 Task: Open an excel sheet with  and write heading  Student grades data  Add 10 students name:-  'Joshua Rivera, Zoey Coleman, Ryan Wright, Addison Bailey, Jonathan Simmons, Brooklyn Ward, Caleb Barnes, Audrey Collins, Gabriel Perry, Sofia Bell. ' in February Last week sales are  100 to 150. Math Grade:-  90, 95, 80, 92, 85,88, 90, 78, 92, 85.Science Grade:-  85, 87, 92, 88, 90, 85, 92, 80, 88, 90.English Grade:-  92, 90, 85, 90, 88, 92, 85, 82, 90, 88. _x000D_
History Grade:-  88, 92, 78, 95, 90, 90, 80, 85, 92, 90. Total use the formula   =SUM(D2:G2) then presss enter. Save page analysisSalesComparison
Action: Mouse moved to (162, 262)
Screenshot: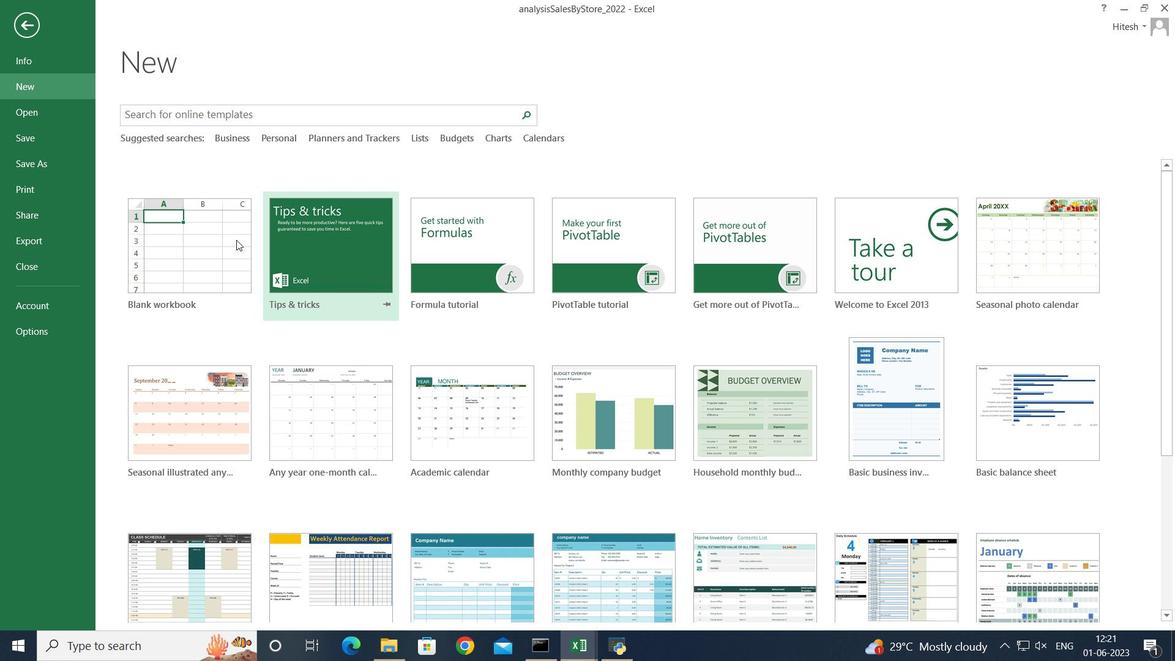 
Action: Mouse pressed left at (162, 262)
Screenshot: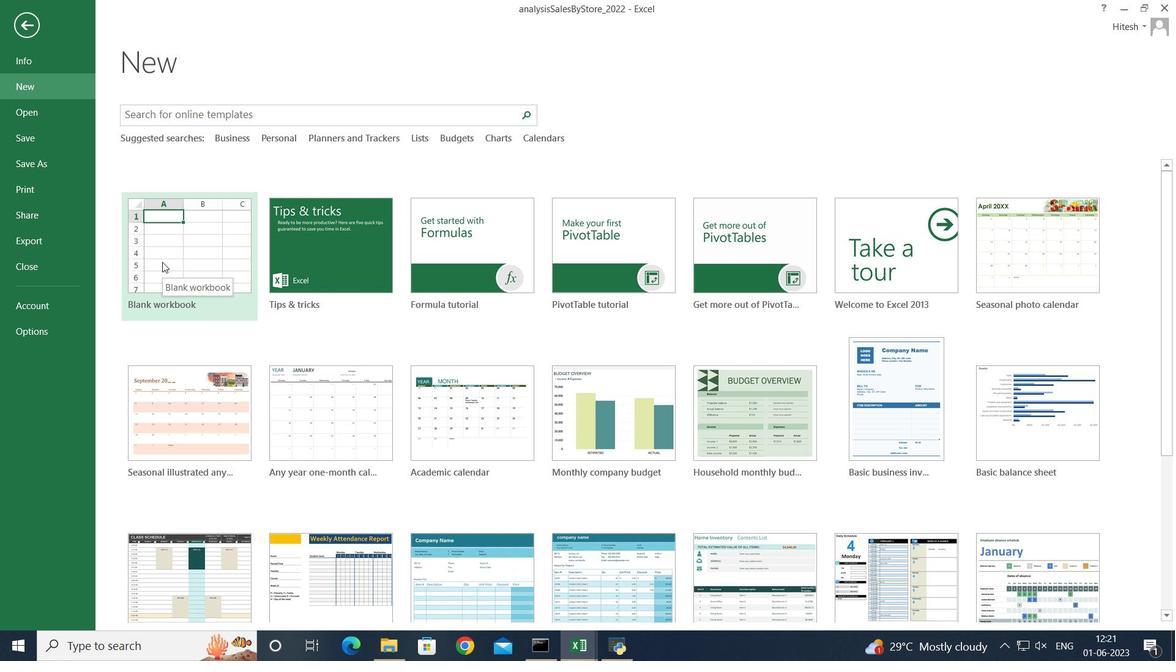 
Action: Mouse moved to (144, 251)
Screenshot: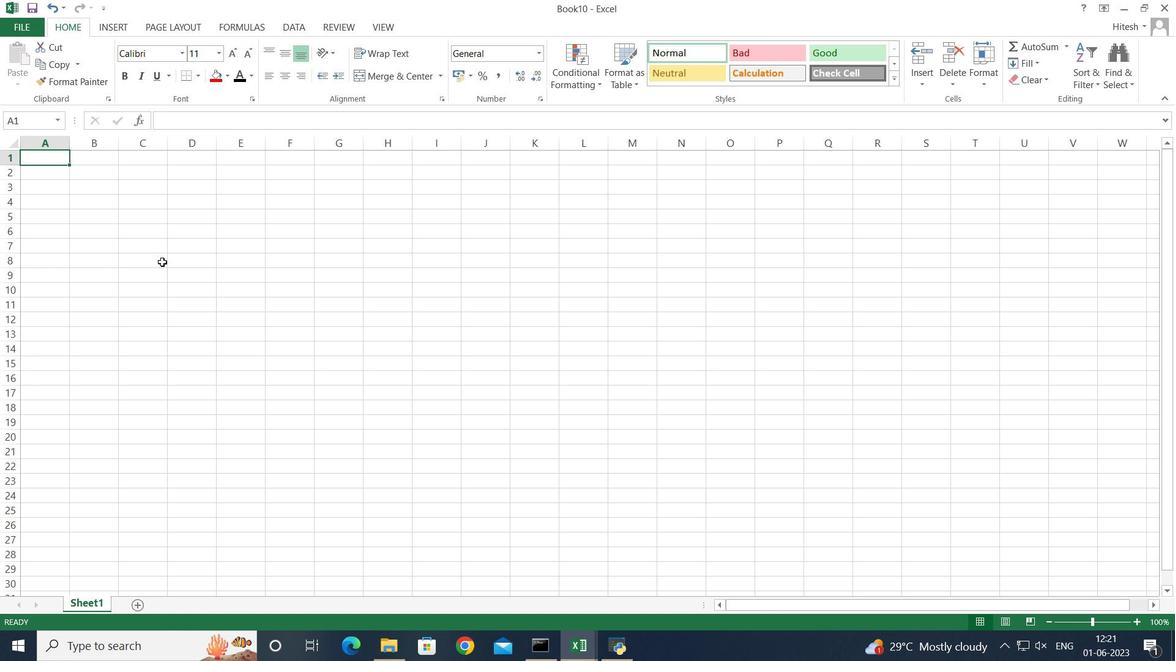 
Action: Key pressed <Key.shift>Student<Key.space><Key.shift>Grades<Key.space><Key.shift>Data<Key.enter><Key.shift><Key.shift><Key.shift><Key.shift><Key.shift><Key.shift><Key.shift><Key.shift><Key.shift><Key.shift><Key.shift><Key.shift><Key.shift><Key.shift><Key.shift><Key.shift><Key.shift><Key.shift><Key.shift><Key.shift><Key.shift><Key.shift><Key.shift><Key.shift><Key.shift><Key.shift><Key.shift><Key.shift><Key.shift><Key.shift><Key.shift><Key.shift><Key.shift><Key.shift><Key.shift><Key.shift><Key.shift><Key.shift>Name<Key.enter><Key.shift><Key.shift><Key.shift><Key.shift><Key.shift><Key.shift><Key.shift><Key.shift><Key.shift><Key.shift><Key.shift><Key.shift><Key.shift><Key.shift><Key.shift>Joshue<Key.space><Key.shift><Key.shift><Key.shift>Rivera<Key.enter><Key.shift><Key.shift><Key.shift><Key.shift><Key.shift><Key.shift><Key.shift><Key.shift><Key.shift><Key.shift><Key.shift><Key.shift><Key.shift><Key.shift><Key.shift><Key.shift><Key.shift><Key.shift>Zoey<Key.space><Key.shift>Coleman<Key.enter><Key.shift><Key.shift>Ryan<Key.space><Key.shift><Key.shift><Key.shift><Key.shift><Key.shift><Key.shift><Key.shift>Wright<Key.enter><Key.shift>Addison<Key.space><Key.shift><Key.shift><Key.shift><Key.shift><Key.shift><Key.shift><Key.shift><Key.shift><Key.shift>Bailey<Key.space><Key.enter><Key.shift><Key.shift><Key.shift><Key.shift><Key.shift><Key.shift><Key.shift><Key.shift><Key.shift><Key.shift><Key.shift><Key.shift><Key.shift><Key.shift><Key.shift><Key.shift><Key.shift><Key.shift>Jonathan<Key.enter><Key.up>
Screenshot: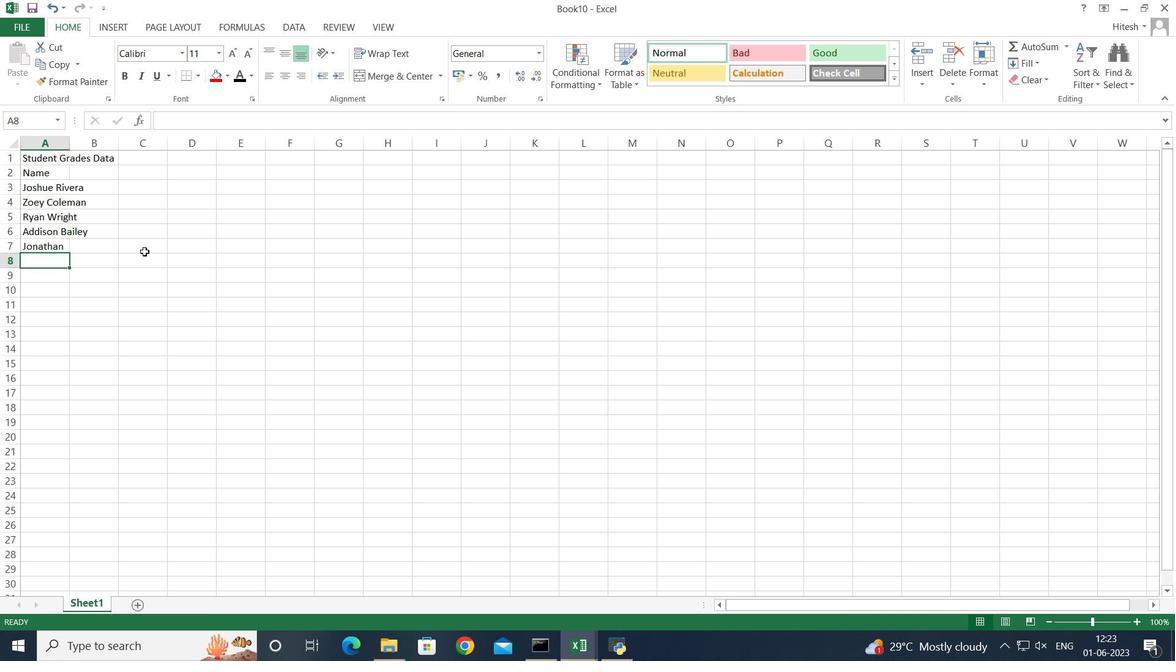 
Action: Mouse moved to (279, 120)
Screenshot: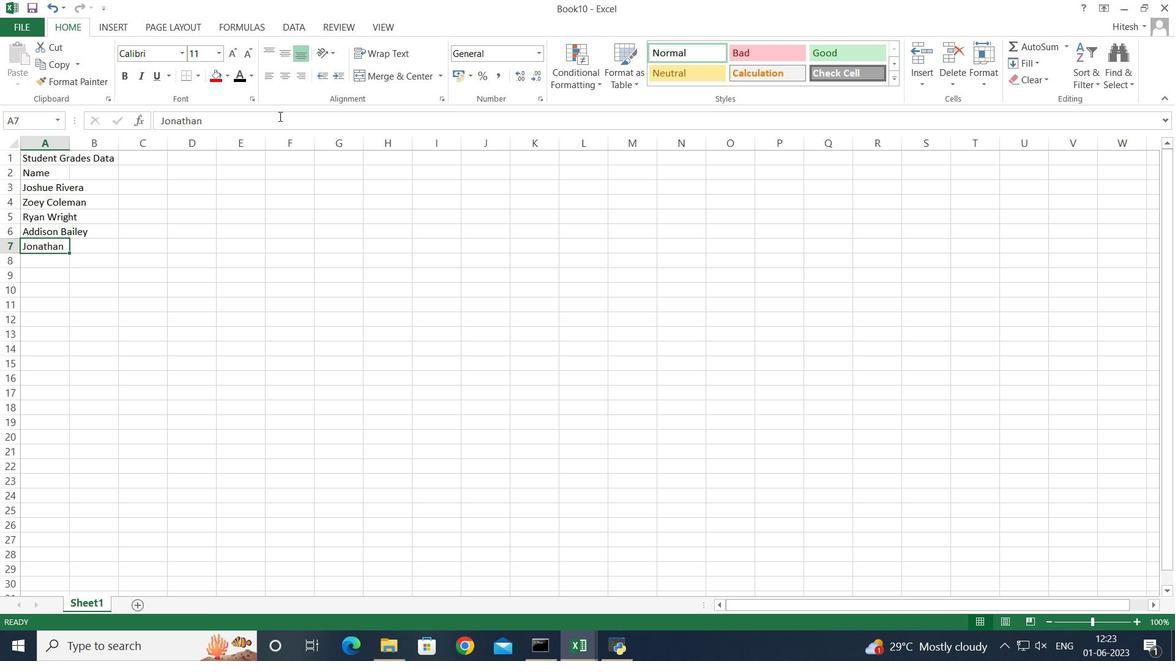 
Action: Mouse pressed left at (279, 120)
Screenshot: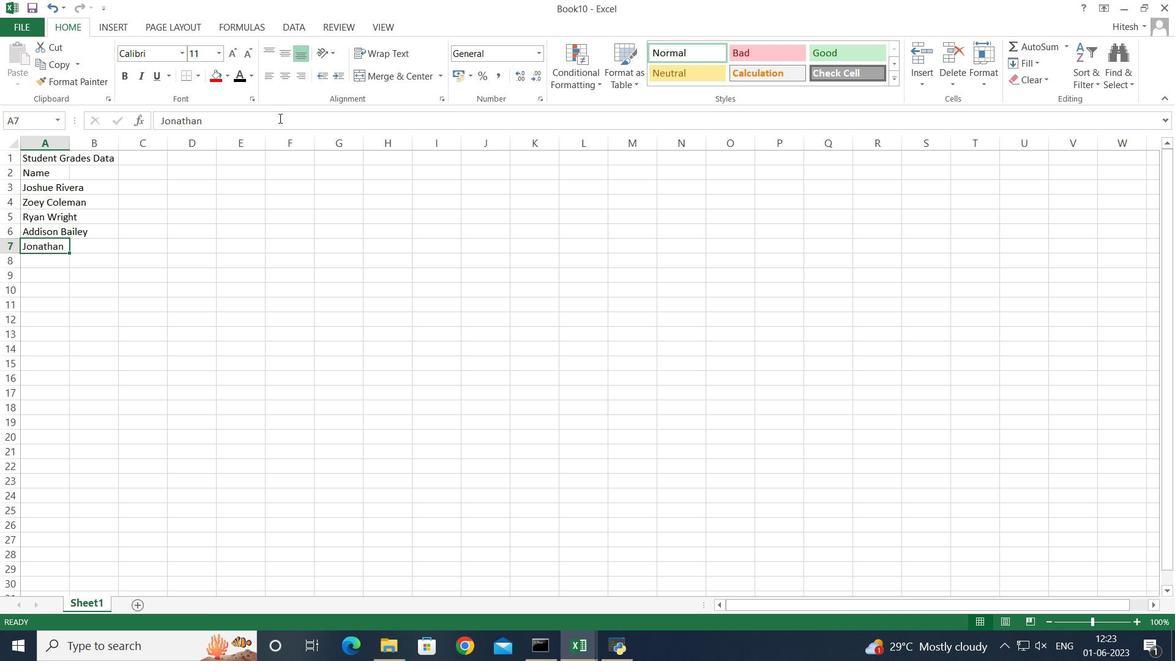 
Action: Key pressed <Key.space><Key.shift>Simmons
Screenshot: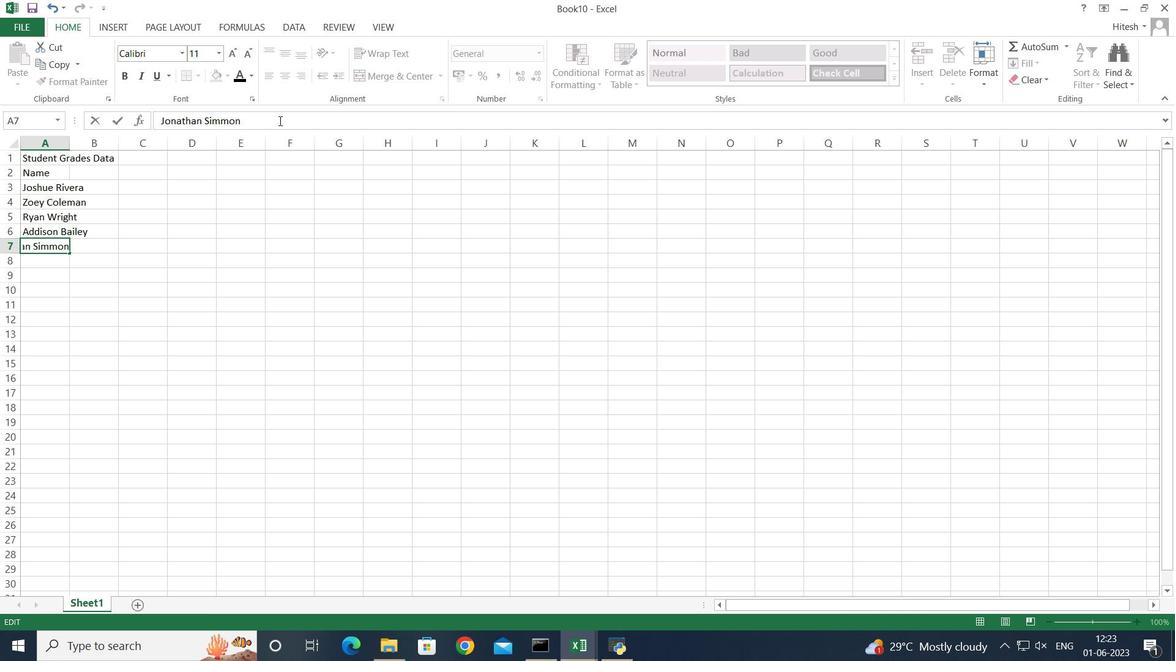 
Action: Mouse moved to (279, 120)
Screenshot: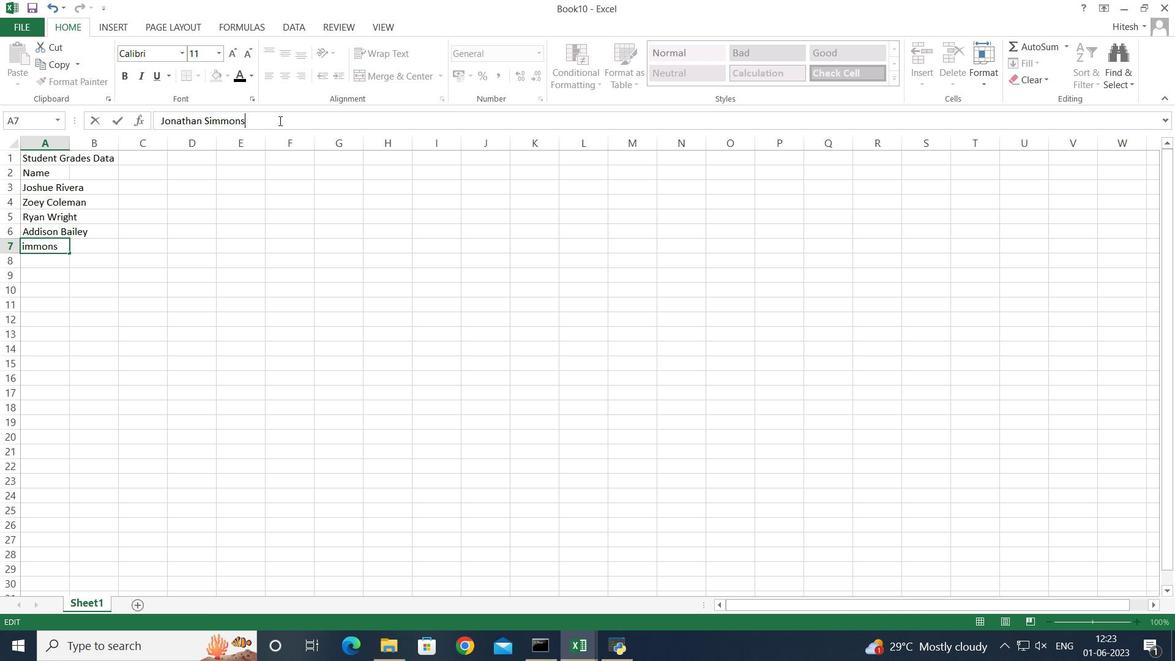 
Action: Key pressed <Key.enter><Key.shift><Key.shift><Key.shift><Key.shift><Key.shift><Key.shift><Key.shift><Key.shift><Key.shift><Key.shift><Key.shift><Key.shift><Key.shift>Brooklyn<Key.space><Key.shift>Ward<Key.enter><Key.shift><Key.shift><Key.shift><Key.shift><Key.shift><Key.shift><Key.shift><Key.shift><Key.shift><Key.shift><Key.shift><Key.shift><Key.shift><Key.shift><Key.shift><Key.shift><Key.shift><Key.shift><Key.shift><Key.shift><Key.shift><Key.shift><Key.shift><Key.shift><Key.shift>Caleb<Key.space><Key.shift><Key.shift><Key.shift><Key.shift><Key.shift><Key.shift><Key.shift>Barnes<Key.enter><Key.shift>Audry<Key.space><Key.backspace><Key.backspace>ey<Key.space><Key.shift>Collins<Key.enter><Key.shift><Key.shift><Key.shift><Key.shift><Key.shift><Key.shift><Key.shift><Key.shift><Key.shift><Key.shift><Key.shift><Key.shift><Key.shift><Key.shift><Key.shift><Key.shift><Key.shift><Key.shift><Key.shift><Key.shift><Key.shift><Key.shift><Key.shift><Key.shift><Key.shift>Gabriel<Key.space><Key.shift><Key.shift><Key.shift><Key.shift><Key.shift><Key.shift><Key.shift>Perry<Key.enter><Key.shift>Sofia<Key.space><Key.shift><Key.shift><Key.shift><Key.shift><Key.shift><Key.shift><Key.shift><Key.shift><Key.shift><Key.shift><Key.shift><Key.shift><Key.shift><Key.shift><Key.shift>Bell<Key.enter>
Screenshot: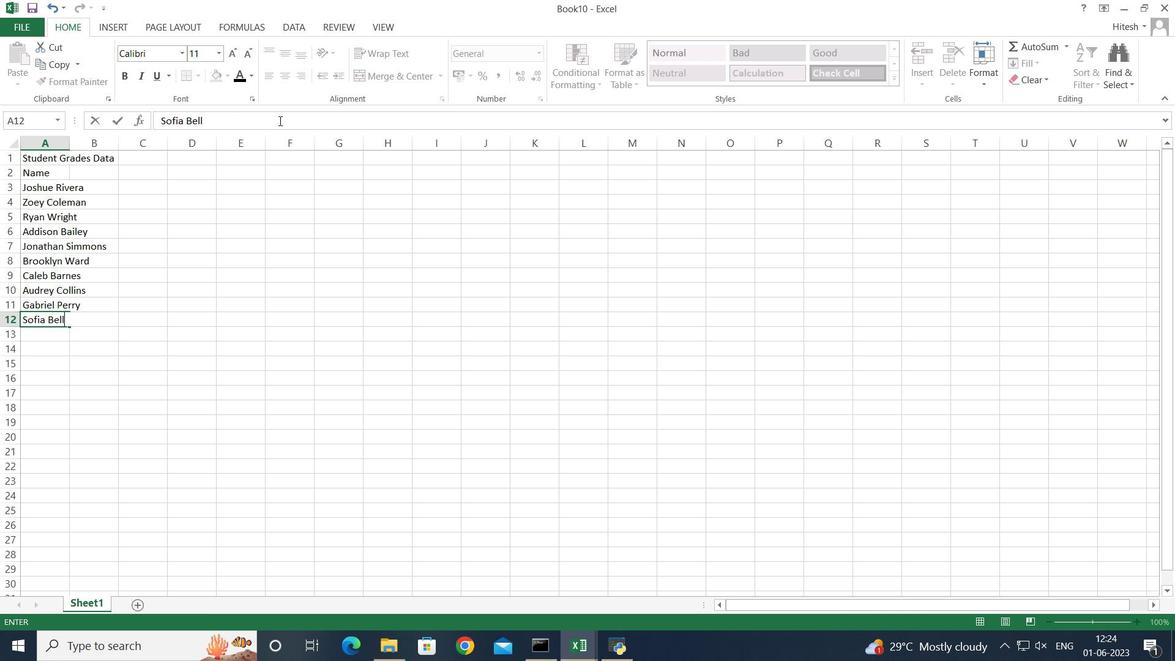 
Action: Mouse moved to (85, 176)
Screenshot: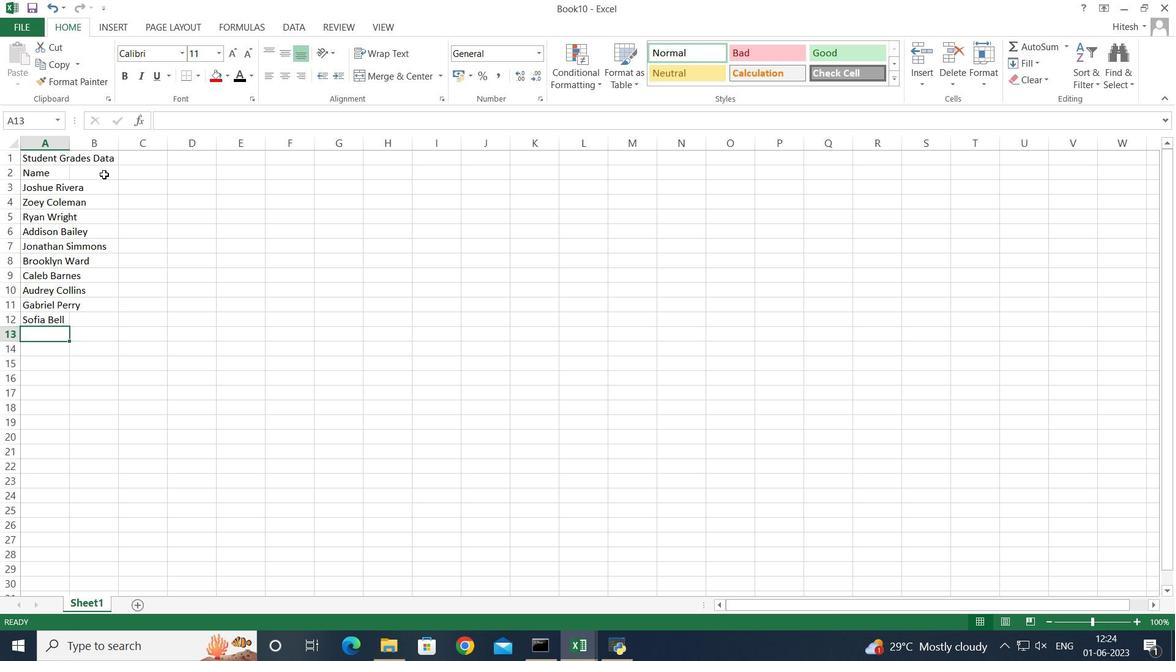 
Action: Mouse pressed left at (85, 176)
Screenshot: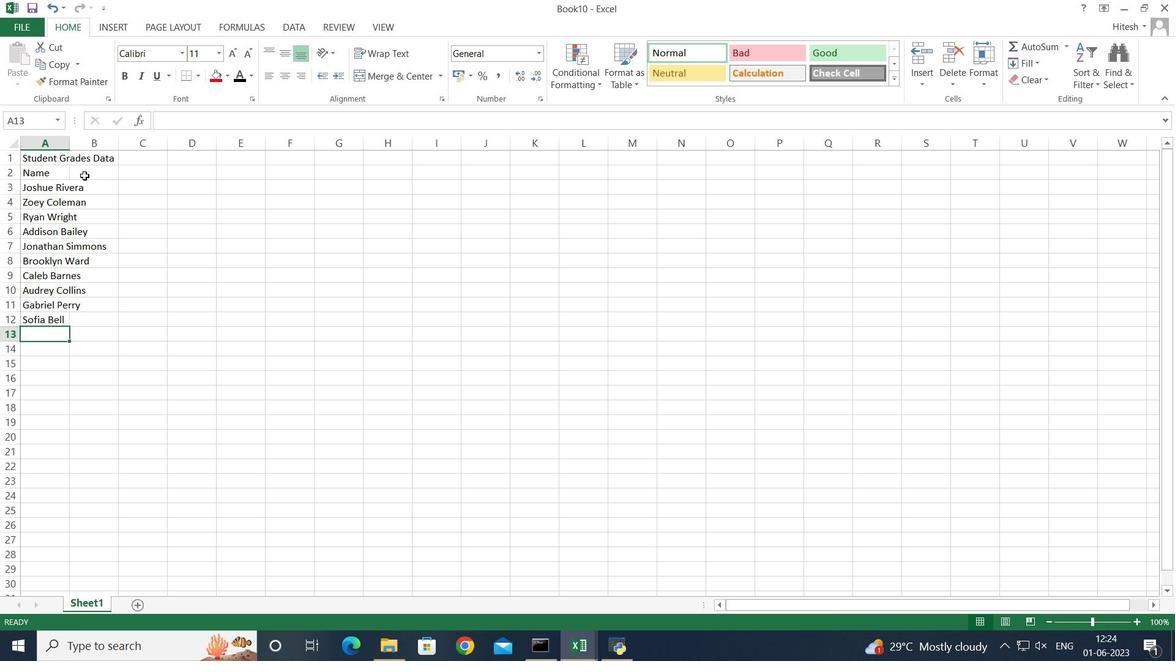 
Action: Key pressed <Key.shift>F
Screenshot: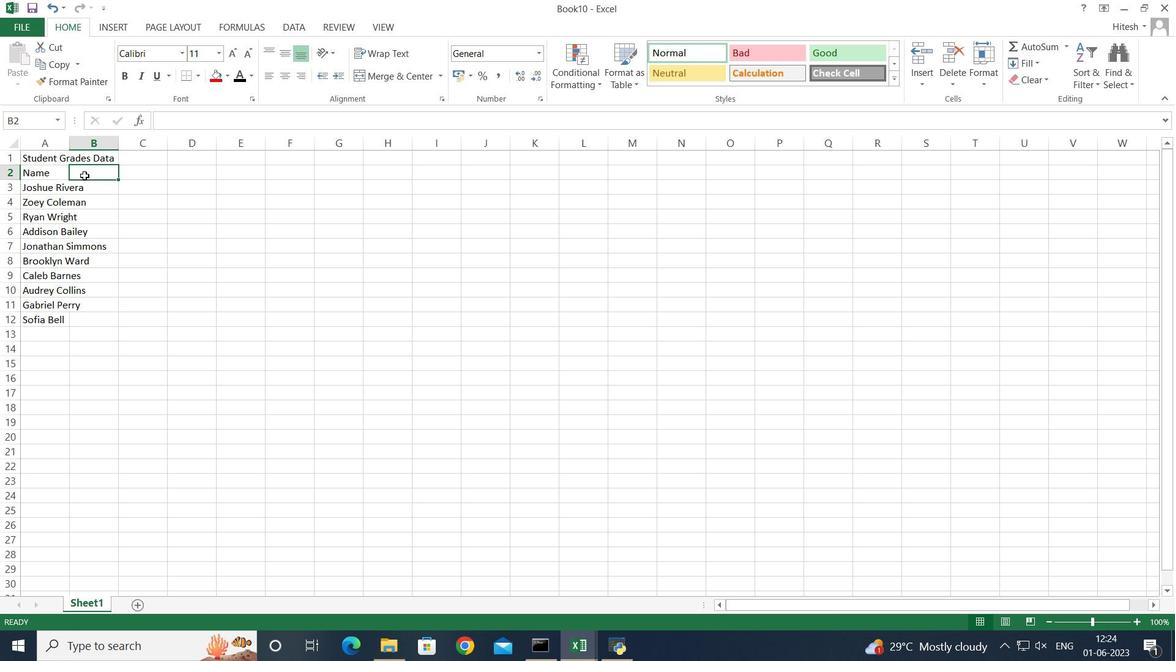 
Action: Mouse moved to (85, 176)
Screenshot: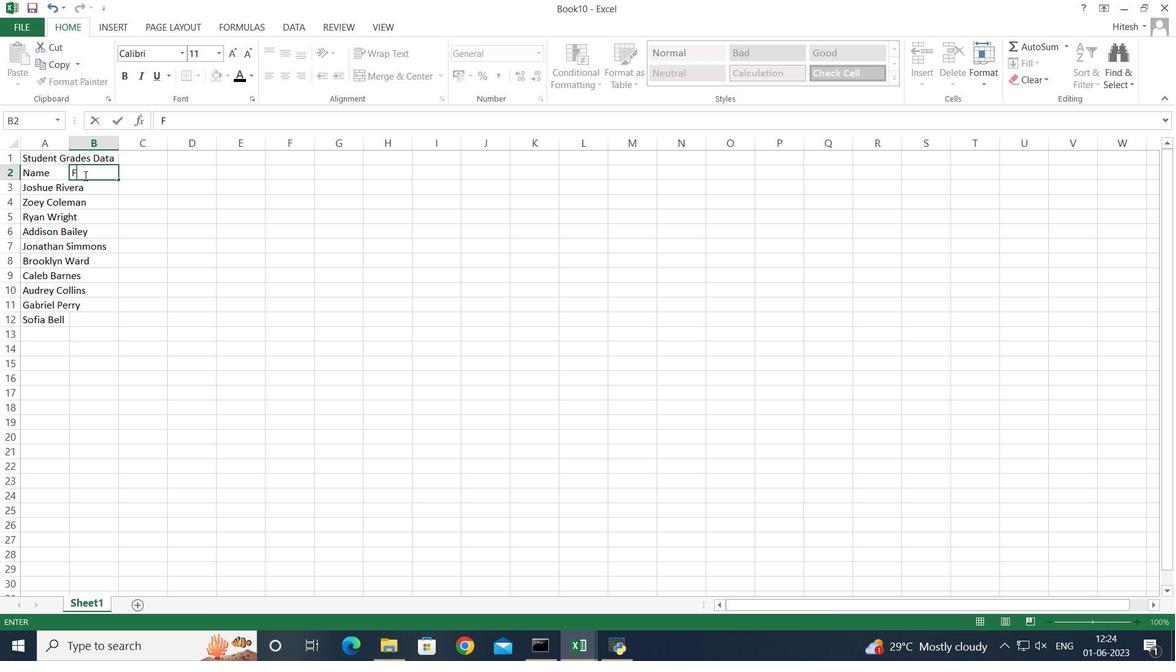 
Action: Key pressed ebuary<Key.space><Key.shift>Last<Key.space><Key.shift>Week<Key.space><Key.shift>Sales<Key.enter>
Screenshot: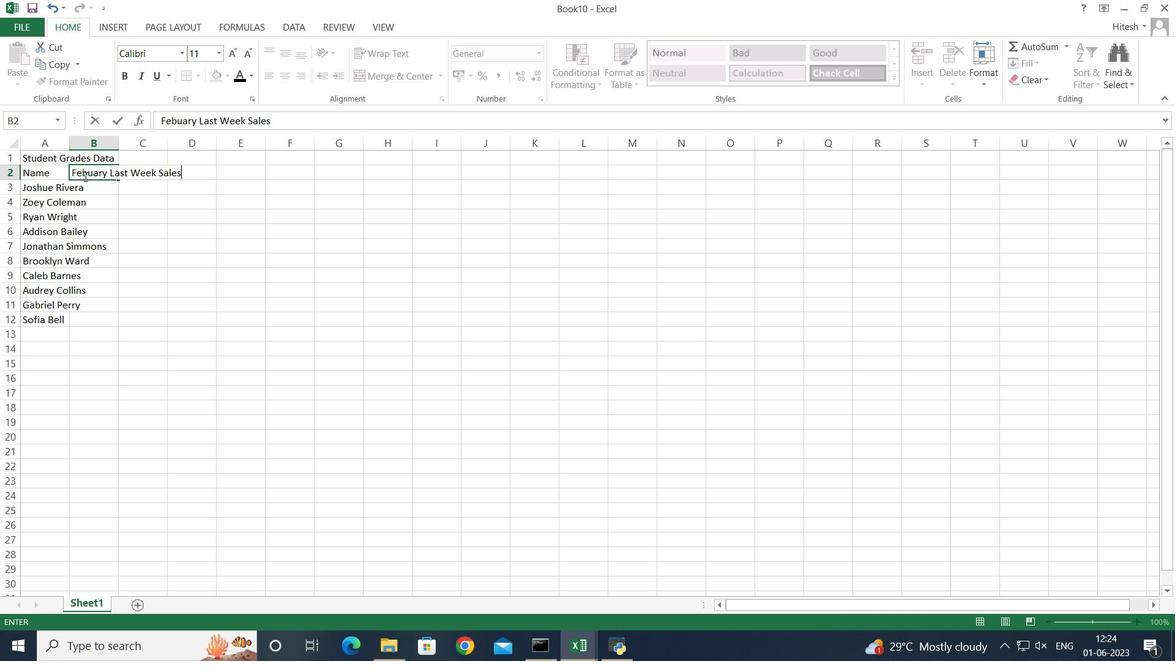 
Action: Mouse moved to (55, 200)
Screenshot: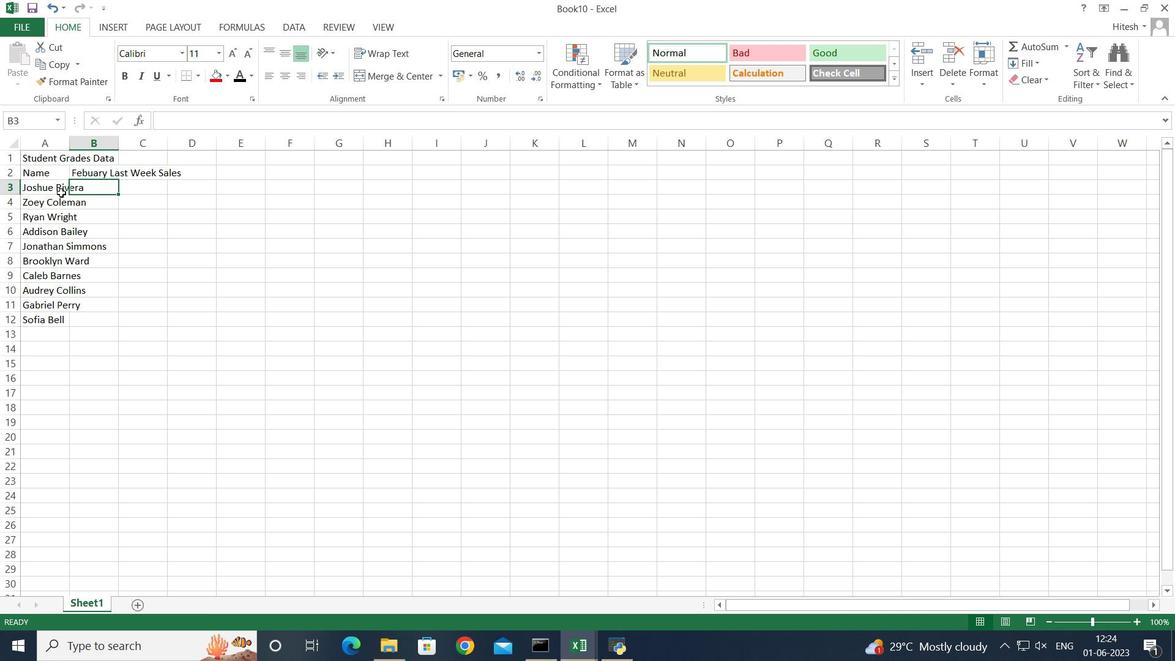 
Action: Key pressed 110<Key.enter>120<Key.enter>150<Key.enter>130<Key.enter>100<Key.enter>140<Key.enter>150<Key.enter>120<Key.enter>130<Key.enter>100<Key.enter>
Screenshot: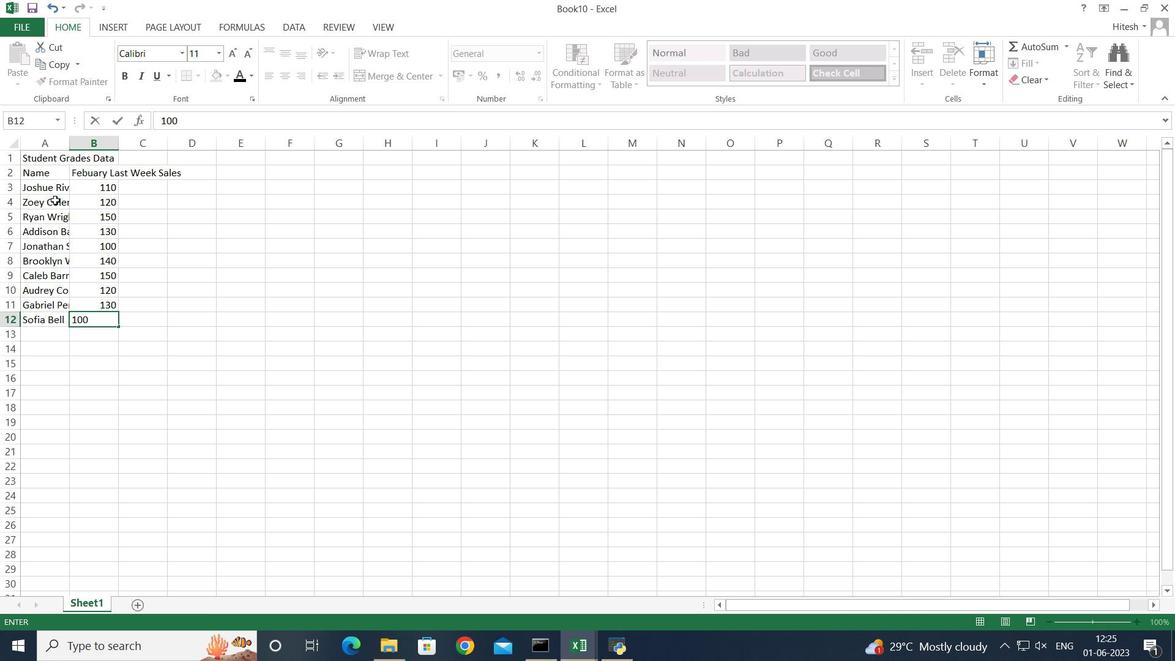 
Action: Mouse moved to (137, 170)
Screenshot: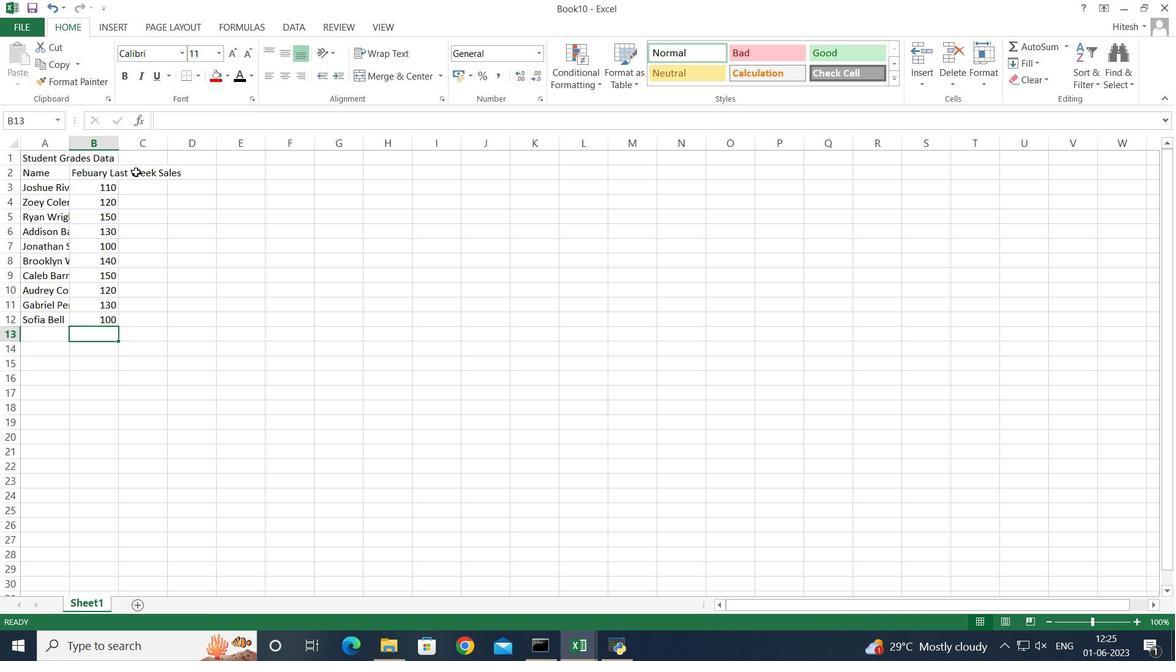 
Action: Mouse pressed left at (137, 170)
Screenshot: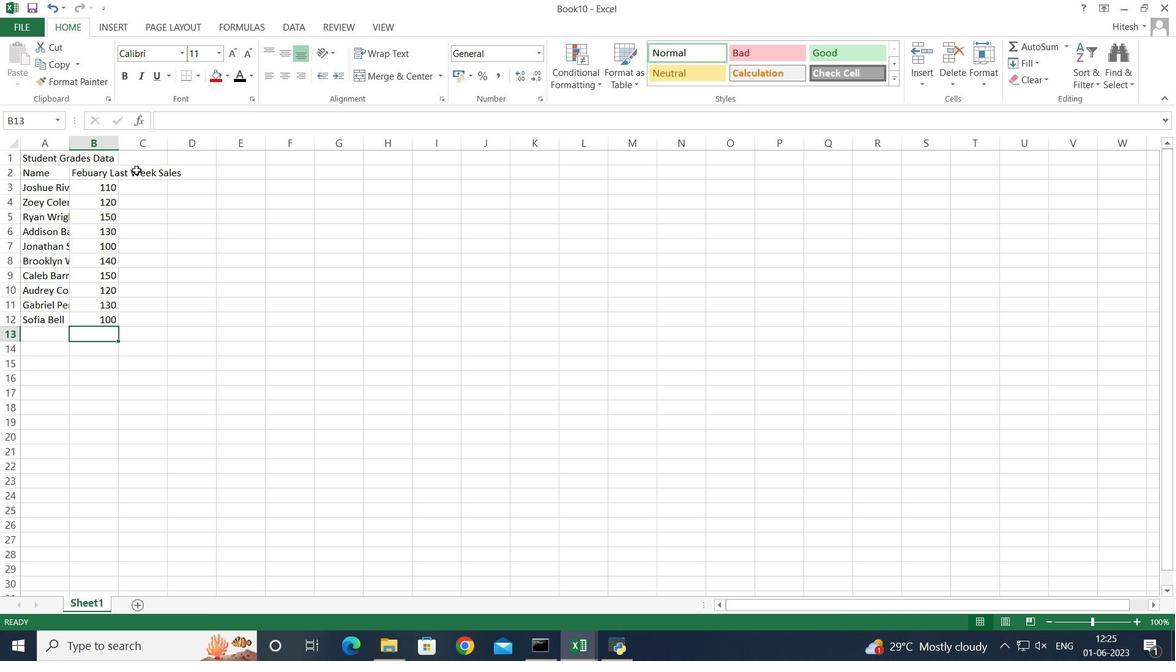 
Action: Key pressed <Key.shift>Math<Key.space><Key.shift>Grade<Key.enter>90<Key.enter>95<Key.enter>80<Key.enter>92<Key.enter>85<Key.enter>88<Key.enter>90<Key.enter>78<Key.enter>92<Key.enter>85<Key.enter><Key.up><Key.up><Key.up><Key.up><Key.up><Key.up><Key.up><Key.right><Key.up><Key.up><Key.up><Key.up><Key.shift>Science<Key.space><Key.shift>Grade<Key.enter>85<Key.enter>87<Key.enter>92<Key.enter>88<Key.enter>90<Key.enter>85<Key.enter>92<Key.enter>80<Key.enter>88<Key.enter>90<Key.enter><Key.up><Key.up><Key.up><Key.up><Key.up><Key.up><Key.up><Key.up><Key.up><Key.up><Key.up><Key.right><Key.shift>English<Key.space><Key.shift>Grade<Key.enter>92<Key.enter>90<Key.enter>85<Key.enter>90<Key.enter>88<Key.enter>92<Key.enter>85<Key.enter>82<Key.enter>90<Key.enter>88<Key.enter>
Screenshot: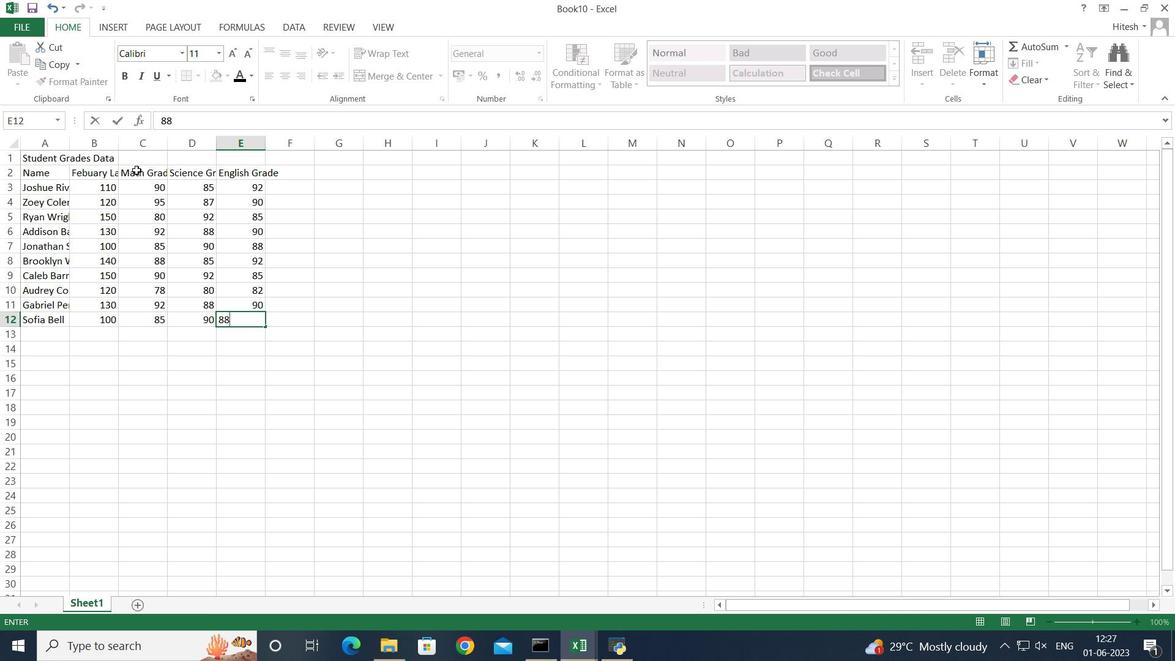 
Action: Mouse moved to (291, 171)
Screenshot: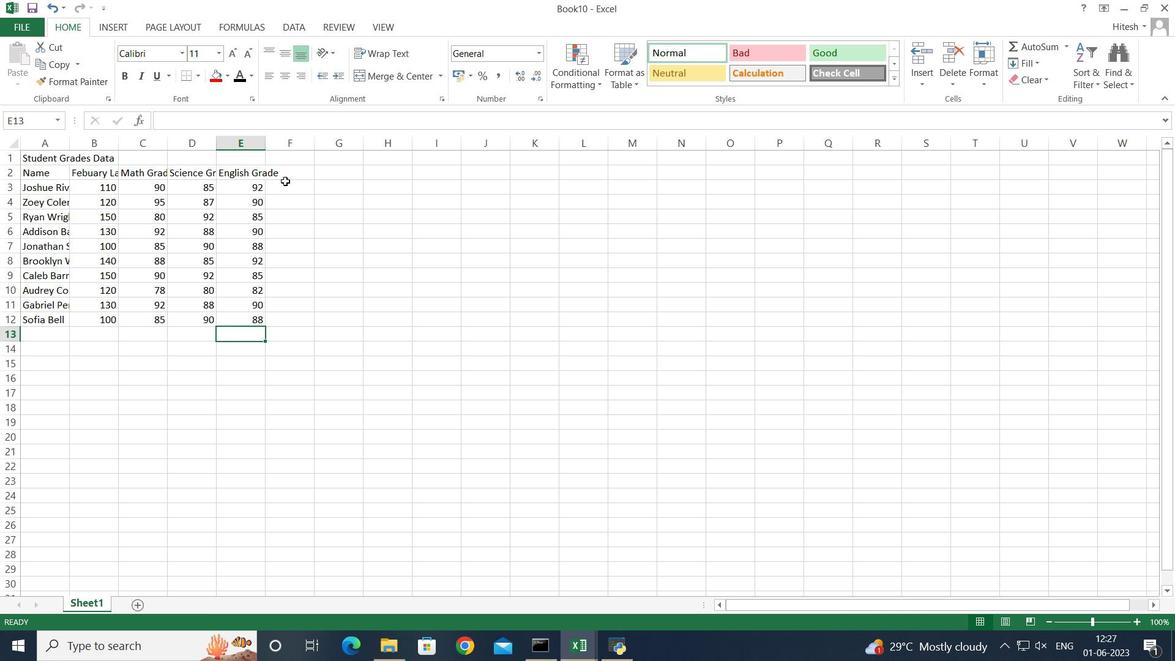 
Action: Mouse pressed left at (291, 171)
Screenshot: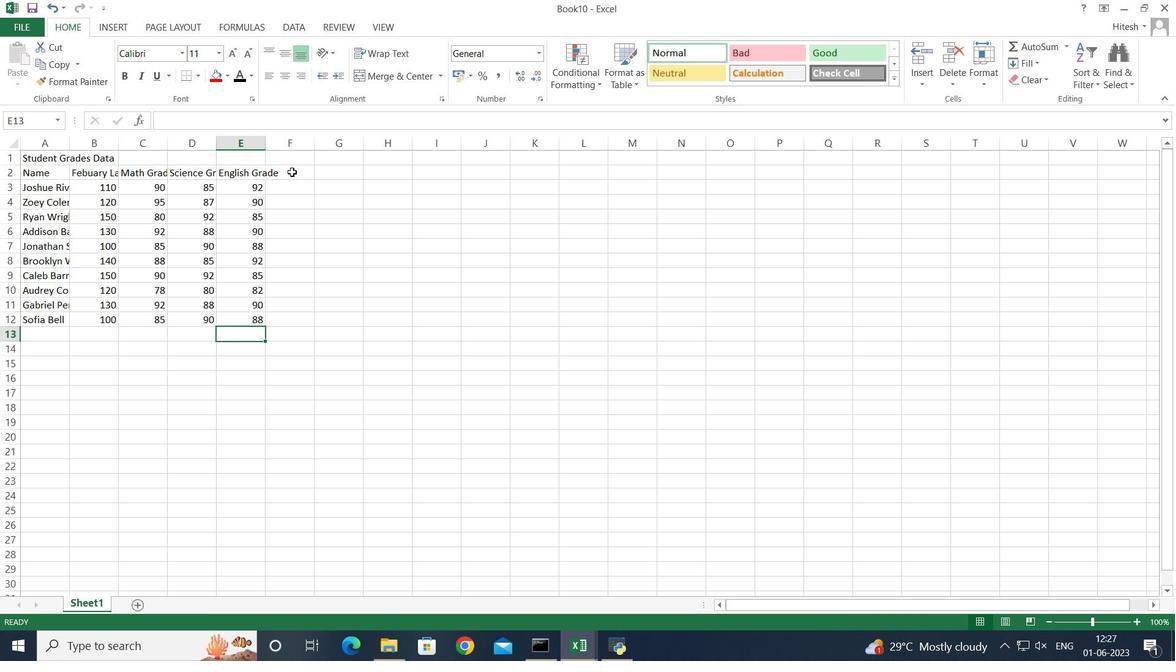 
Action: Key pressed <Key.shift>History<Key.space><Key.shift>Grade<Key.enter>88<Key.enter>92<Key.enter>78<Key.enter>95<Key.enter>90<Key.enter>90<Key.enter>80<Key.enter>85<Key.enter>92<Key.enter>90<Key.enter>
Screenshot: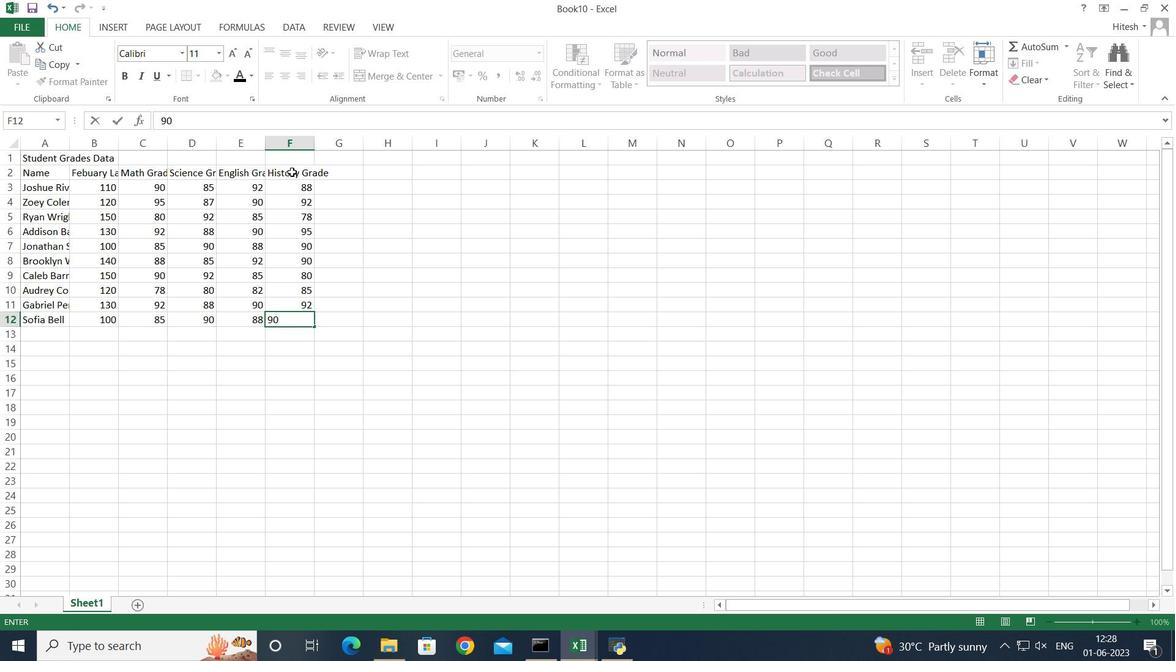 
Action: Mouse moved to (350, 173)
Screenshot: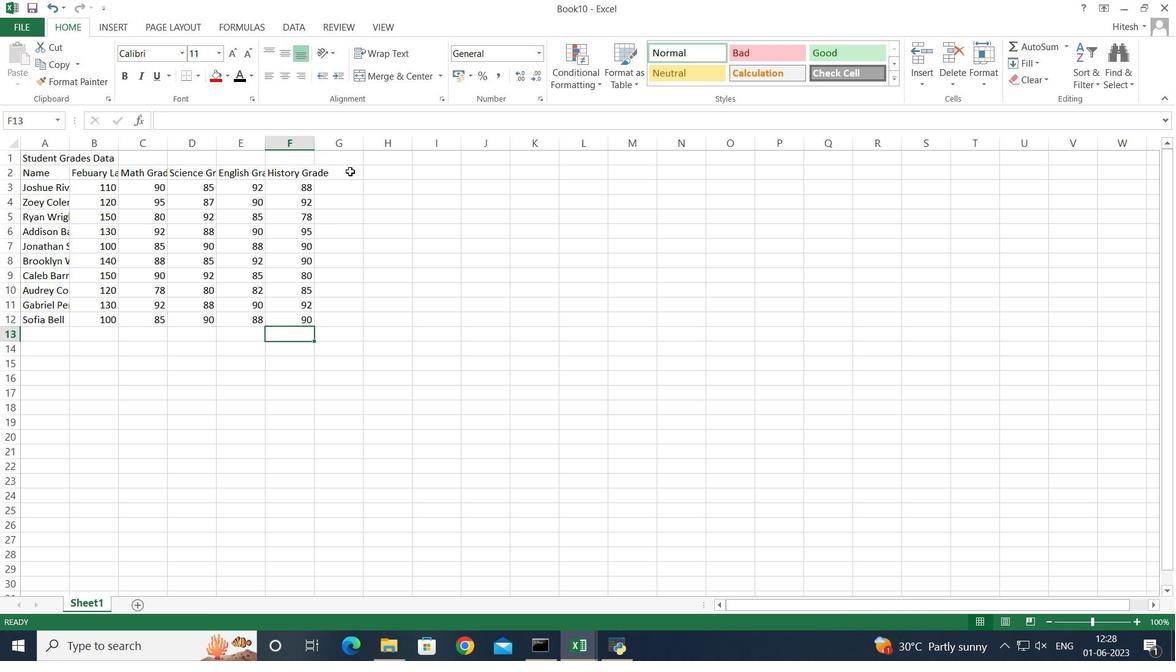 
Action: Mouse pressed left at (350, 173)
Screenshot: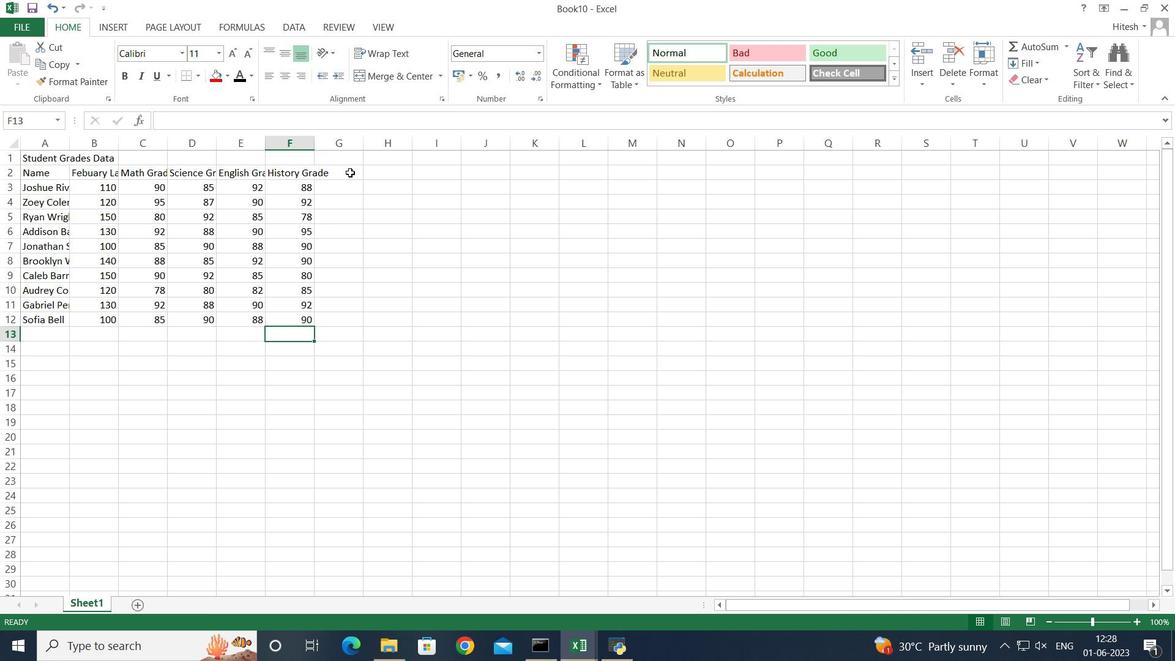
Action: Key pressed <Key.shift>Total<Key.enter>=
Screenshot: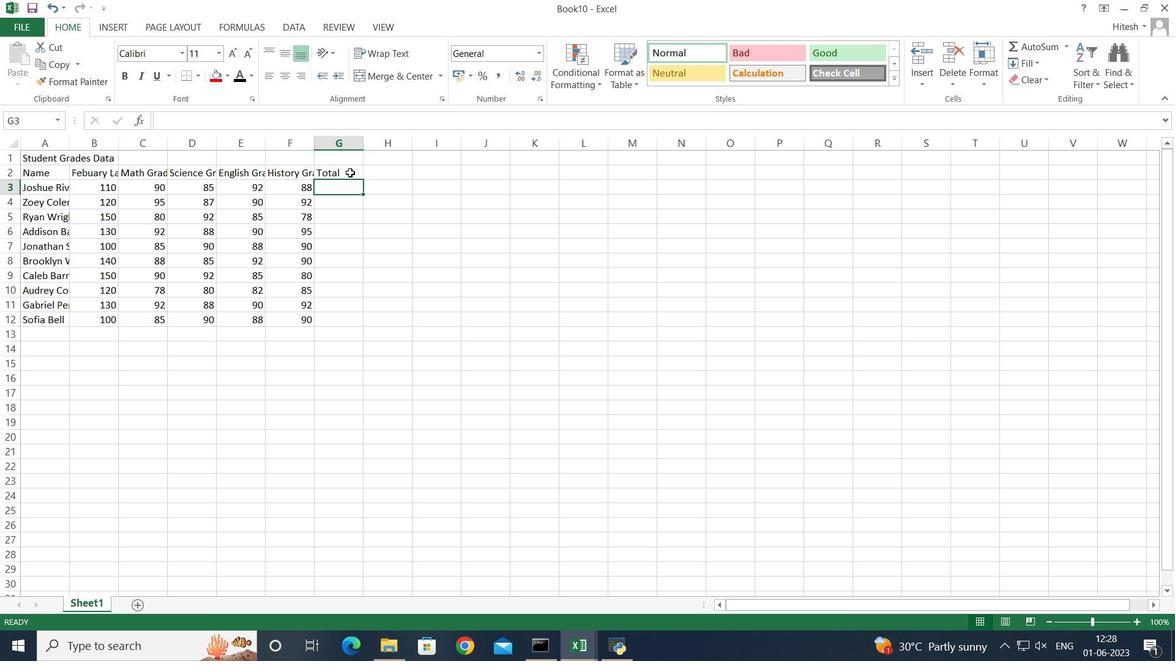
Action: Mouse moved to (302, 189)
Screenshot: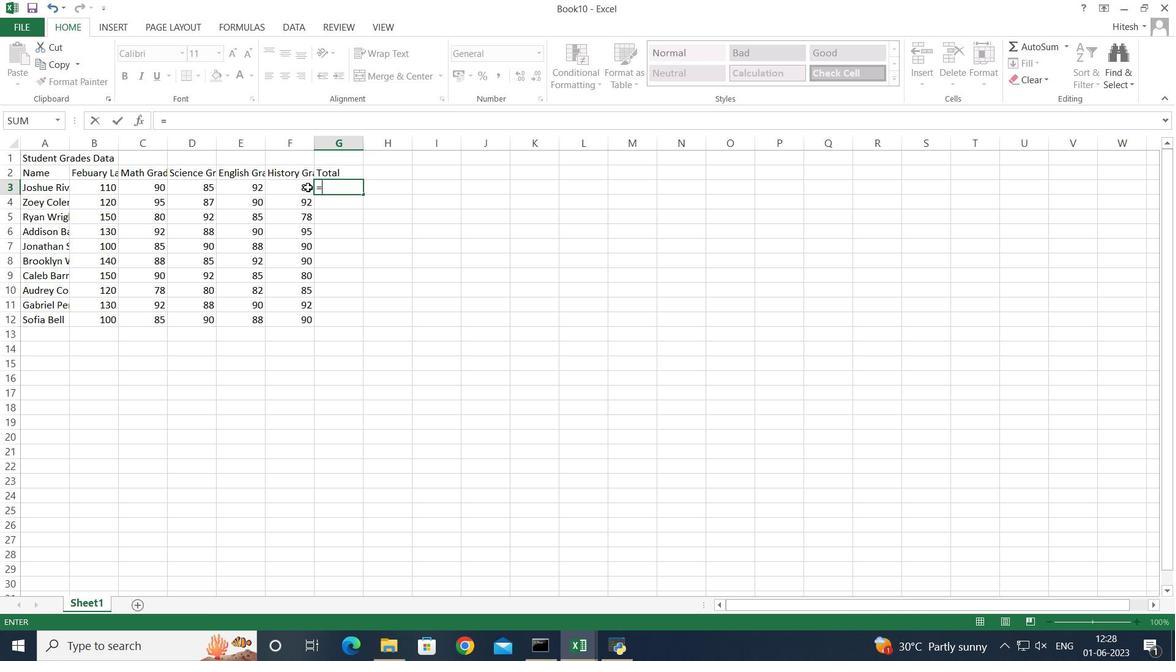 
Action: Mouse pressed left at (302, 189)
Screenshot: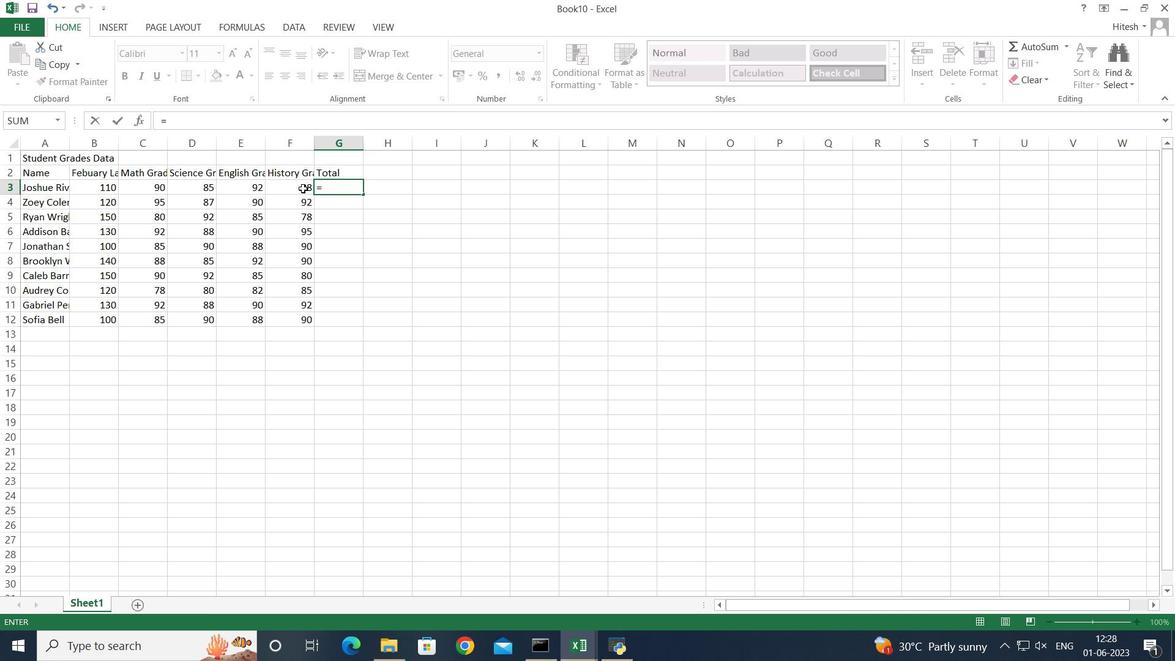 
Action: Key pressed +
Screenshot: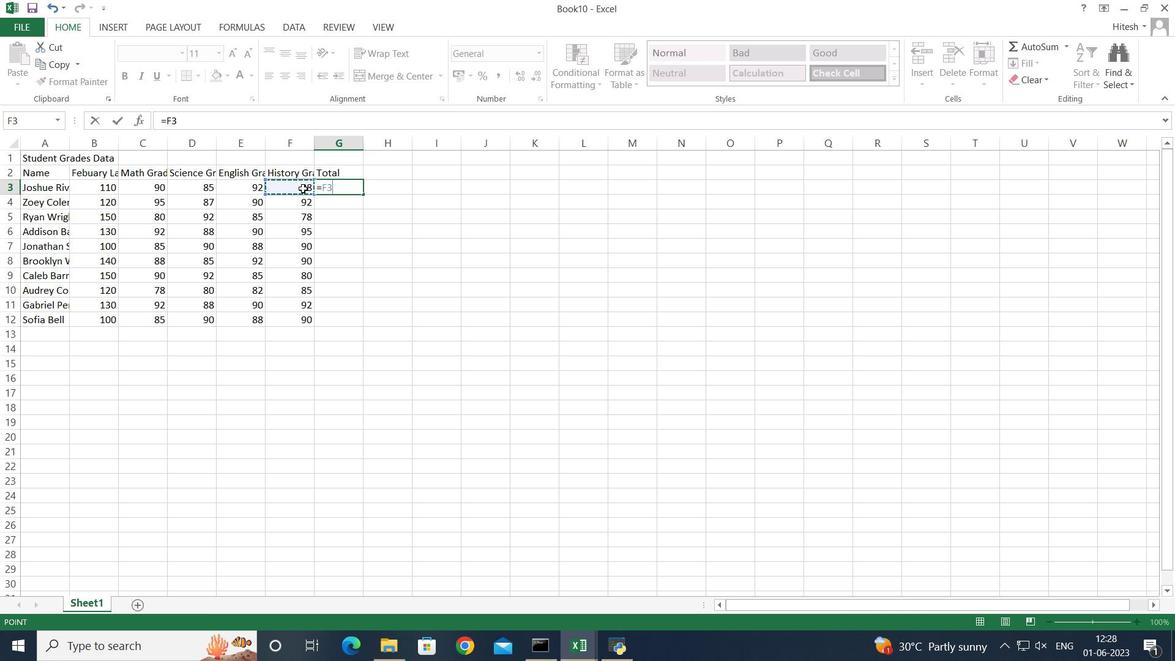 
Action: Mouse moved to (258, 185)
Screenshot: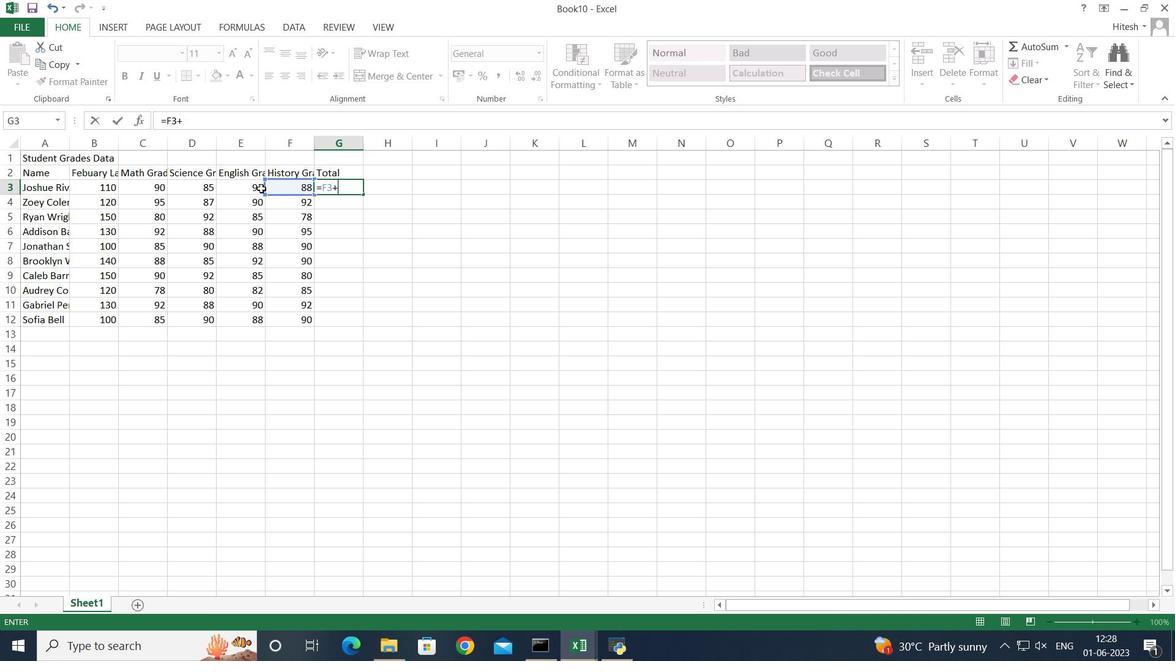 
Action: Mouse pressed left at (258, 185)
Screenshot: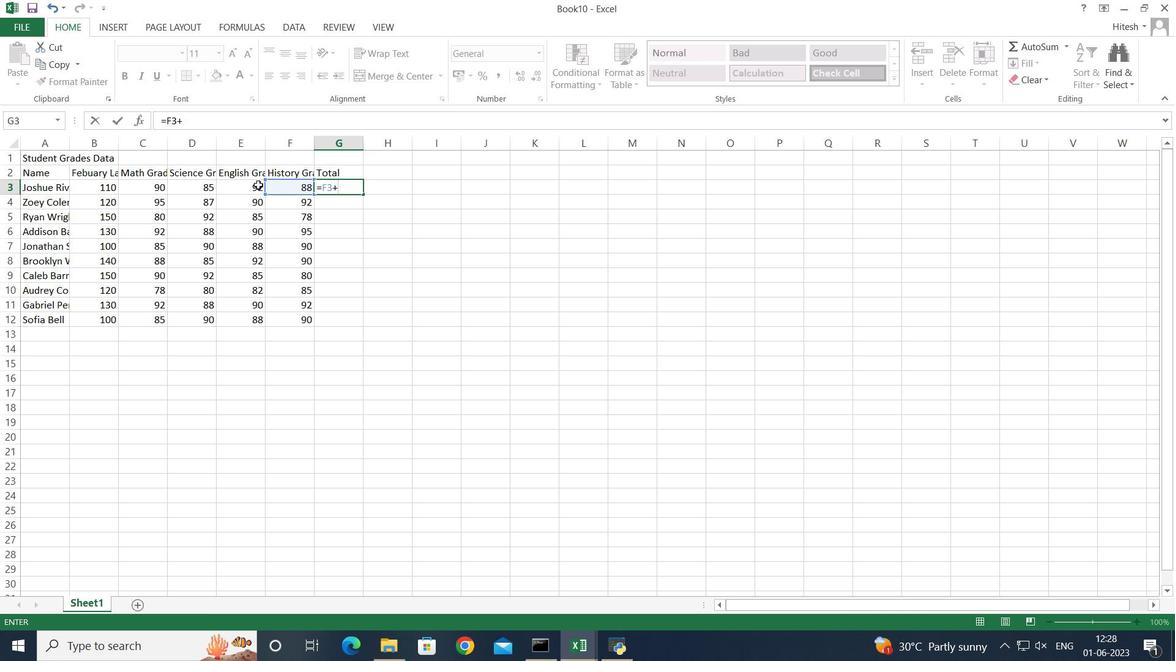 
Action: Key pressed +
Screenshot: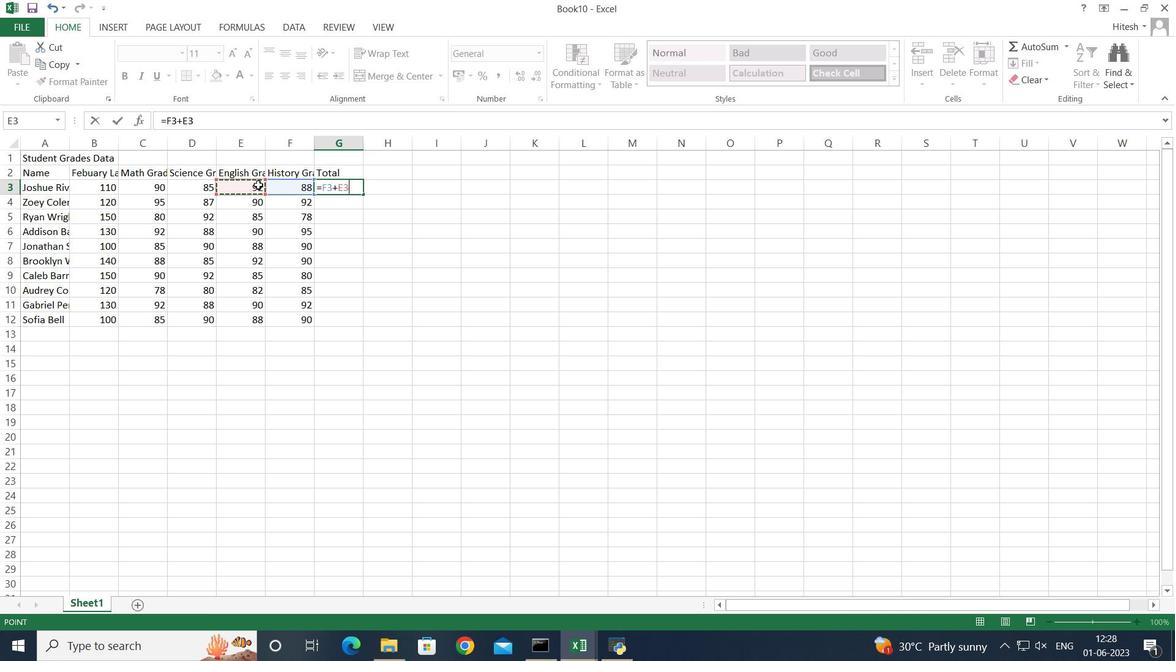 
Action: Mouse moved to (202, 190)
Screenshot: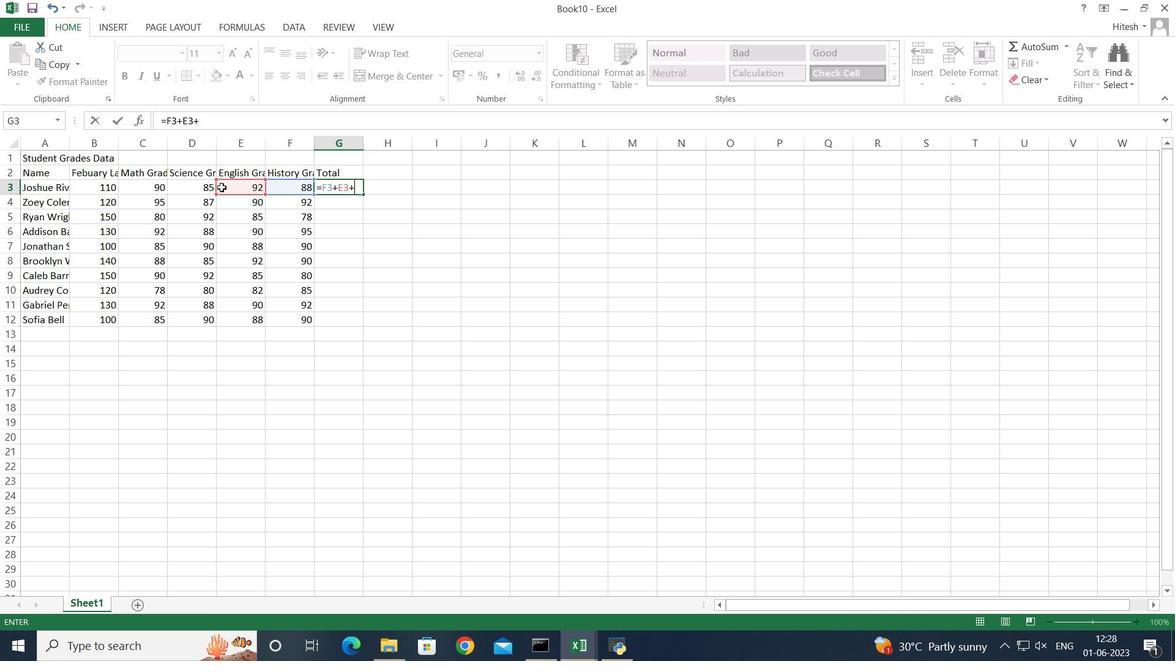 
Action: Mouse pressed left at (202, 190)
Screenshot: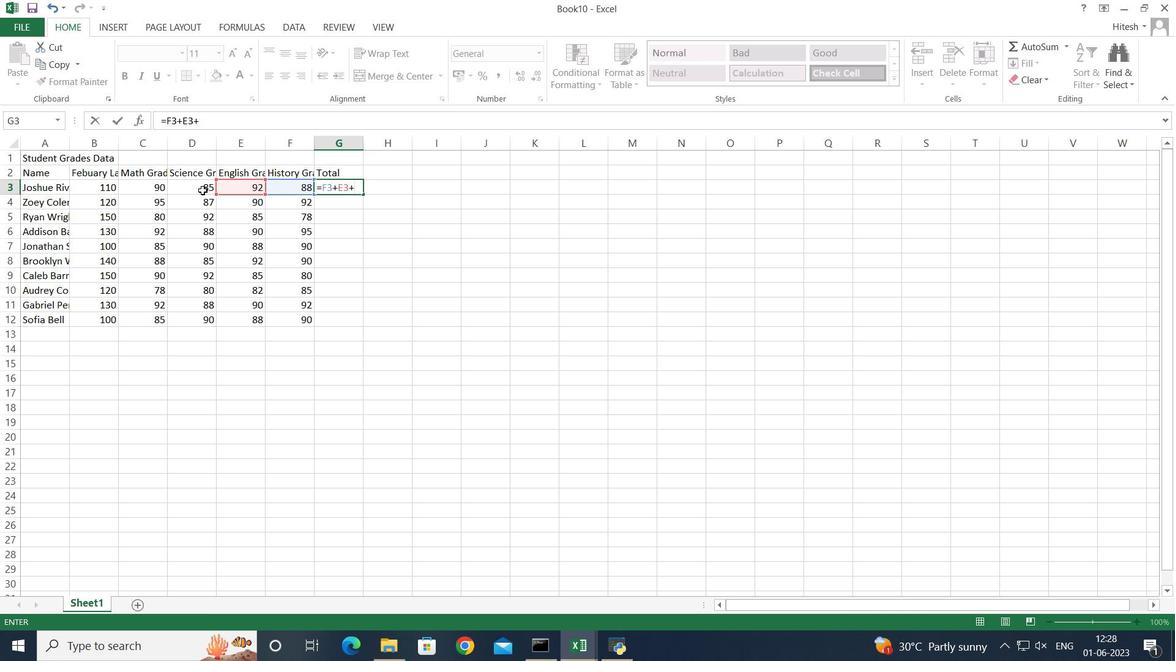 
Action: Key pressed +
Screenshot: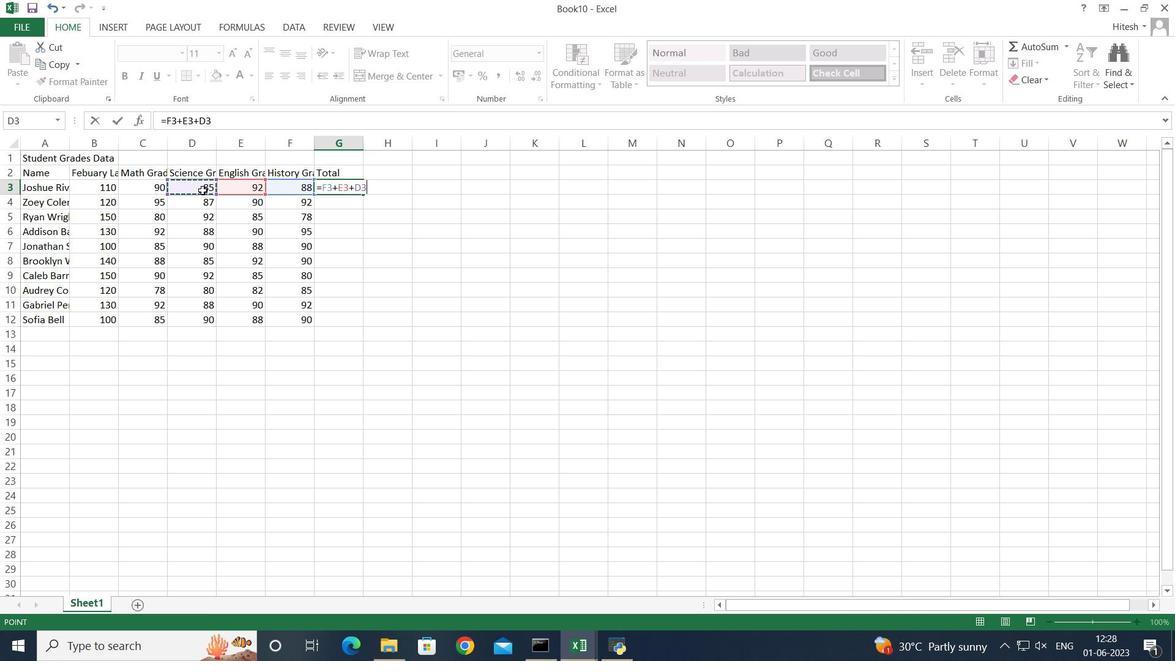 
Action: Mouse moved to (143, 188)
Screenshot: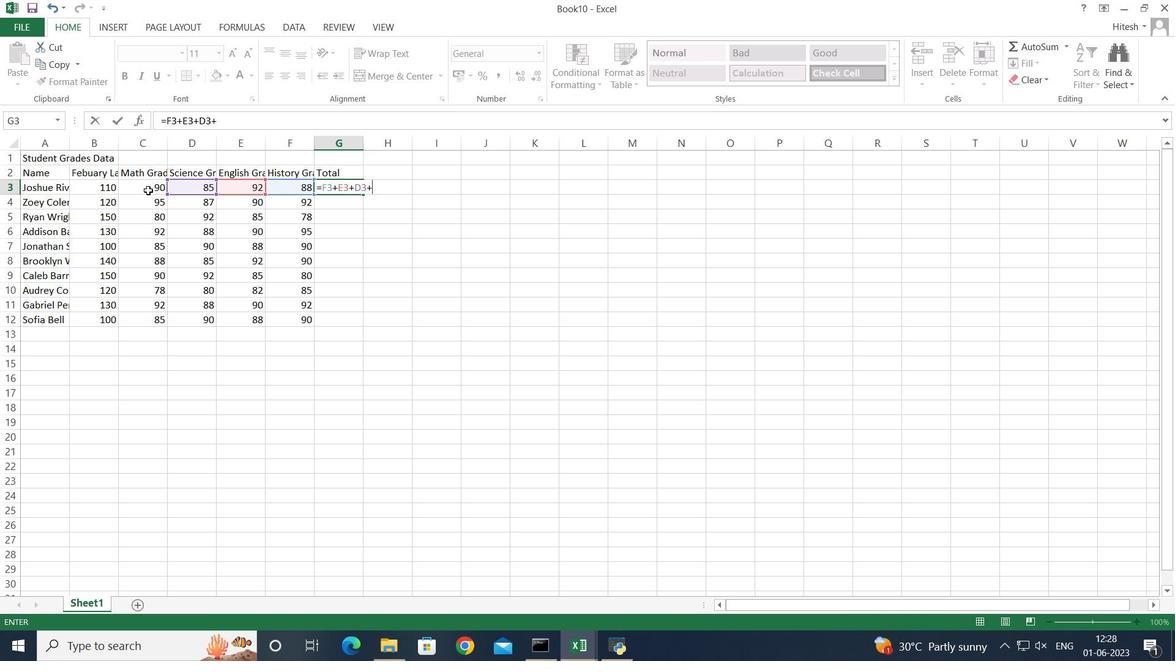 
Action: Mouse pressed left at (143, 188)
Screenshot: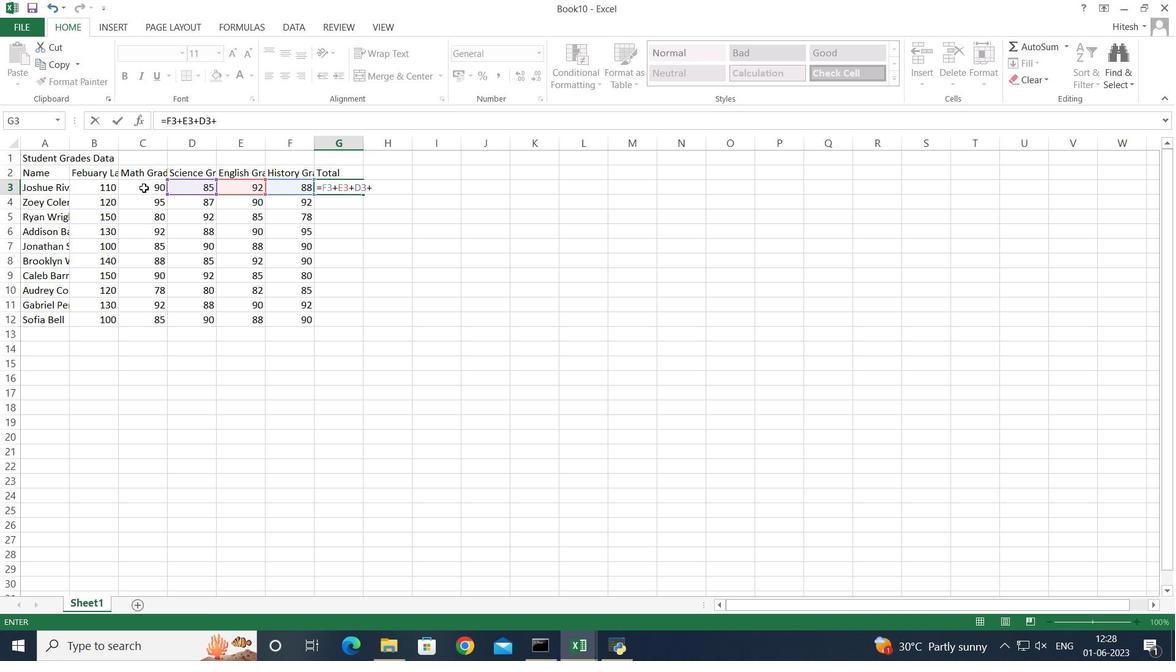 
Action: Key pressed <Key.enter>
Screenshot: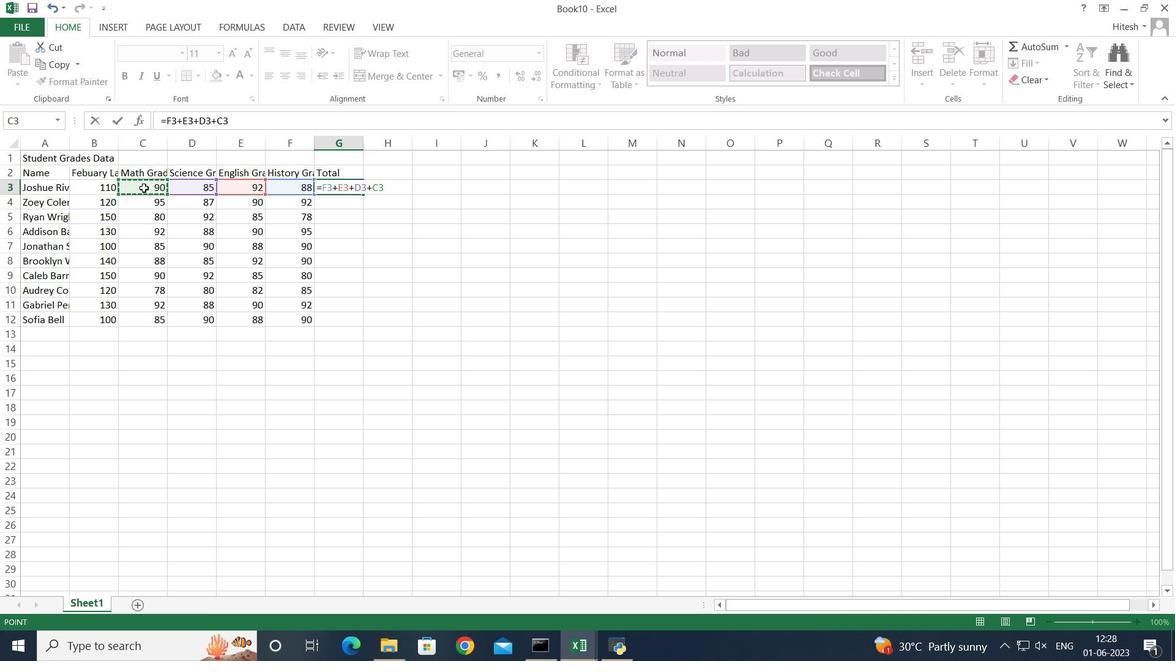 
Action: Mouse moved to (156, 193)
Screenshot: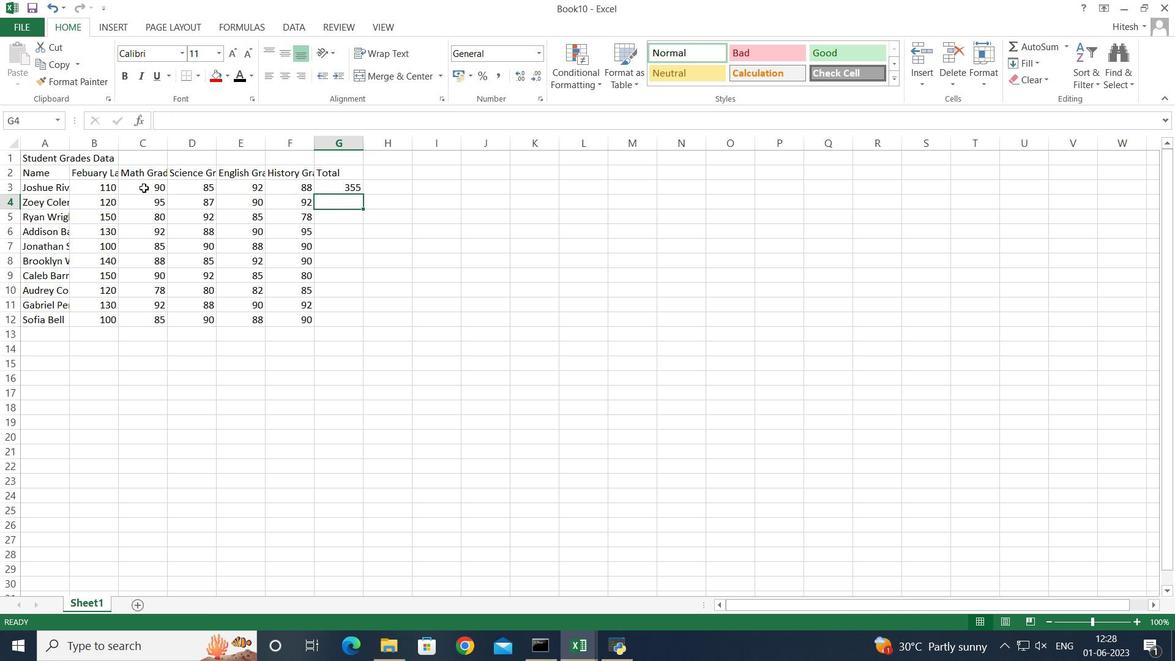 
Action: Key pressed =
Screenshot: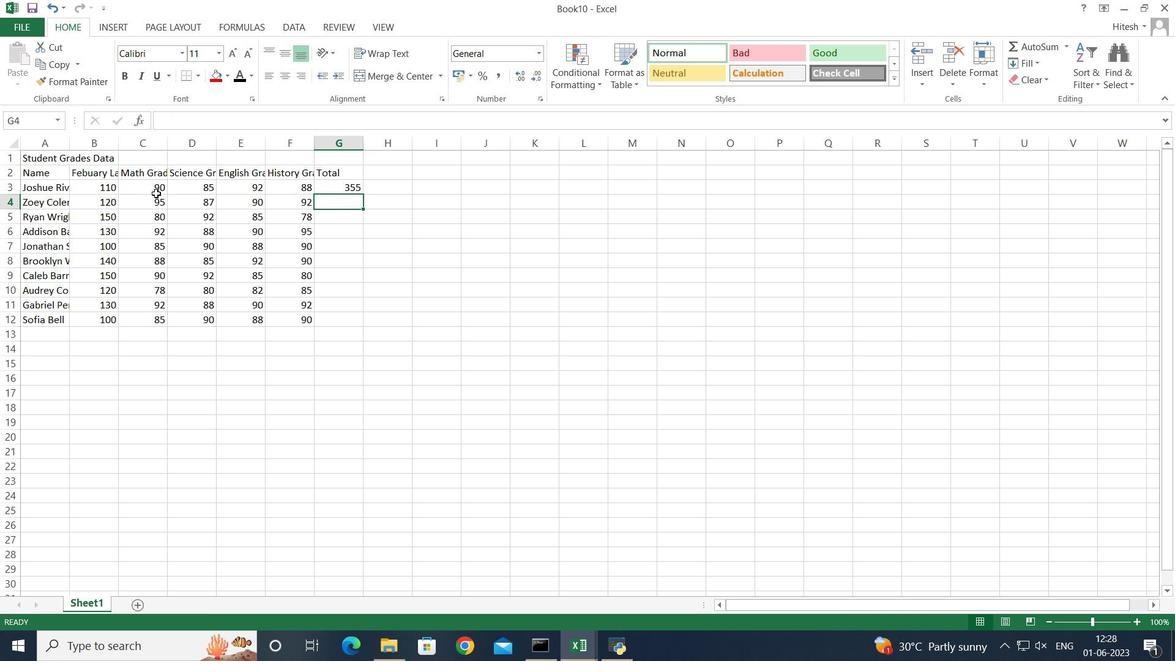 
Action: Mouse moved to (282, 200)
Screenshot: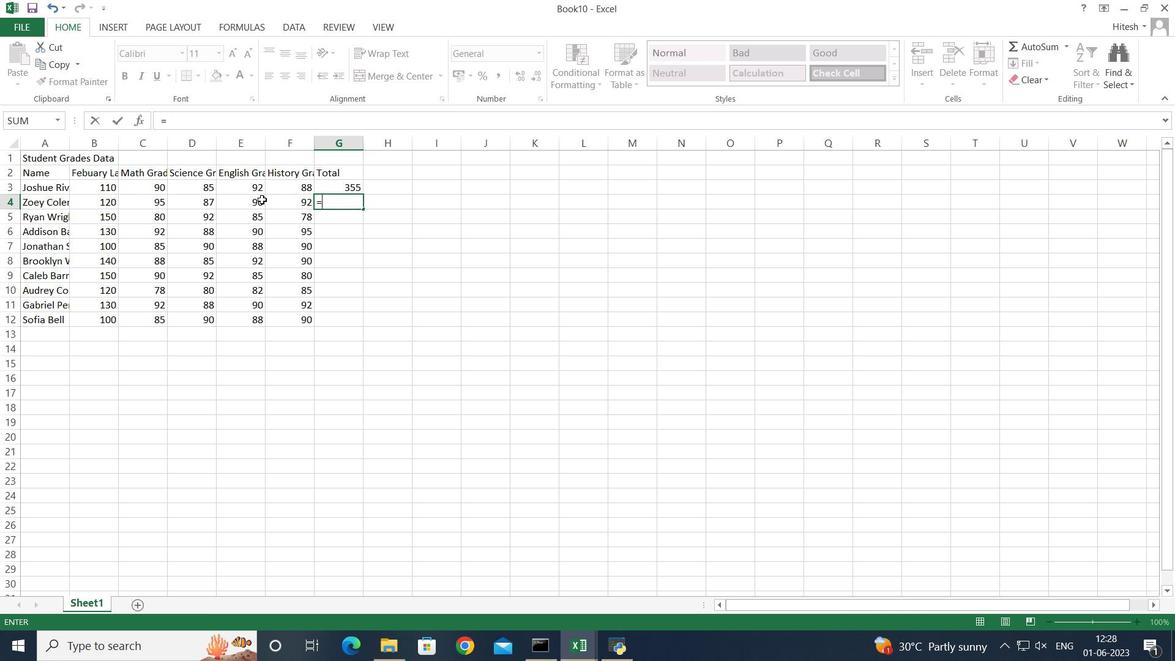 
Action: Mouse pressed left at (282, 200)
Screenshot: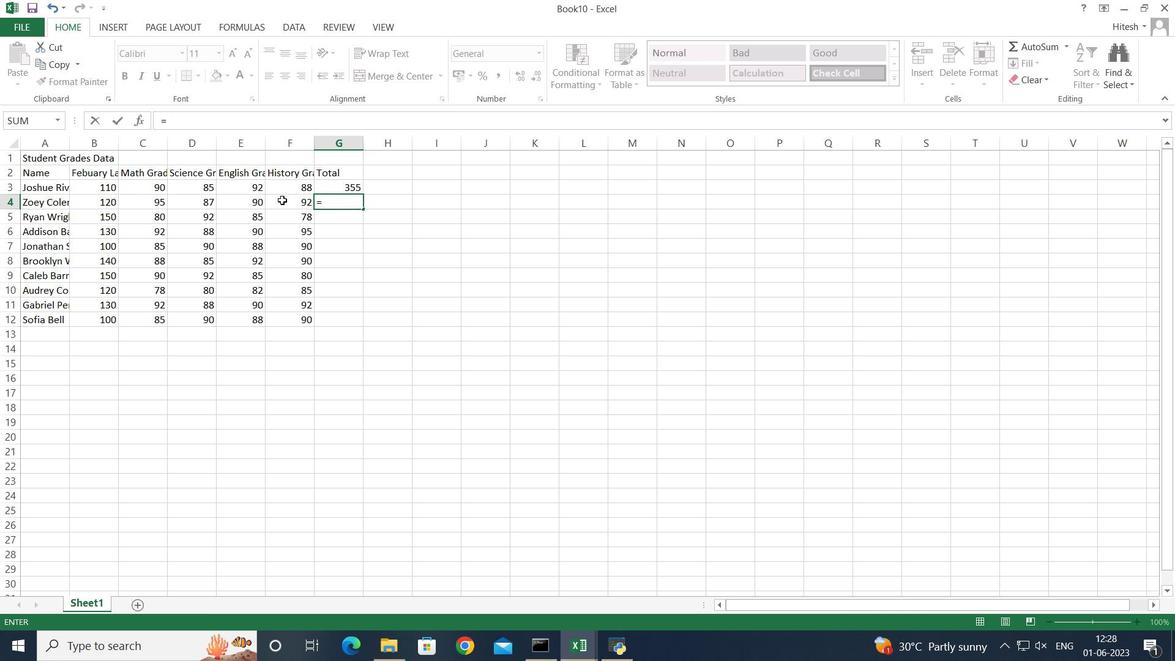 
Action: Key pressed +
Screenshot: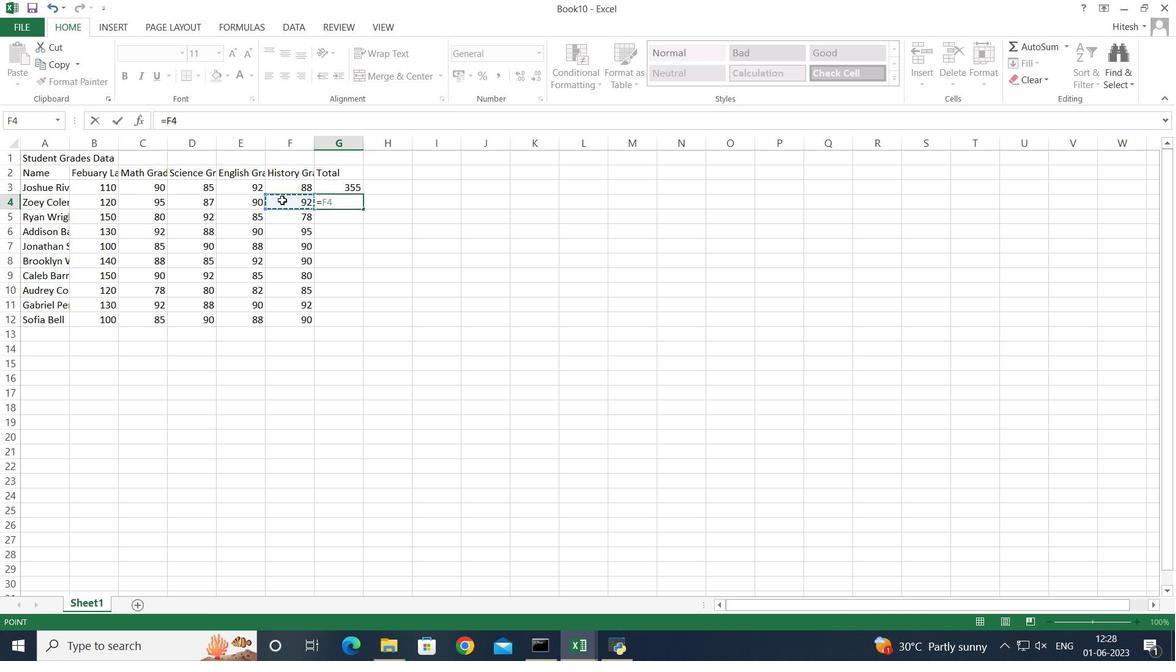 
Action: Mouse moved to (240, 197)
Screenshot: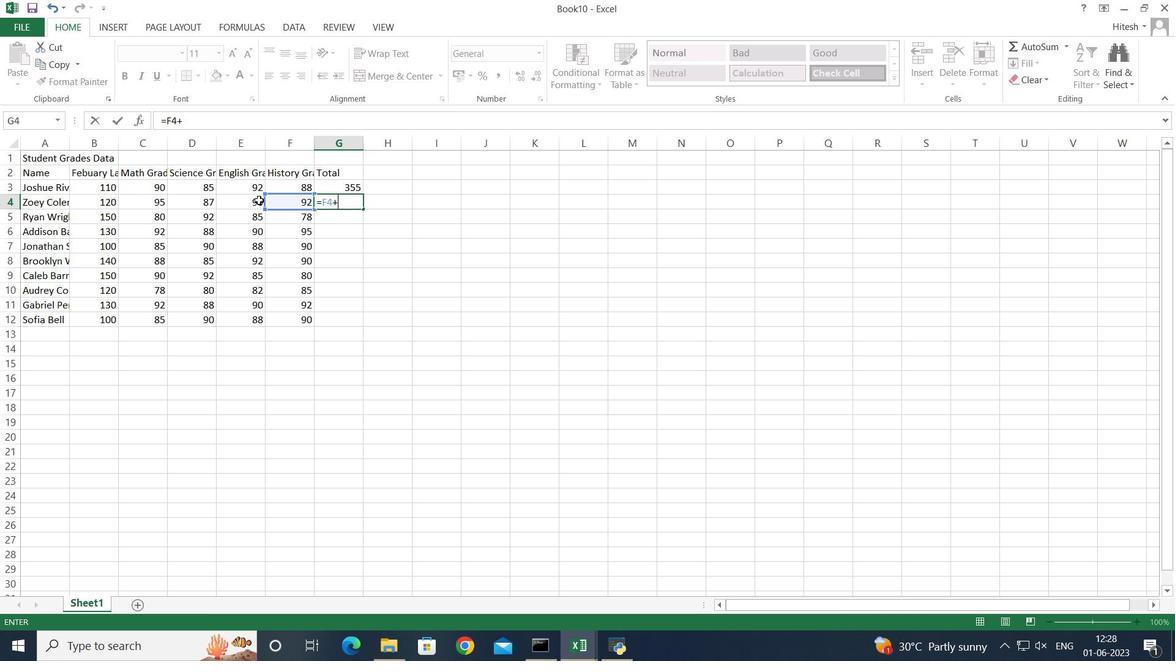 
Action: Mouse pressed left at (240, 197)
Screenshot: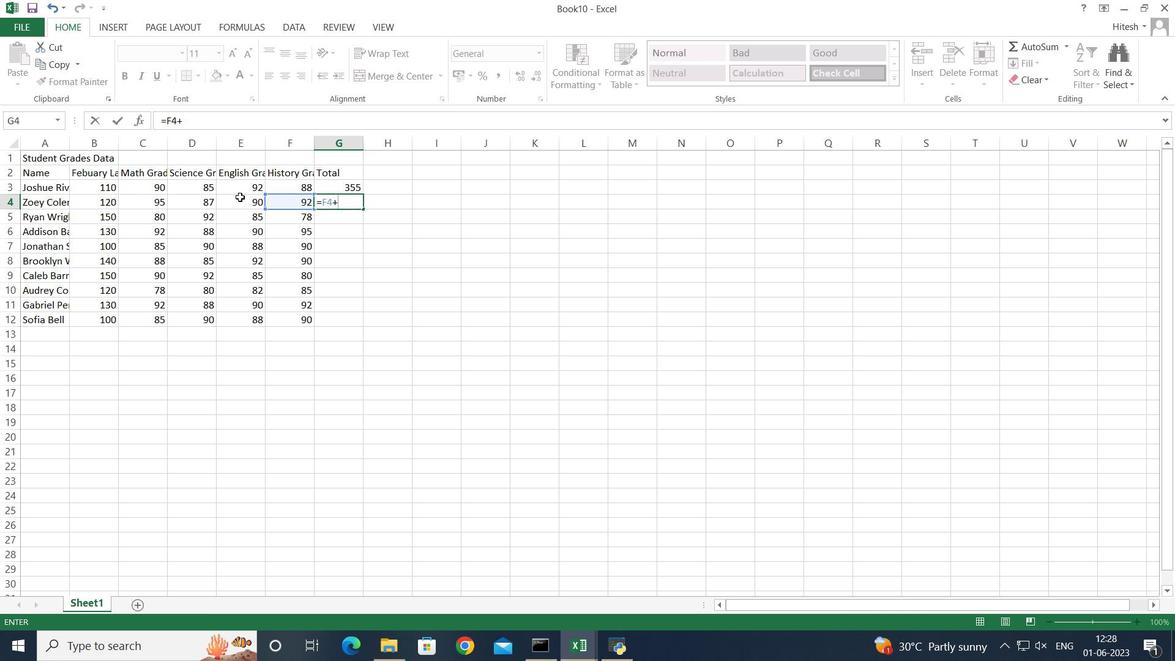 
Action: Key pressed +
Screenshot: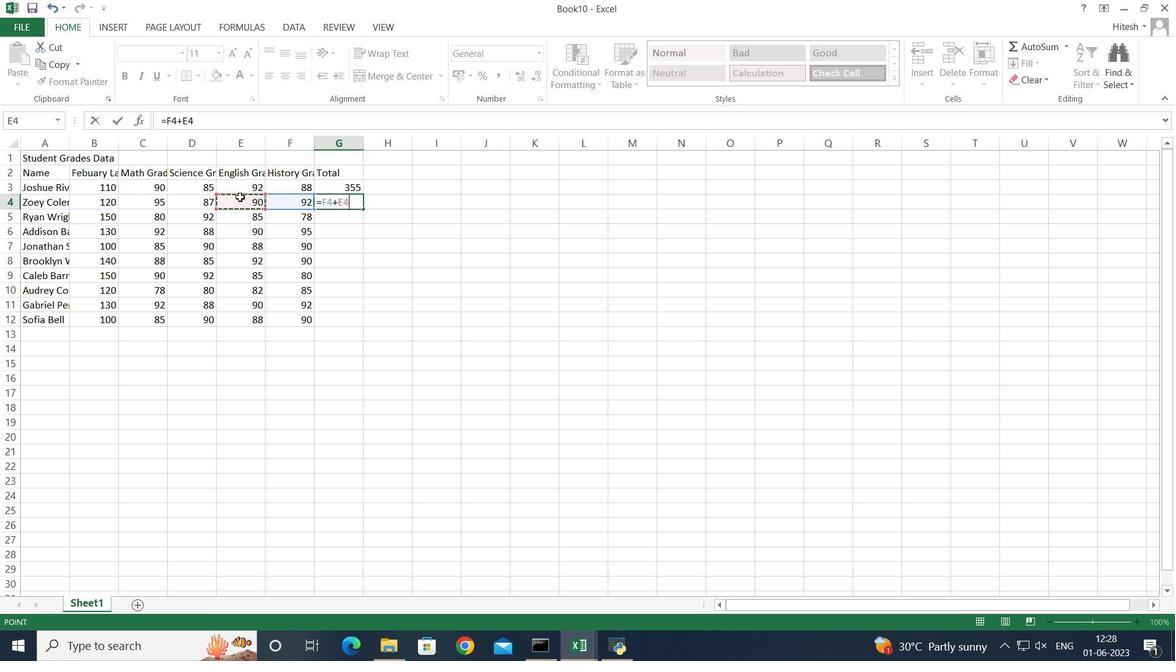 
Action: Mouse moved to (186, 200)
Screenshot: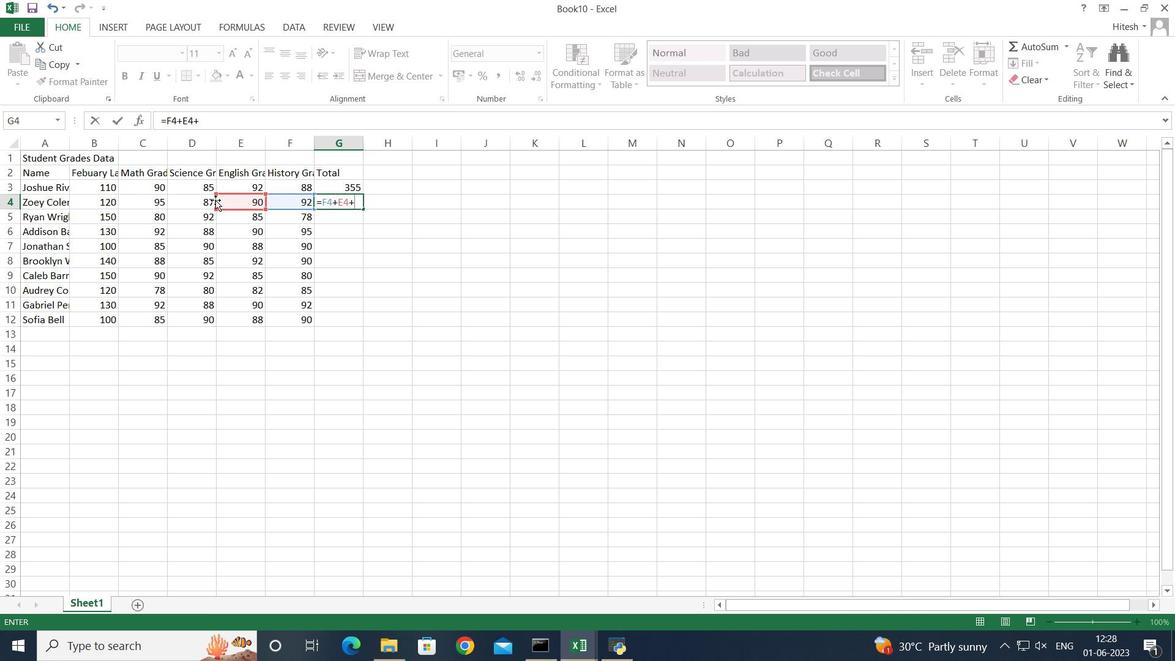 
Action: Mouse pressed left at (186, 200)
Screenshot: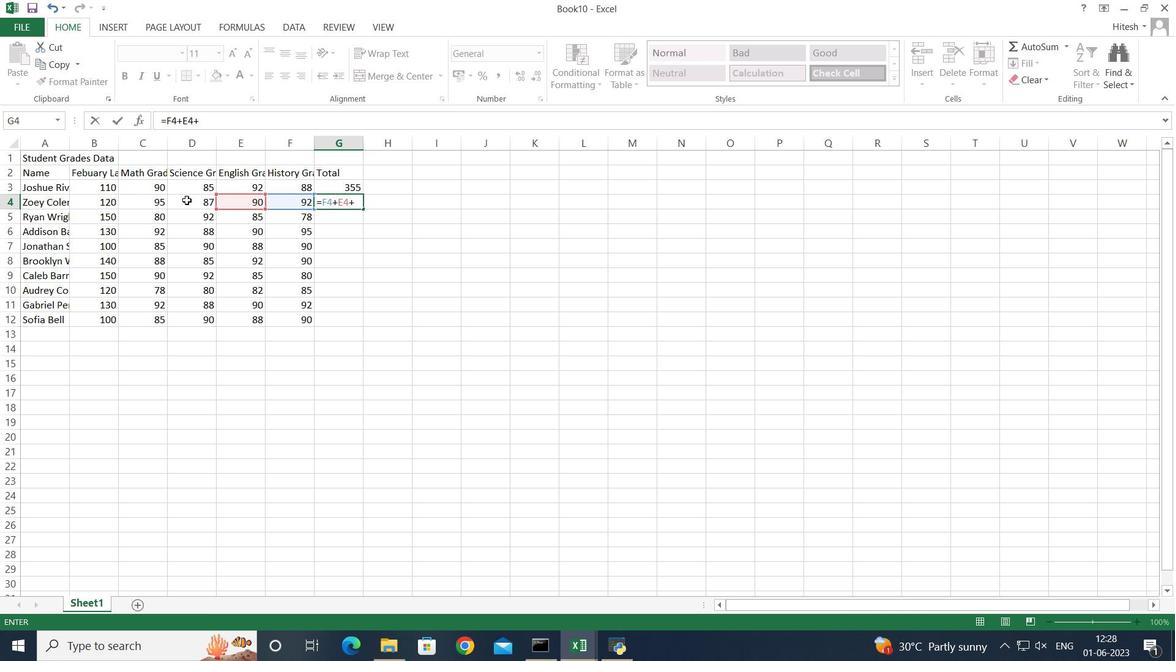
Action: Key pressed +
Screenshot: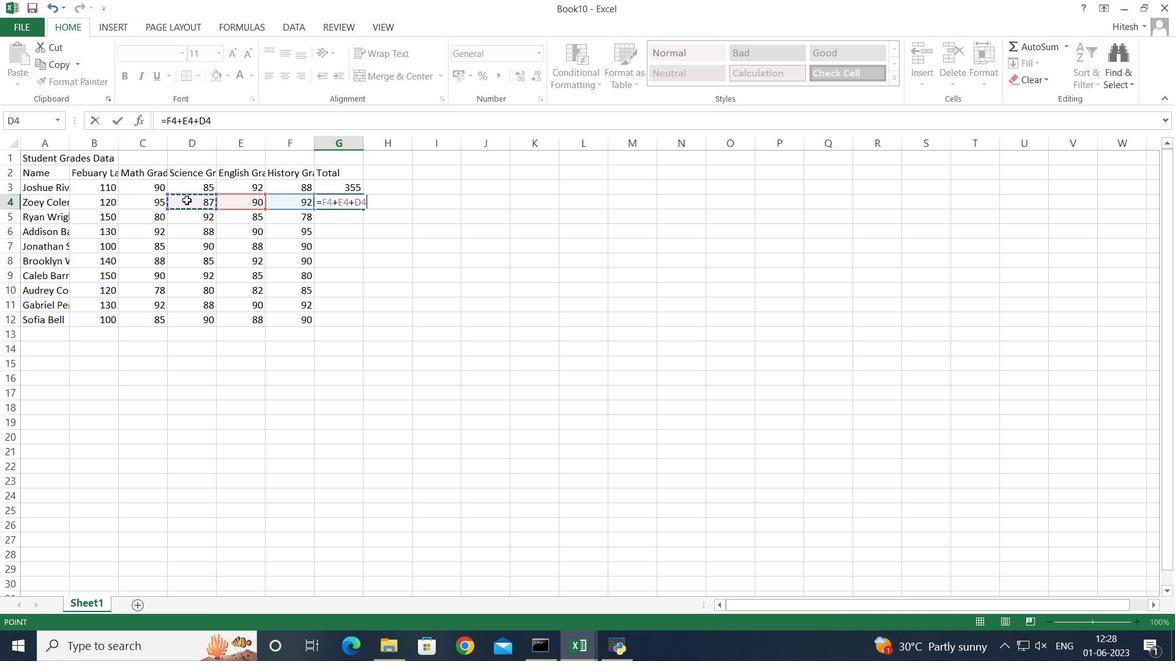 
Action: Mouse moved to (158, 202)
Screenshot: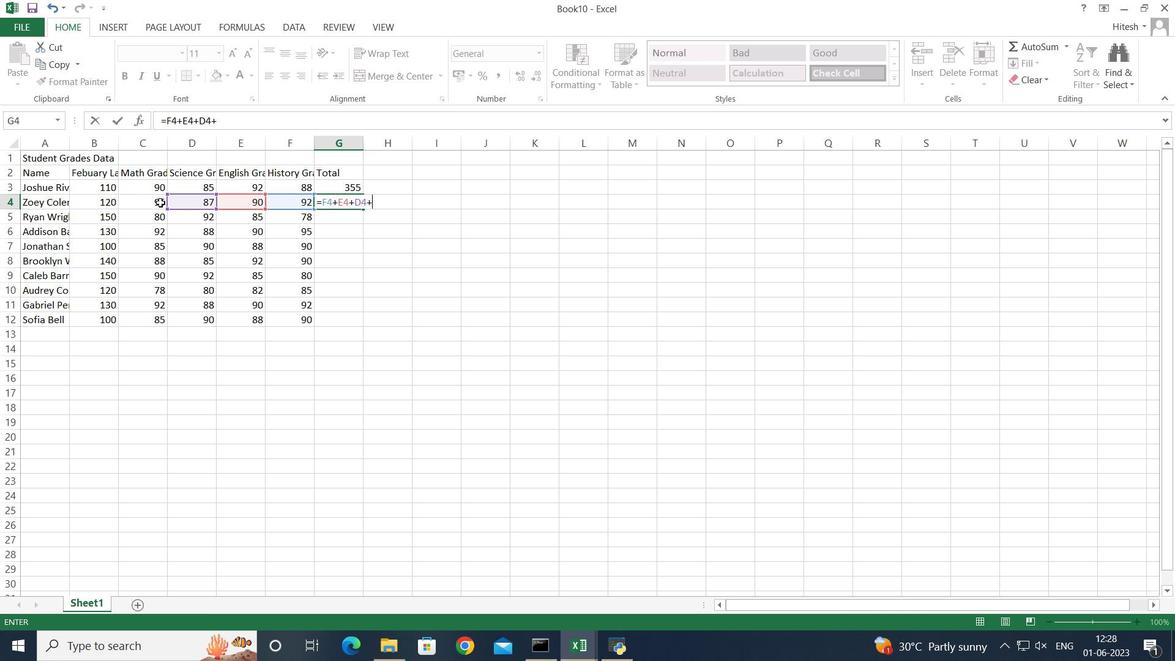 
Action: Mouse pressed left at (158, 202)
Screenshot: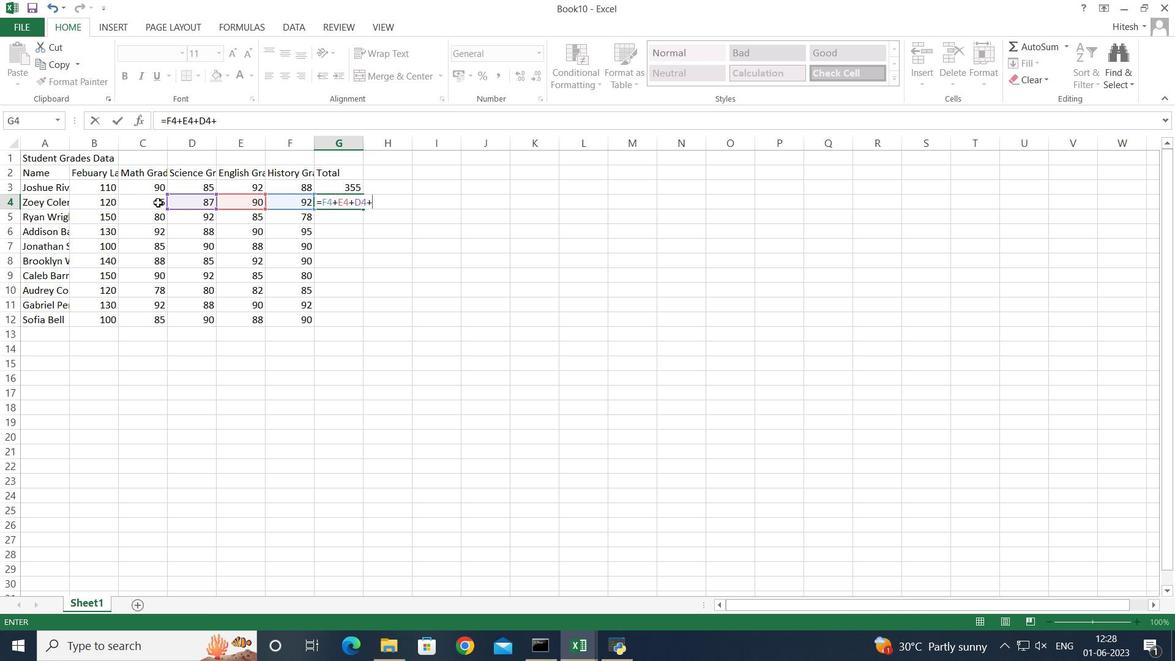 
Action: Key pressed <Key.enter>=
Screenshot: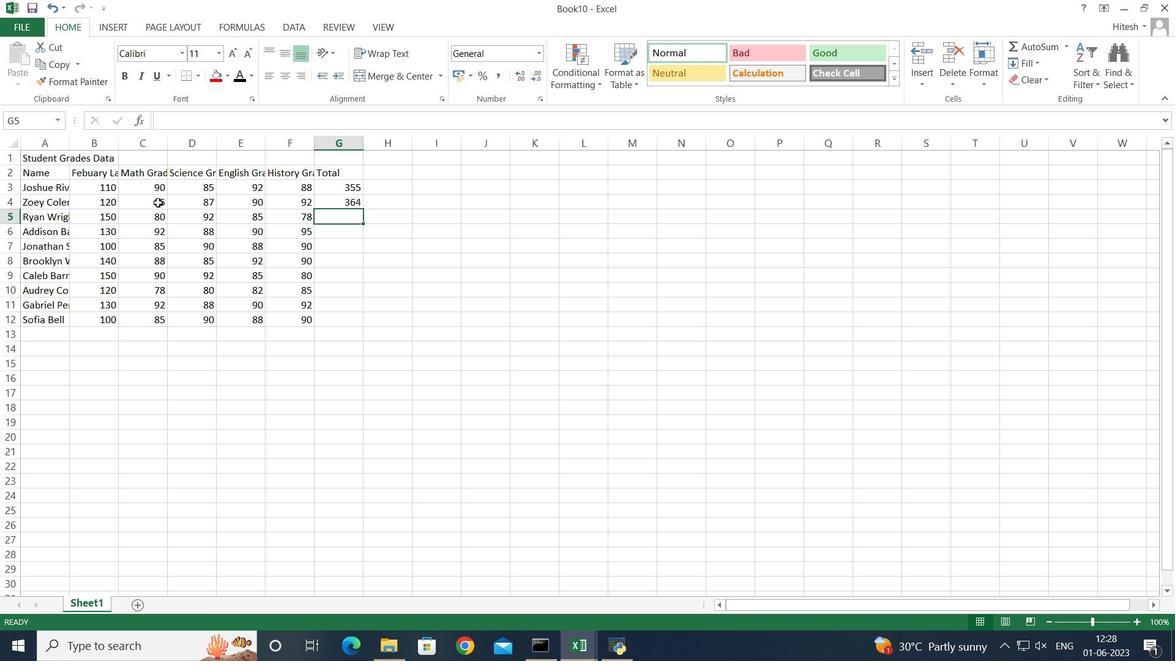 
Action: Mouse moved to (305, 220)
Screenshot: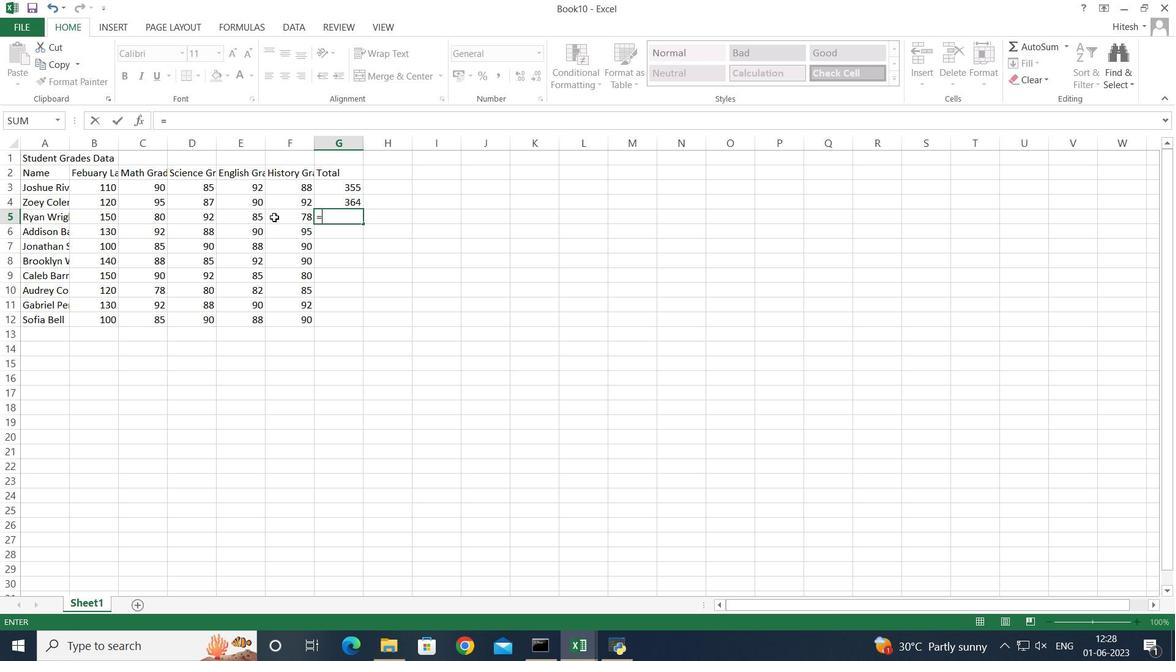 
Action: Mouse pressed left at (305, 220)
Screenshot: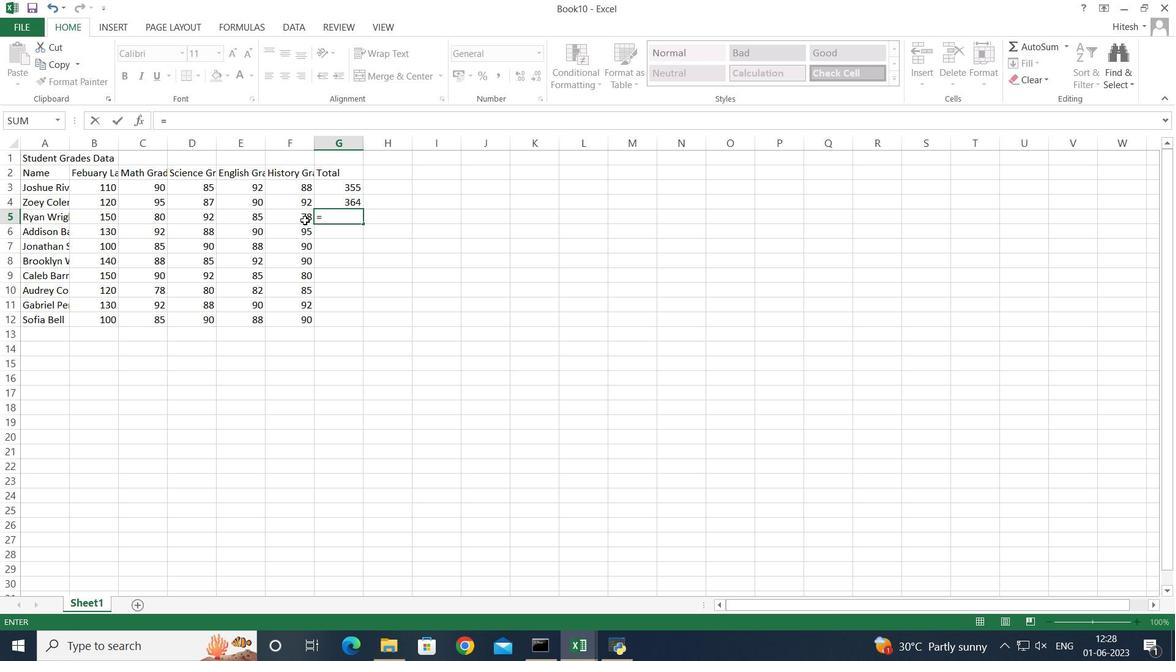 
Action: Key pressed +
Screenshot: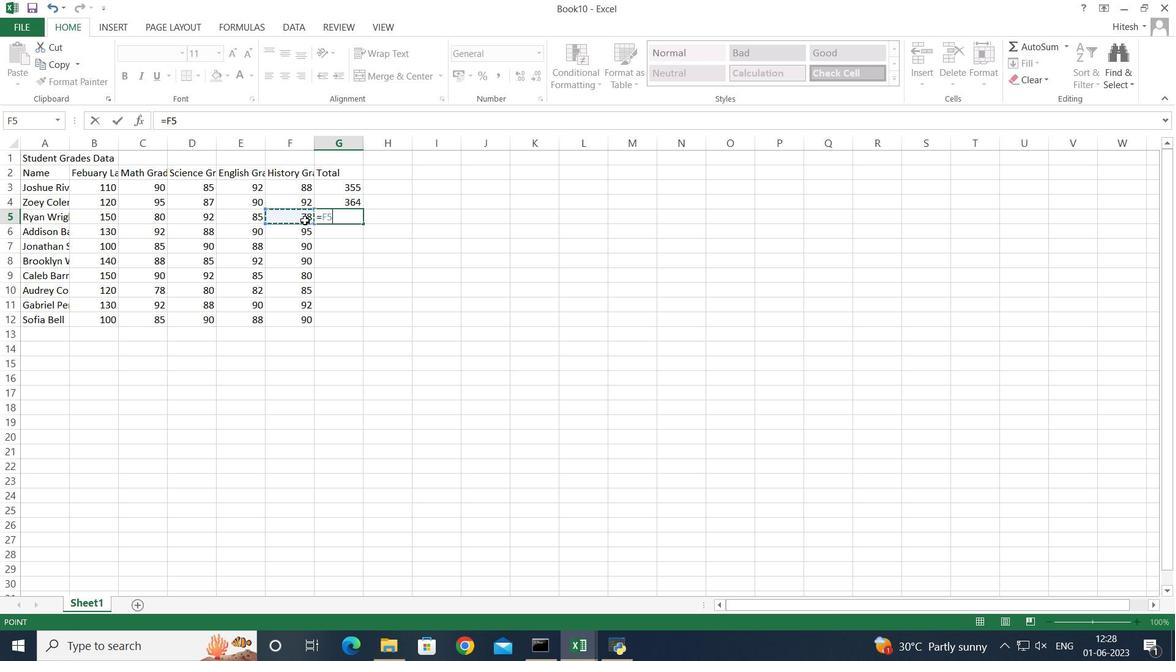 
Action: Mouse moved to (227, 216)
Screenshot: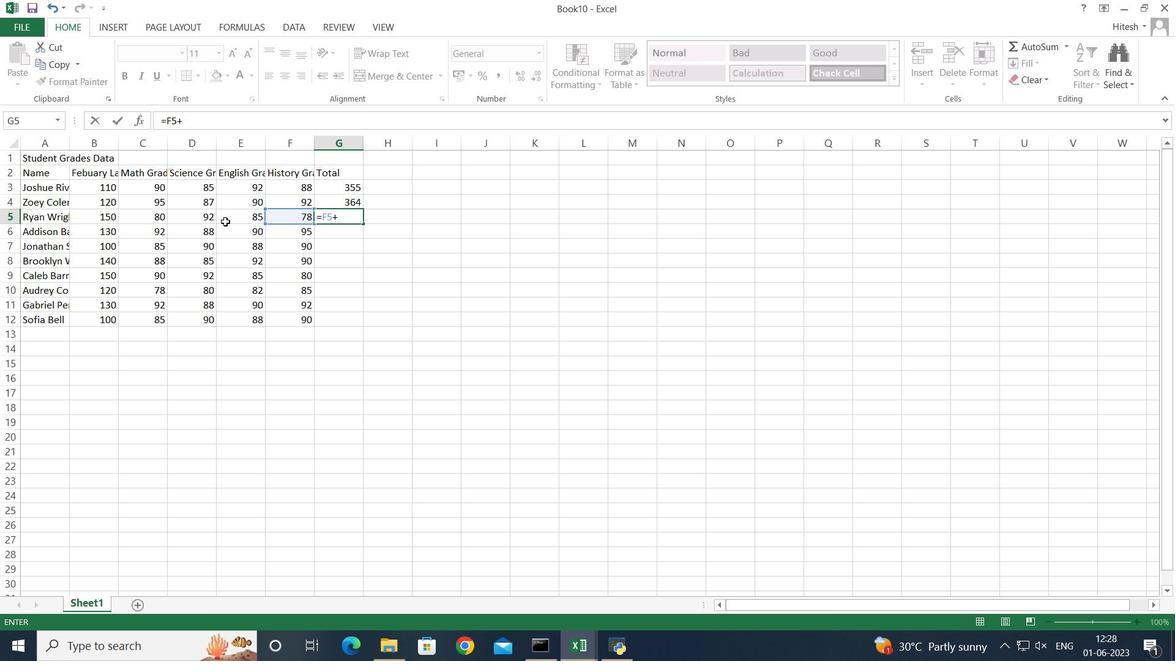 
Action: Mouse pressed left at (227, 216)
Screenshot: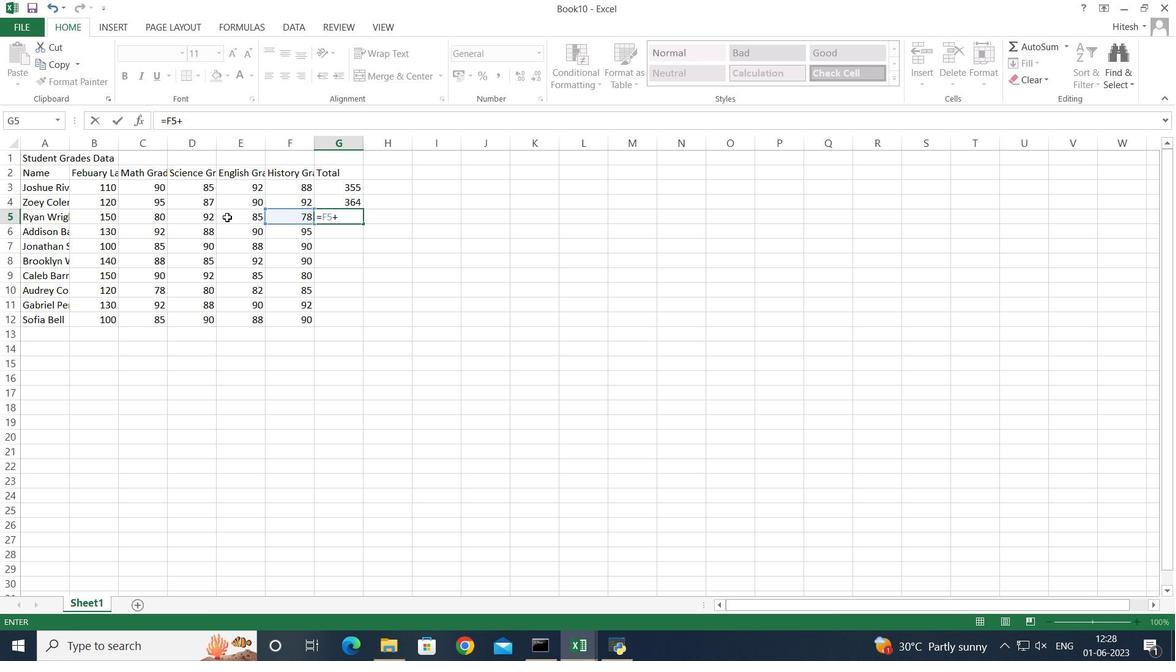 
Action: Key pressed +
Screenshot: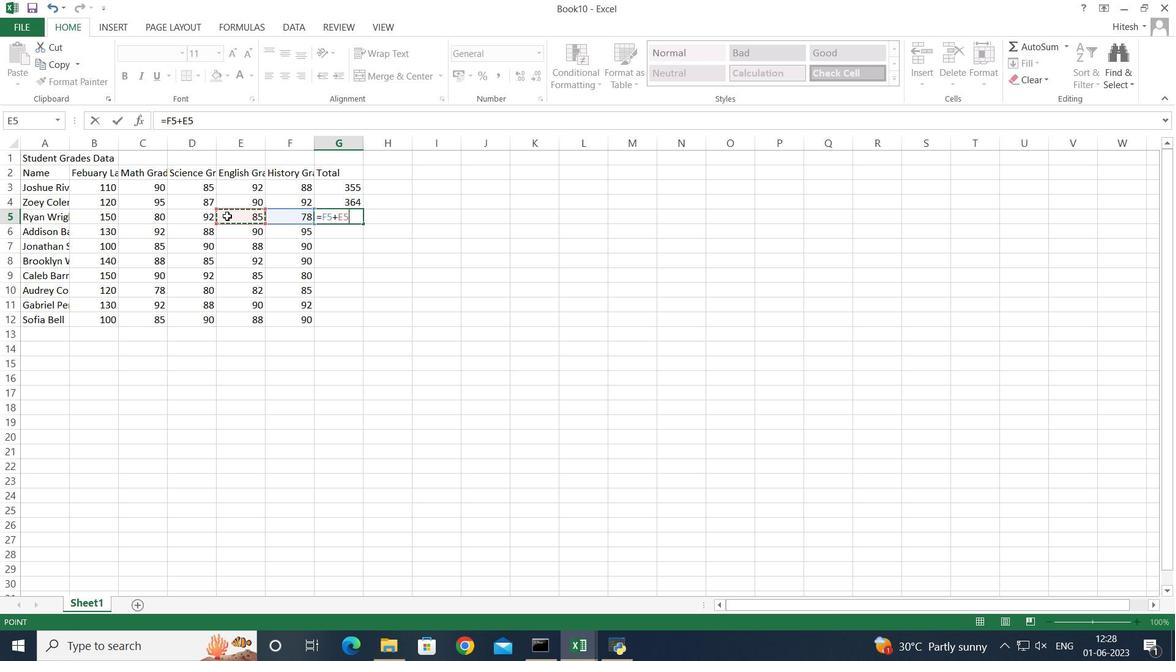 
Action: Mouse moved to (192, 216)
Screenshot: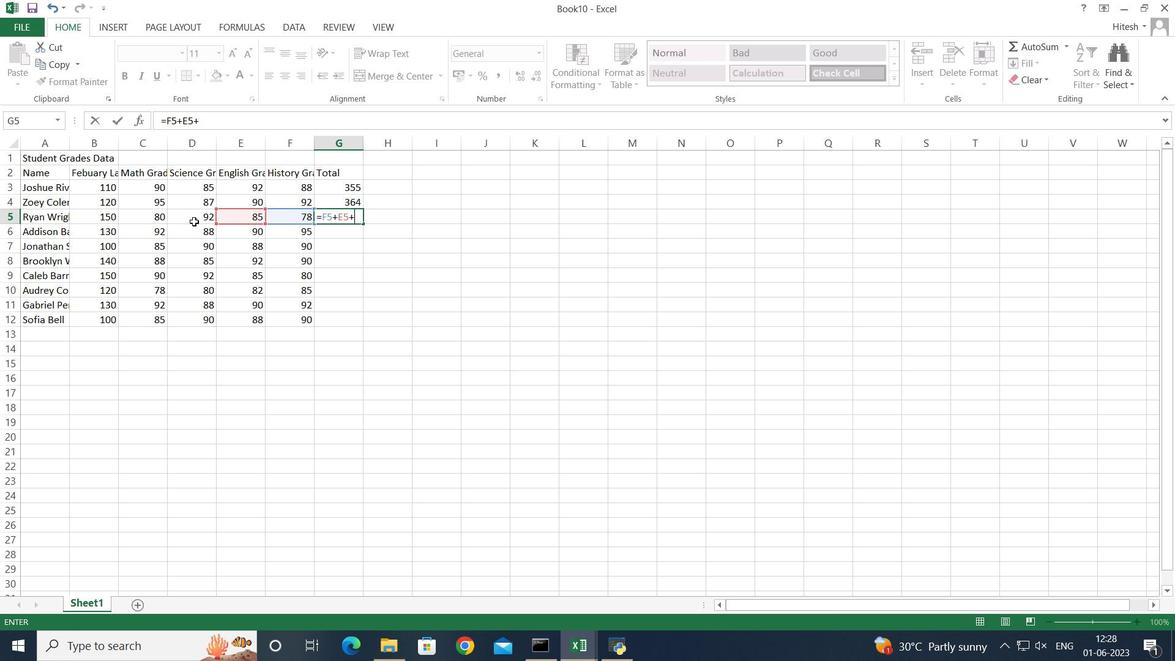 
Action: Mouse pressed left at (192, 216)
Screenshot: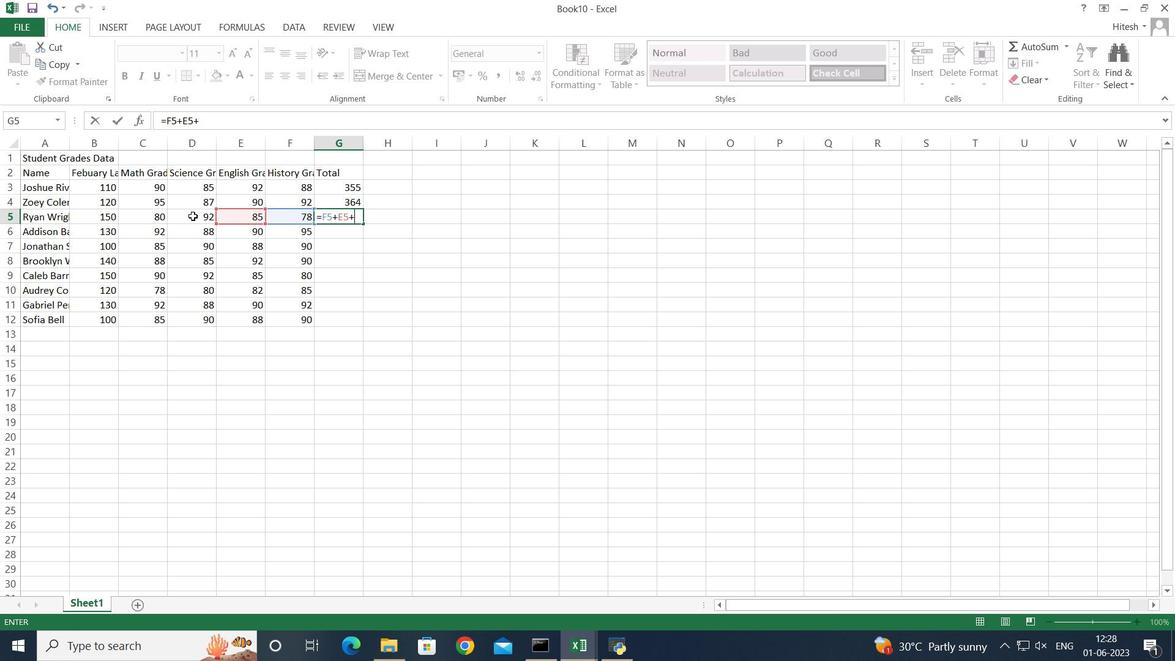 
Action: Mouse moved to (192, 215)
Screenshot: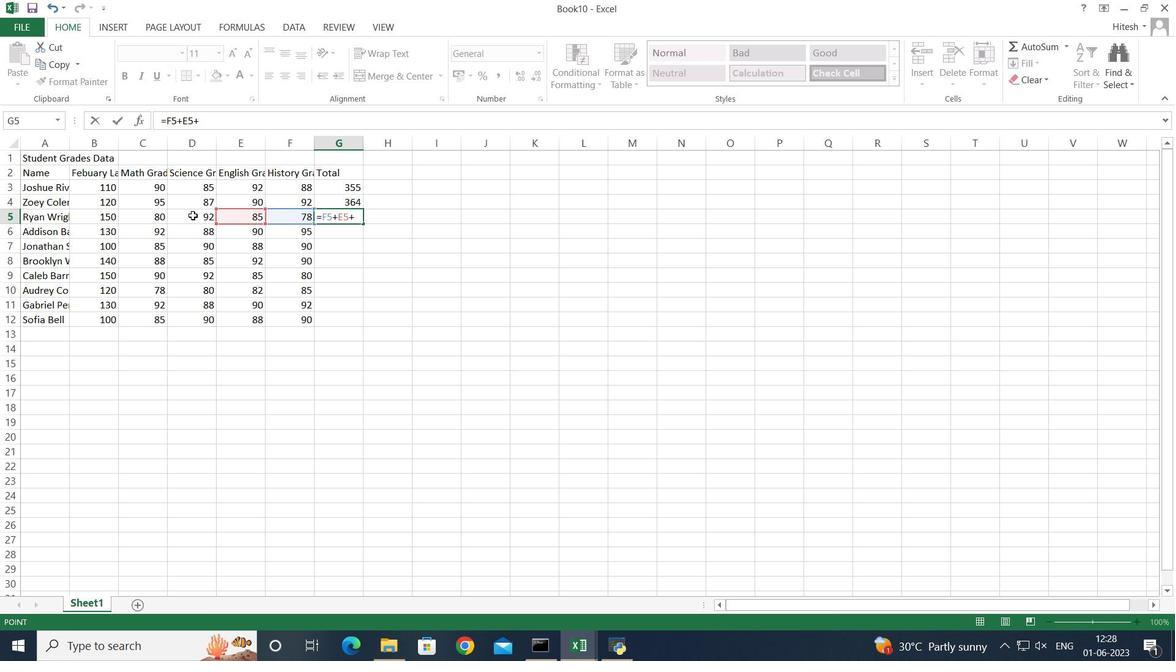 
Action: Key pressed +
Screenshot: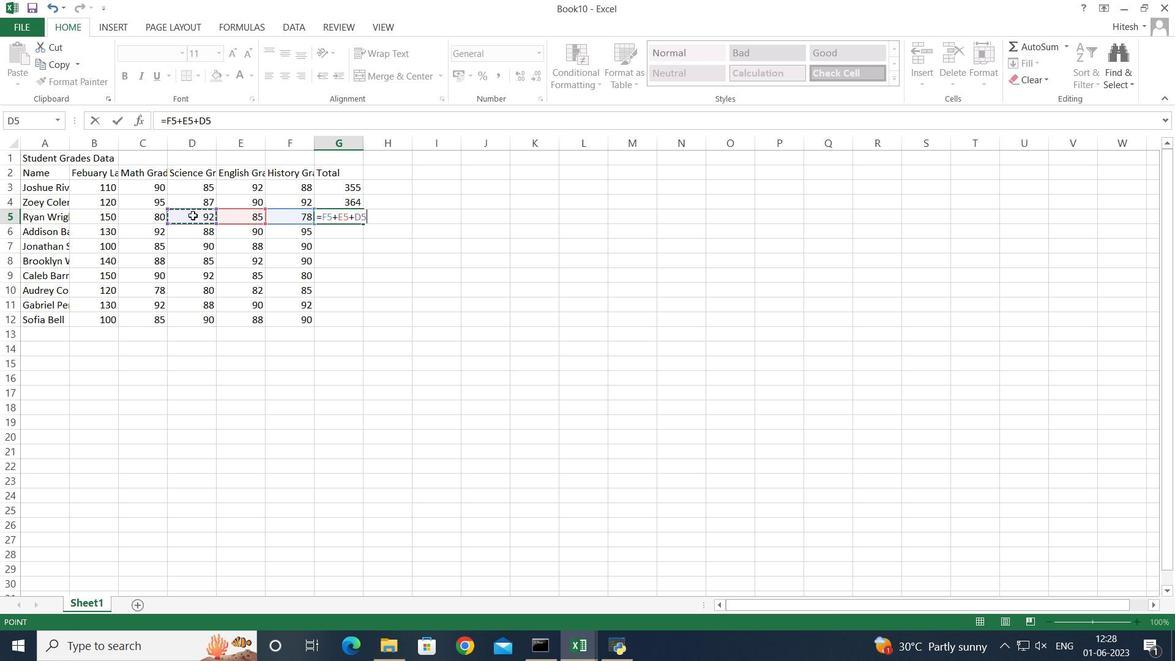 
Action: Mouse moved to (151, 216)
Screenshot: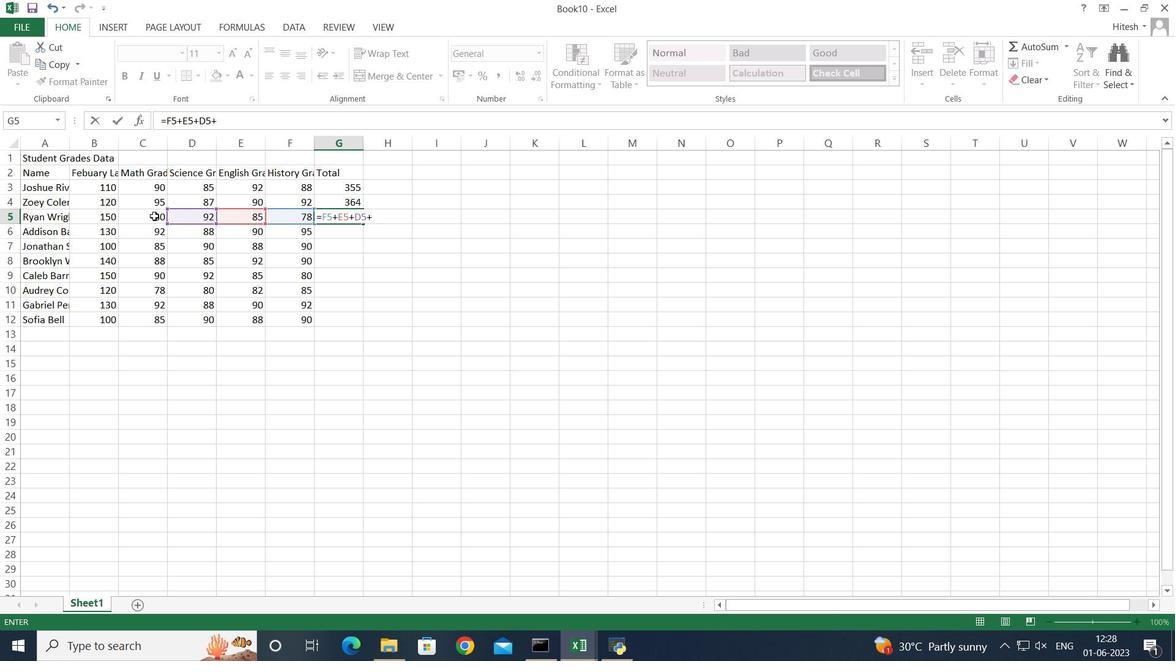 
Action: Mouse pressed left at (151, 216)
Screenshot: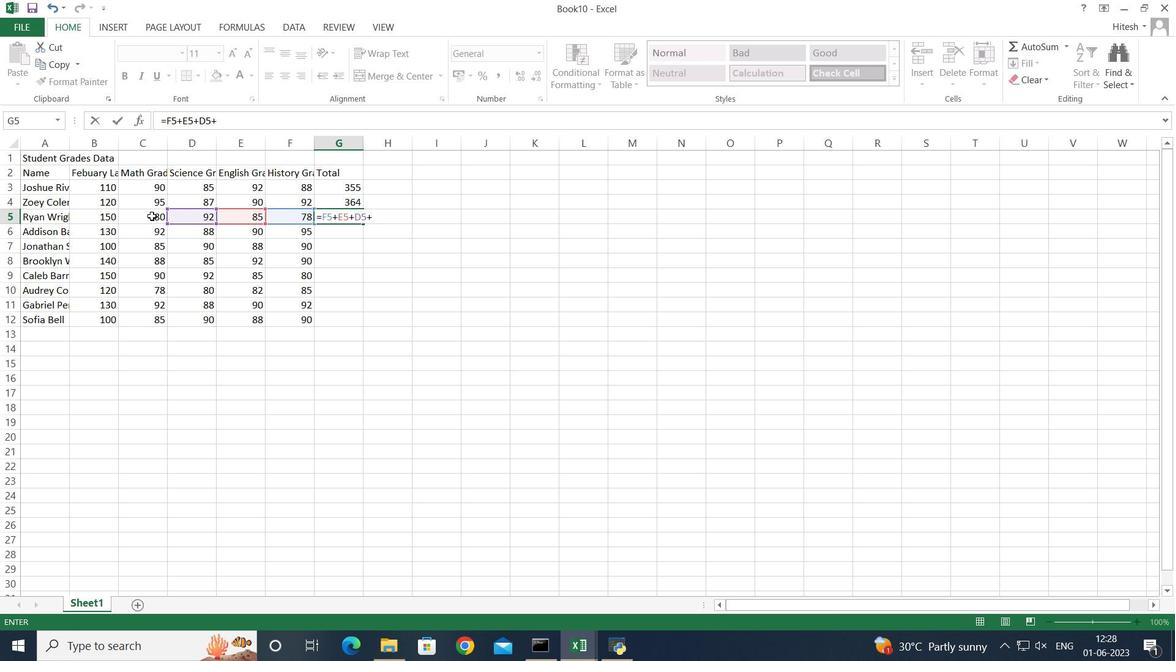 
Action: Key pressed <Key.enter>=
Screenshot: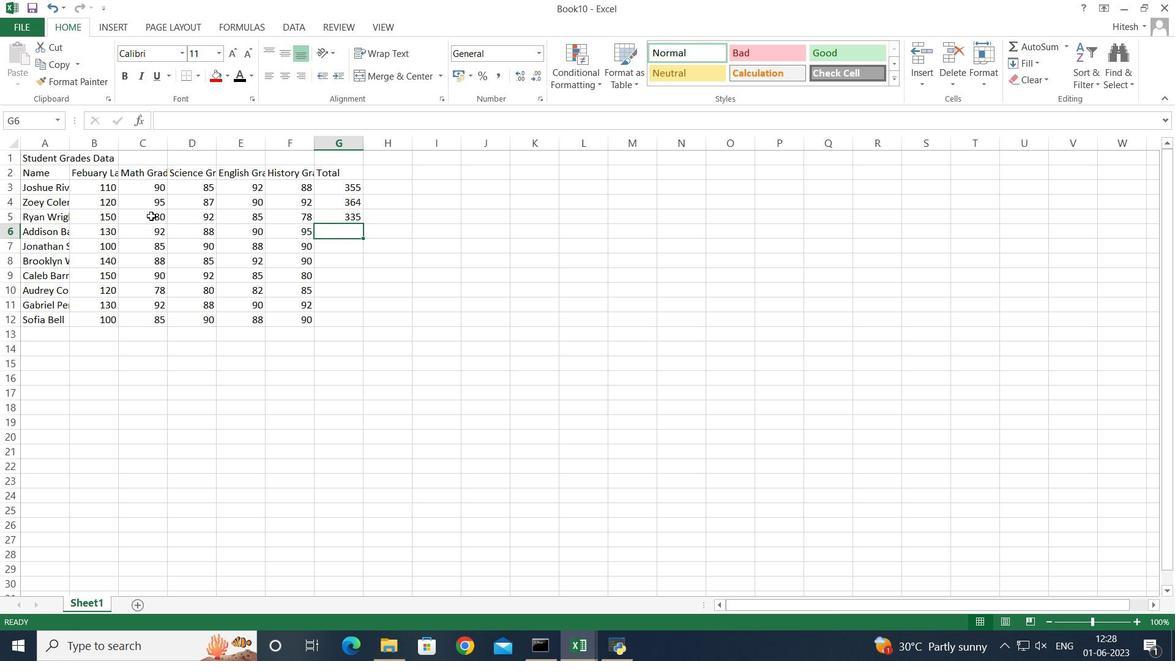 
Action: Mouse moved to (292, 232)
Screenshot: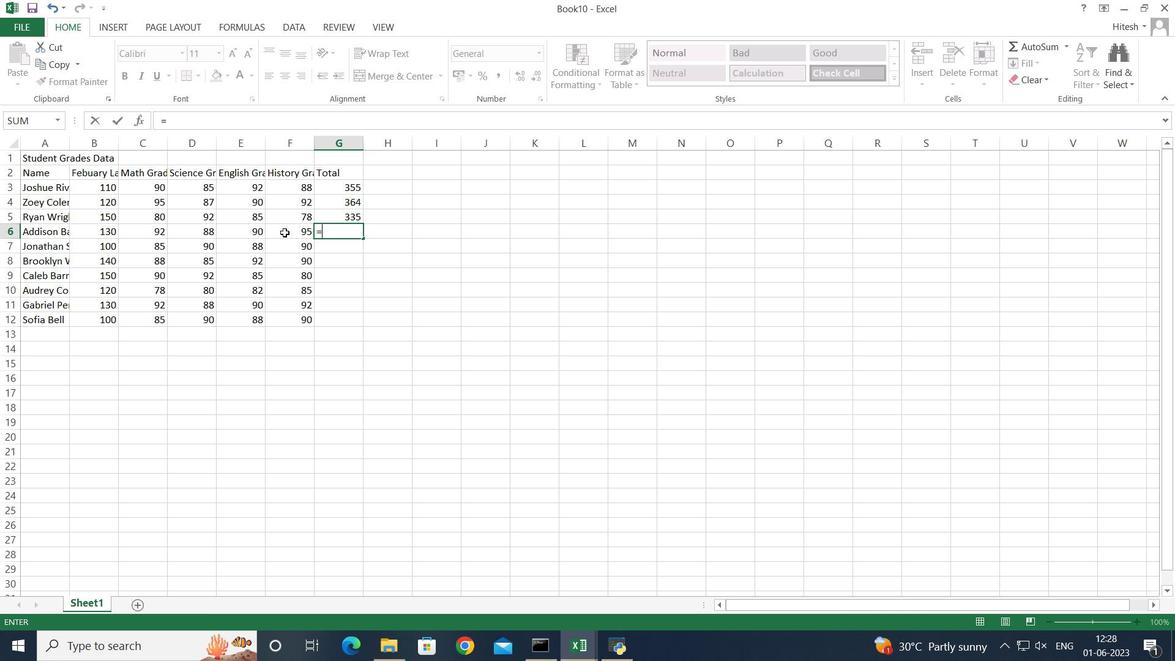
Action: Mouse pressed left at (292, 232)
Screenshot: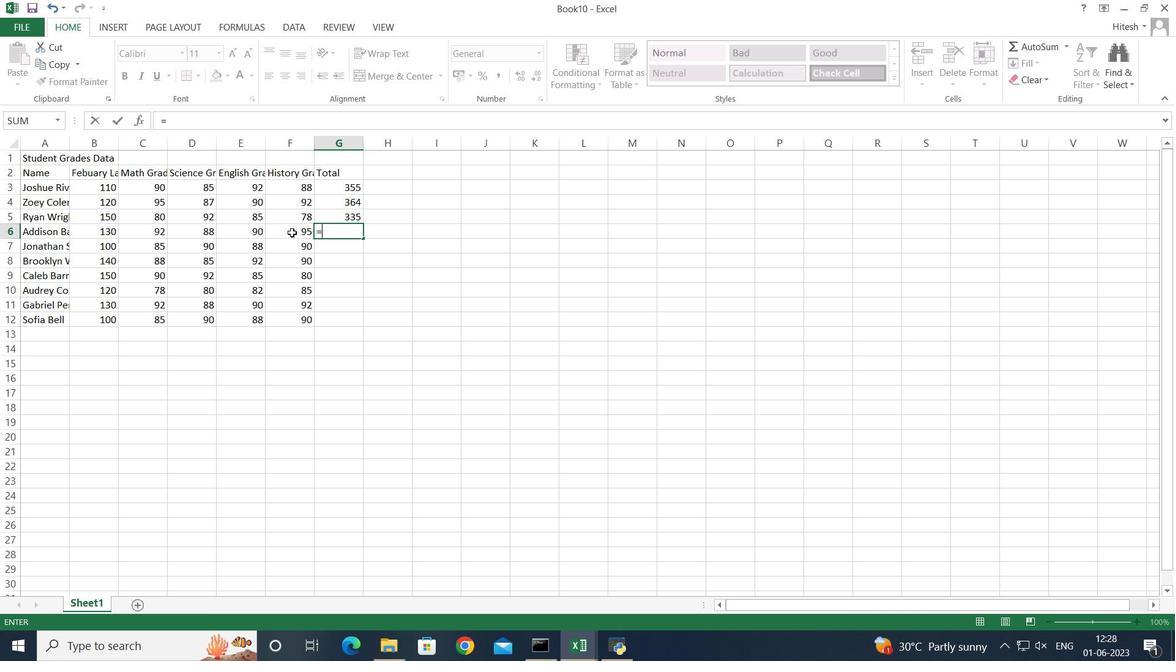 
Action: Key pressed +
Screenshot: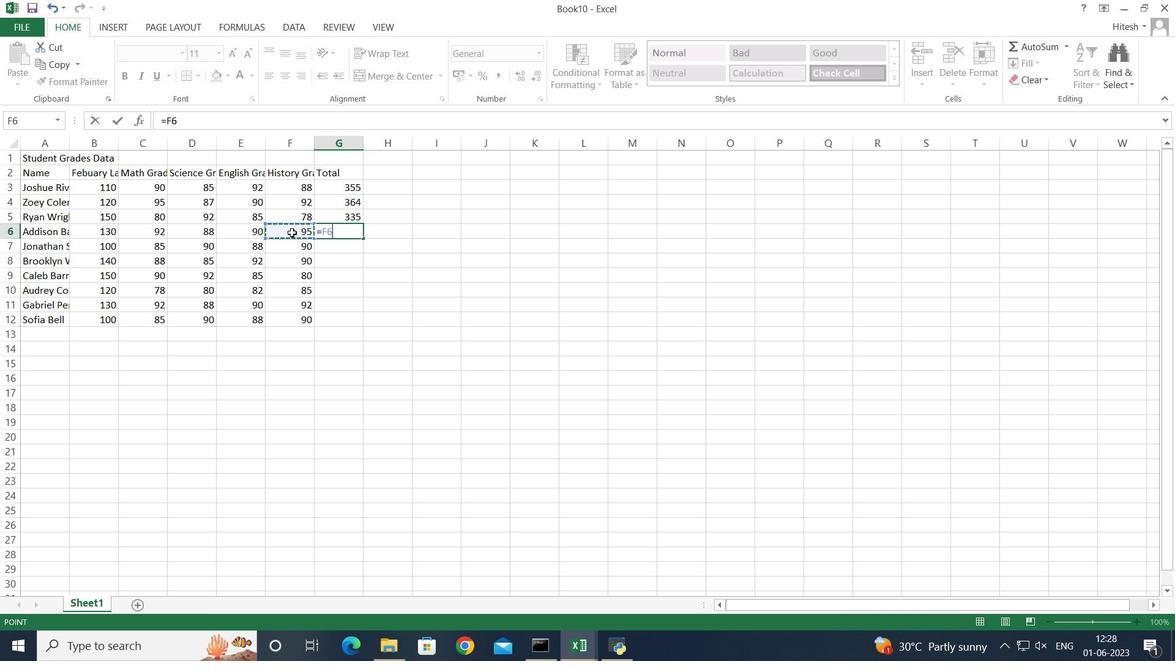 
Action: Mouse moved to (229, 230)
Screenshot: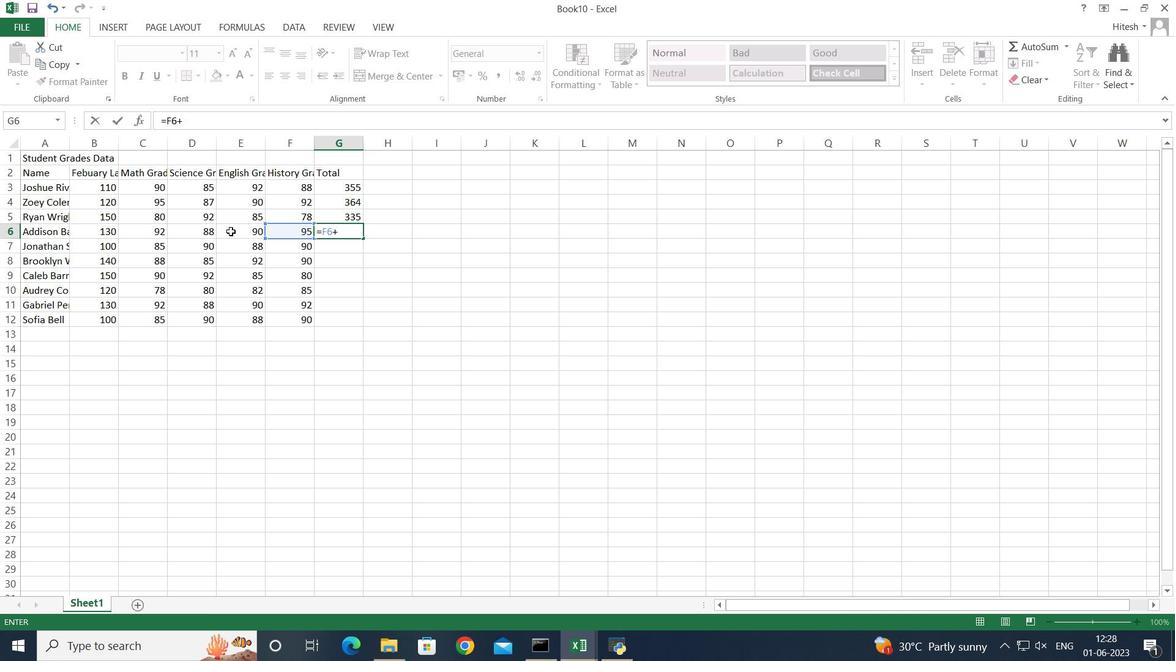 
Action: Mouse pressed left at (229, 230)
Screenshot: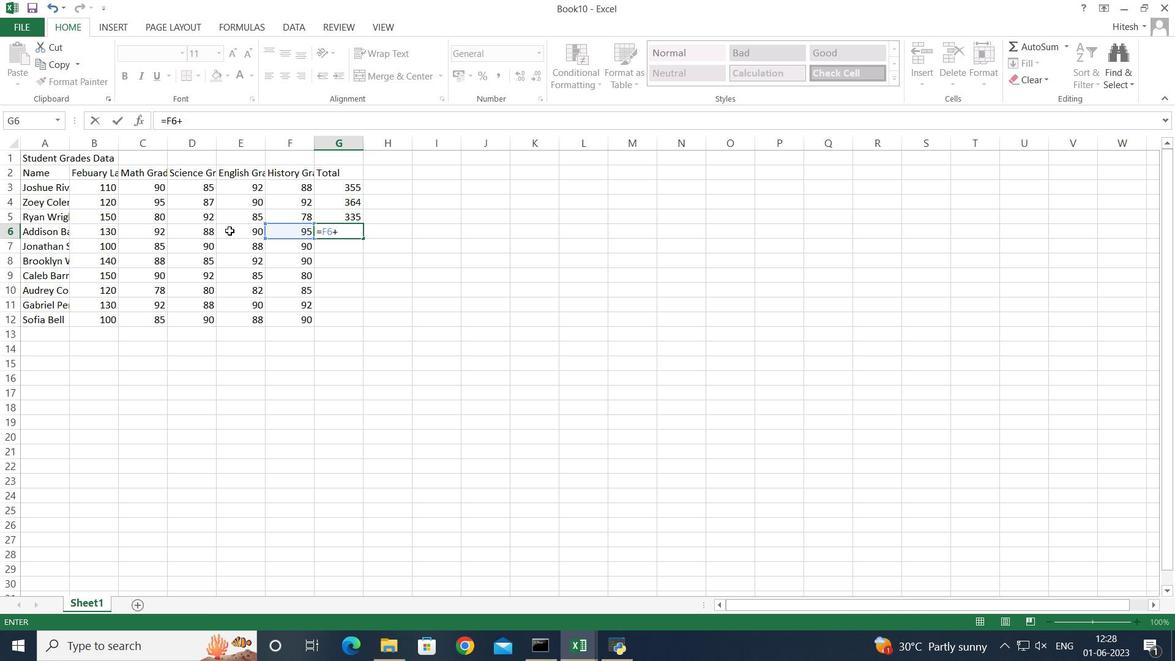 
Action: Key pressed +
Screenshot: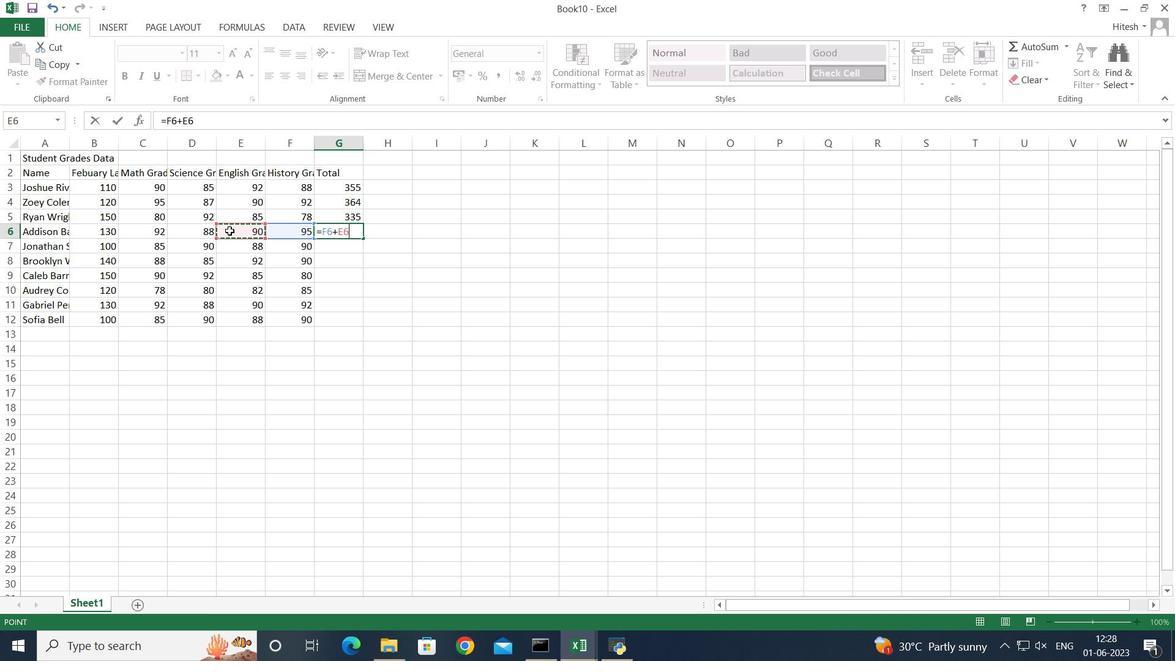 
Action: Mouse moved to (198, 233)
Screenshot: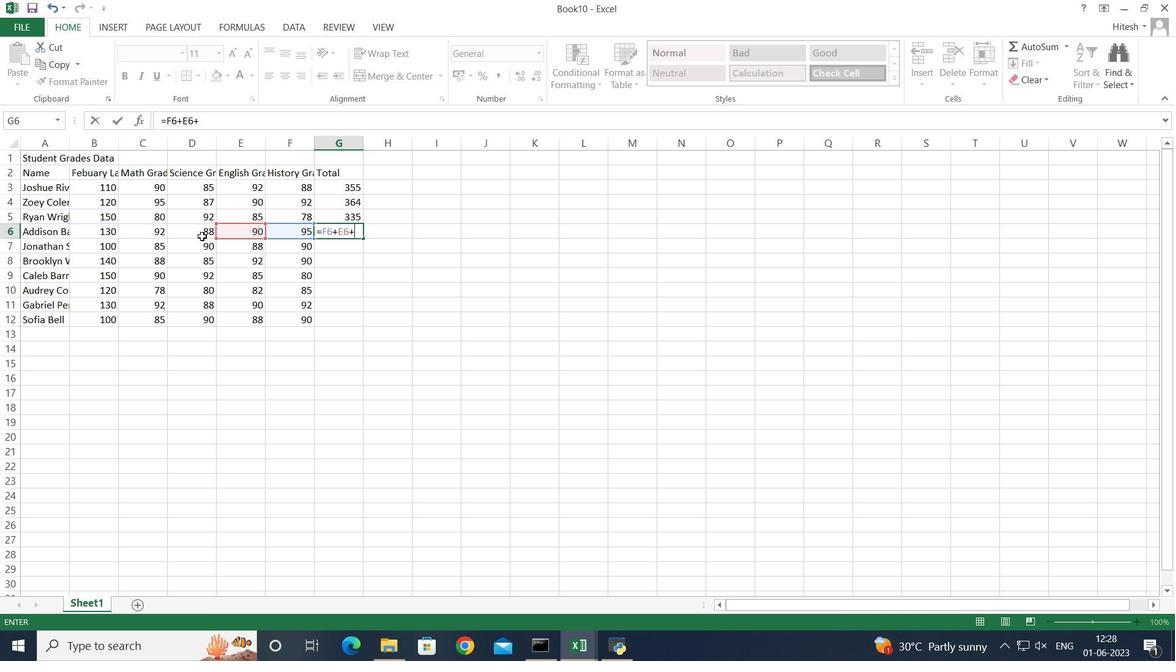 
Action: Mouse pressed left at (198, 233)
Screenshot: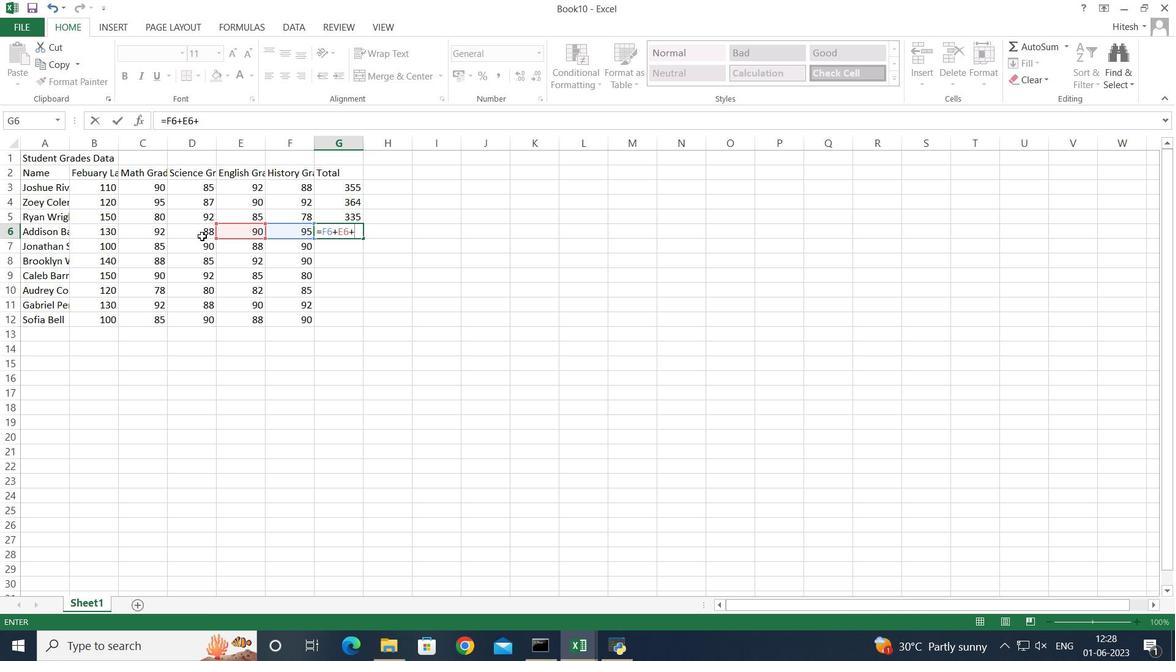 
Action: Mouse moved to (183, 233)
Screenshot: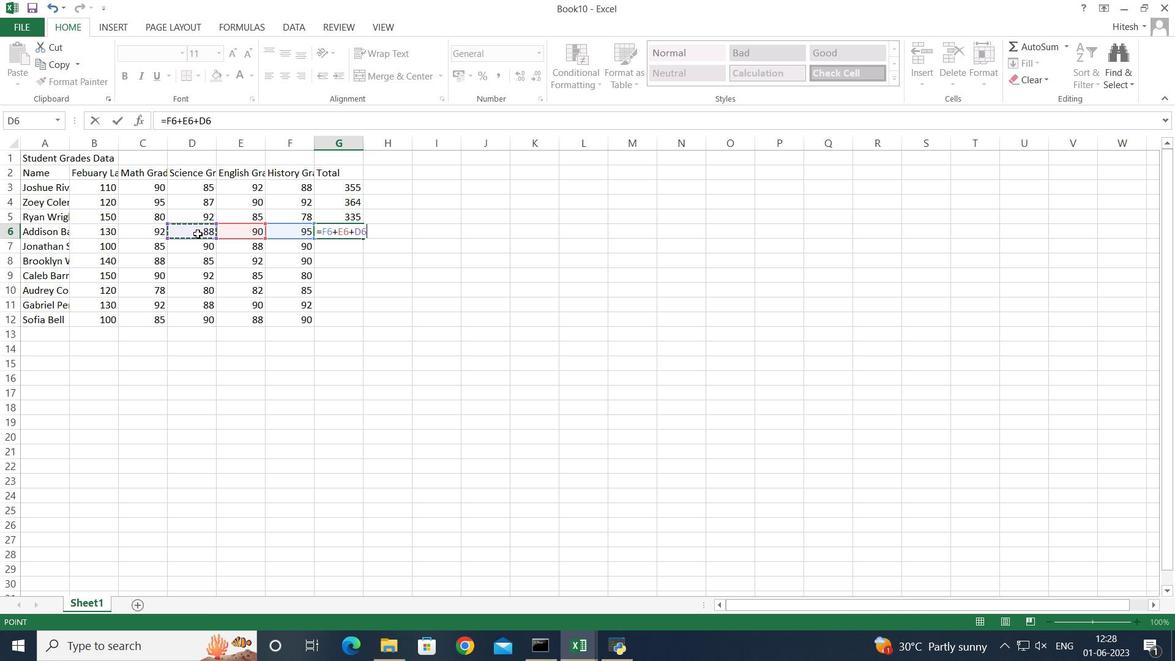 
Action: Key pressed +
Screenshot: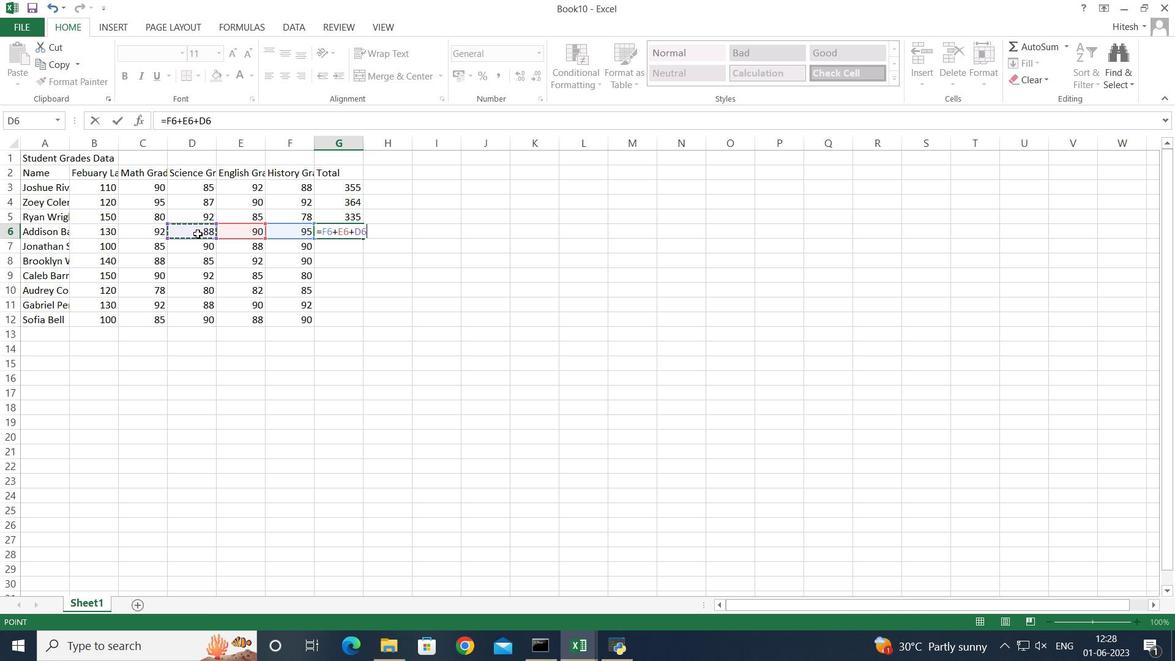 
Action: Mouse moved to (153, 228)
Screenshot: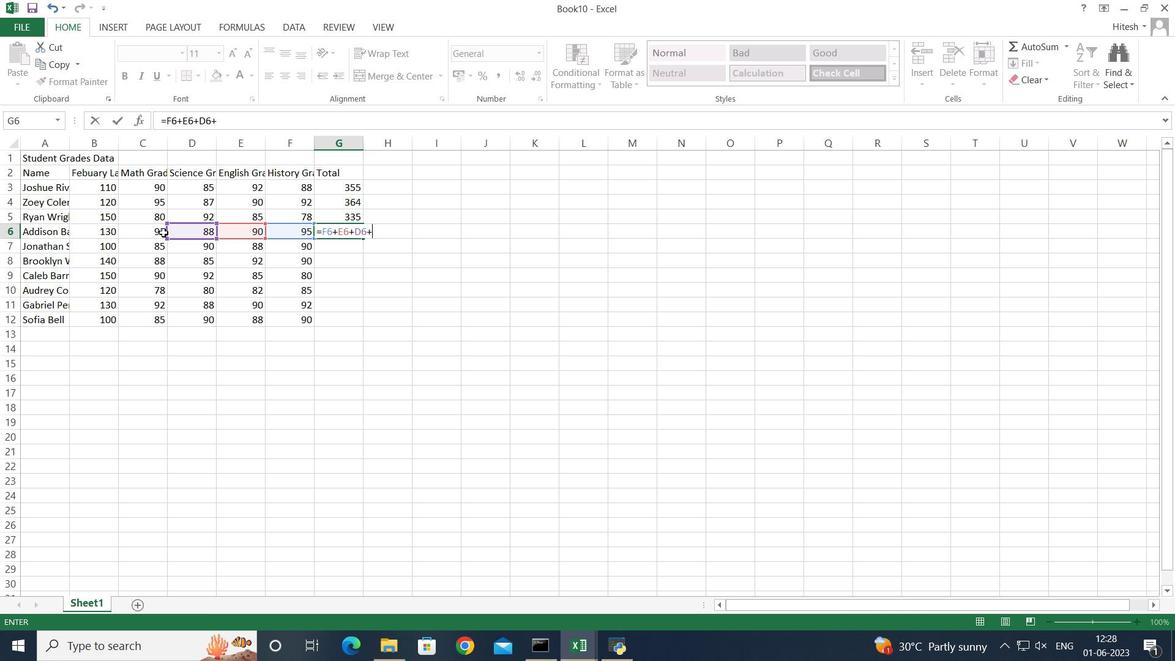 
Action: Mouse pressed left at (153, 228)
Screenshot: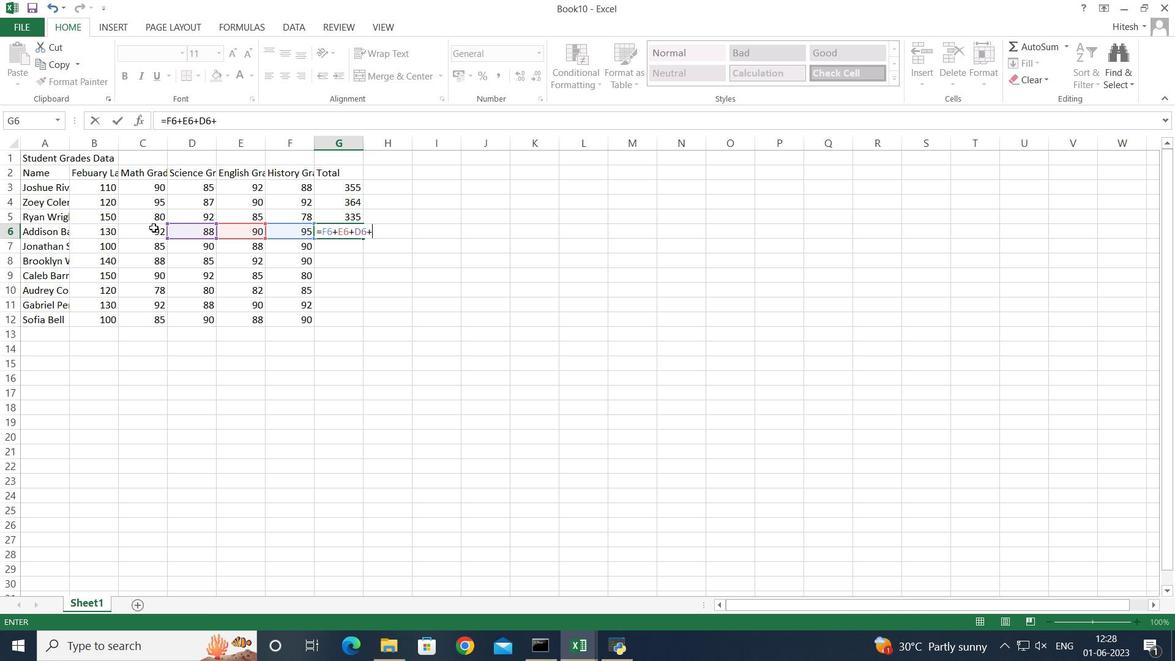 
Action: Key pressed <Key.enter>
Screenshot: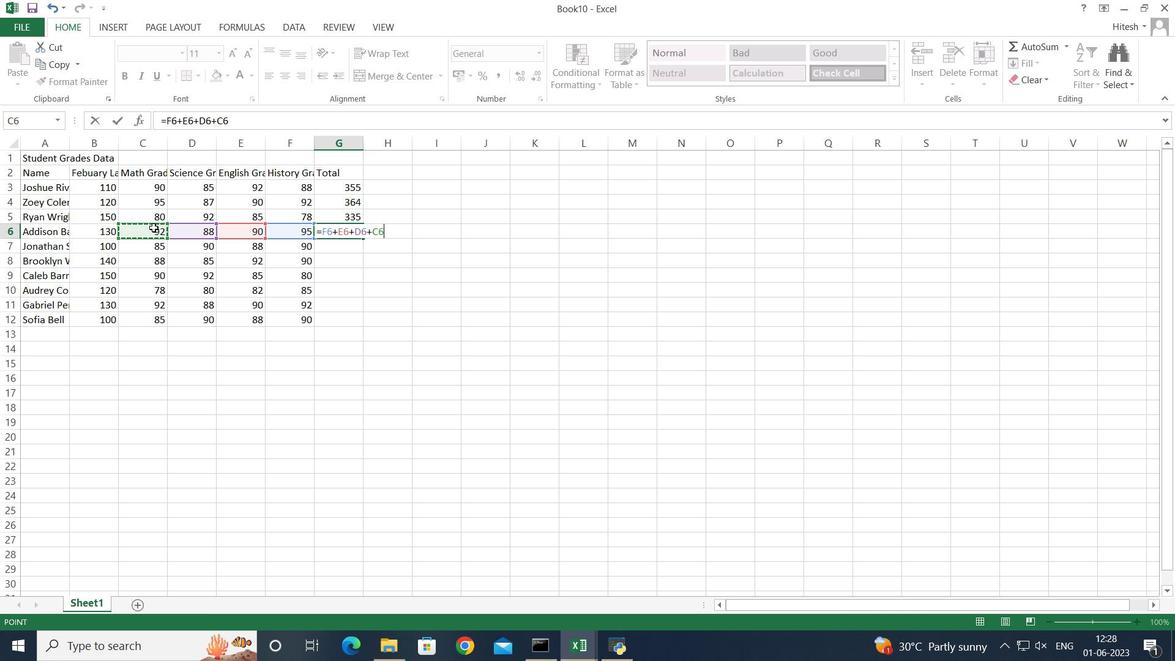 
Action: Mouse moved to (286, 250)
Screenshot: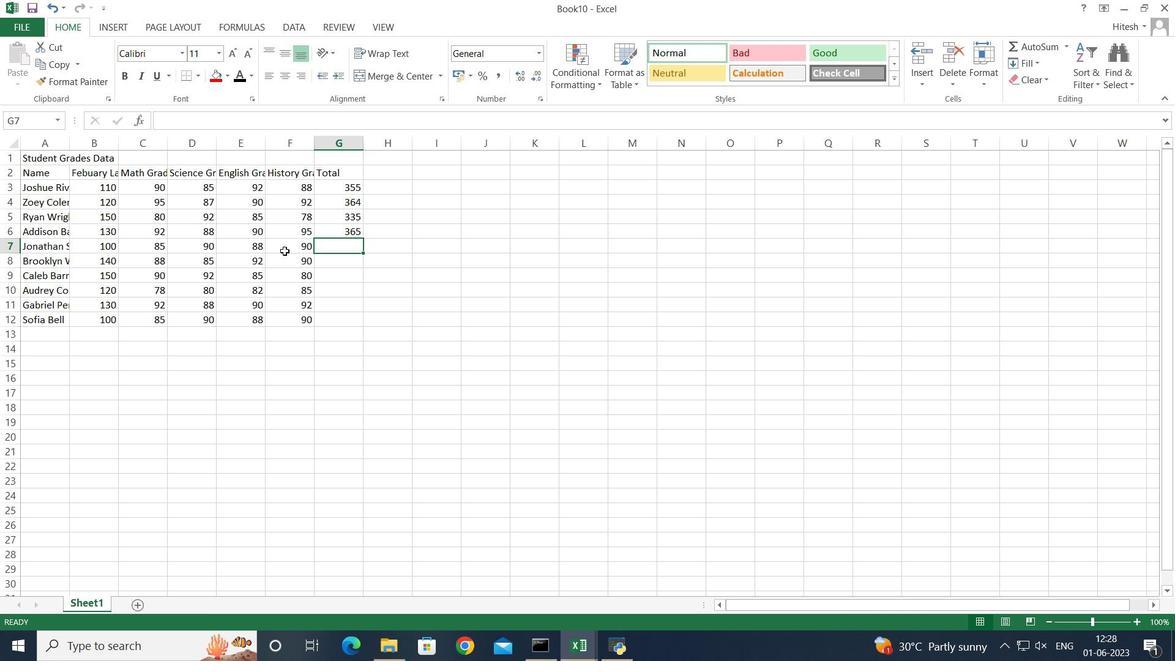 
Action: Key pressed =
Screenshot: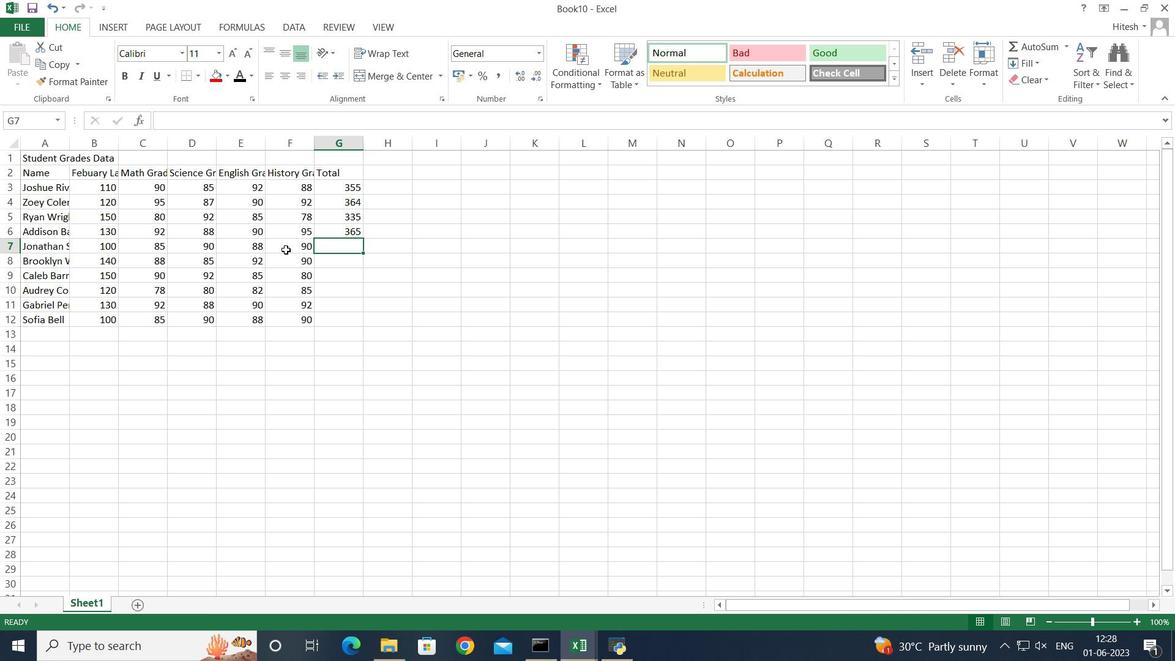 
Action: Mouse pressed left at (286, 250)
Screenshot: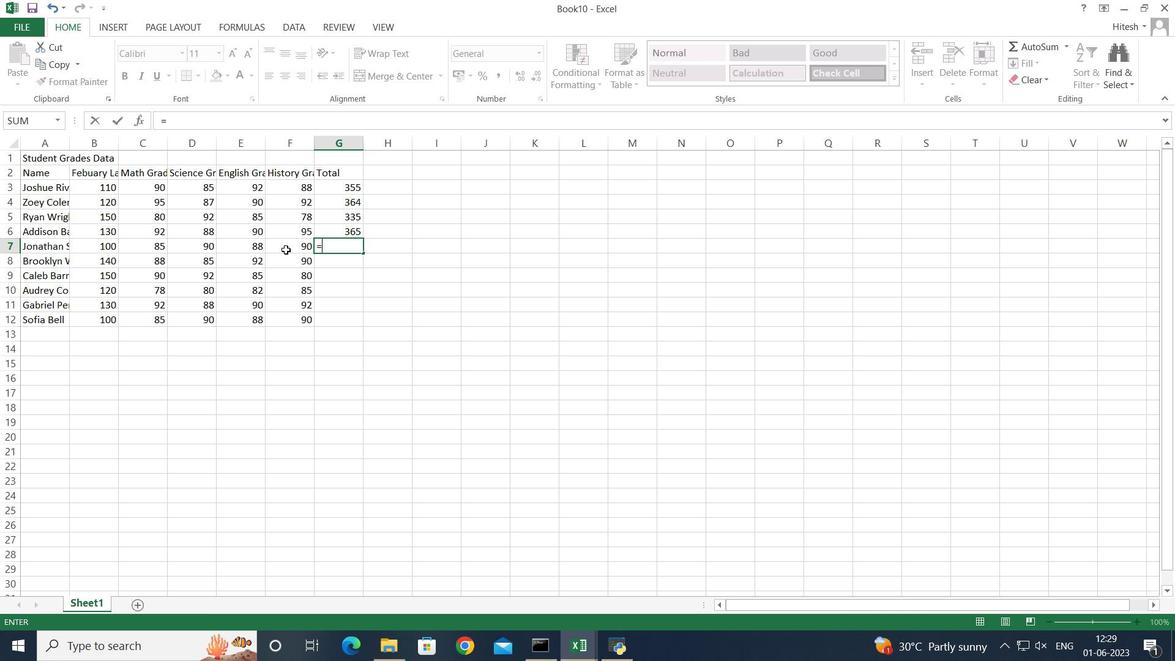 
Action: Key pressed +
Screenshot: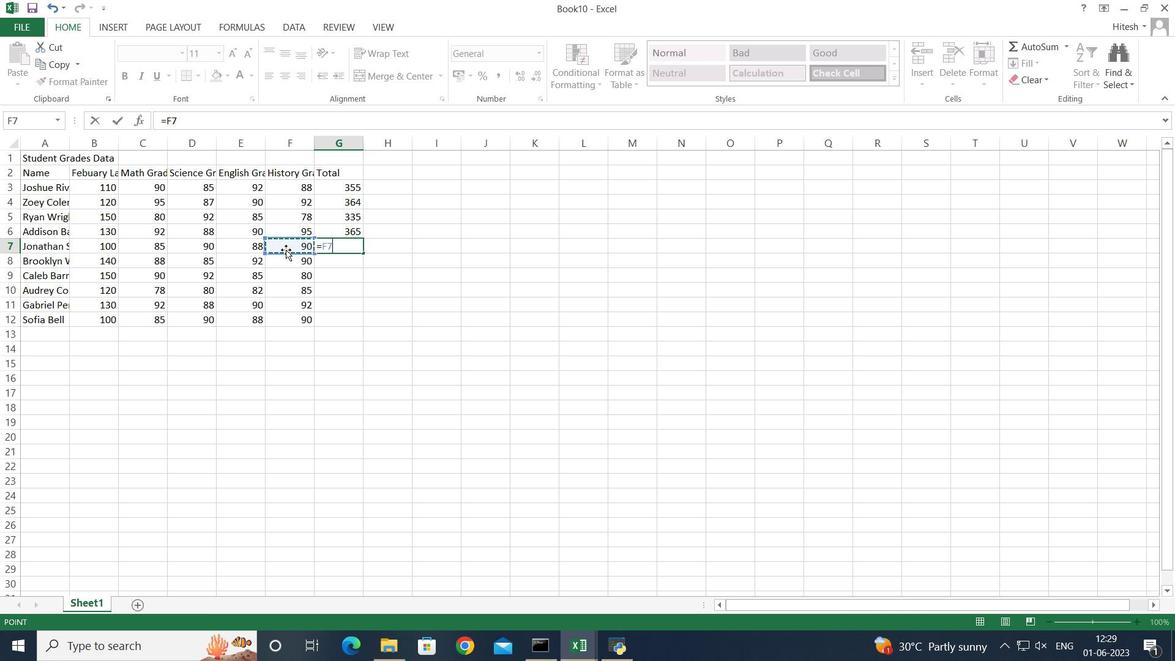 
Action: Mouse moved to (256, 246)
Screenshot: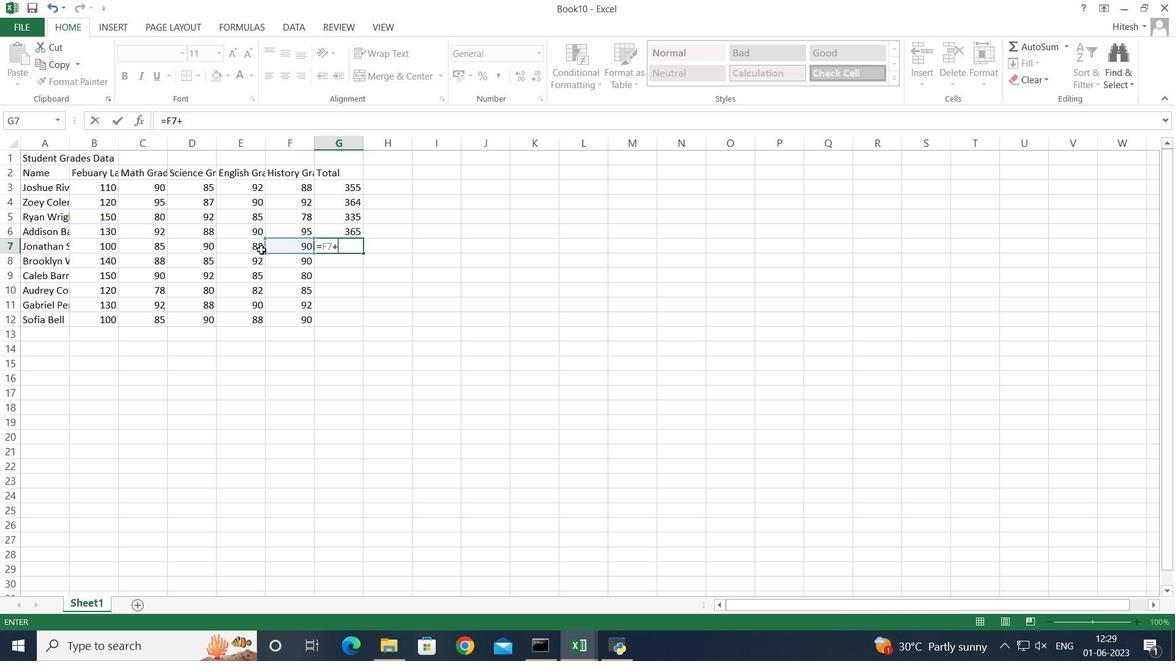 
Action: Mouse pressed left at (256, 246)
Screenshot: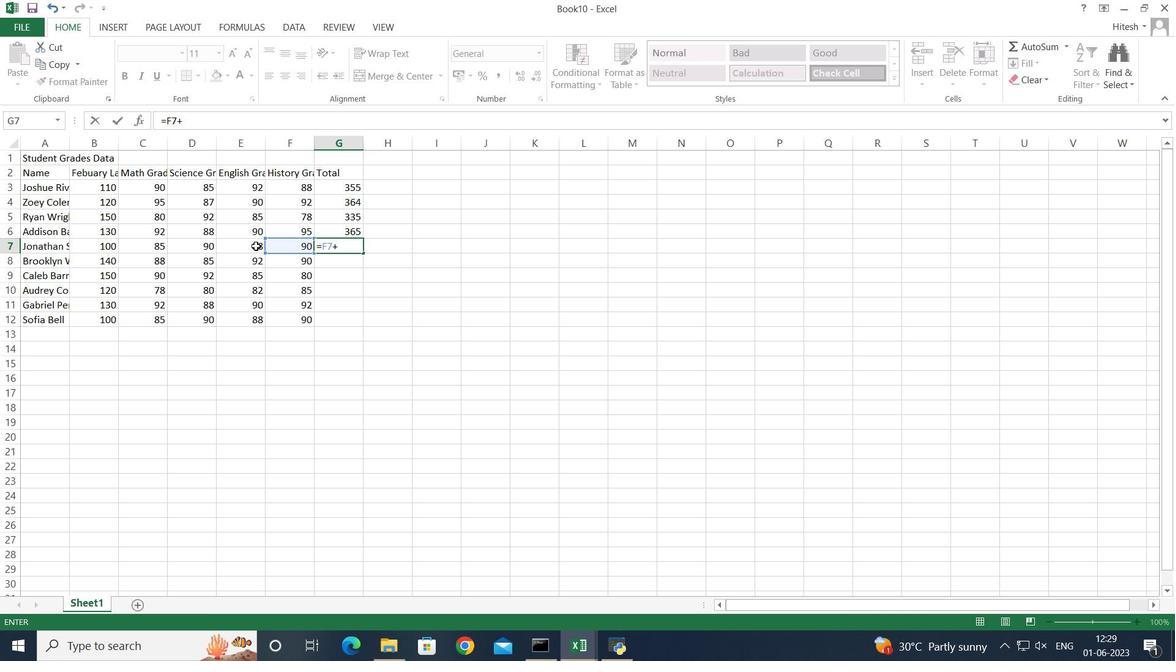 
Action: Mouse moved to (194, 249)
Screenshot: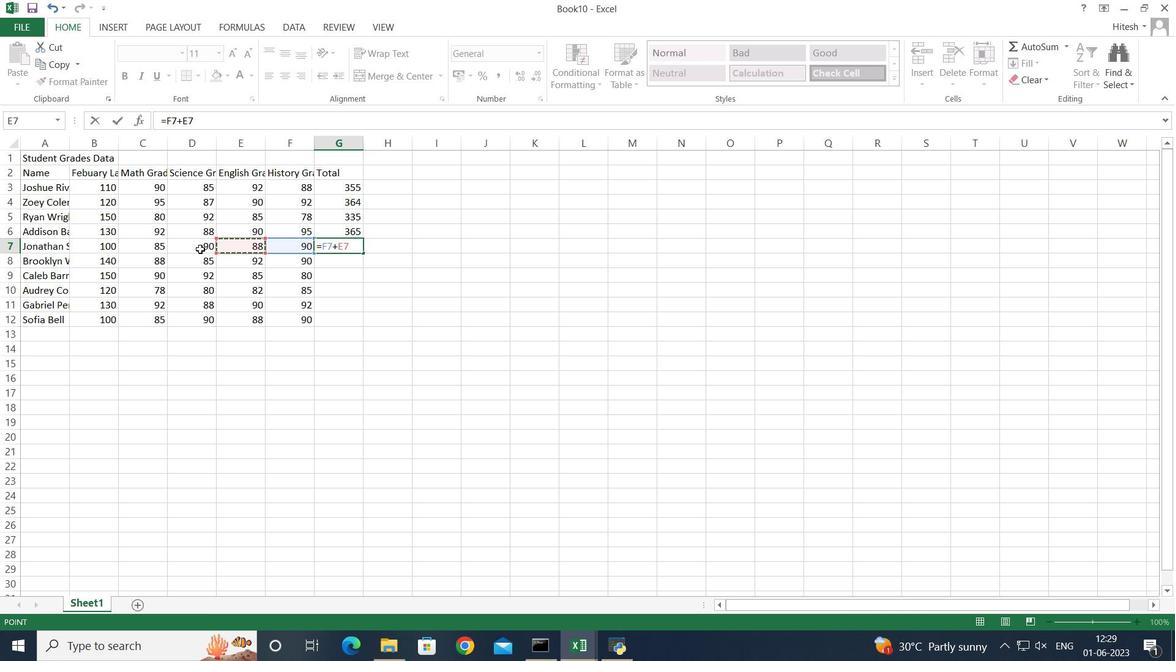 
Action: Mouse pressed left at (194, 249)
Screenshot: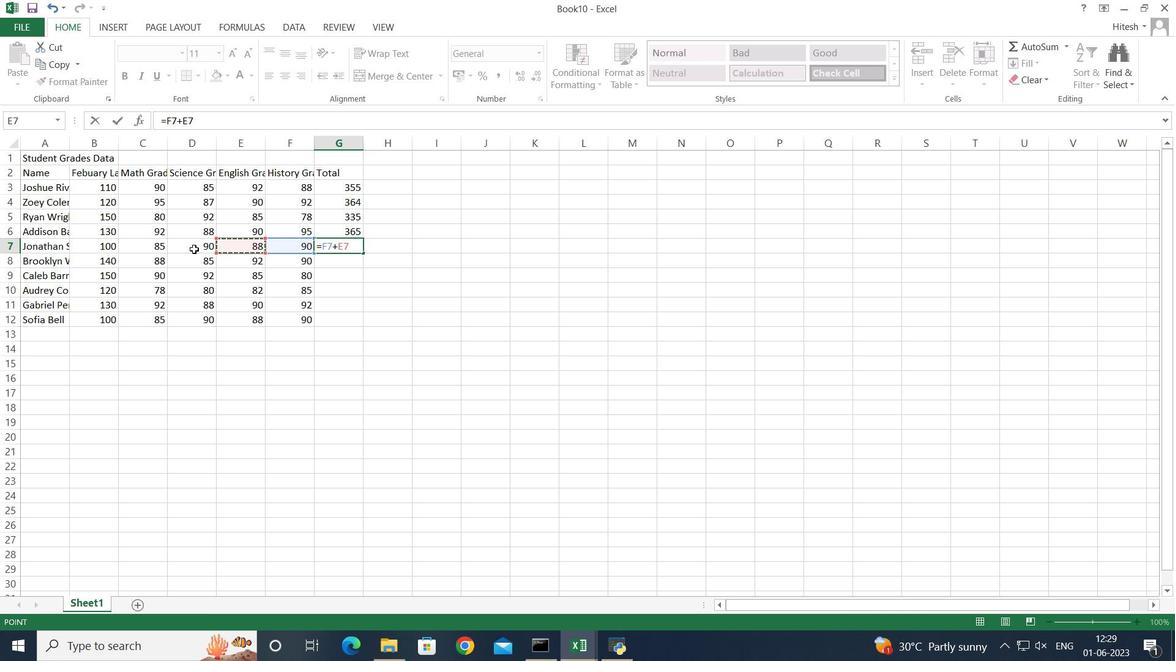 
Action: Mouse moved to (190, 252)
Screenshot: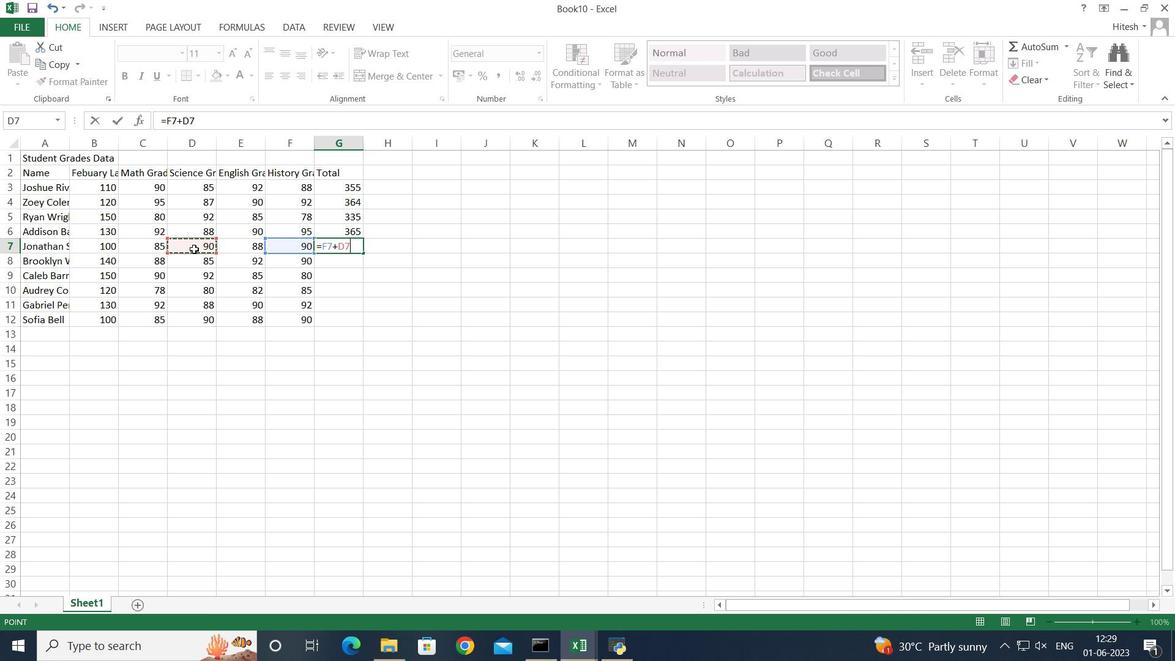 
Action: Key pressed +
Screenshot: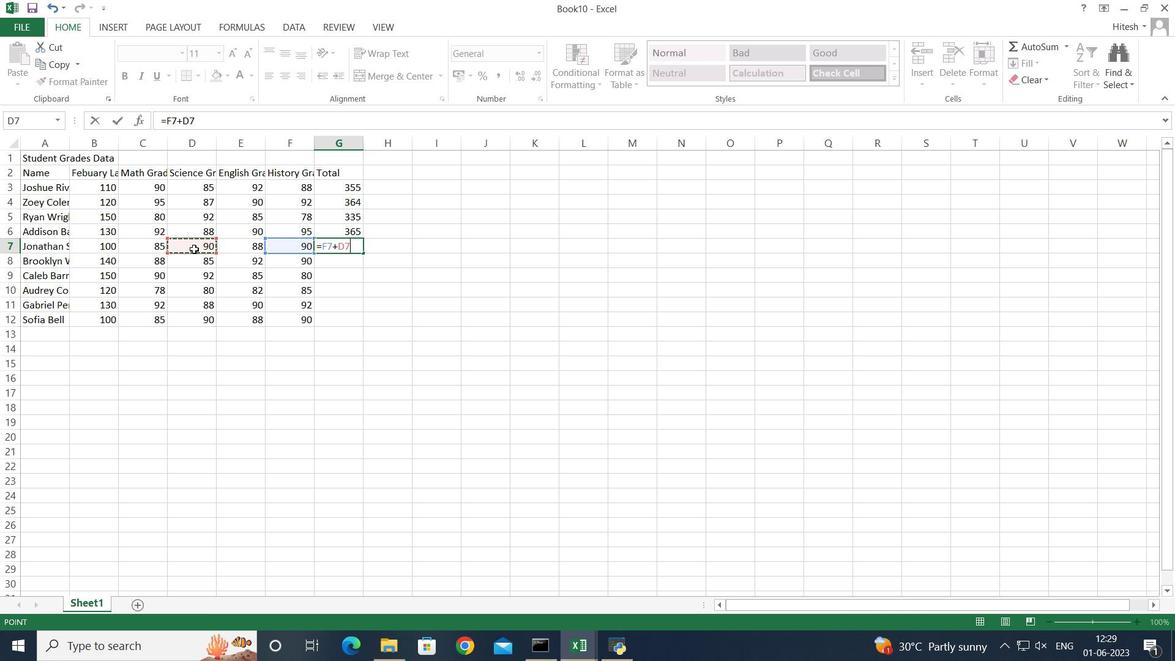 
Action: Mouse moved to (227, 244)
Screenshot: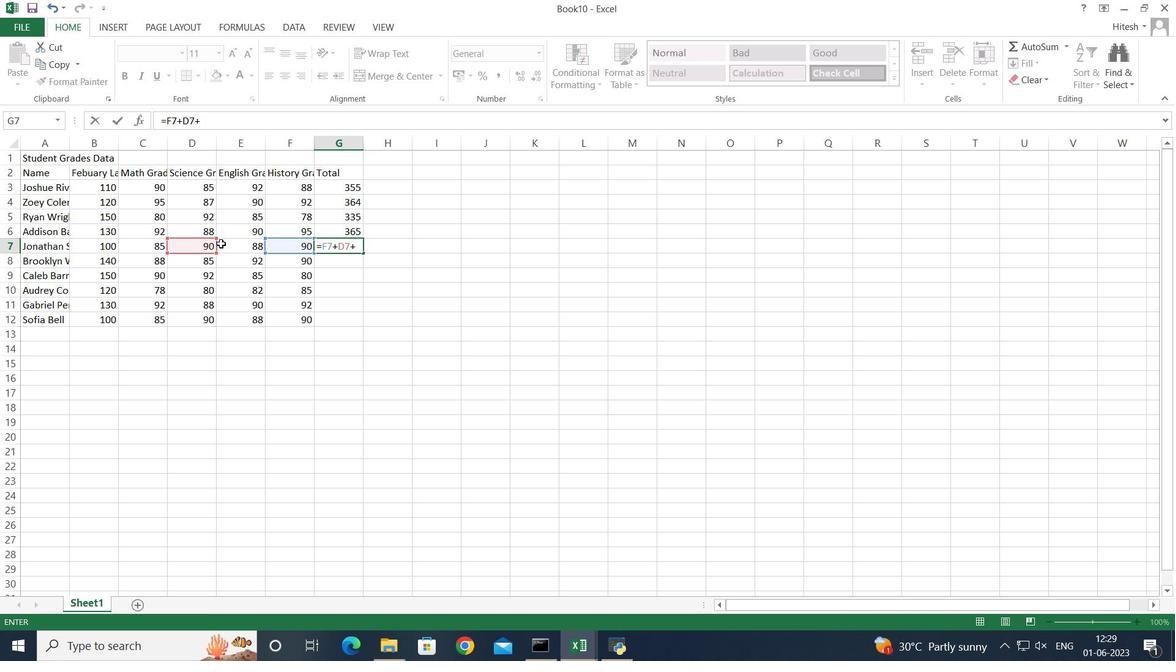 
Action: Mouse pressed left at (227, 244)
Screenshot: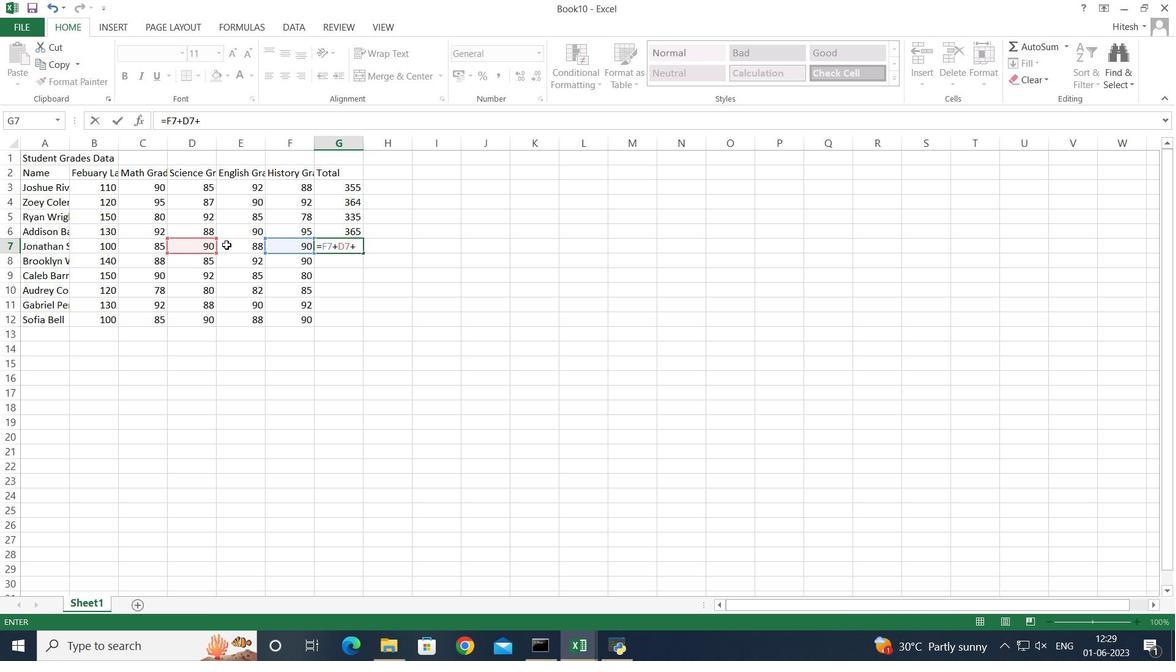 
Action: Mouse moved to (227, 244)
Screenshot: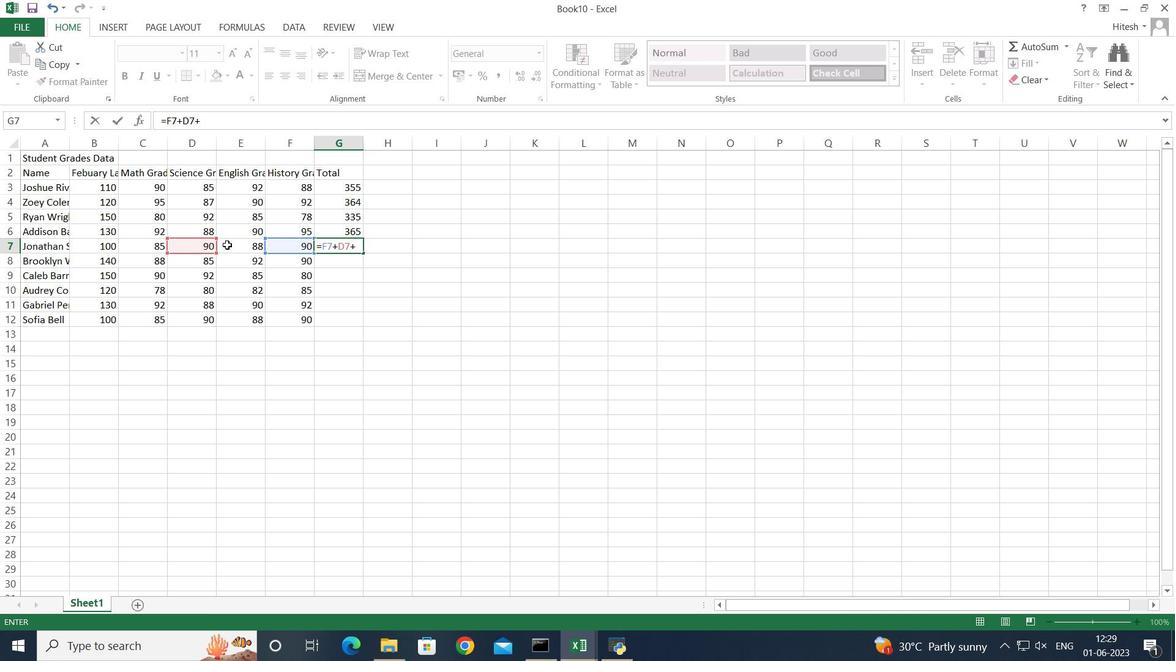 
Action: Key pressed +
Screenshot: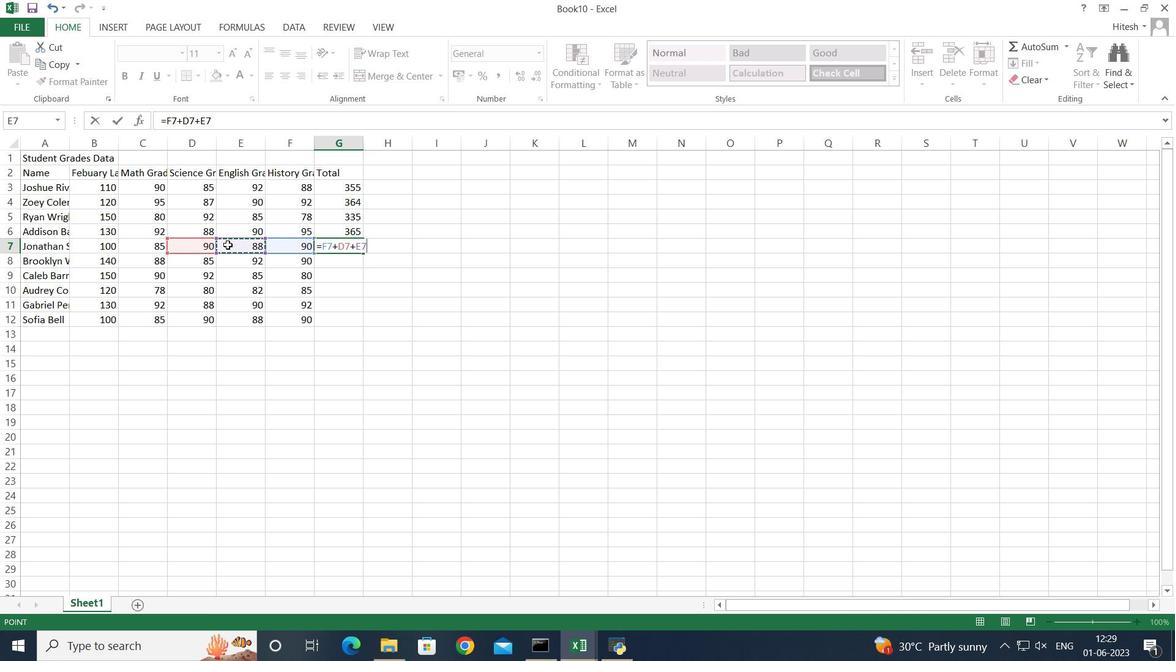 
Action: Mouse moved to (187, 251)
Screenshot: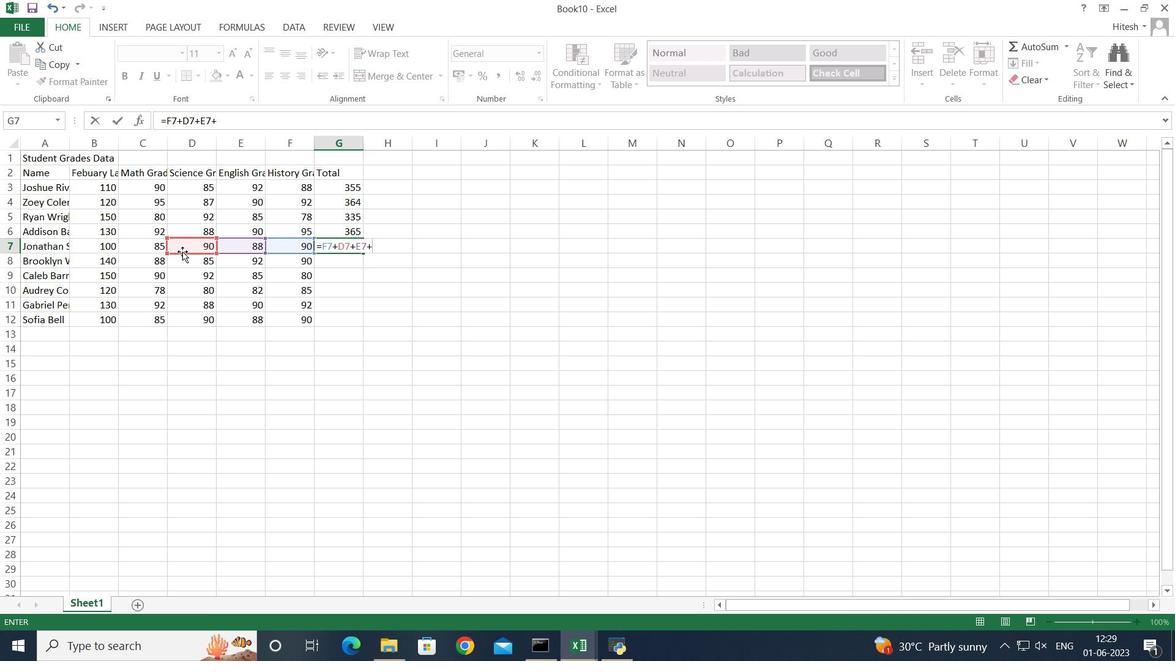 
Action: Key pressed <Key.backspace><Key.backspace><Key.backspace><Key.backspace><Key.backspace><Key.backspace><Key.backspace><Key.backspace><Key.backspace>
Screenshot: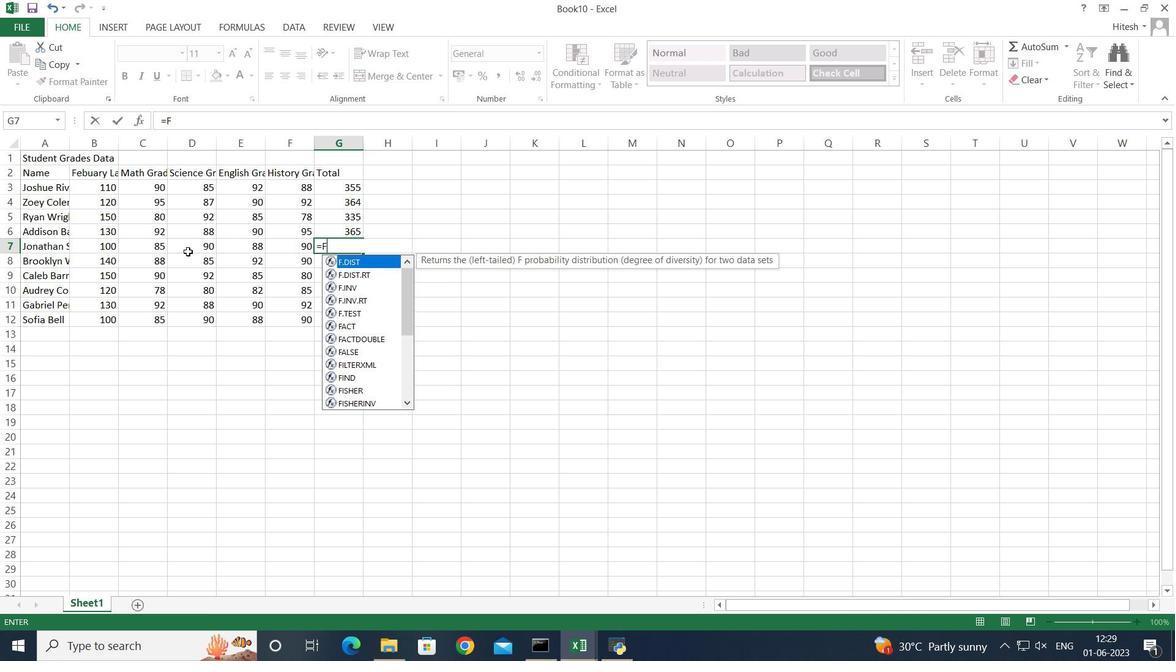 
Action: Mouse moved to (299, 251)
Screenshot: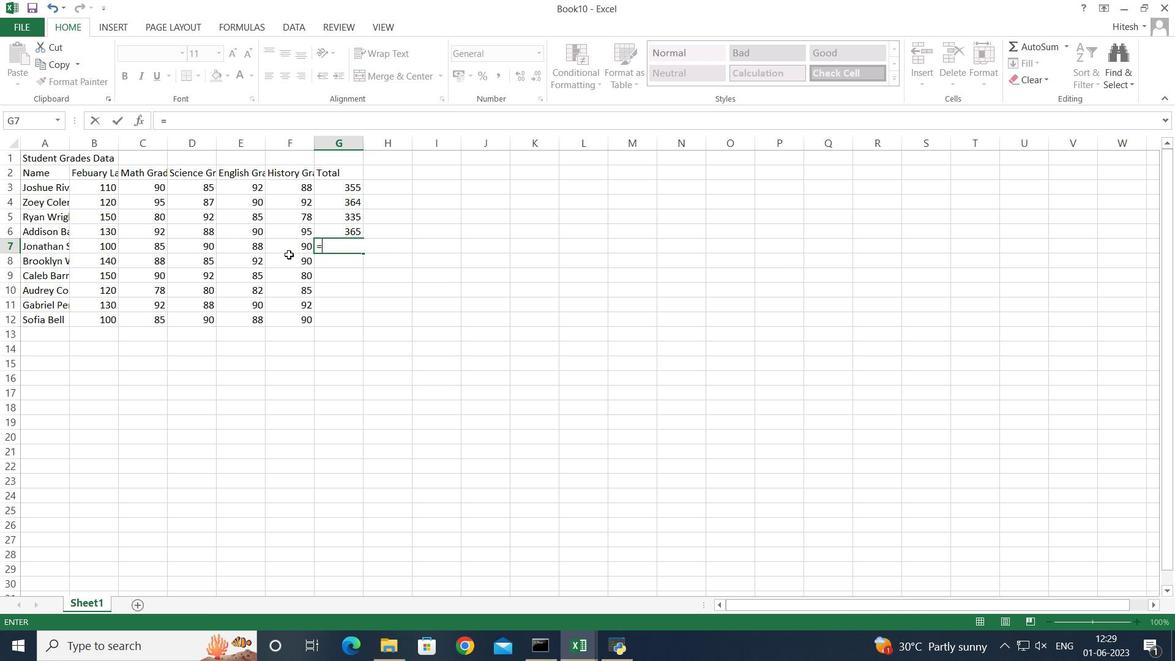 
Action: Mouse pressed left at (299, 251)
Screenshot: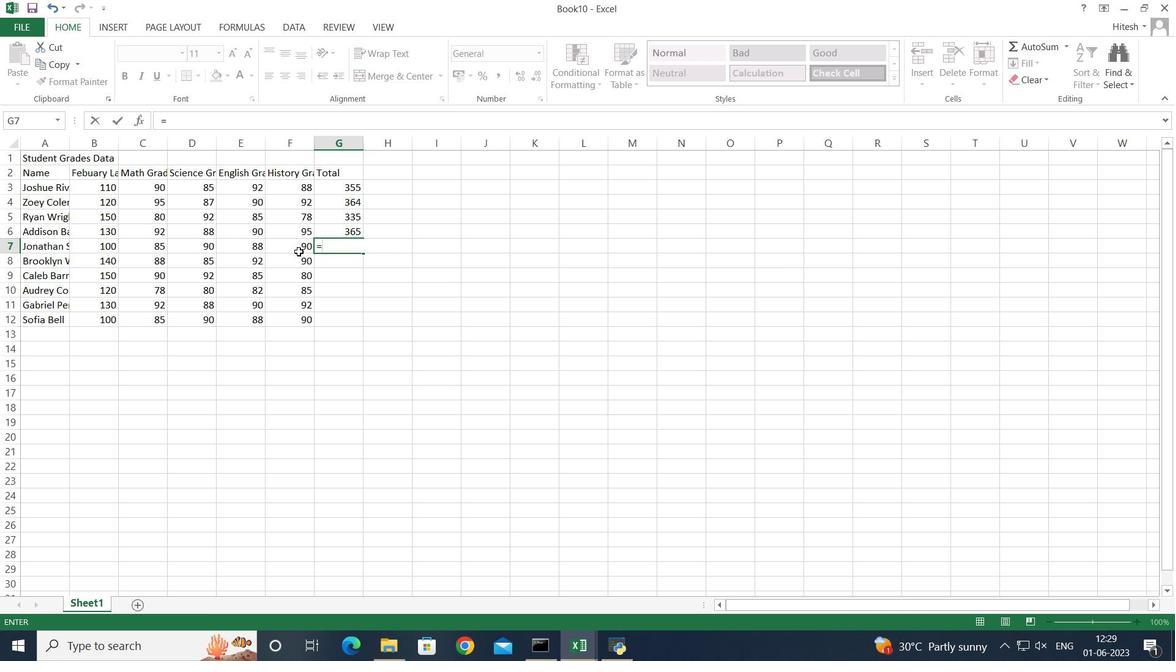 
Action: Mouse moved to (299, 250)
Screenshot: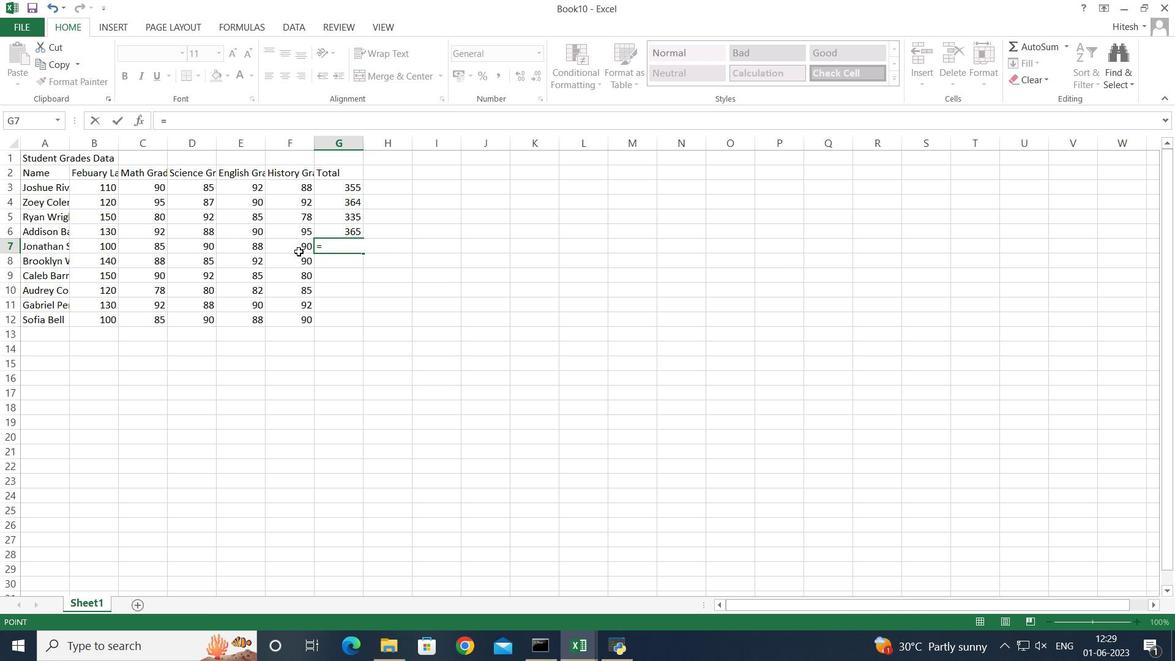 
Action: Key pressed +
Screenshot: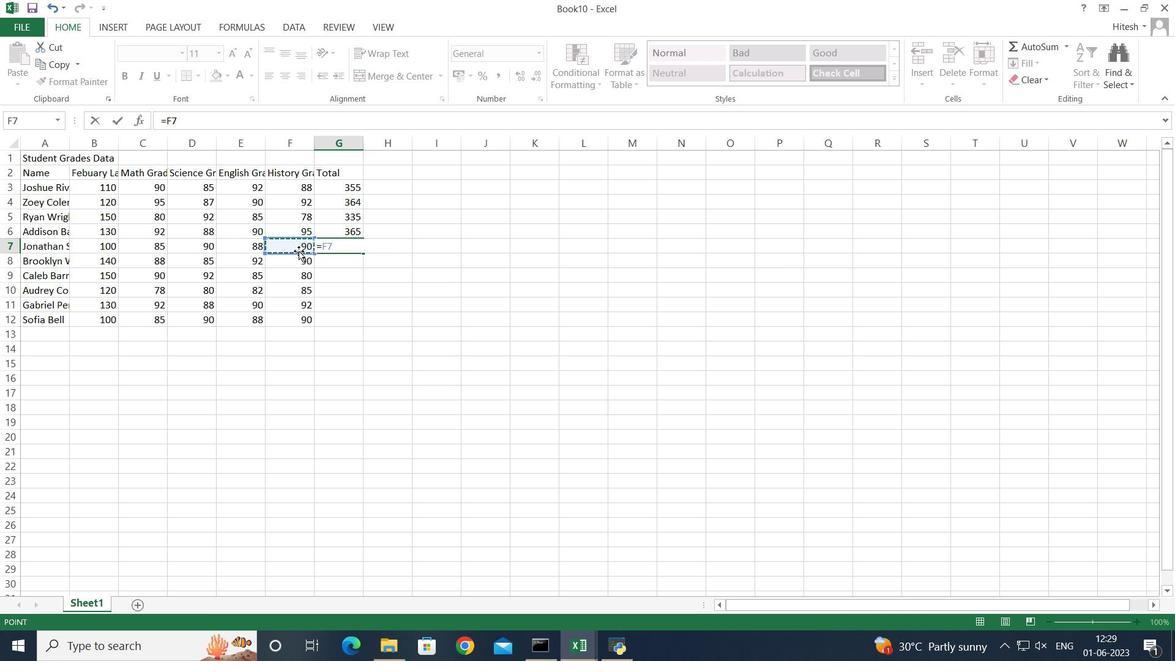
Action: Mouse moved to (250, 247)
Screenshot: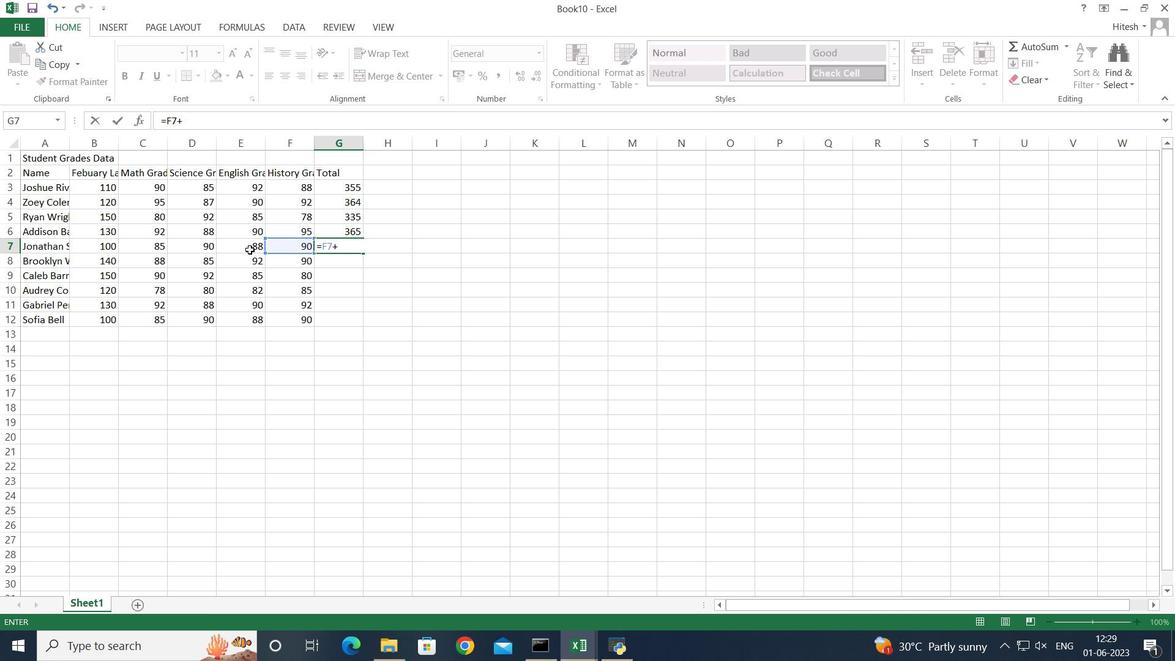 
Action: Mouse pressed left at (250, 247)
Screenshot: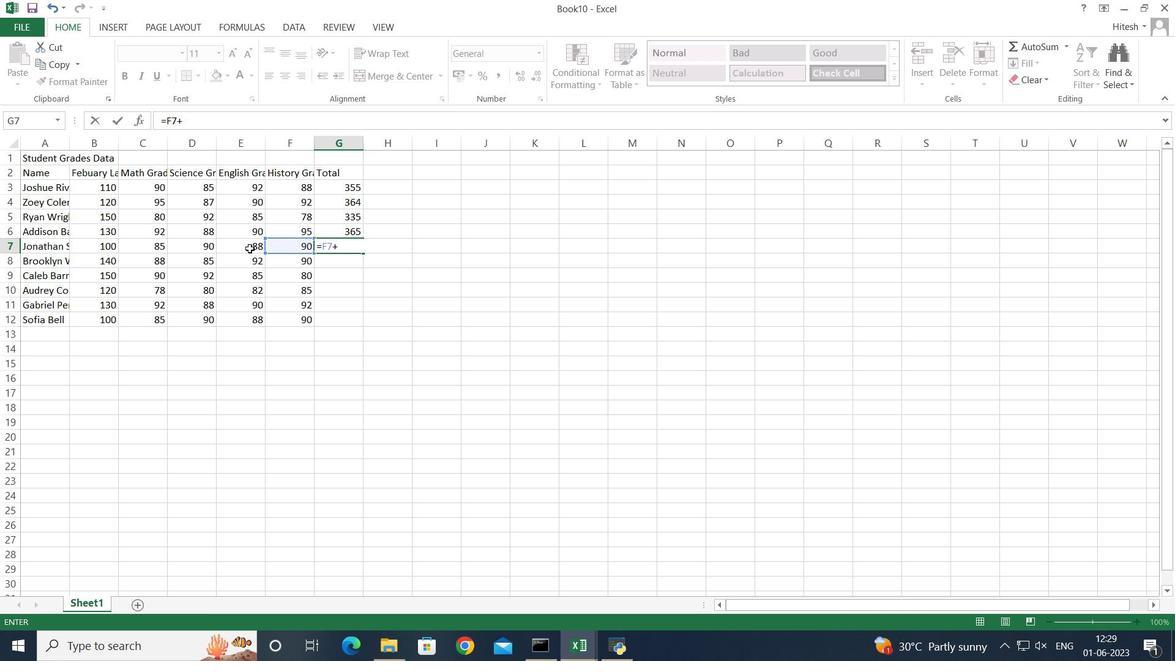 
Action: Key pressed +
Screenshot: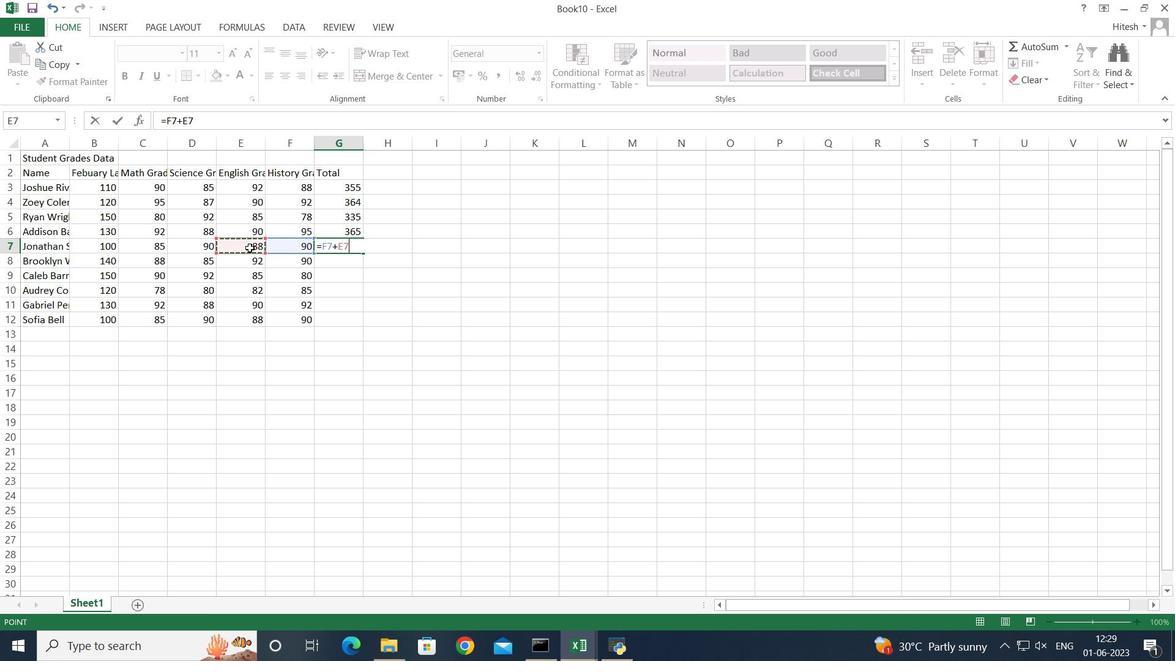 
Action: Mouse moved to (202, 249)
Screenshot: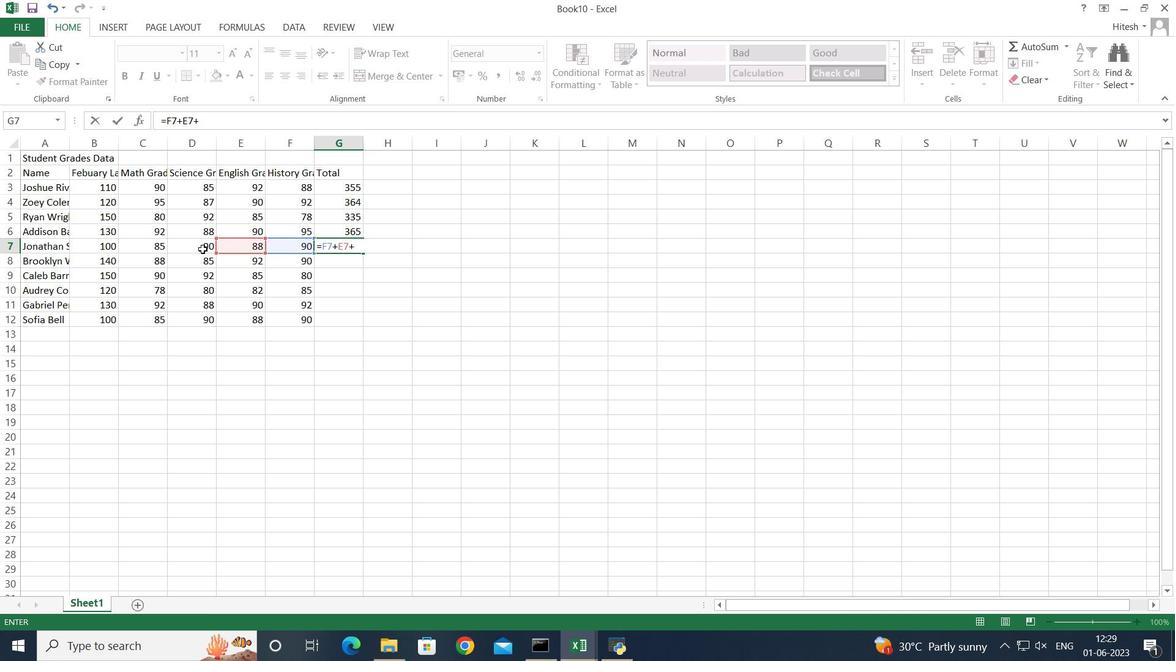 
Action: Mouse pressed left at (202, 249)
Screenshot: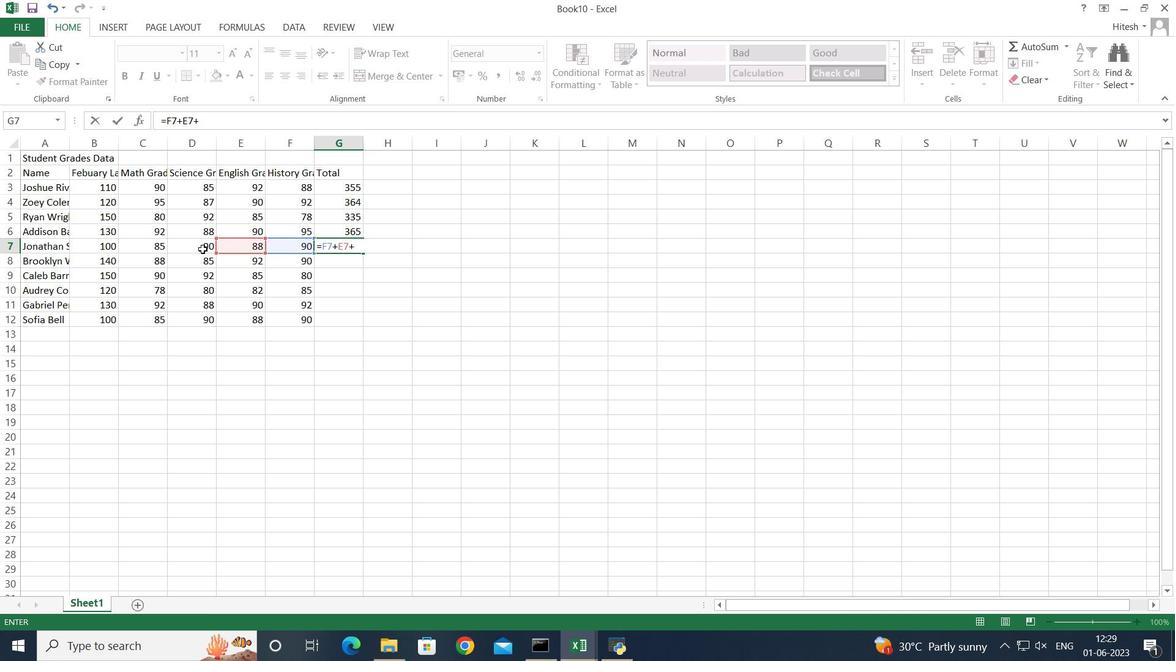 
Action: Mouse moved to (201, 249)
Screenshot: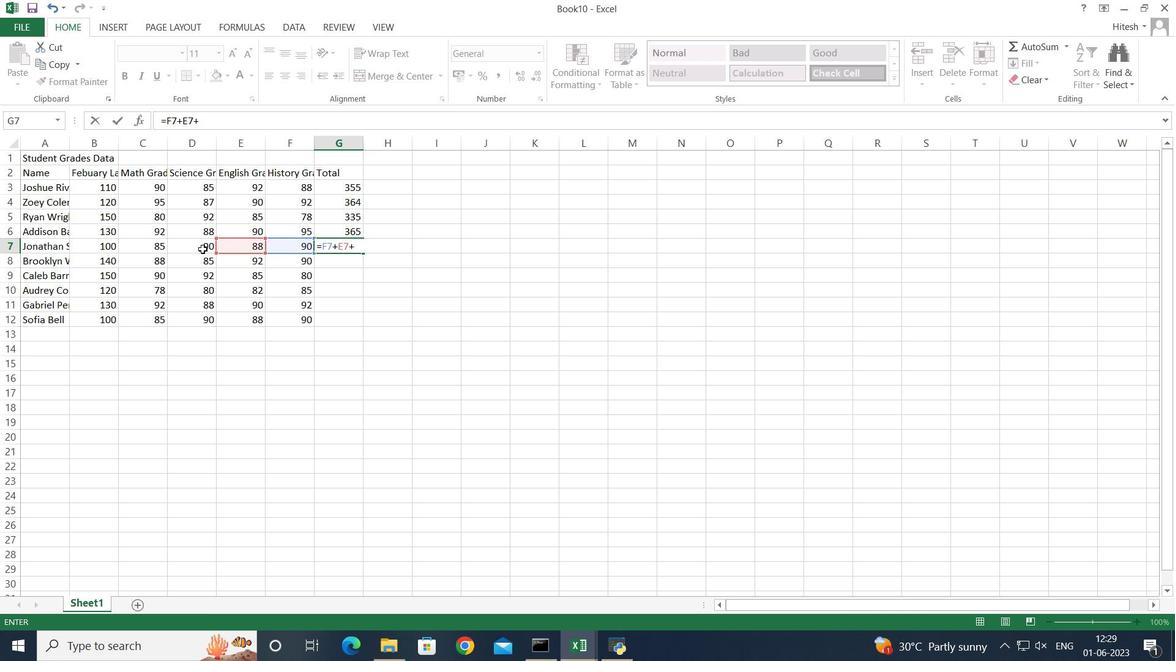 
Action: Key pressed +
Screenshot: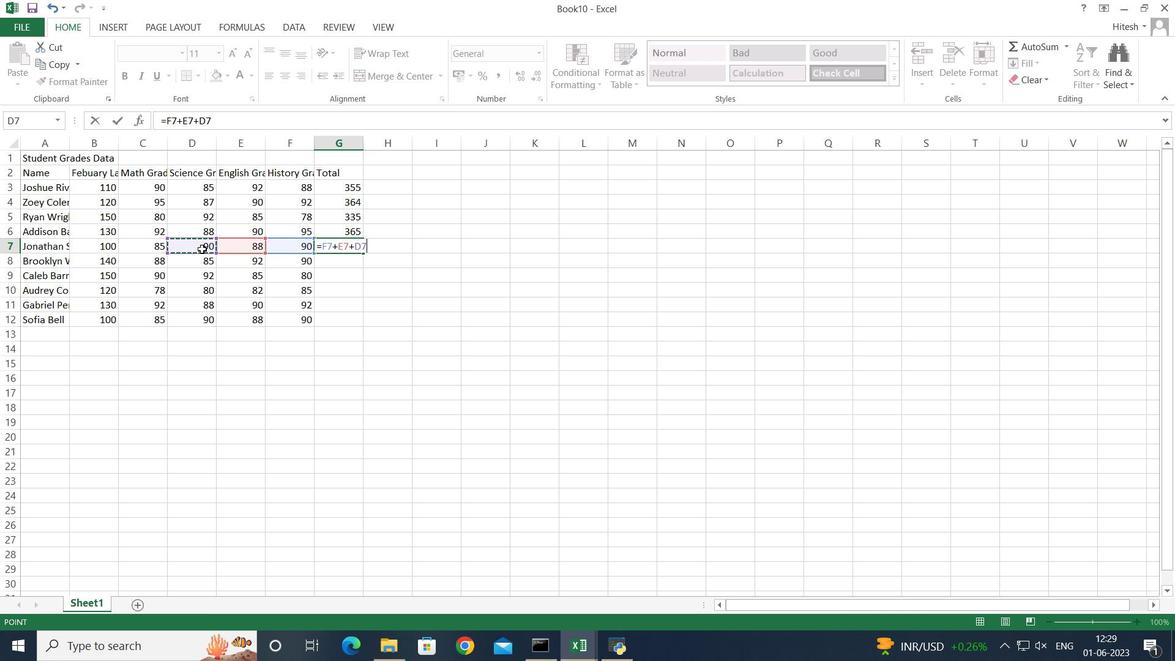 
Action: Mouse moved to (151, 244)
Screenshot: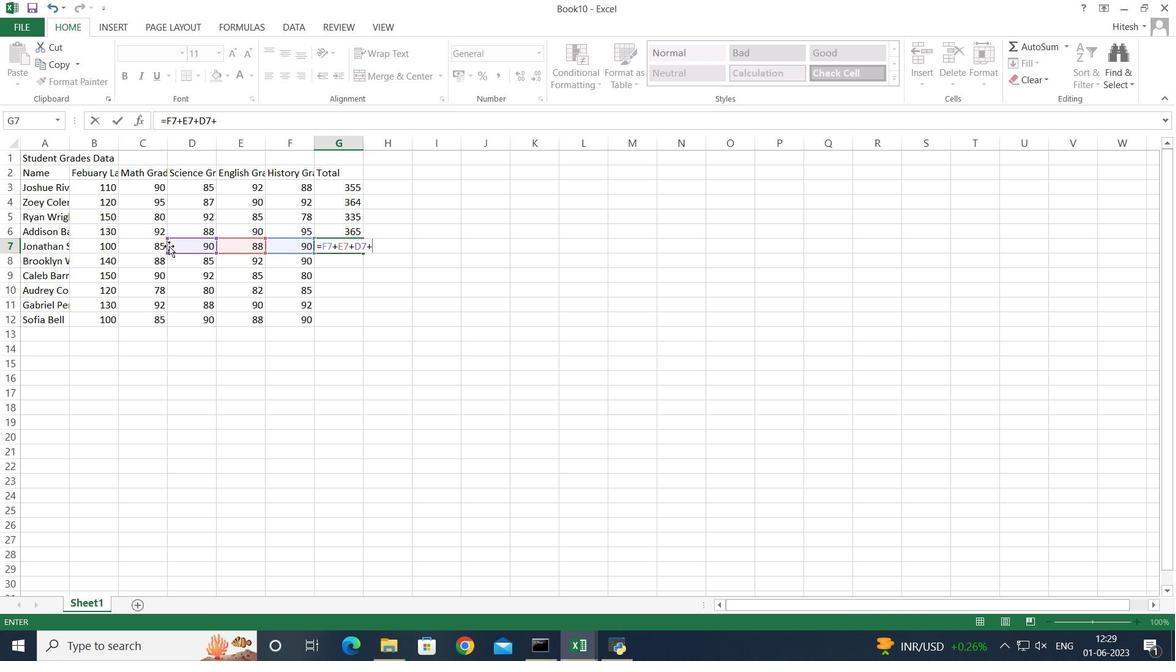 
Action: Mouse pressed left at (151, 244)
Screenshot: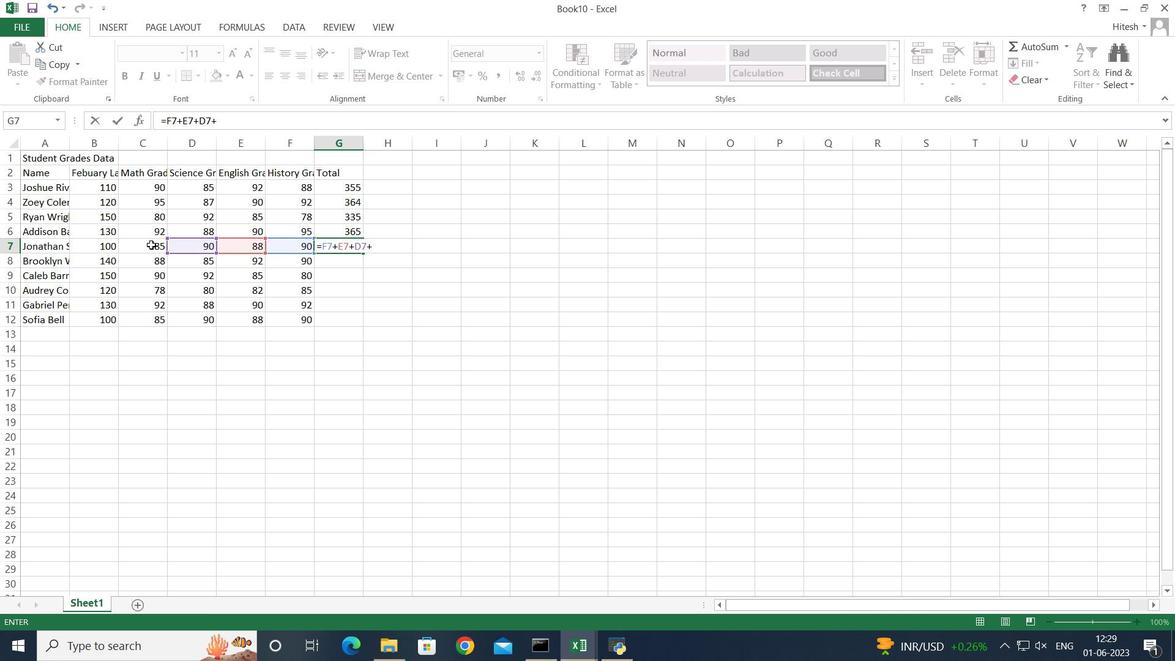 
Action: Key pressed <Key.enter>
Screenshot: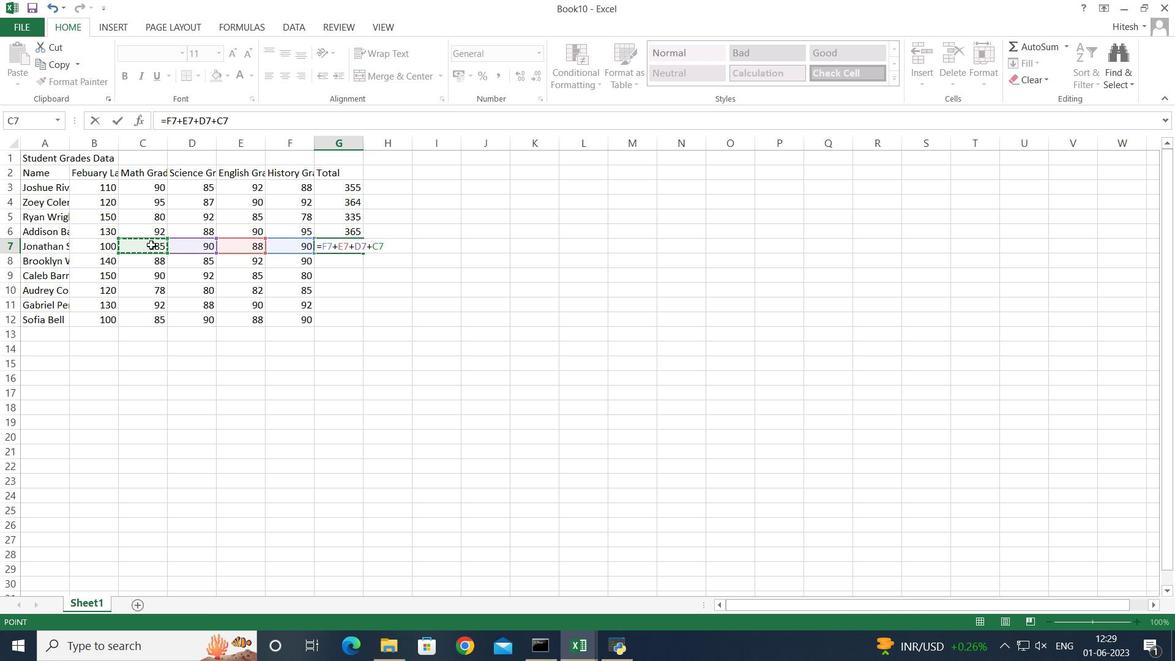 
Action: Mouse moved to (174, 251)
Screenshot: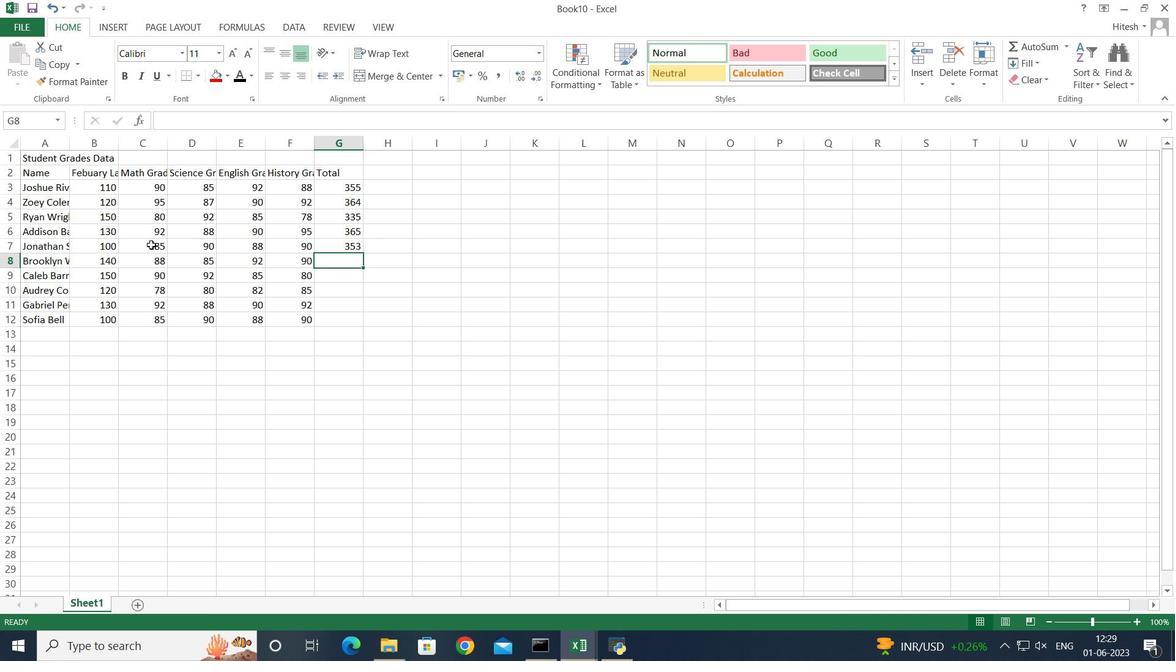 
Action: Key pressed =
Screenshot: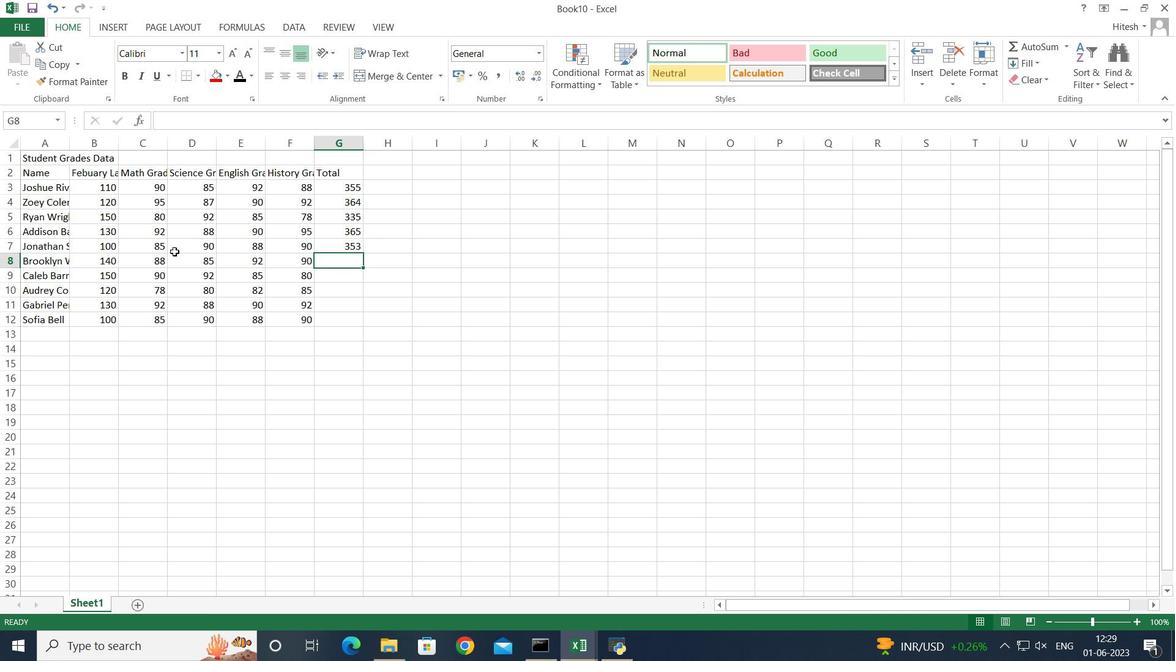 
Action: Mouse moved to (285, 259)
Screenshot: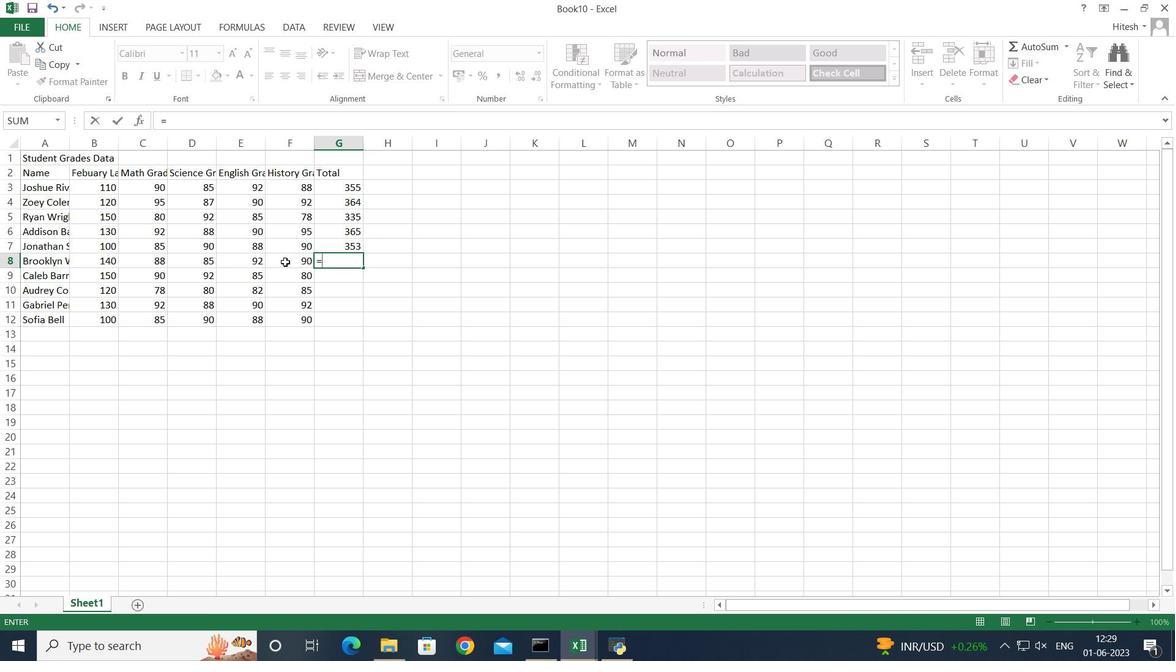 
Action: Mouse pressed left at (285, 259)
Screenshot: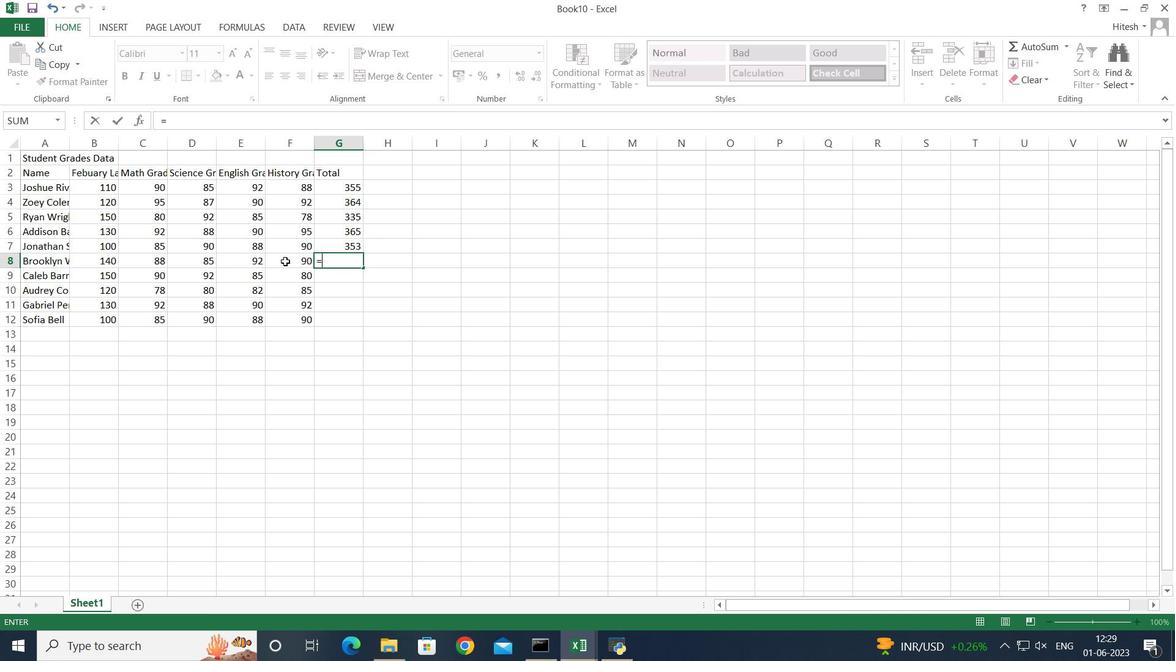
Action: Key pressed +
Screenshot: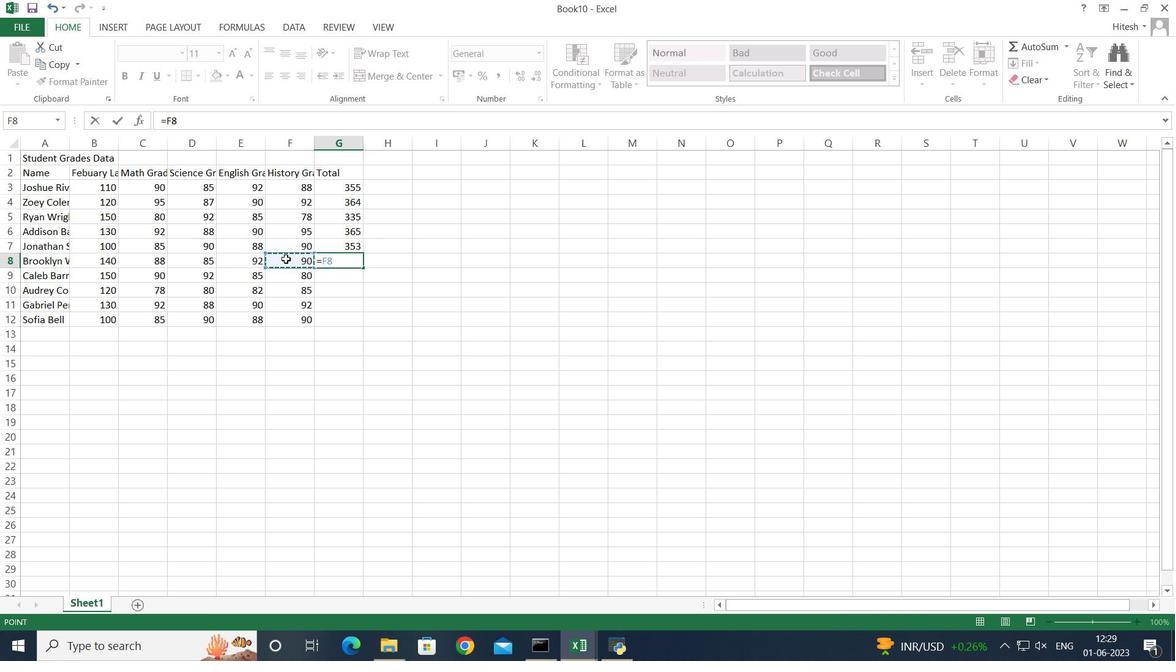 
Action: Mouse moved to (234, 261)
Screenshot: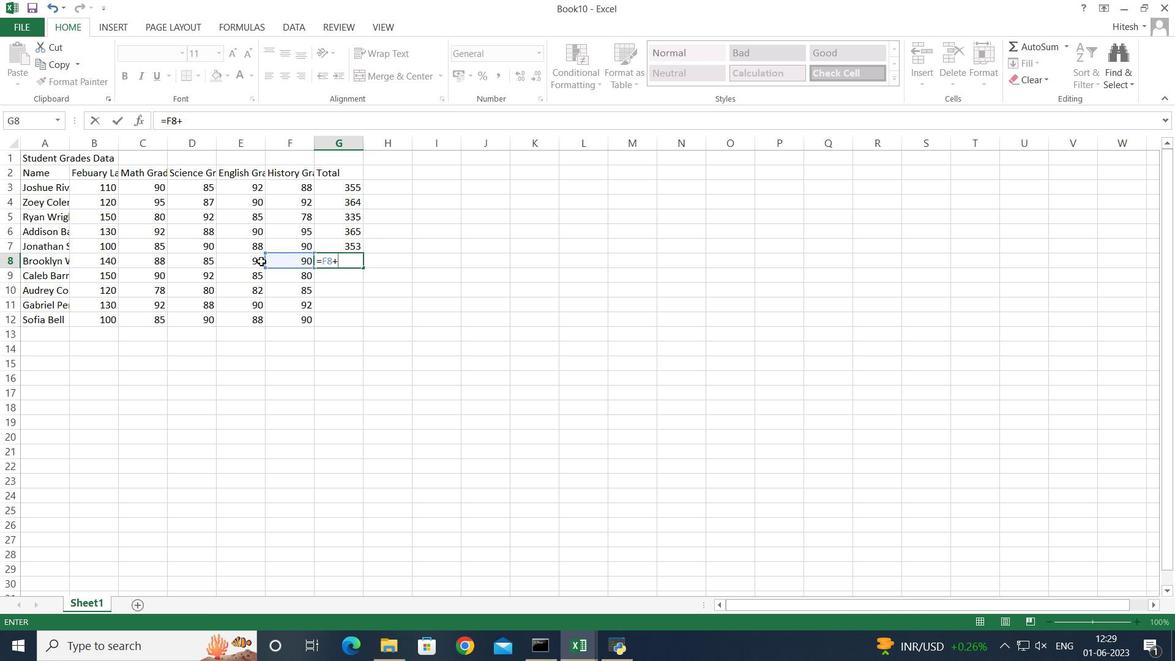 
Action: Mouse pressed left at (234, 261)
Screenshot: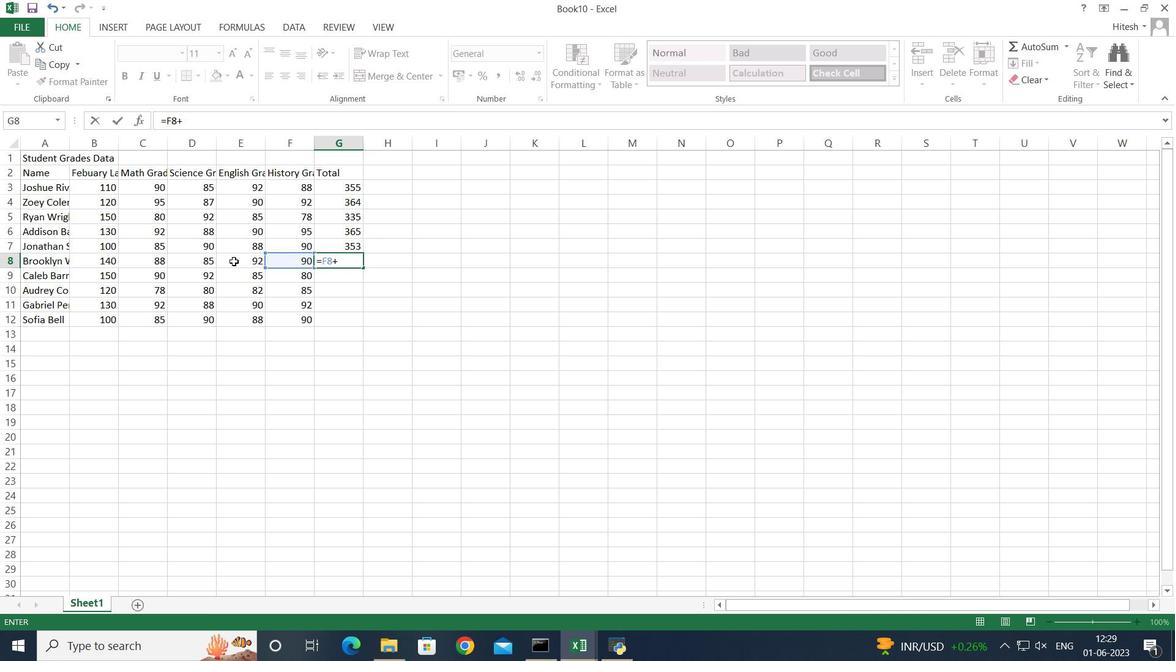 
Action: Key pressed +
Screenshot: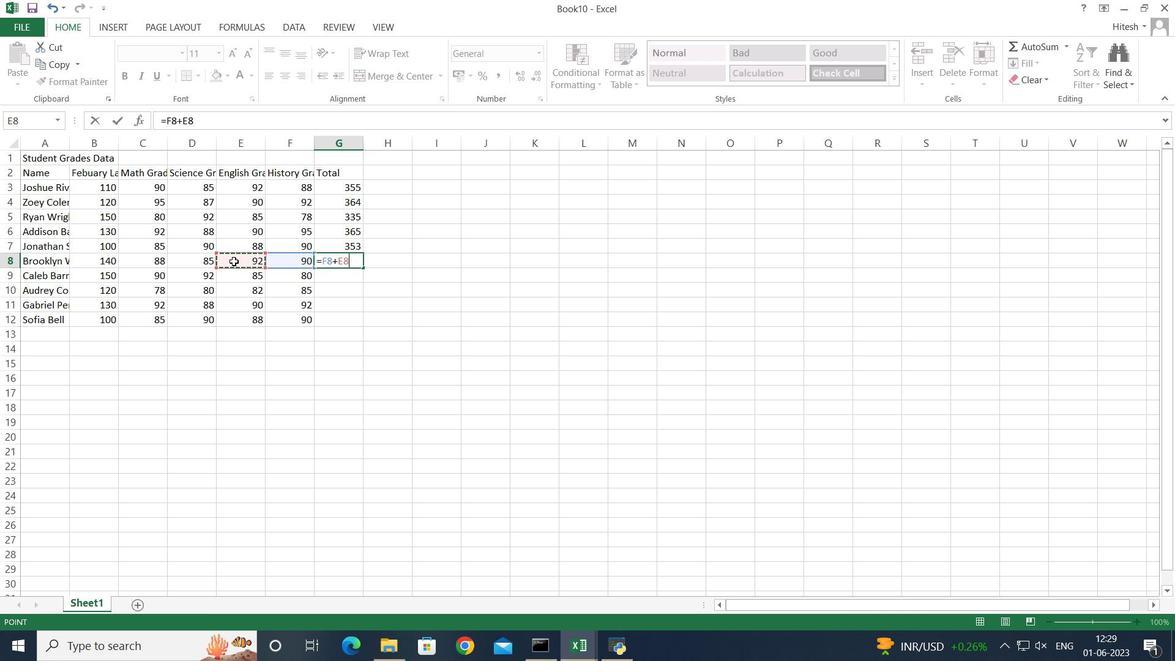 
Action: Mouse moved to (183, 261)
Screenshot: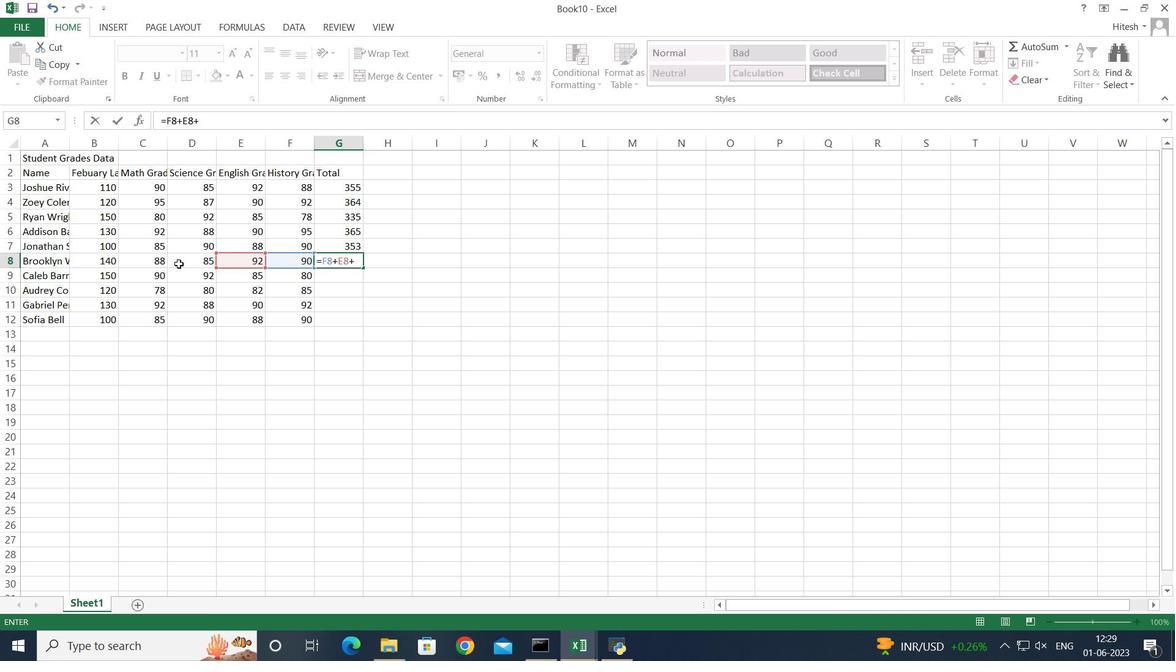 
Action: Mouse pressed left at (183, 261)
Screenshot: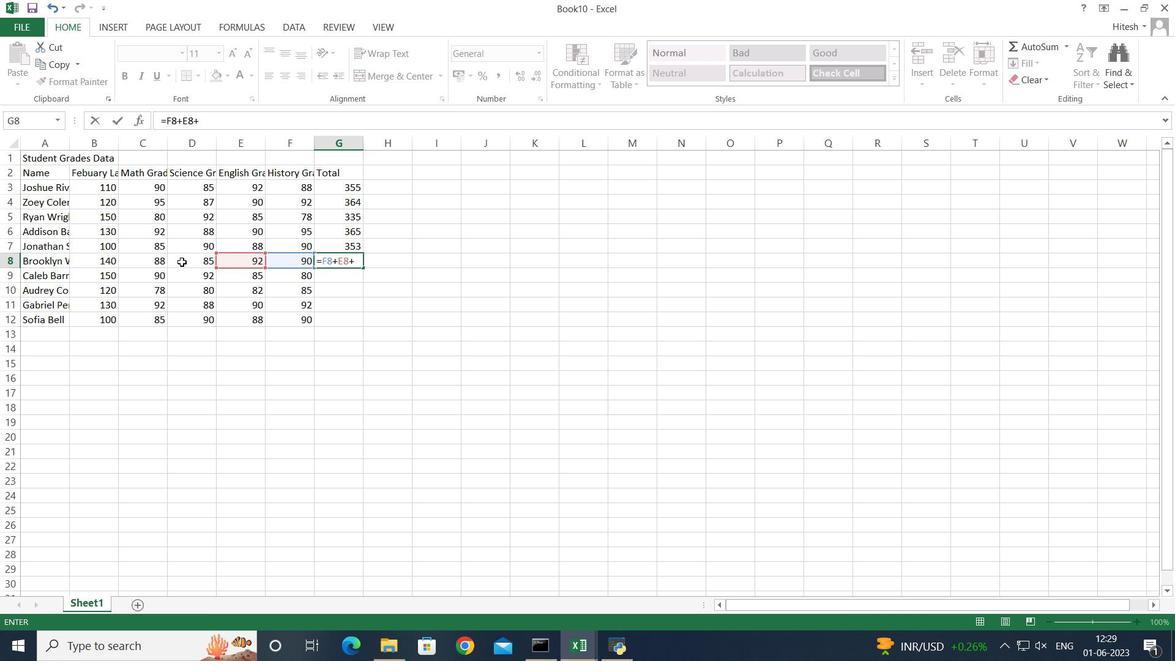 
Action: Key pressed +
Screenshot: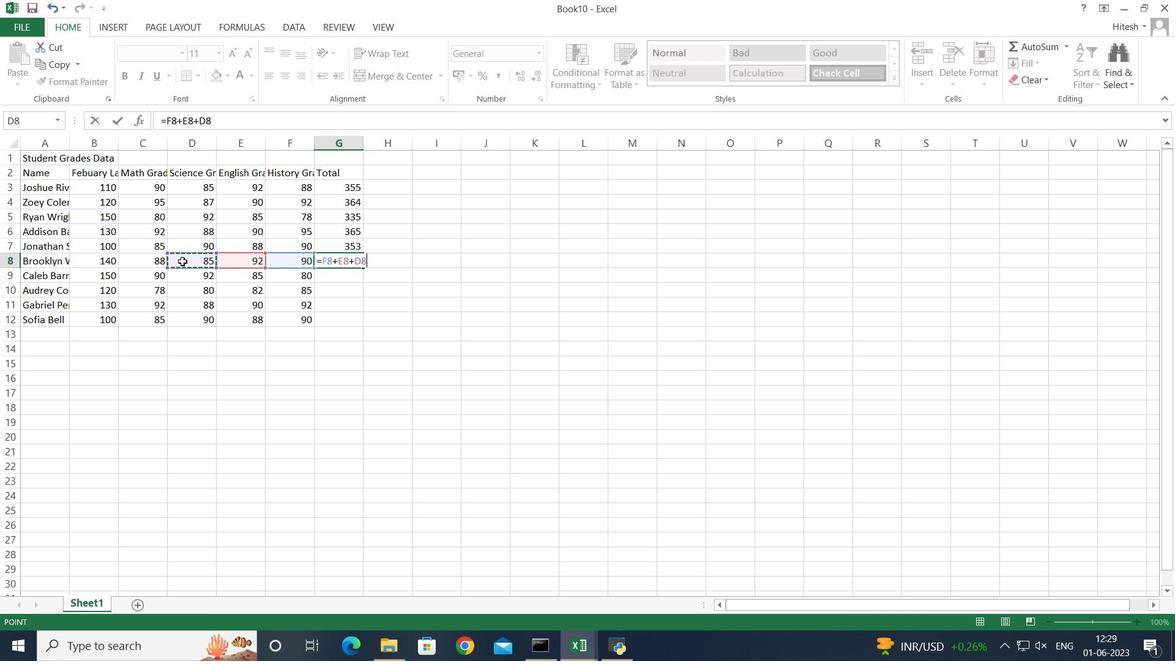 
Action: Mouse moved to (158, 263)
Screenshot: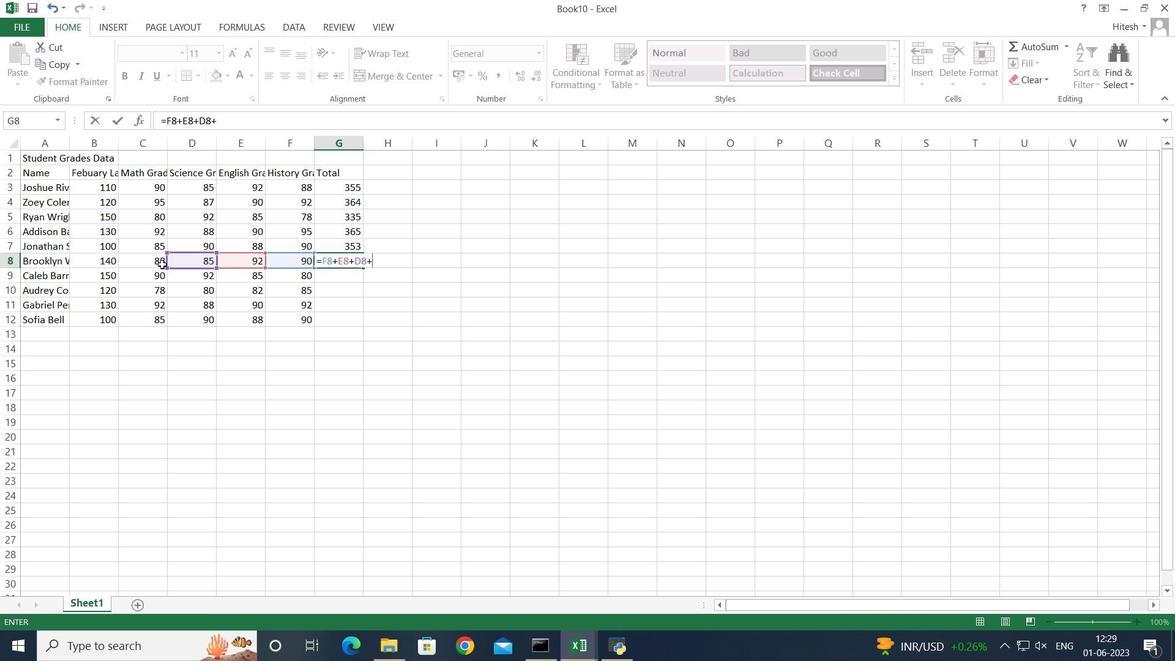 
Action: Mouse pressed left at (158, 263)
Screenshot: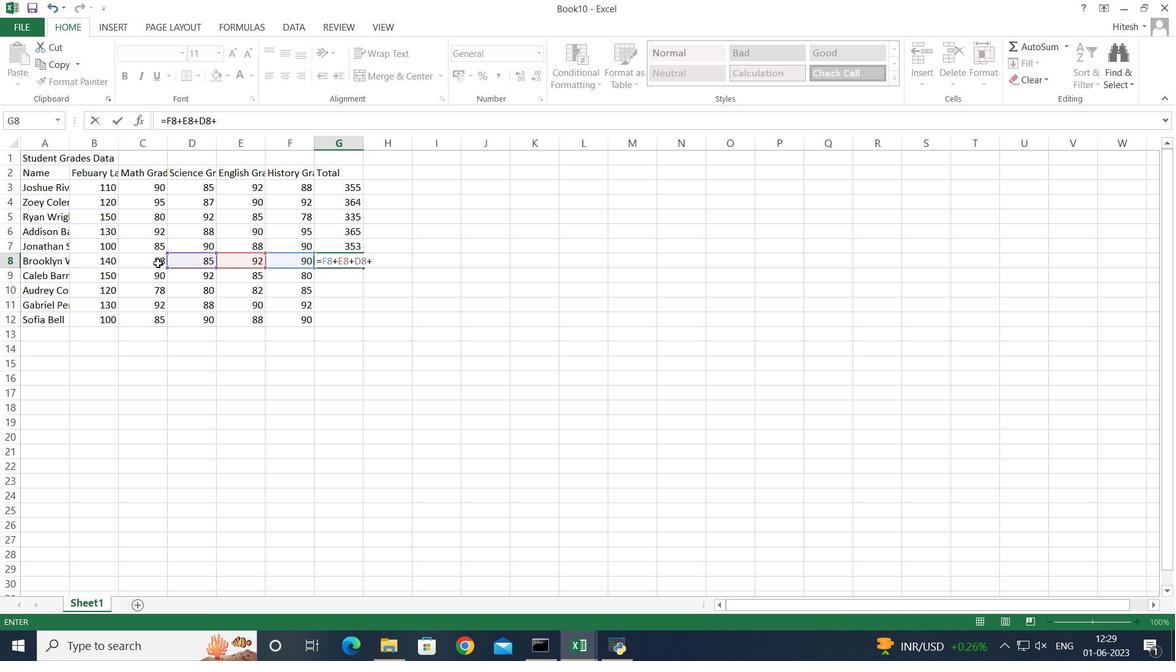
Action: Key pressed <Key.enter>
Screenshot: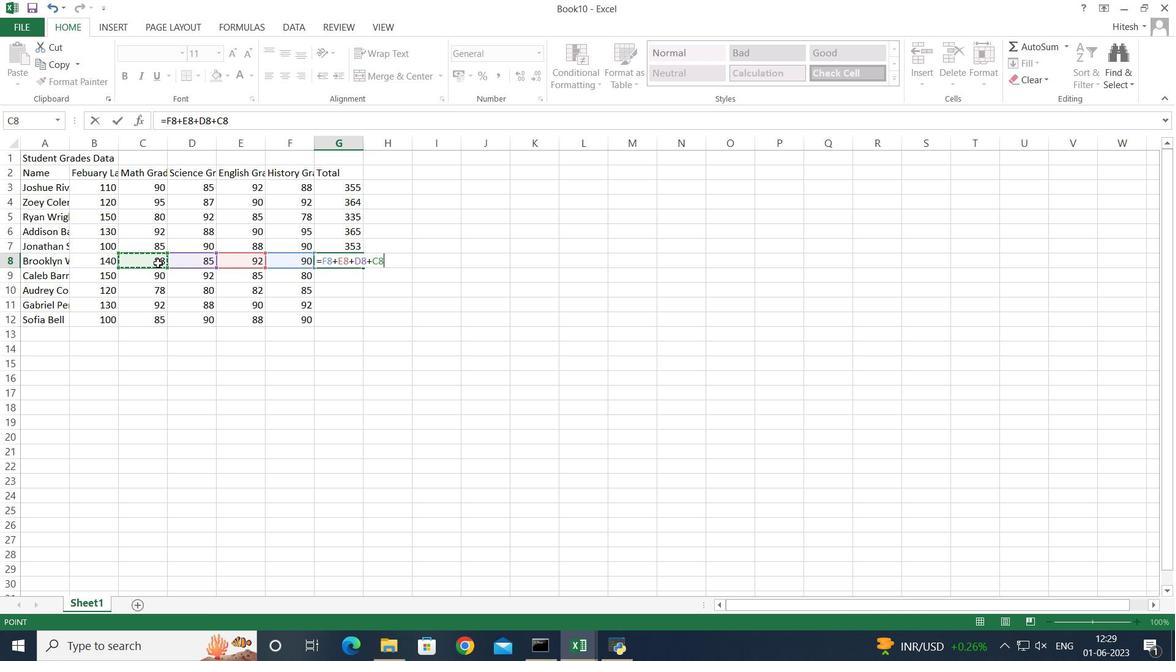 
Action: Mouse moved to (239, 263)
Screenshot: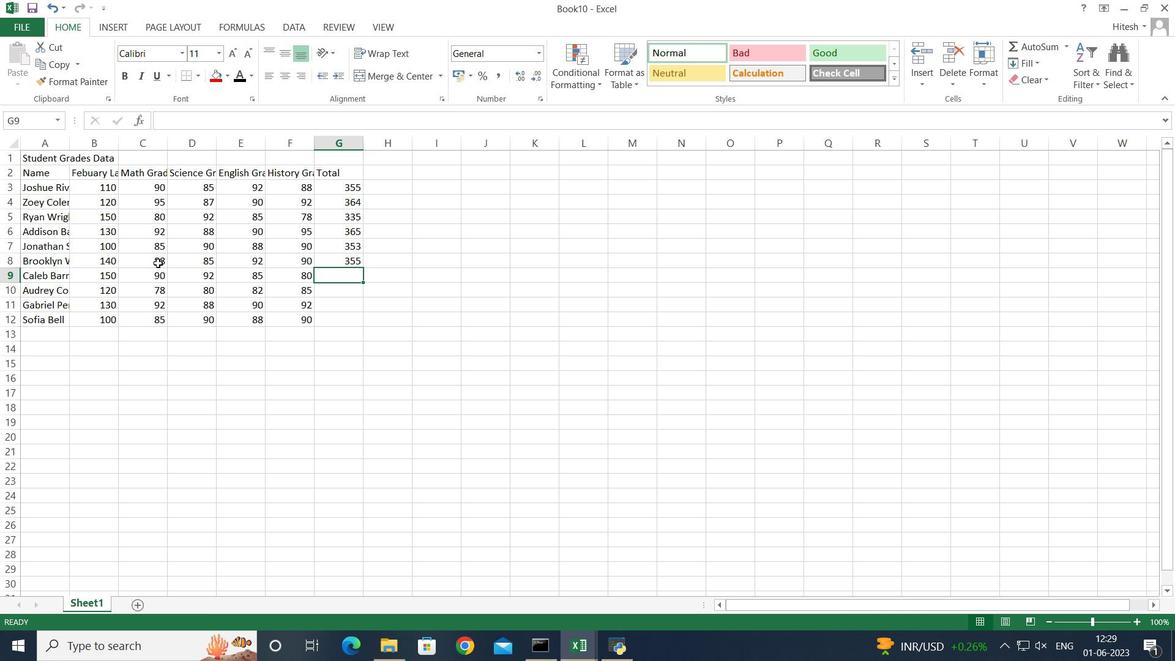 
Action: Key pressed =
Screenshot: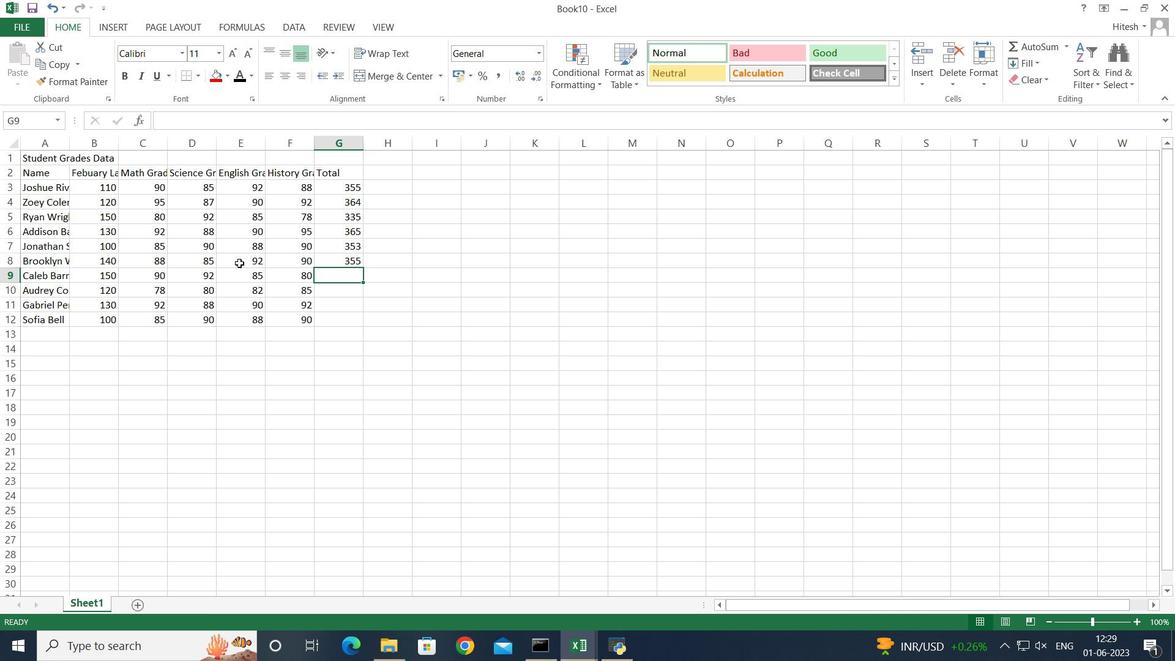 
Action: Mouse moved to (304, 276)
Screenshot: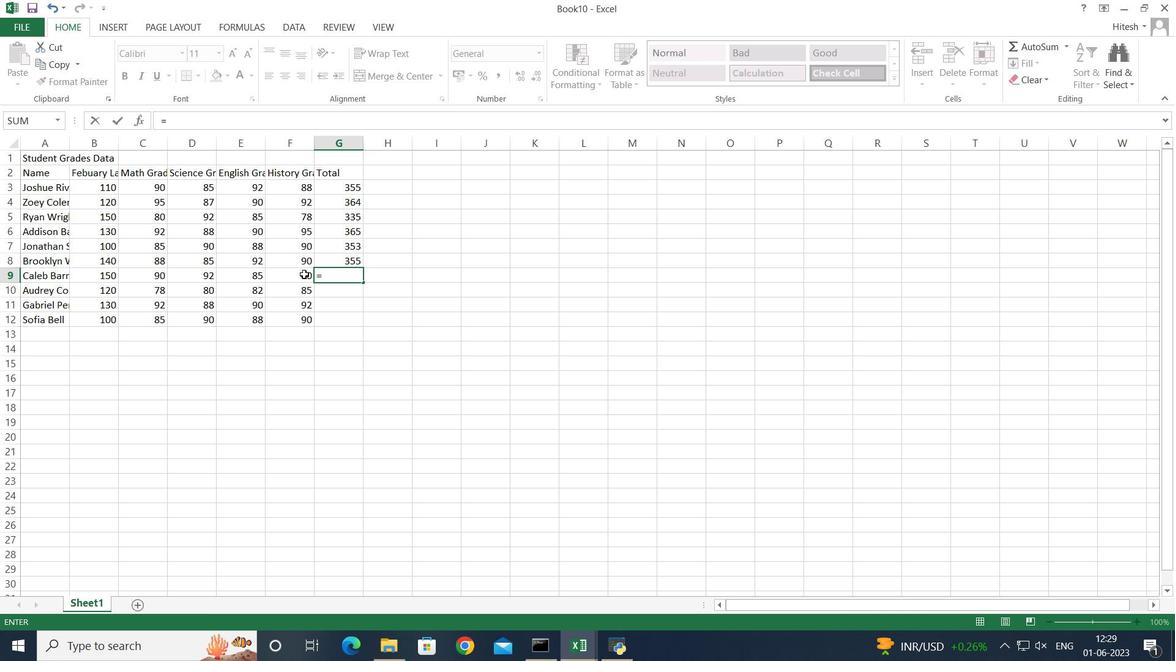 
Action: Mouse pressed left at (304, 276)
Screenshot: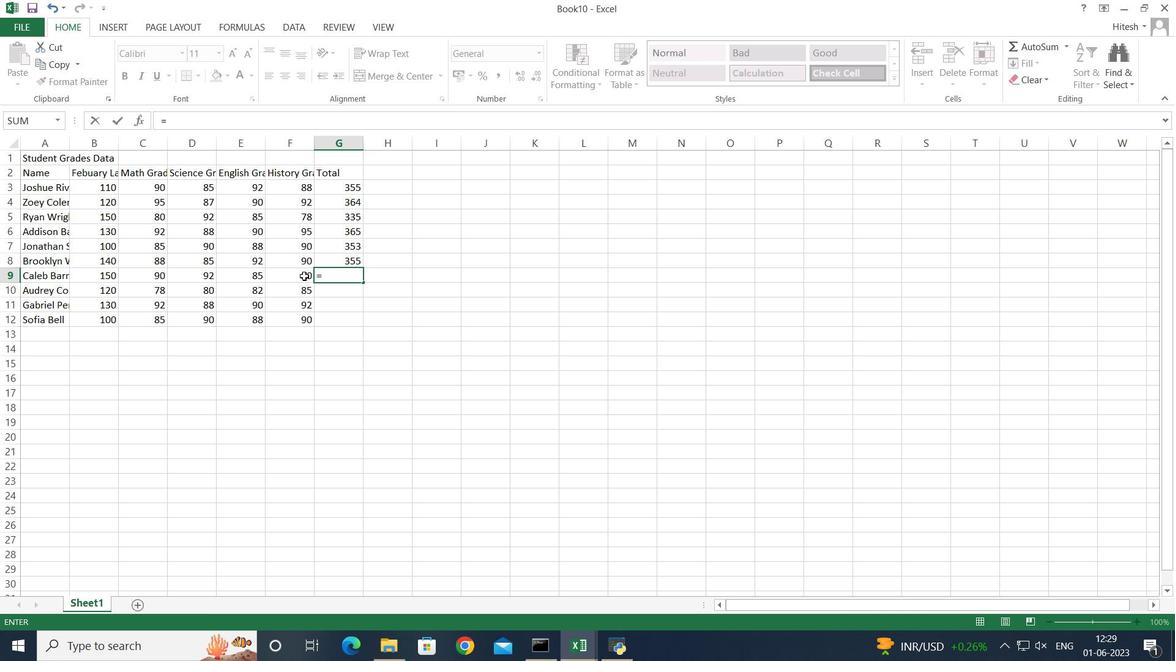 
Action: Key pressed +
Screenshot: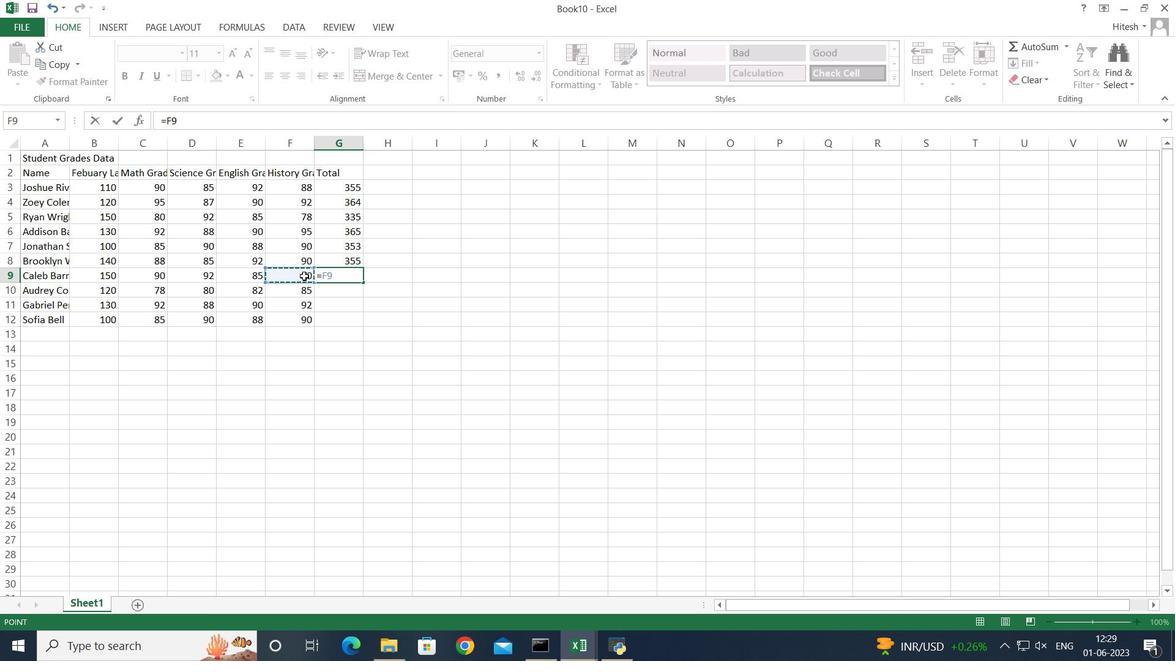 
Action: Mouse moved to (222, 273)
Screenshot: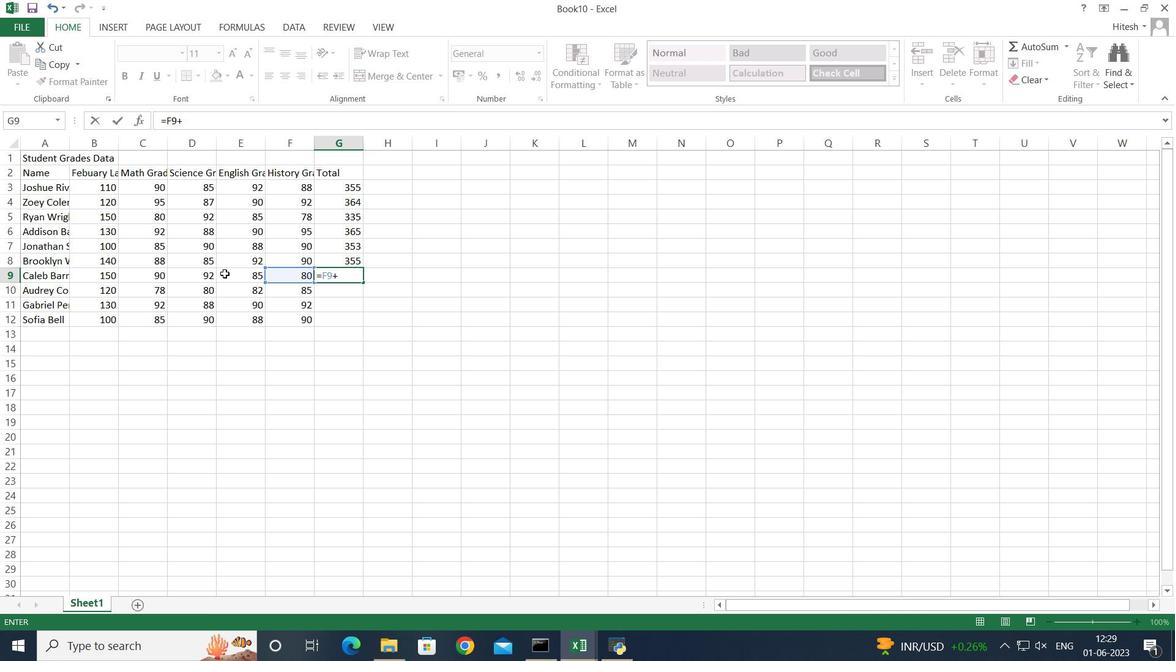 
Action: Mouse pressed left at (222, 273)
Screenshot: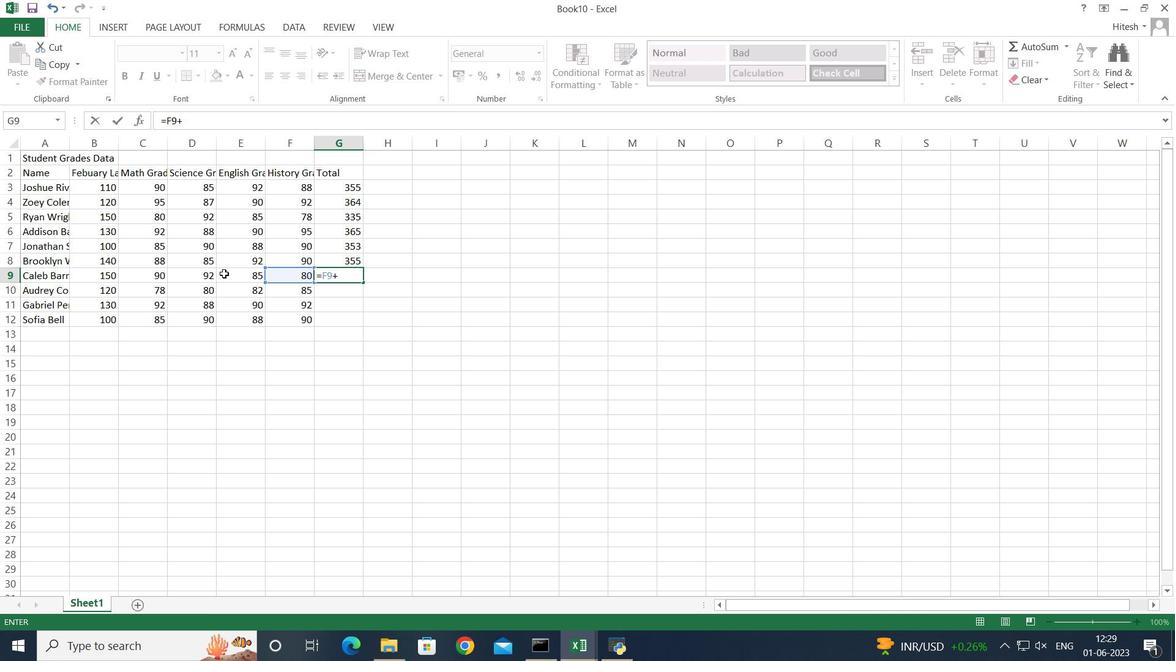 
Action: Key pressed +
Screenshot: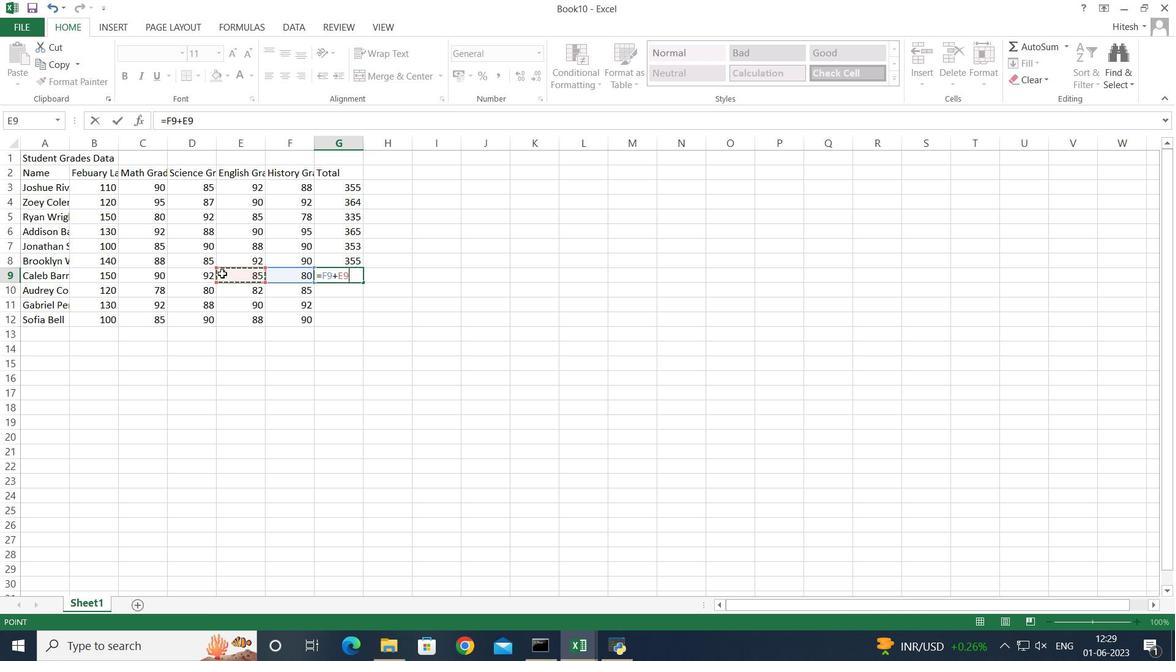 
Action: Mouse moved to (195, 275)
Screenshot: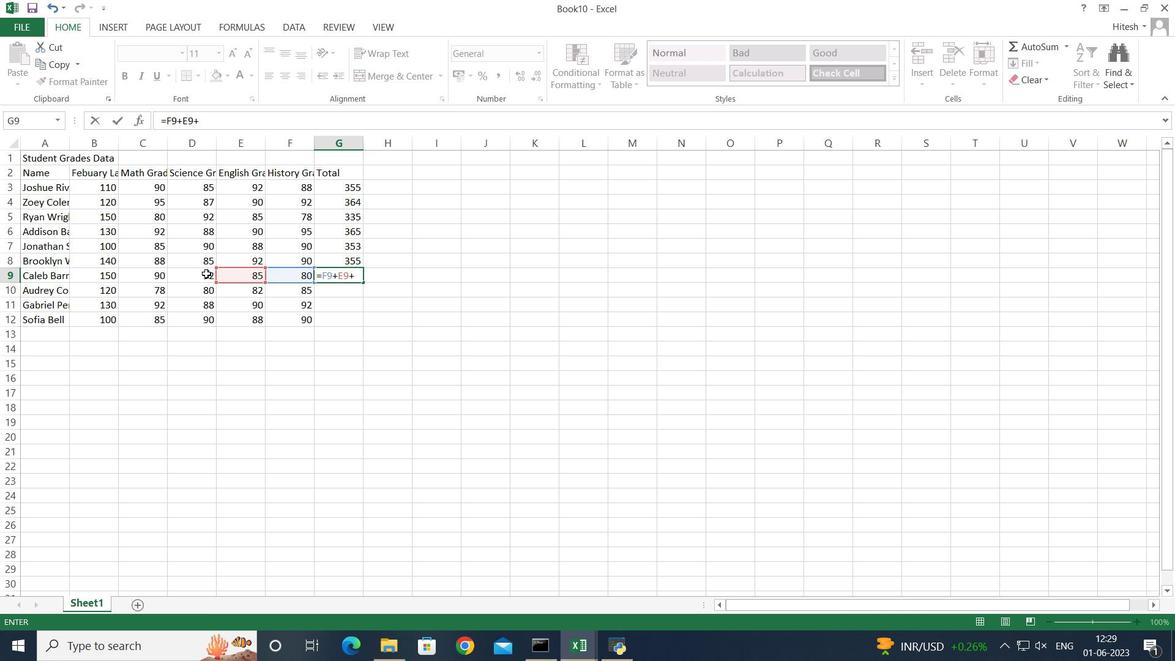 
Action: Mouse pressed left at (195, 275)
Screenshot: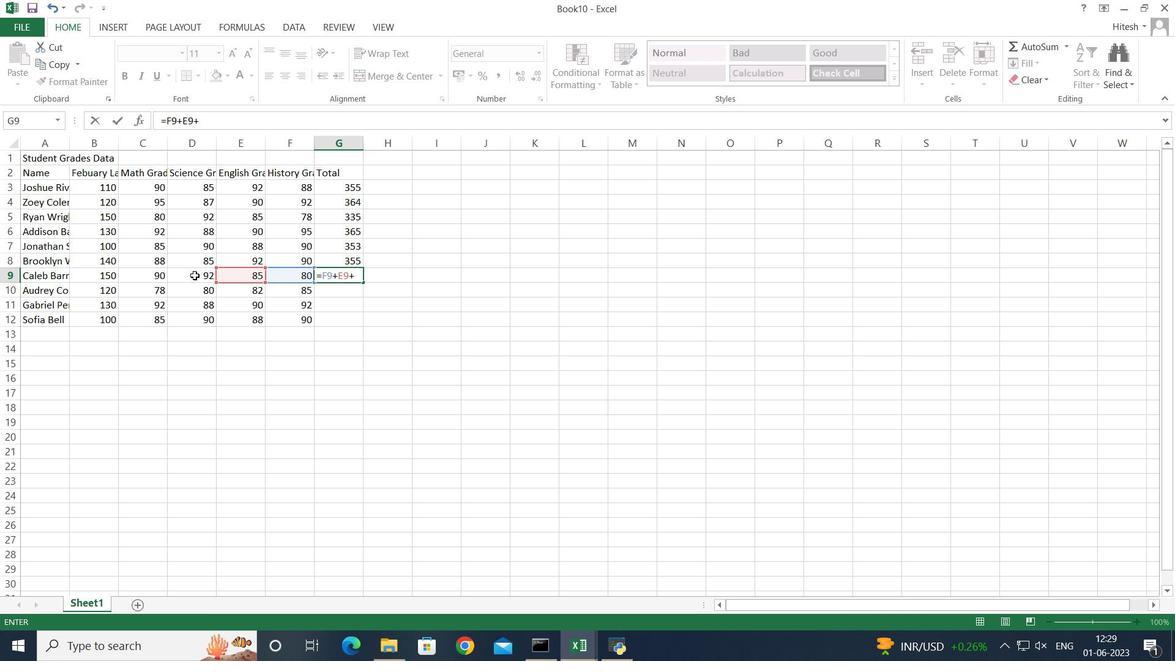 
Action: Key pressed +
Screenshot: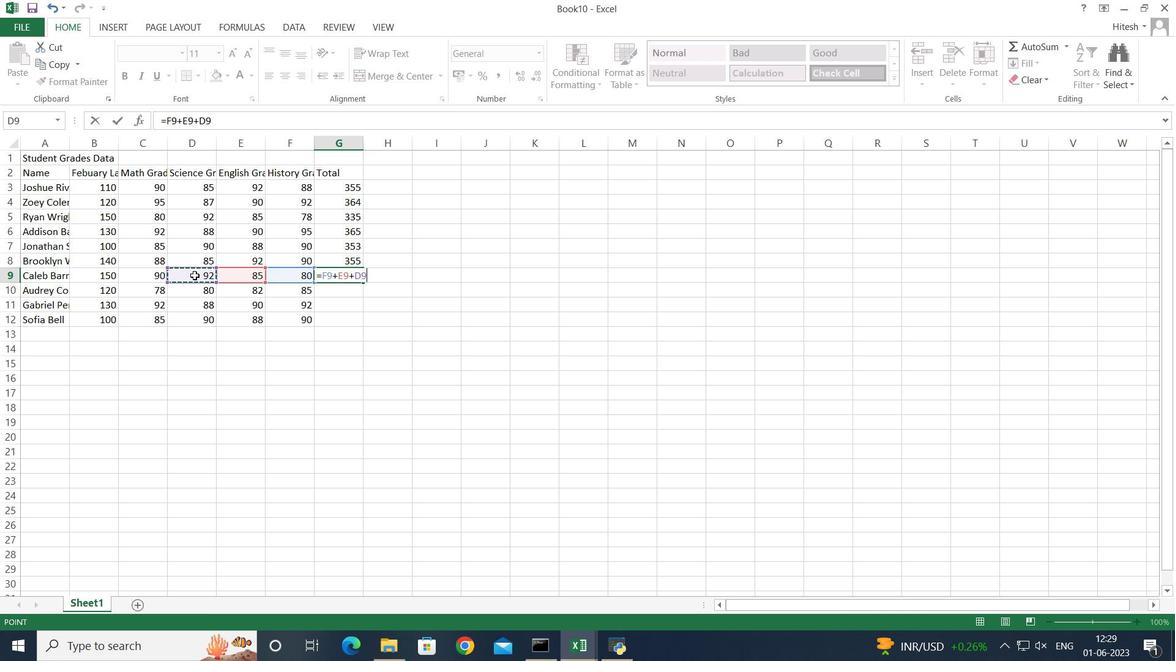 
Action: Mouse moved to (153, 277)
Screenshot: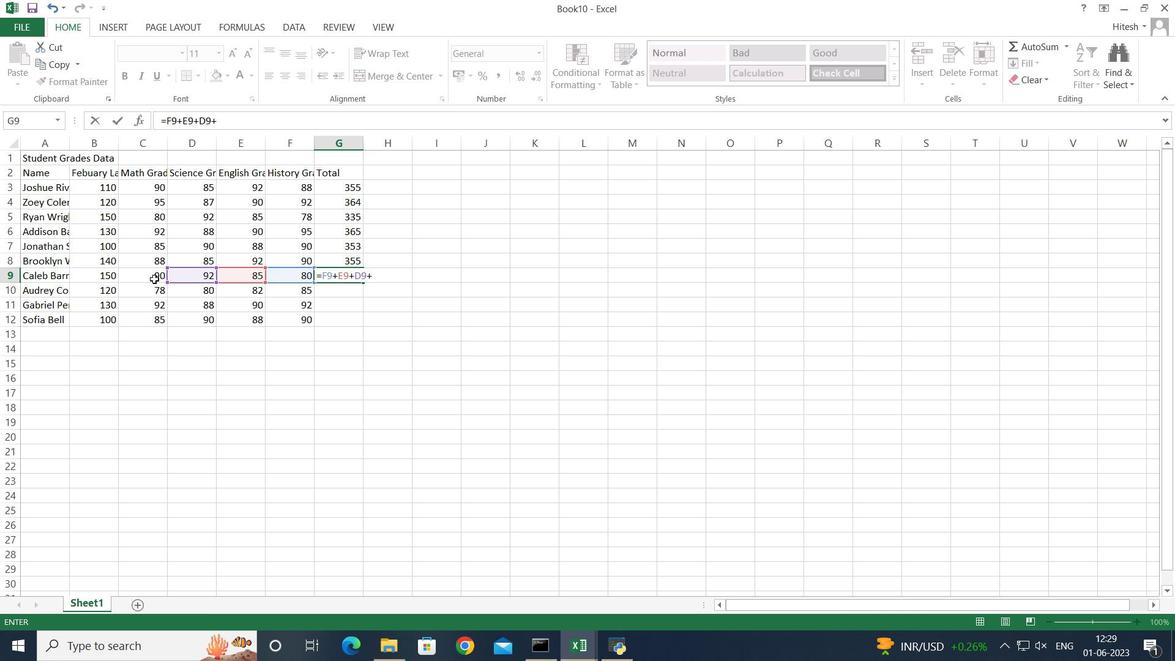 
Action: Mouse pressed left at (153, 277)
Screenshot: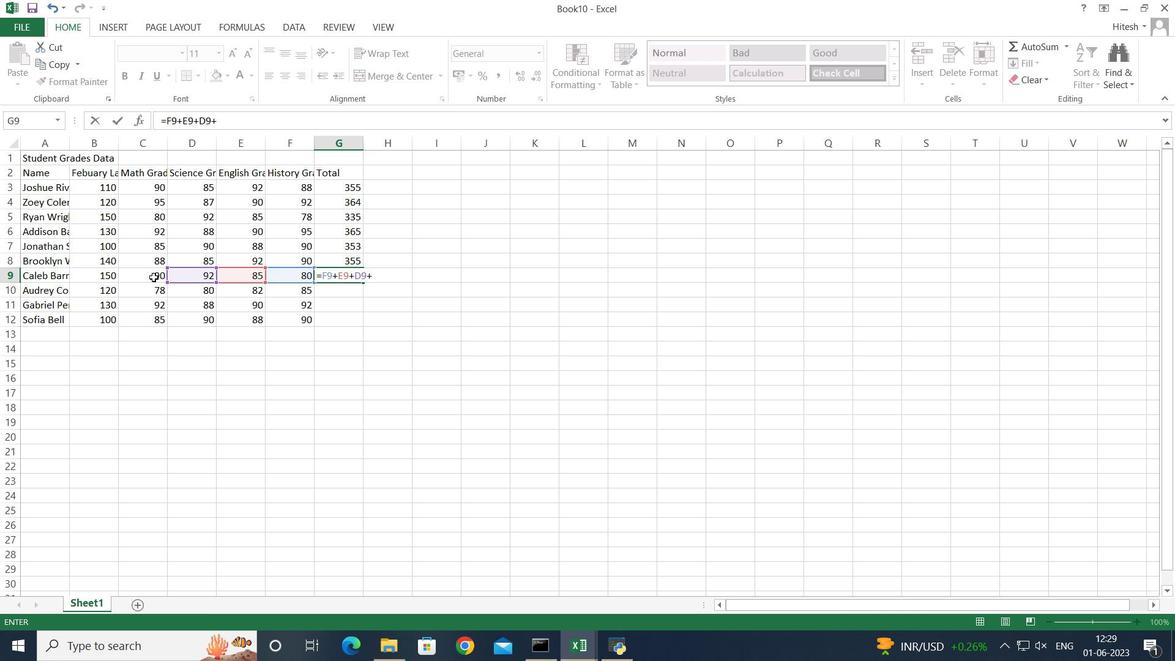 
Action: Key pressed <Key.enter>=
Screenshot: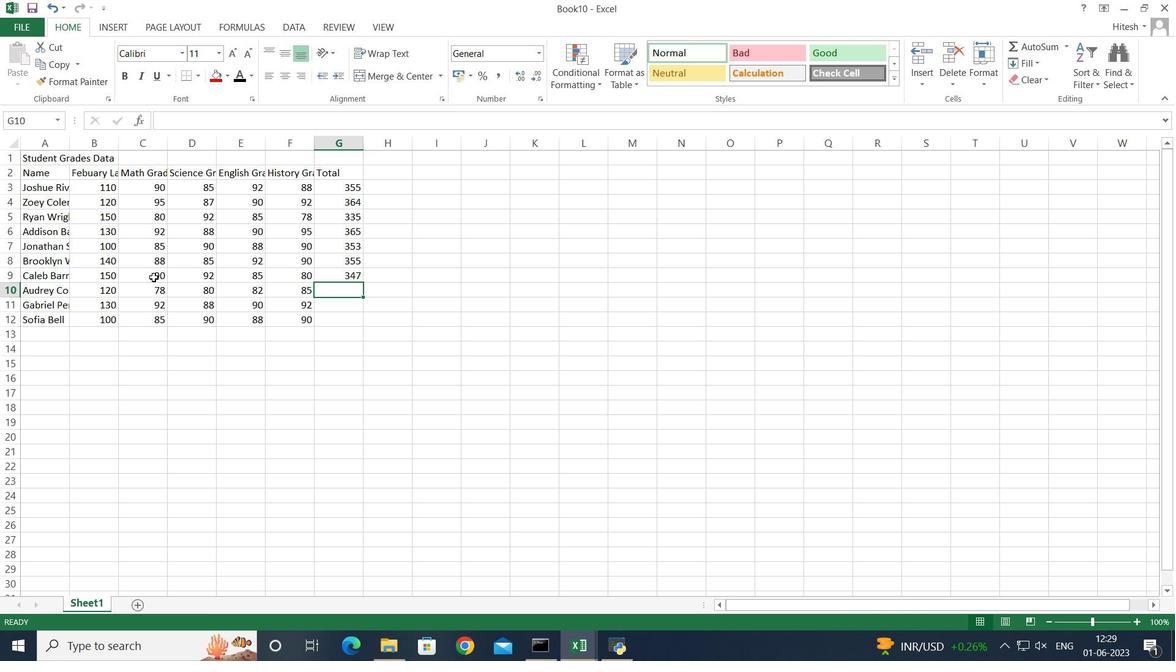 
Action: Mouse moved to (294, 290)
Screenshot: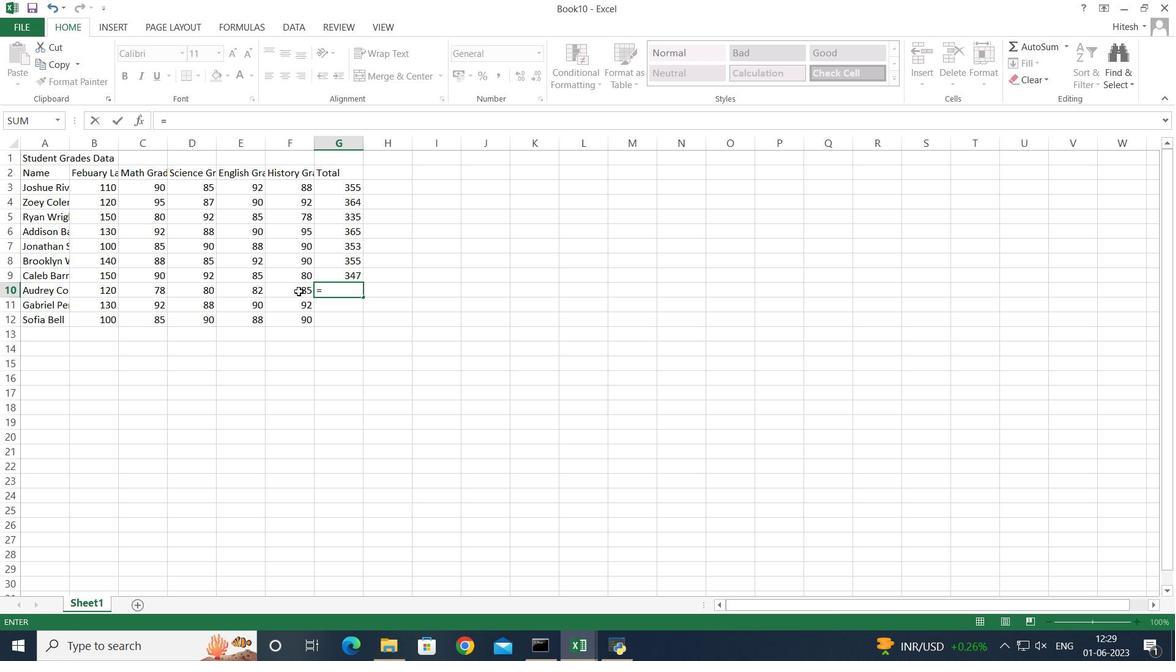 
Action: Mouse pressed left at (294, 290)
Screenshot: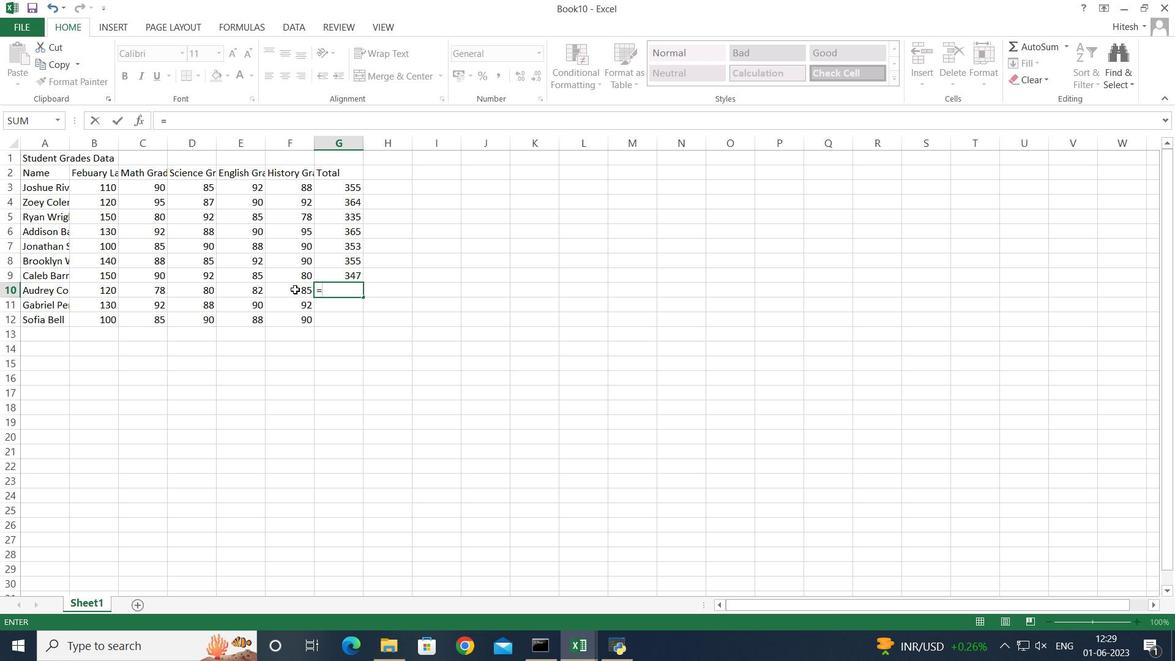 
Action: Key pressed +
Screenshot: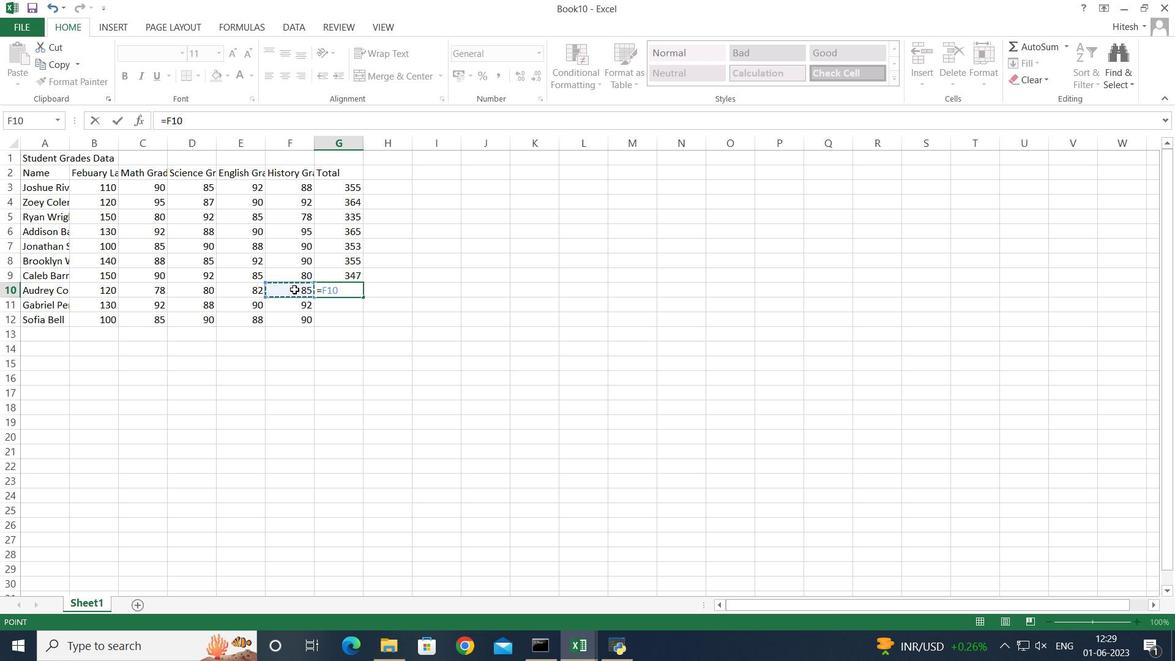 
Action: Mouse moved to (231, 290)
Screenshot: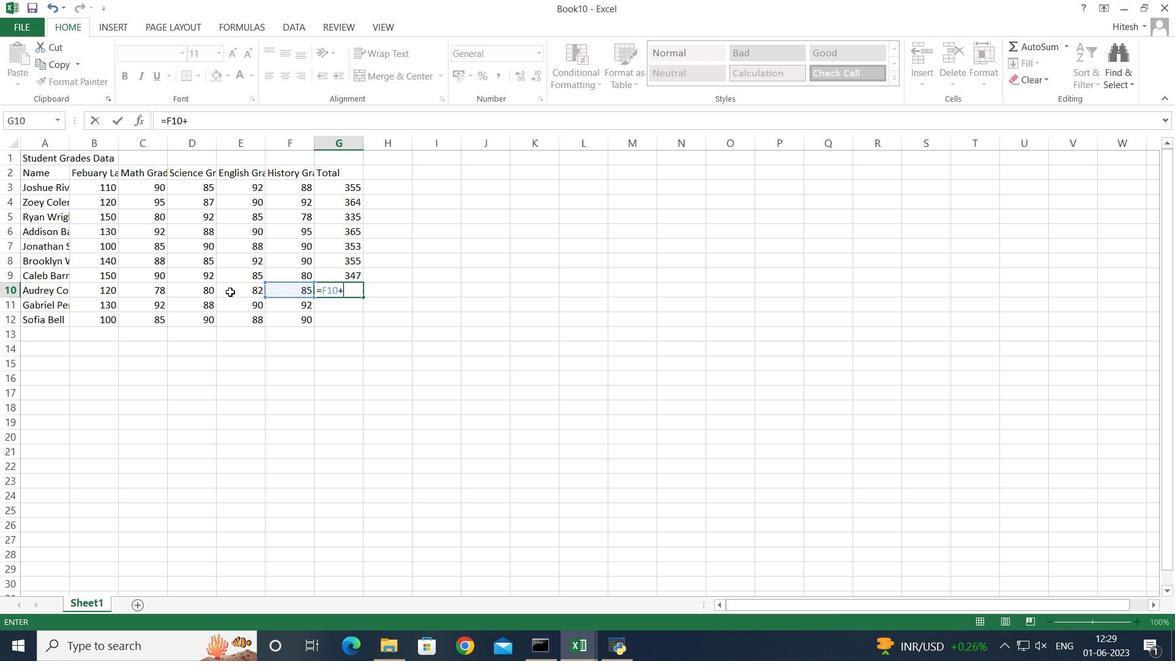 
Action: Mouse pressed left at (231, 290)
Screenshot: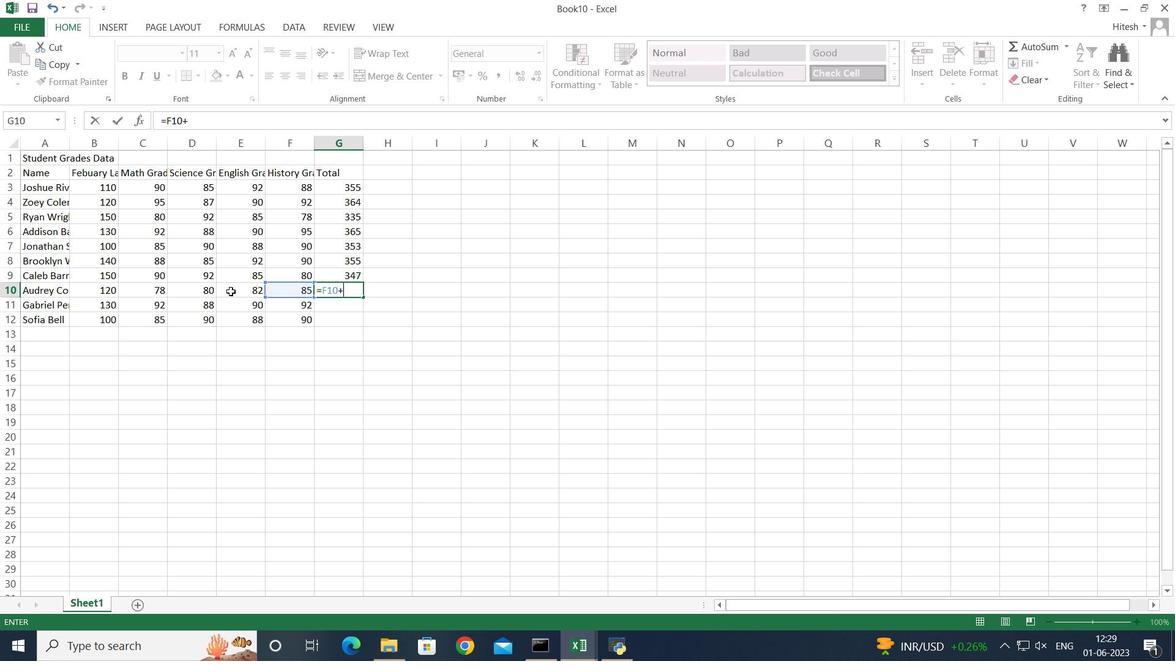
Action: Key pressed +
Screenshot: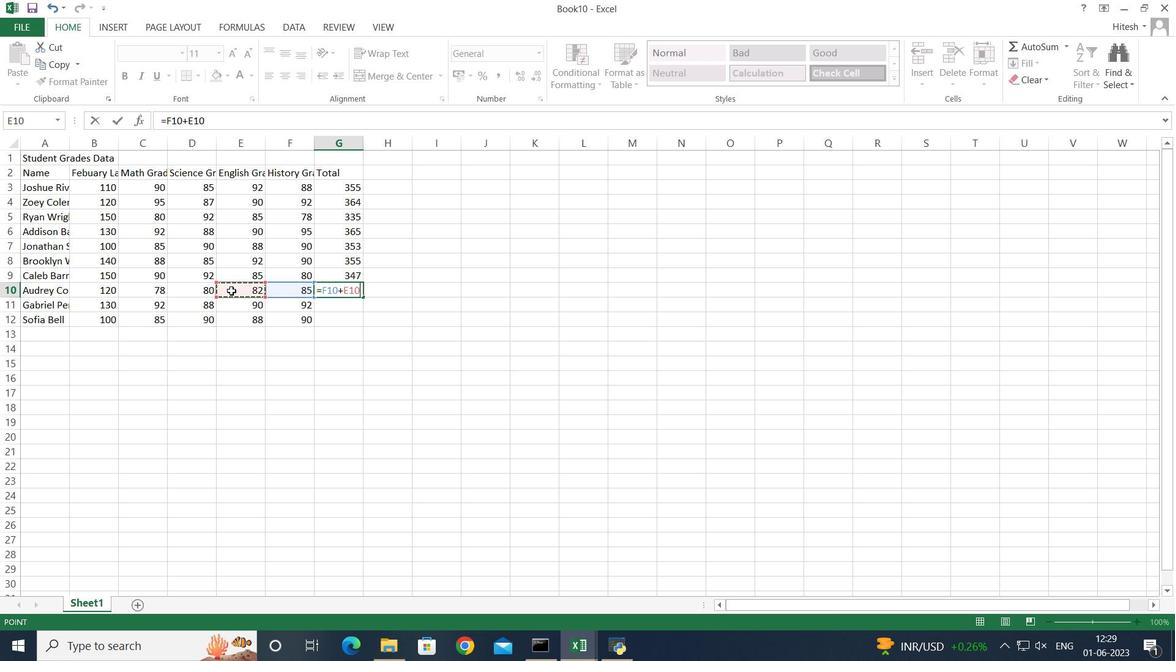 
Action: Mouse moved to (194, 296)
Screenshot: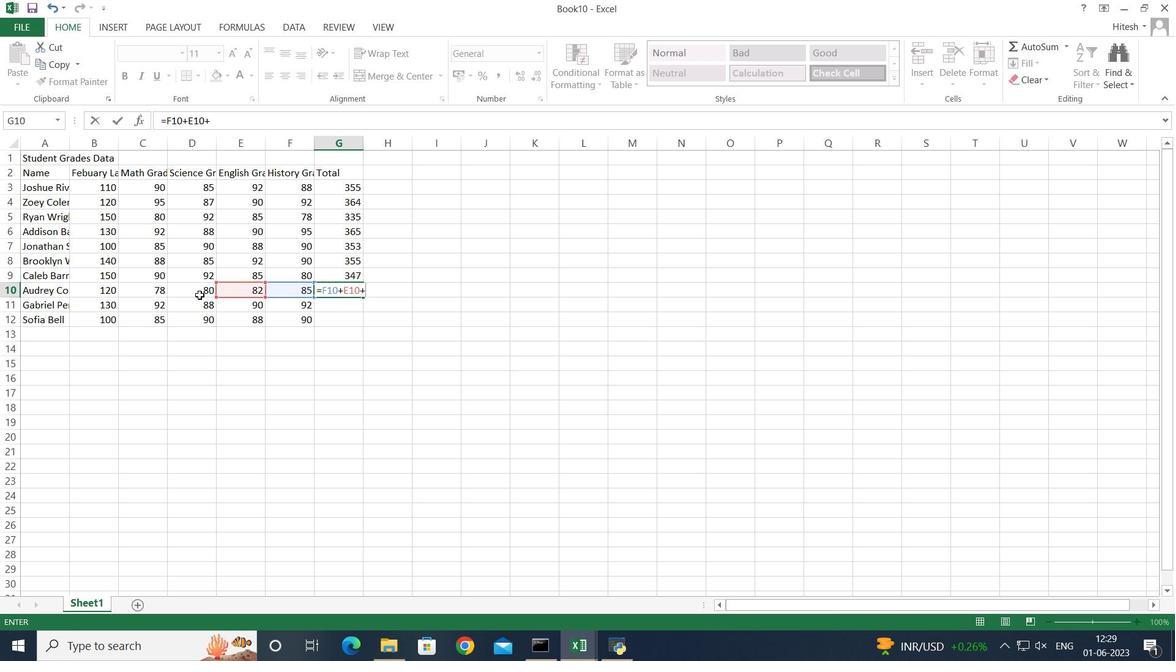 
Action: Mouse pressed left at (194, 296)
Screenshot: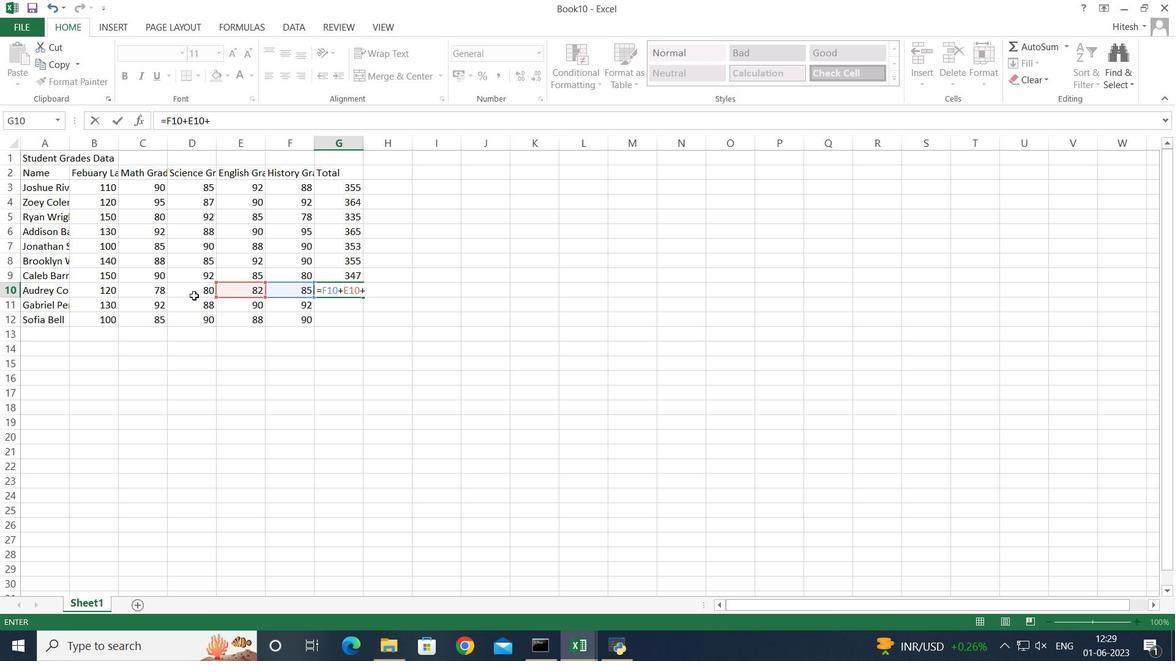 
Action: Key pressed +
Screenshot: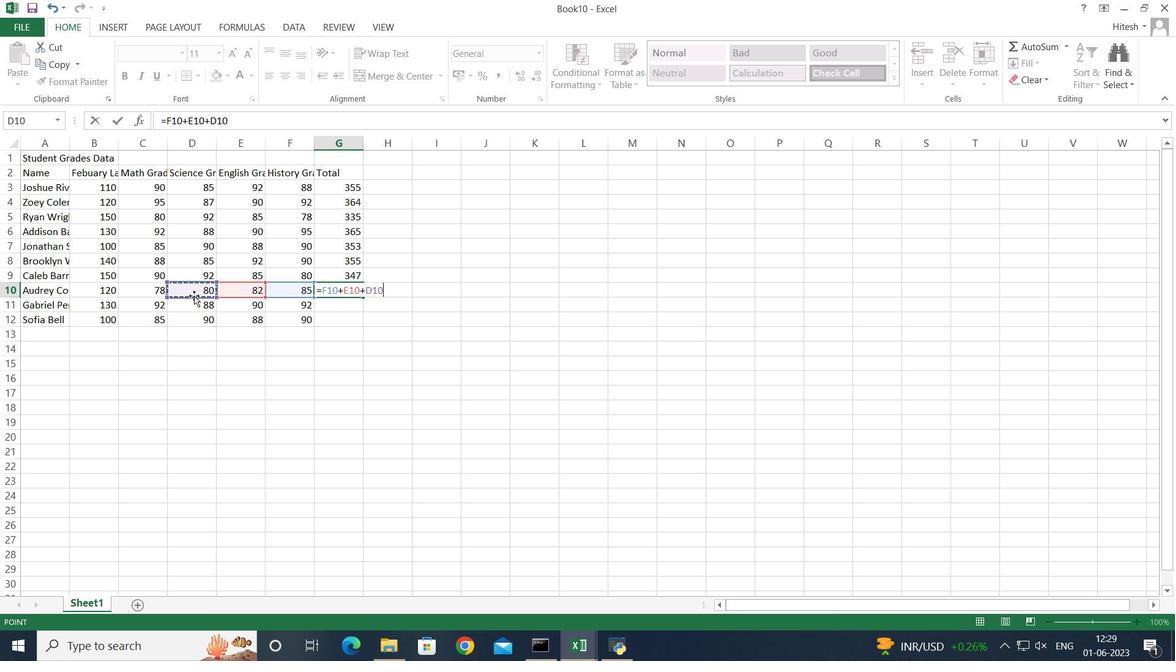 
Action: Mouse moved to (152, 290)
Screenshot: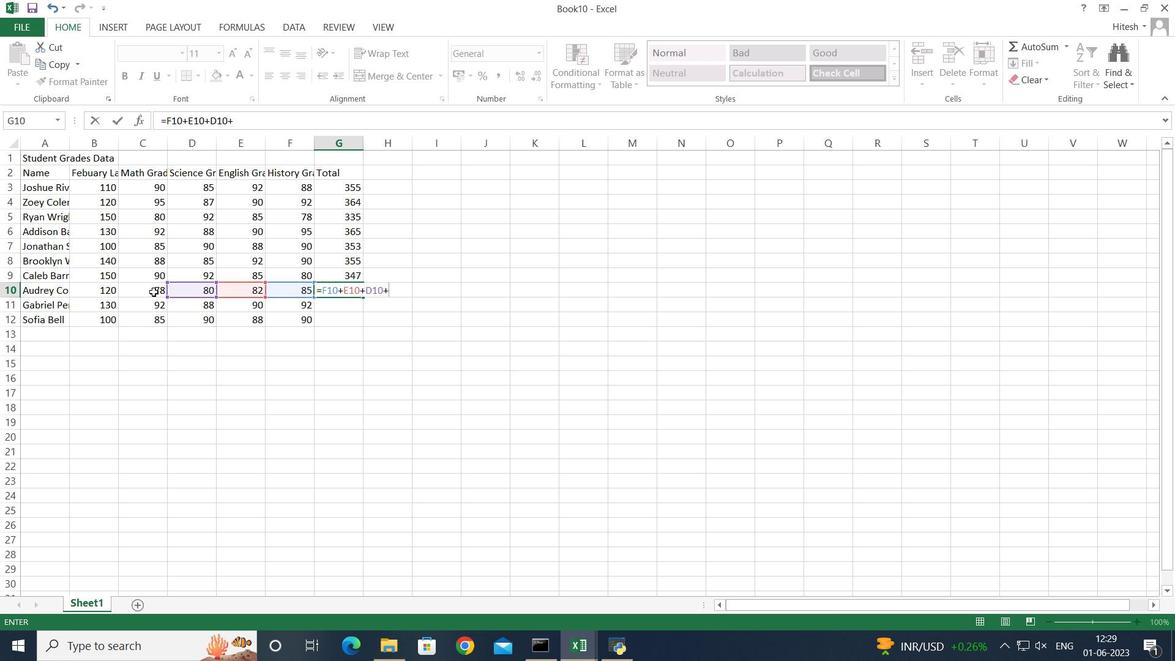 
Action: Mouse pressed left at (152, 290)
Screenshot: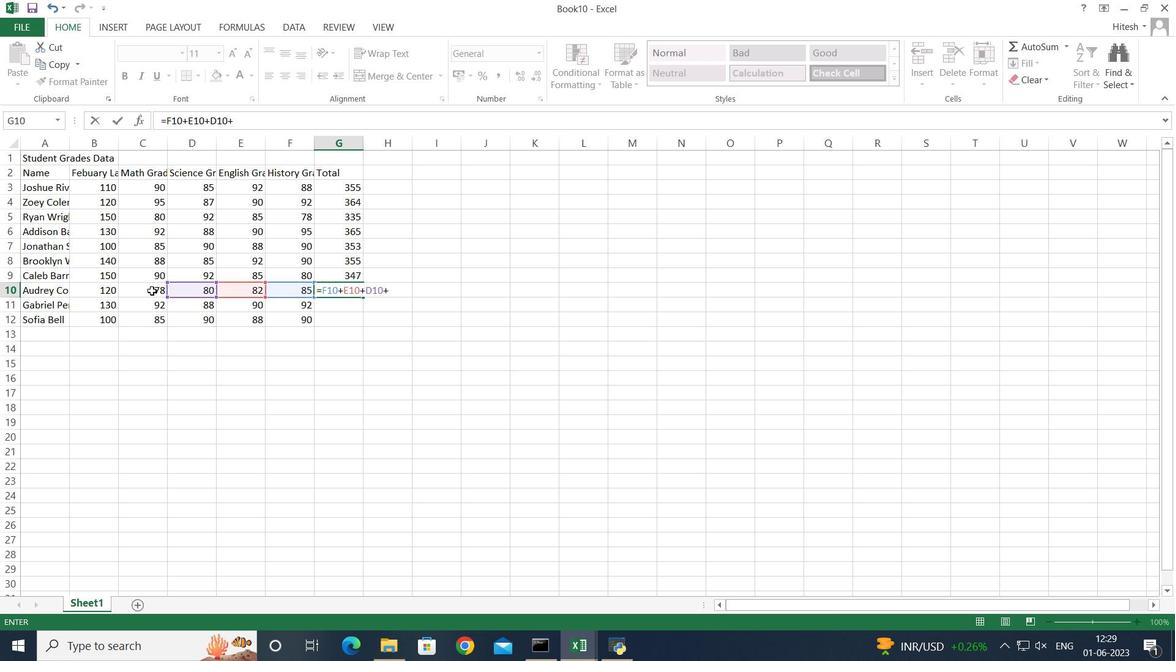 
Action: Key pressed <Key.enter>
Screenshot: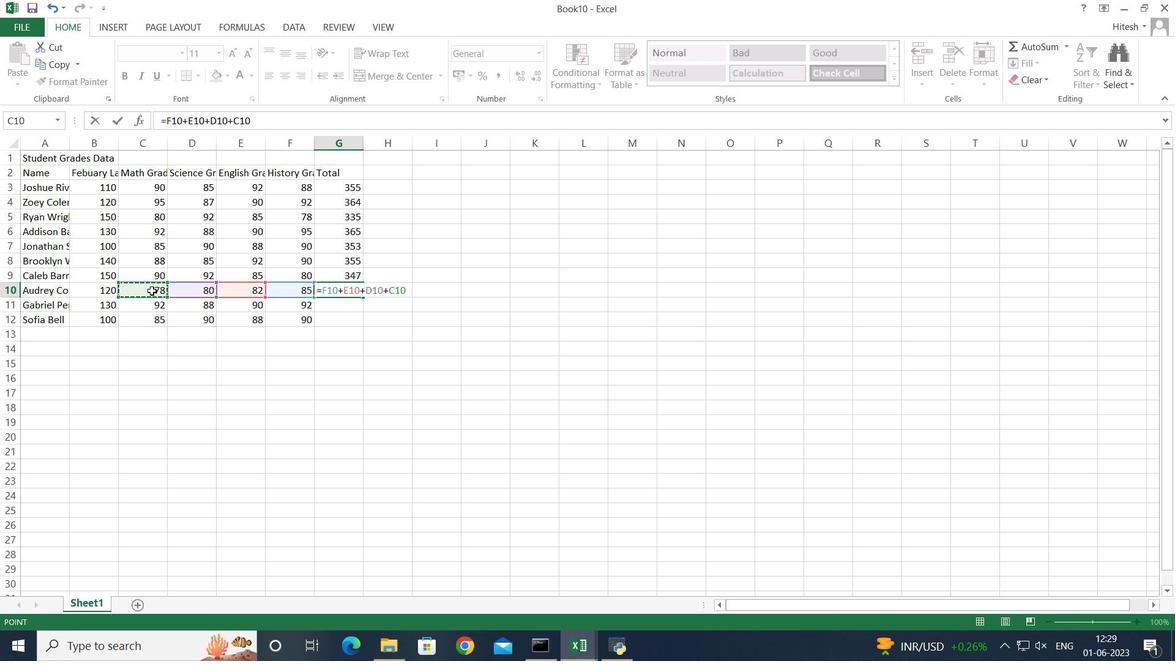 
Action: Mouse moved to (175, 294)
Screenshot: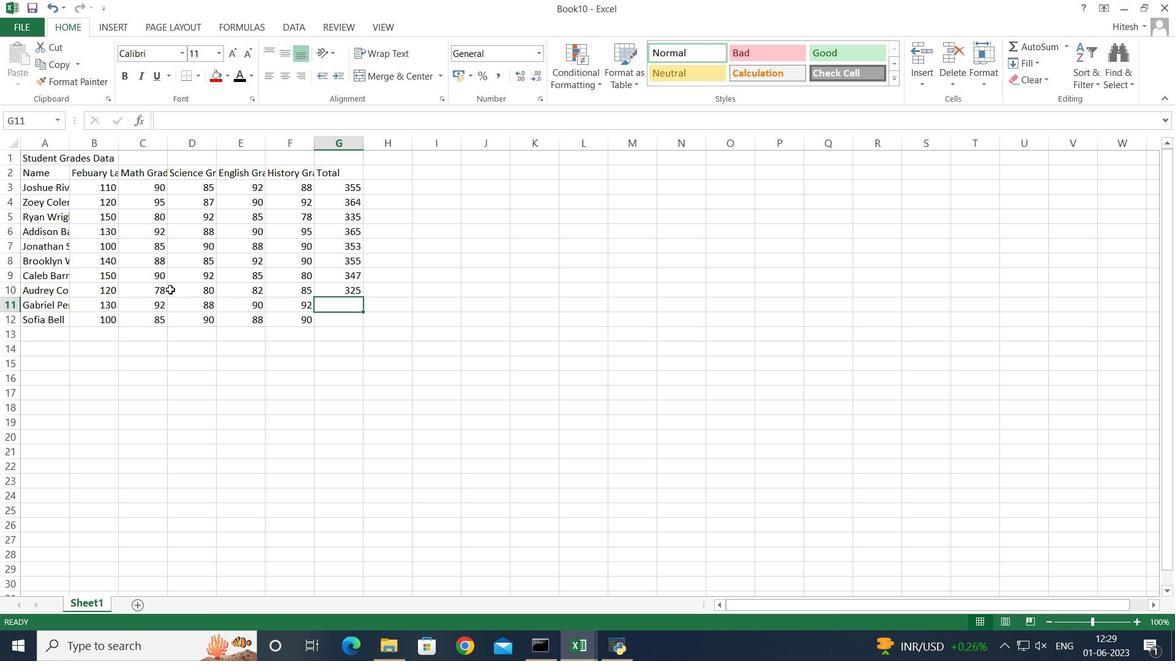 
Action: Key pressed =
Screenshot: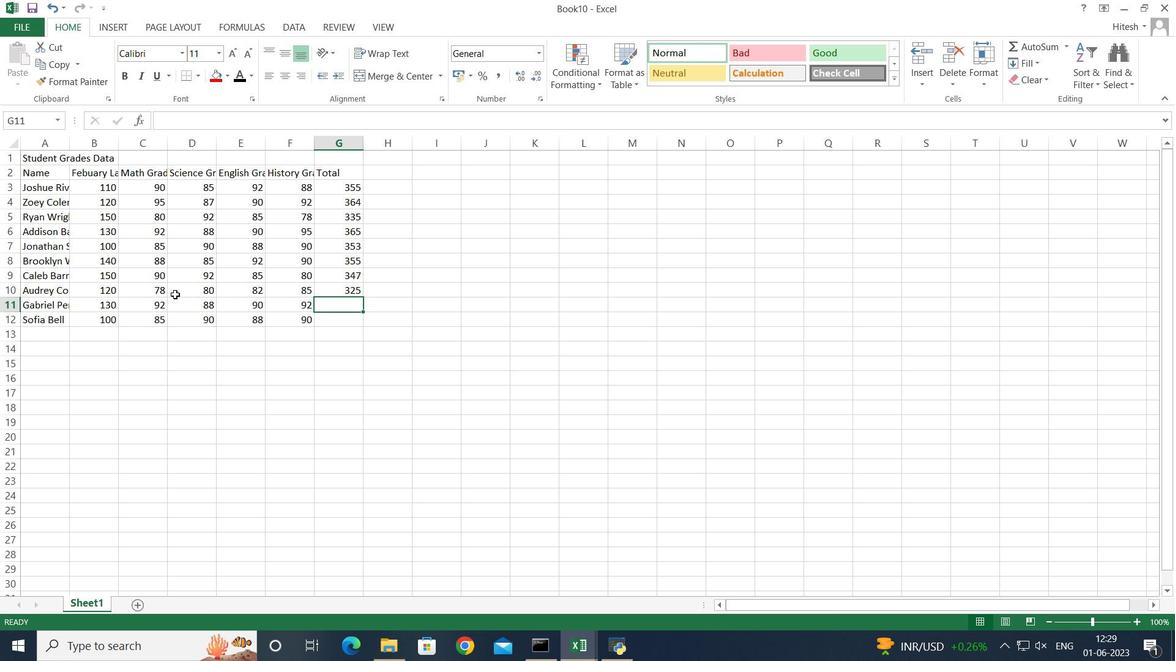 
Action: Mouse moved to (285, 304)
Screenshot: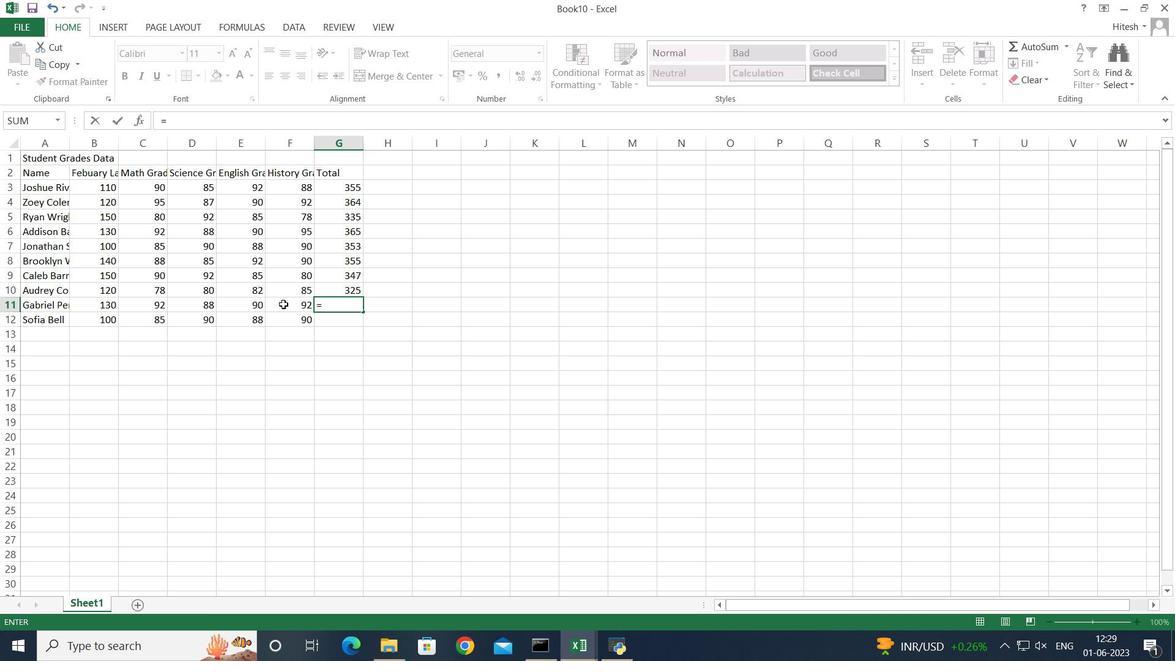
Action: Mouse pressed left at (285, 304)
Screenshot: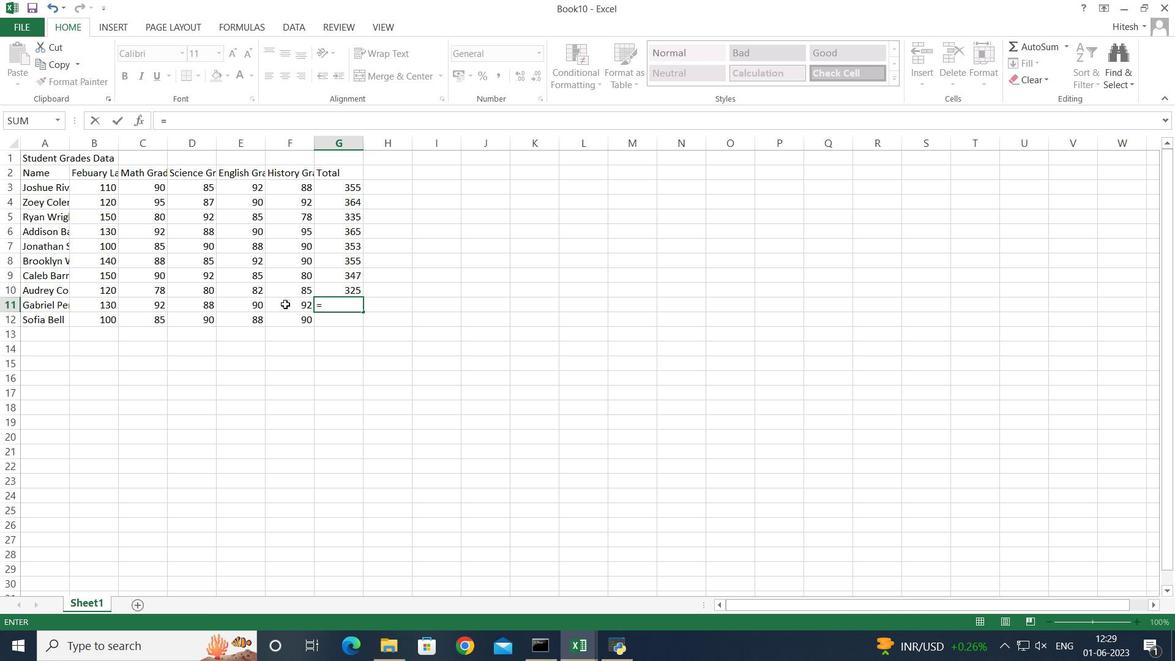 
Action: Mouse moved to (285, 304)
Screenshot: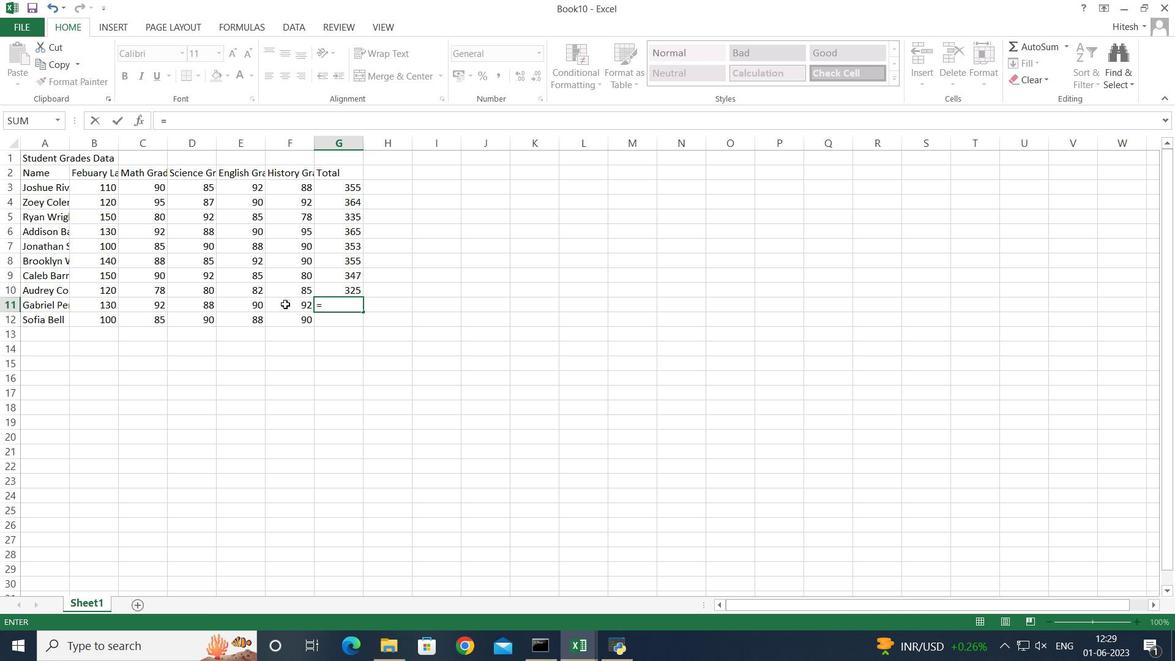 
Action: Key pressed +
Screenshot: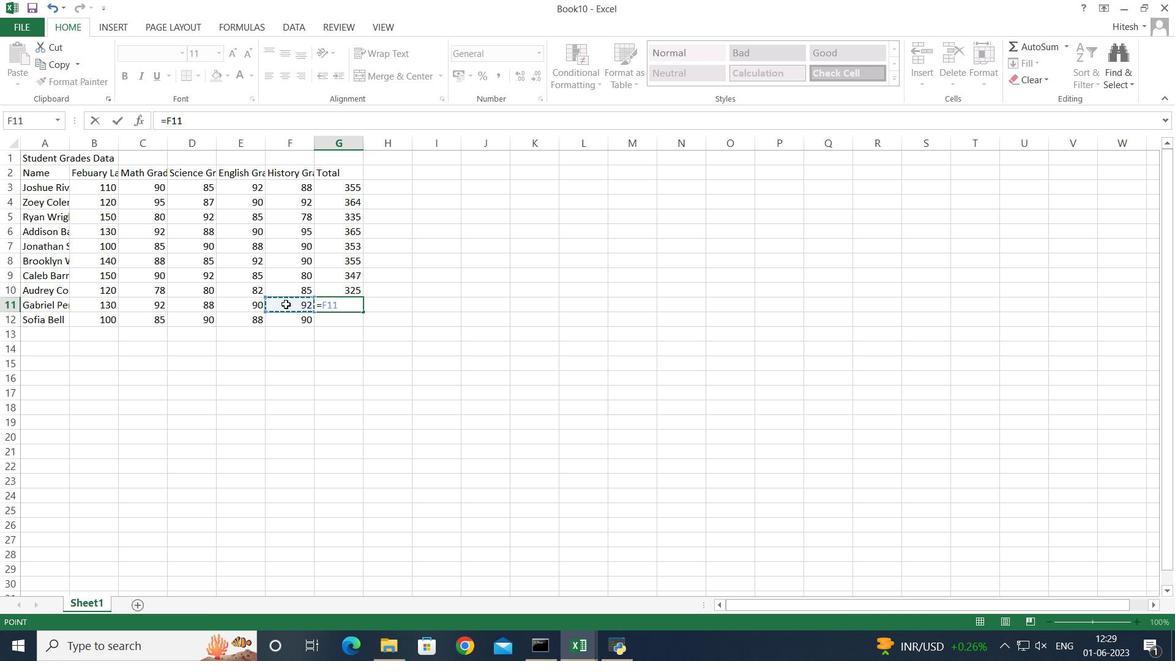 
Action: Mouse moved to (247, 307)
Screenshot: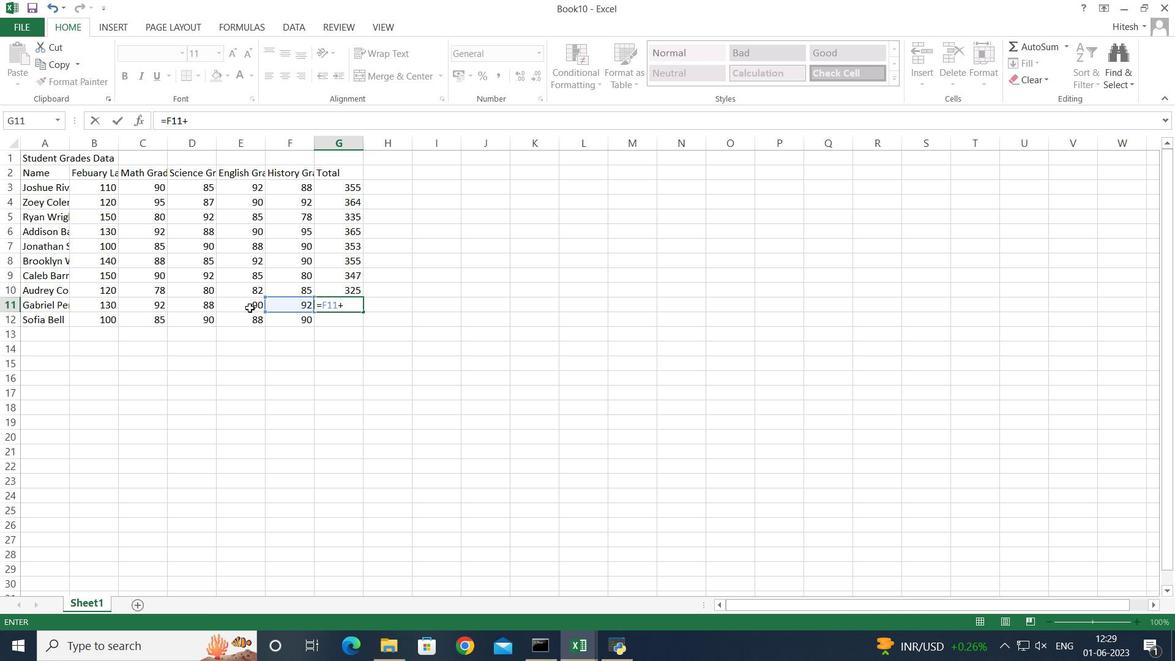 
Action: Mouse pressed left at (247, 307)
Screenshot: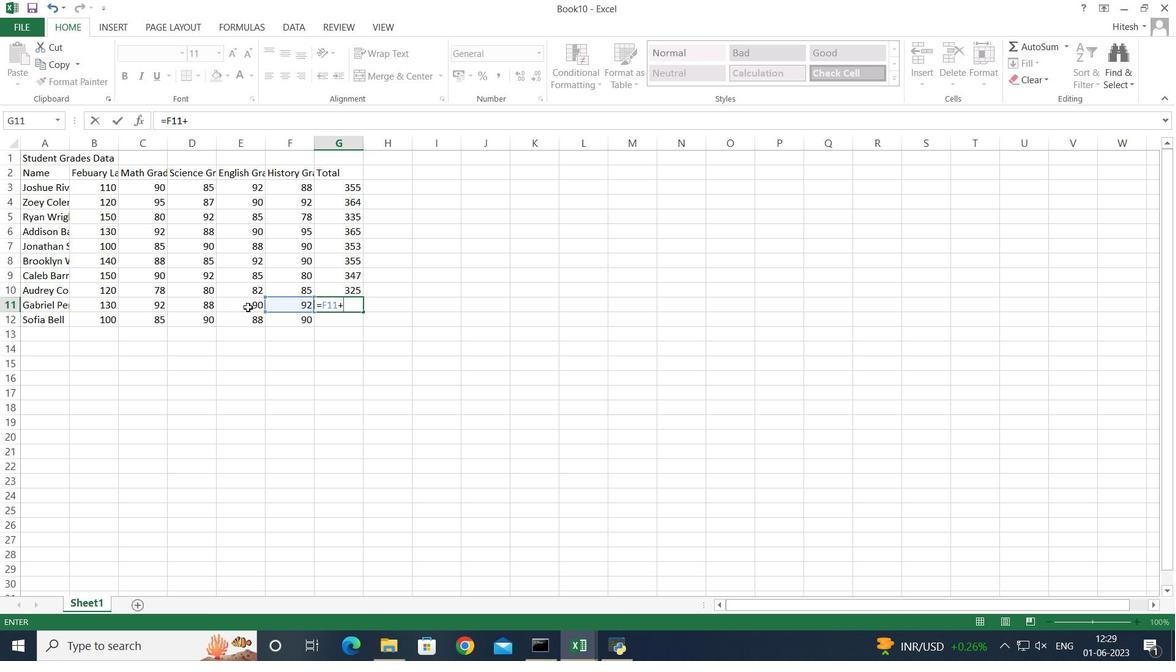 
Action: Key pressed +
Screenshot: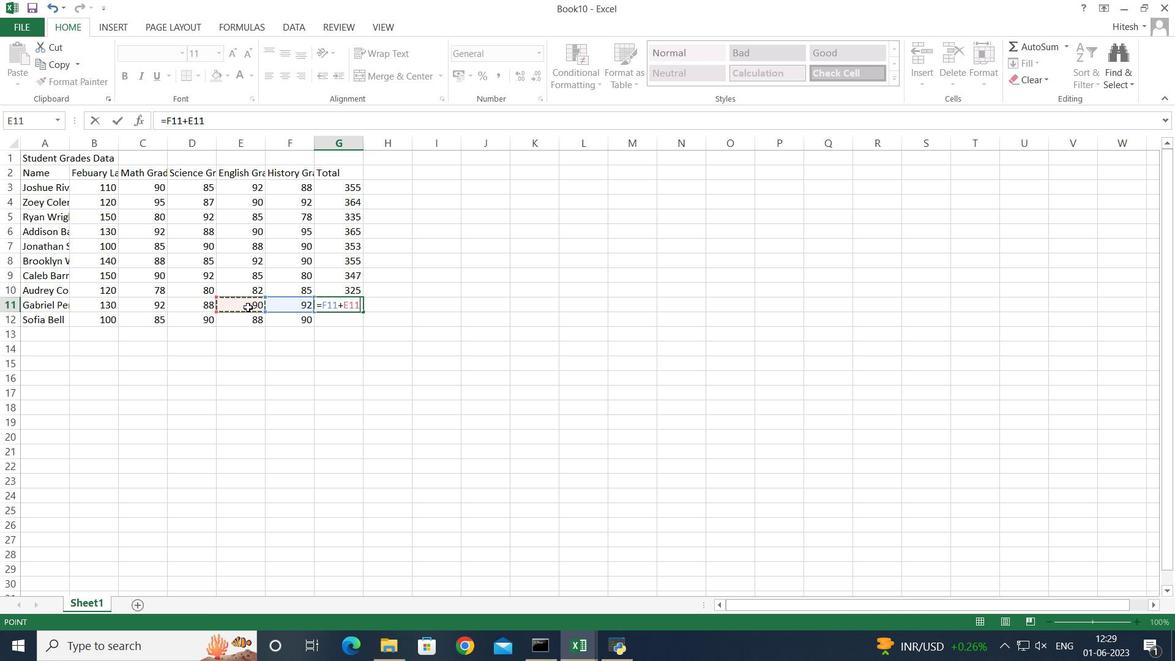
Action: Mouse moved to (192, 306)
Screenshot: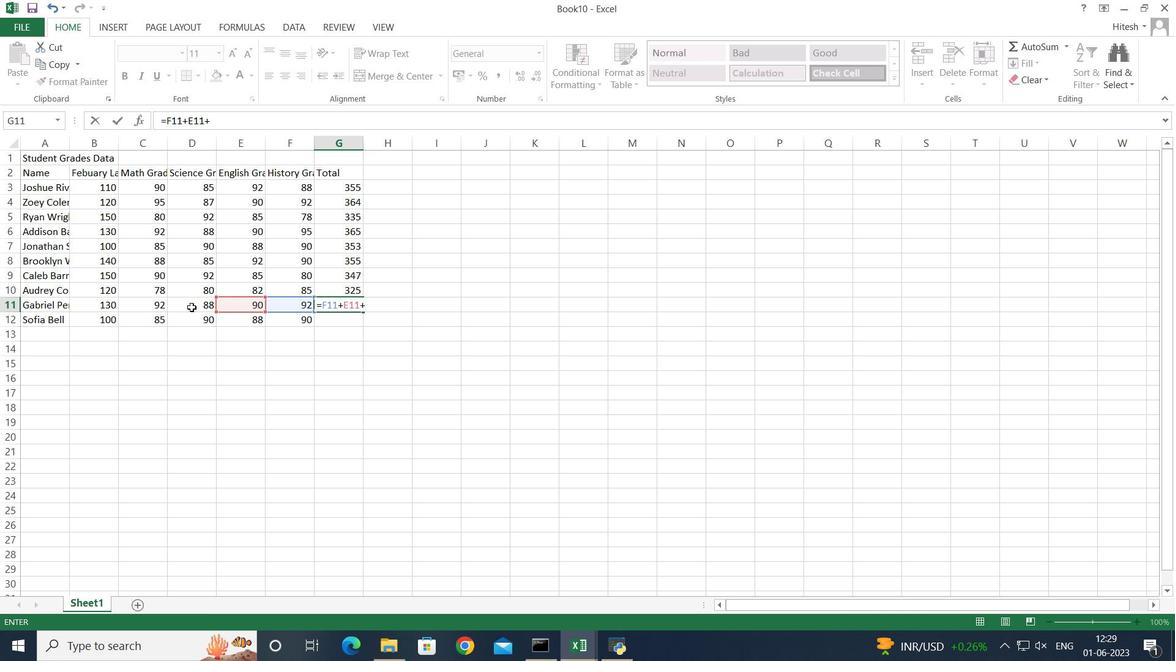 
Action: Mouse pressed left at (192, 306)
Screenshot: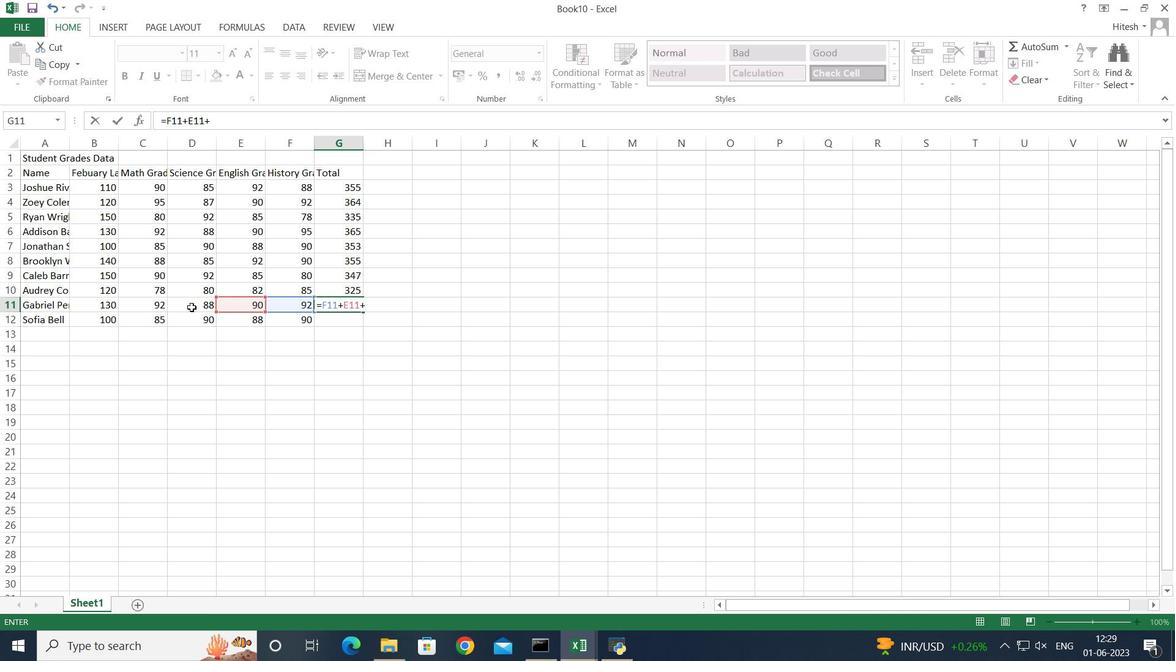 
Action: Key pressed +
Screenshot: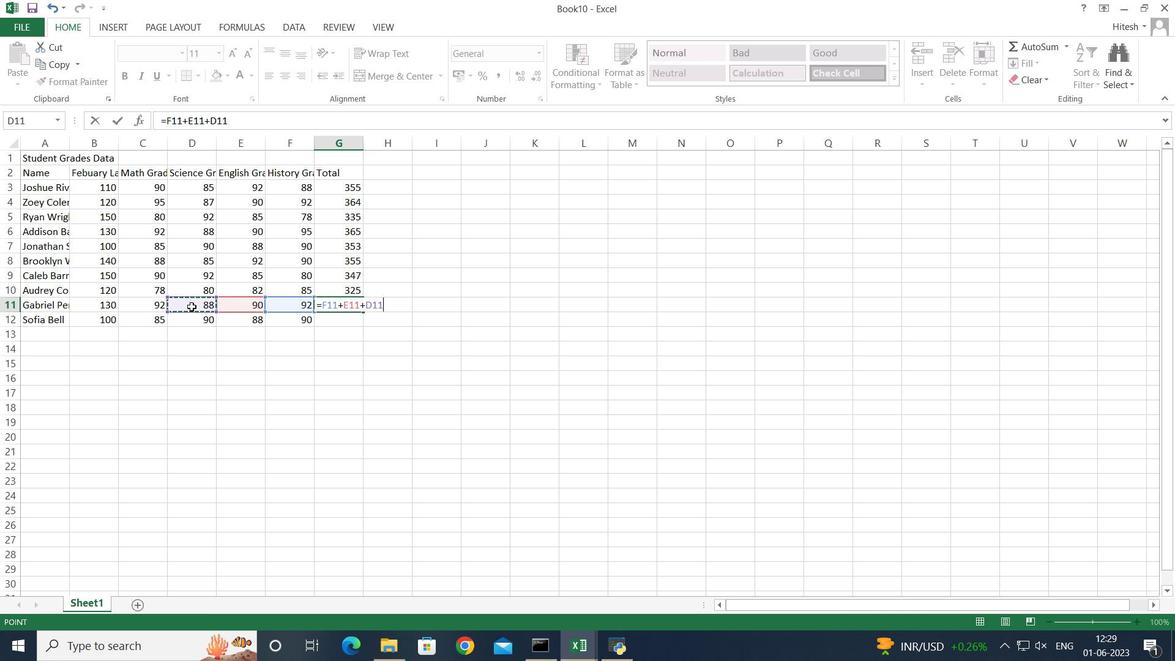 
Action: Mouse moved to (148, 309)
Screenshot: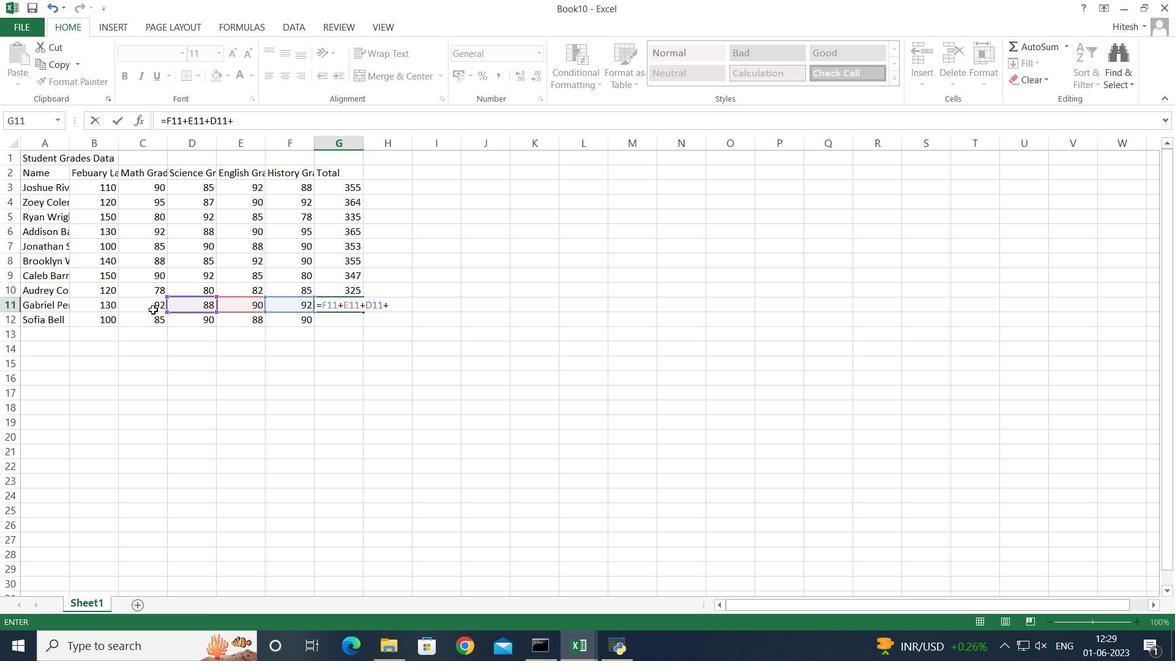 
Action: Mouse pressed left at (148, 309)
Screenshot: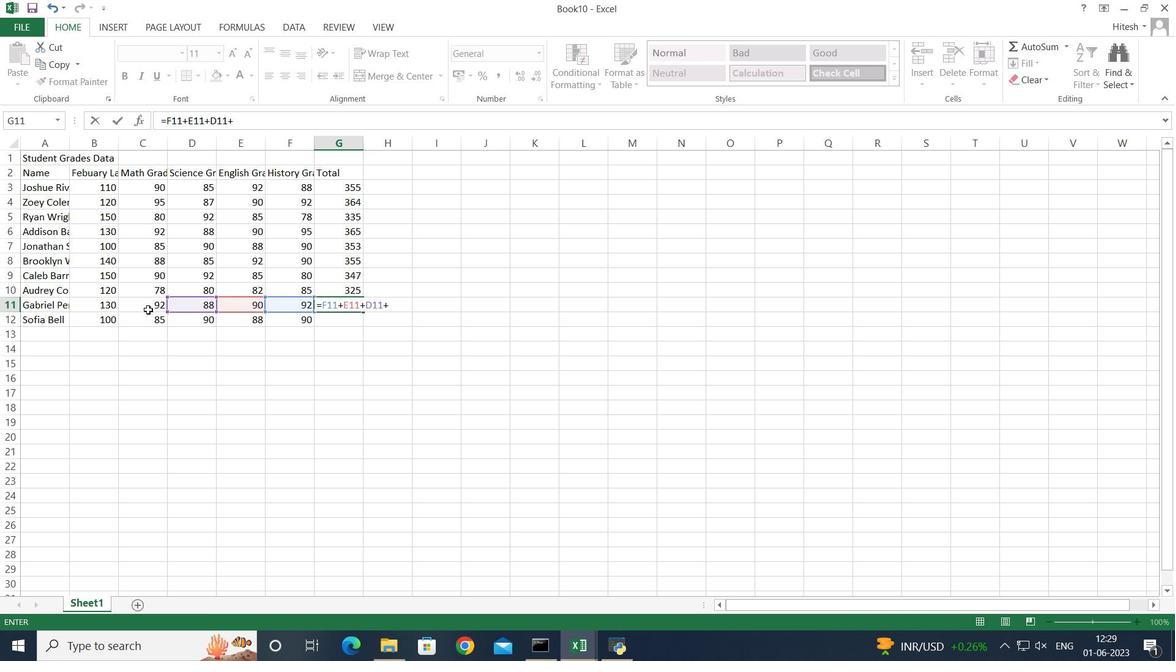 
Action: Key pressed <Key.enter>
Screenshot: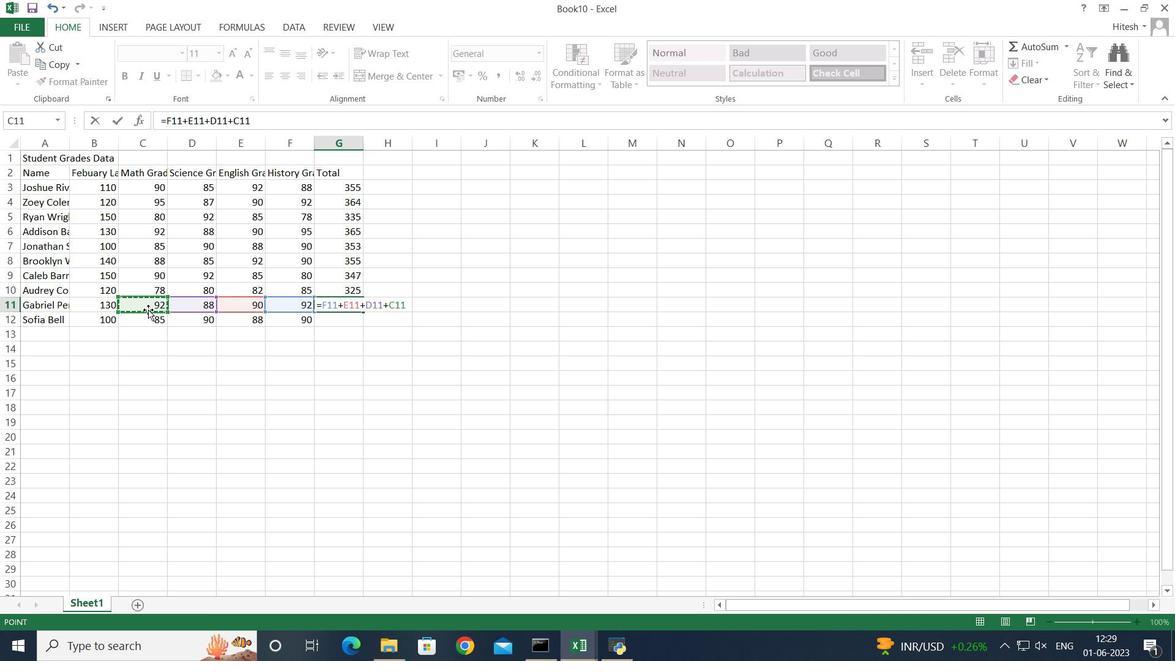 
Action: Mouse moved to (149, 309)
Screenshot: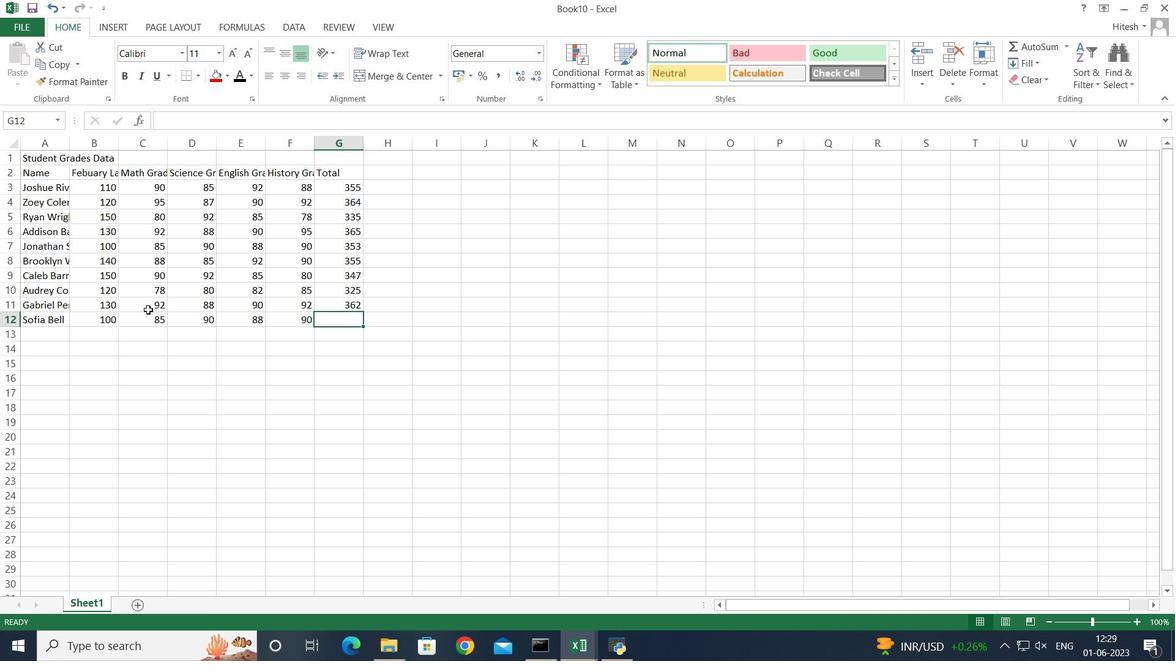 
Action: Key pressed =
Screenshot: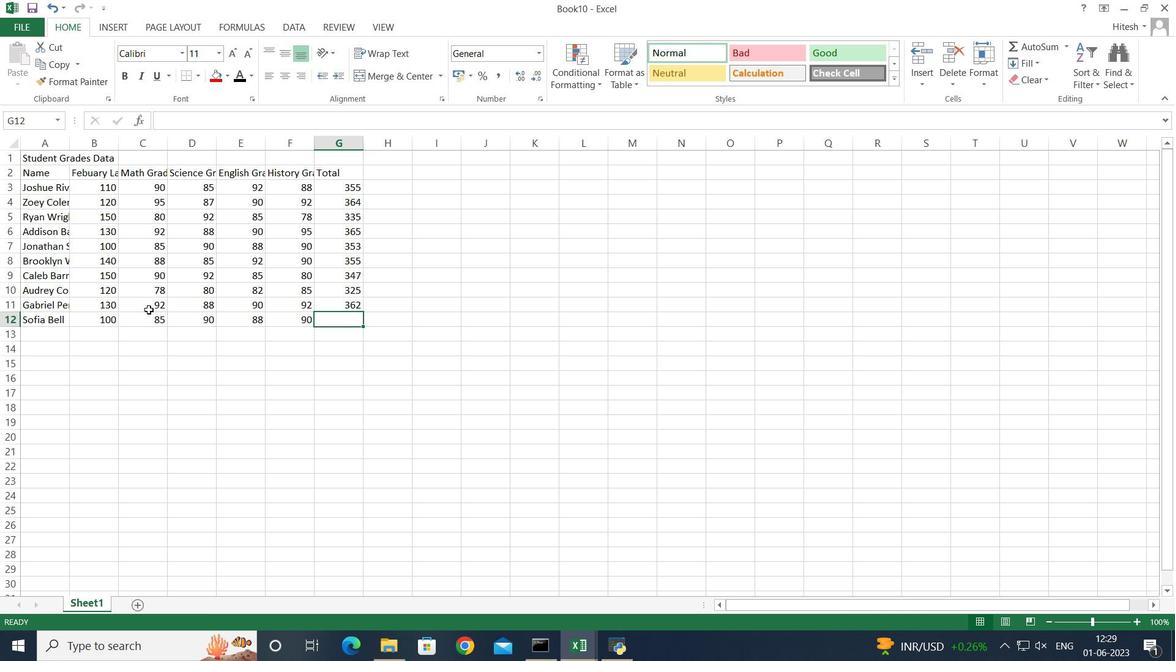 
Action: Mouse moved to (286, 325)
Screenshot: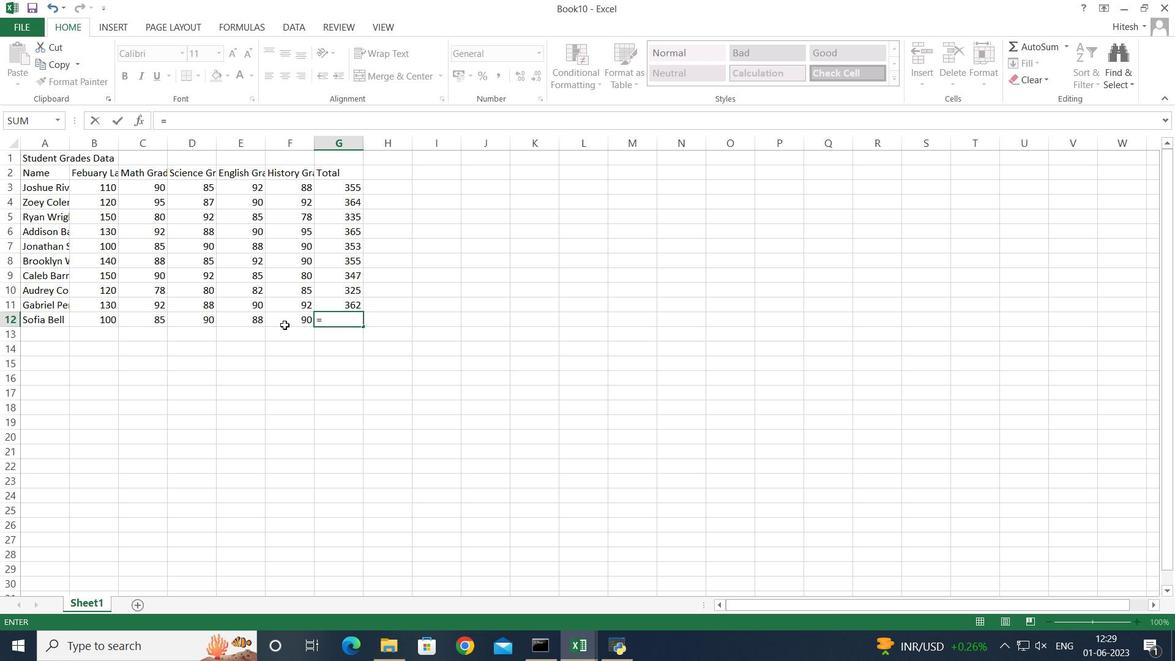 
Action: Mouse pressed left at (286, 325)
Screenshot: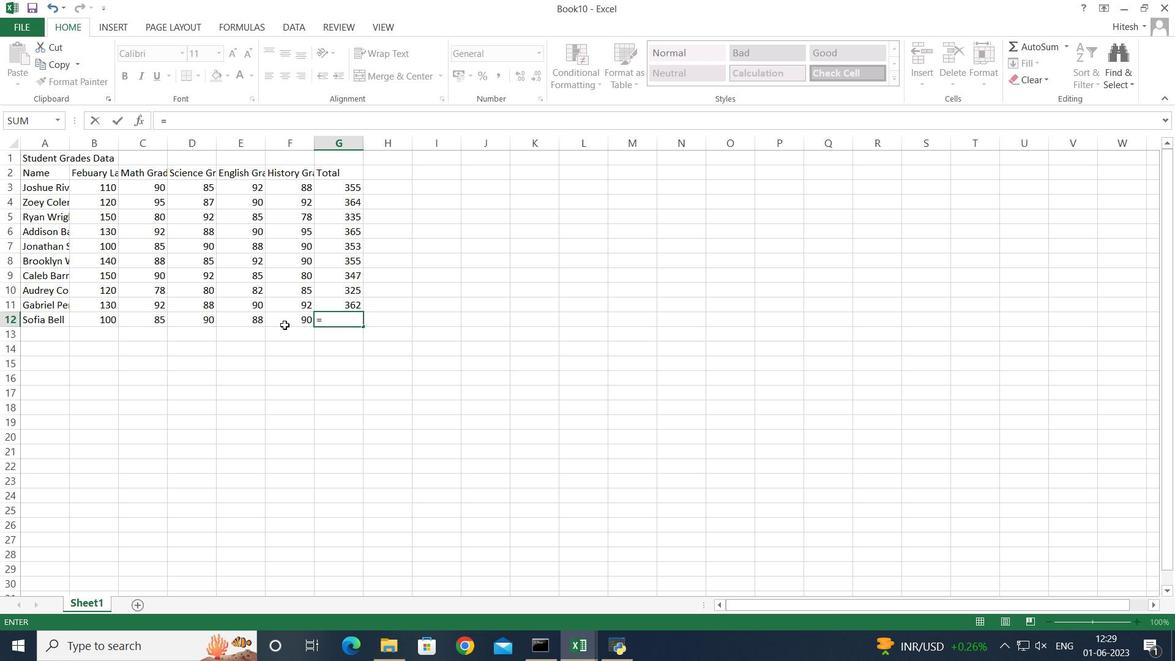 
Action: Key pressed +
Screenshot: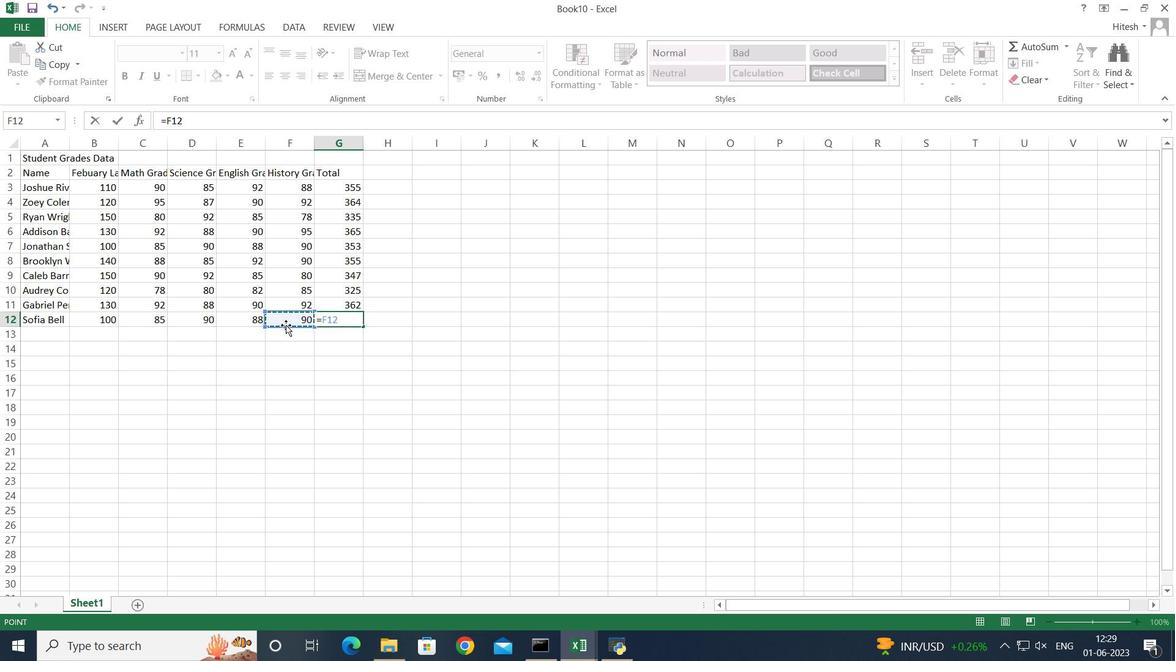 
Action: Mouse moved to (231, 321)
Screenshot: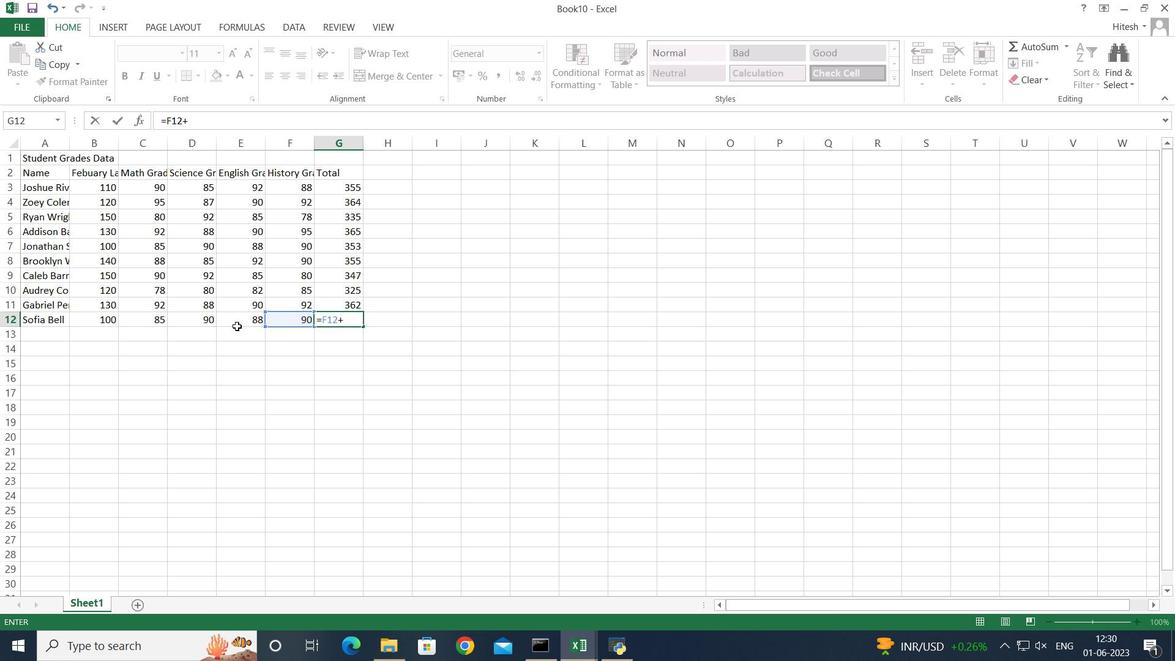
Action: Mouse pressed left at (231, 321)
Screenshot: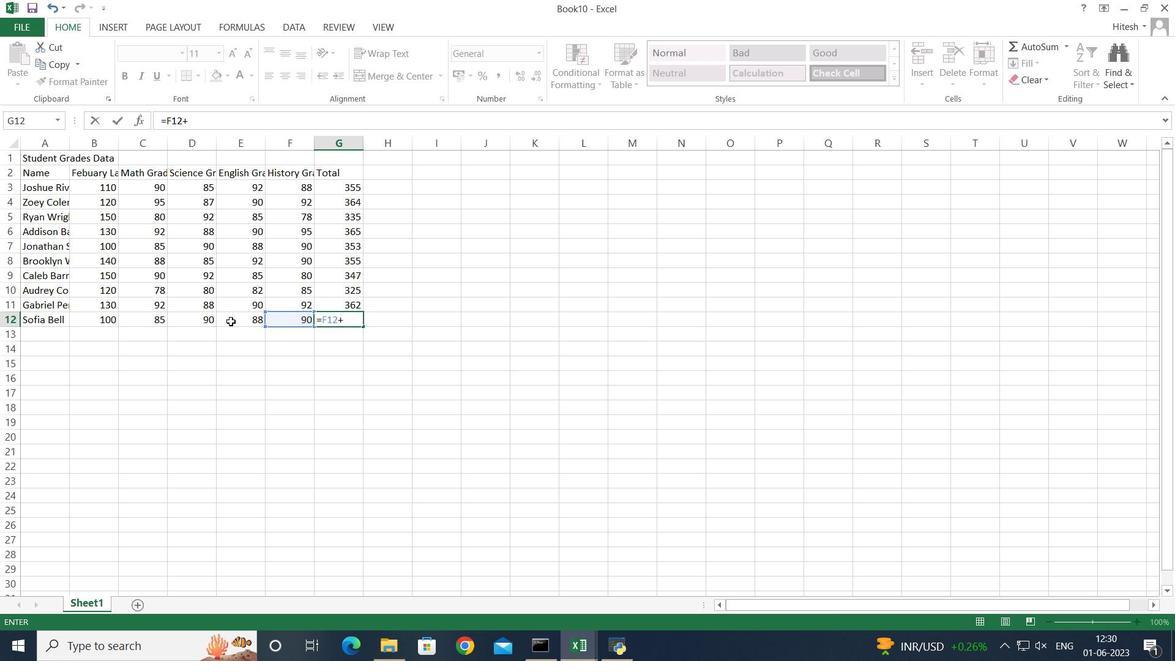 
Action: Key pressed +
Screenshot: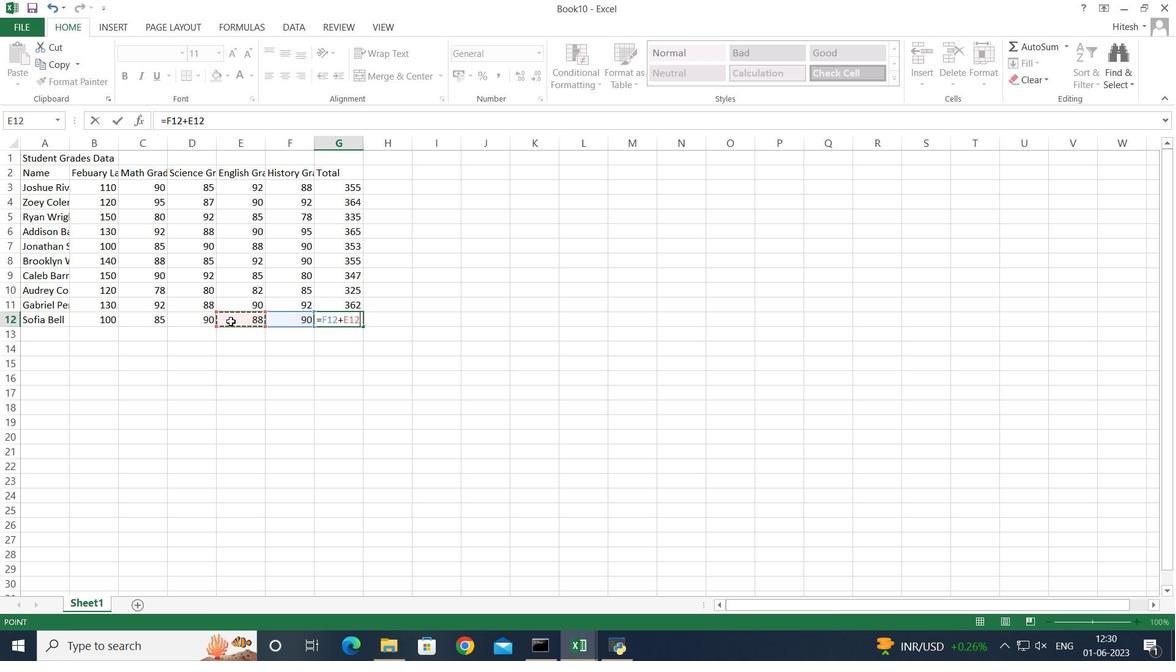 
Action: Mouse moved to (189, 322)
Screenshot: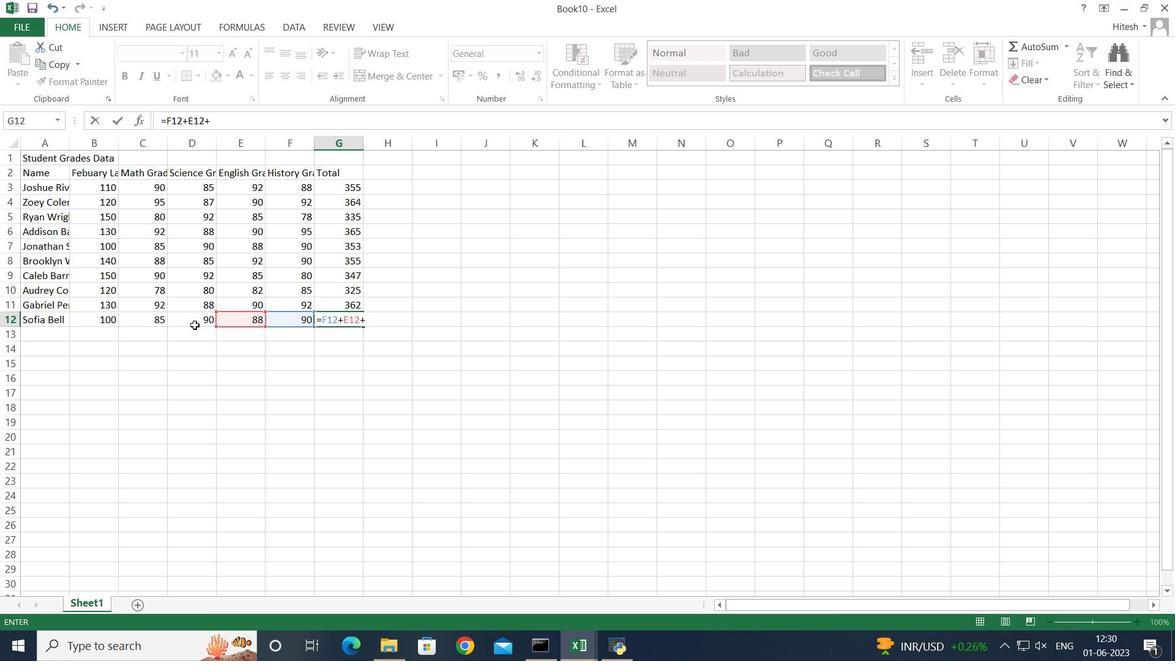 
Action: Mouse pressed left at (189, 322)
Screenshot: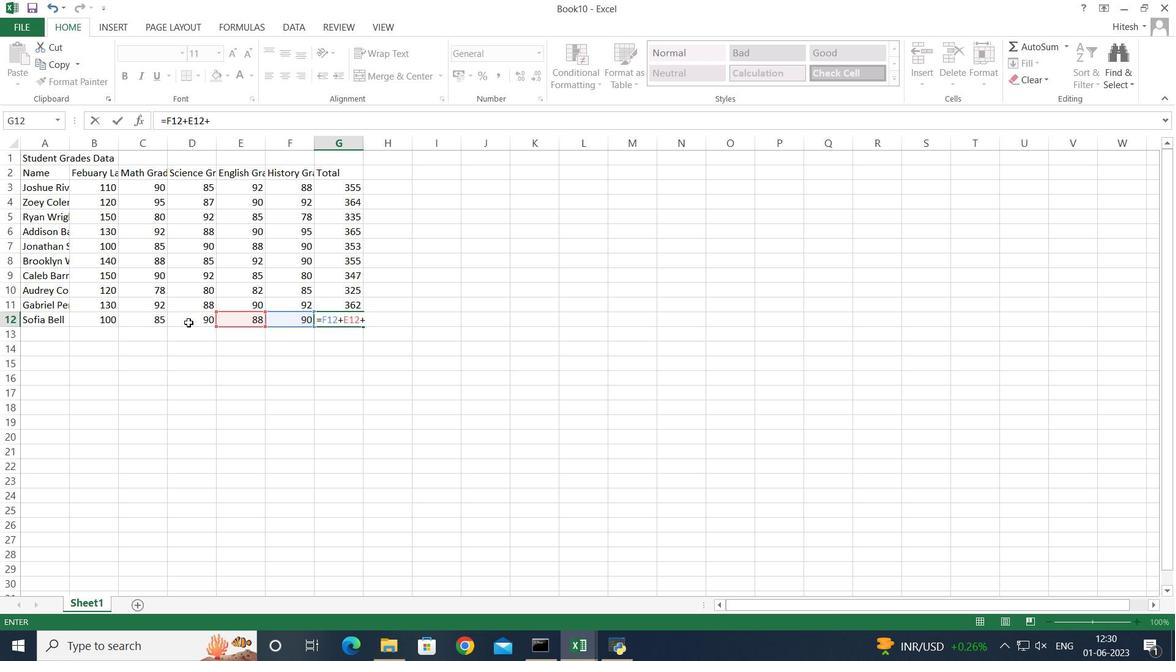 
Action: Key pressed +
Screenshot: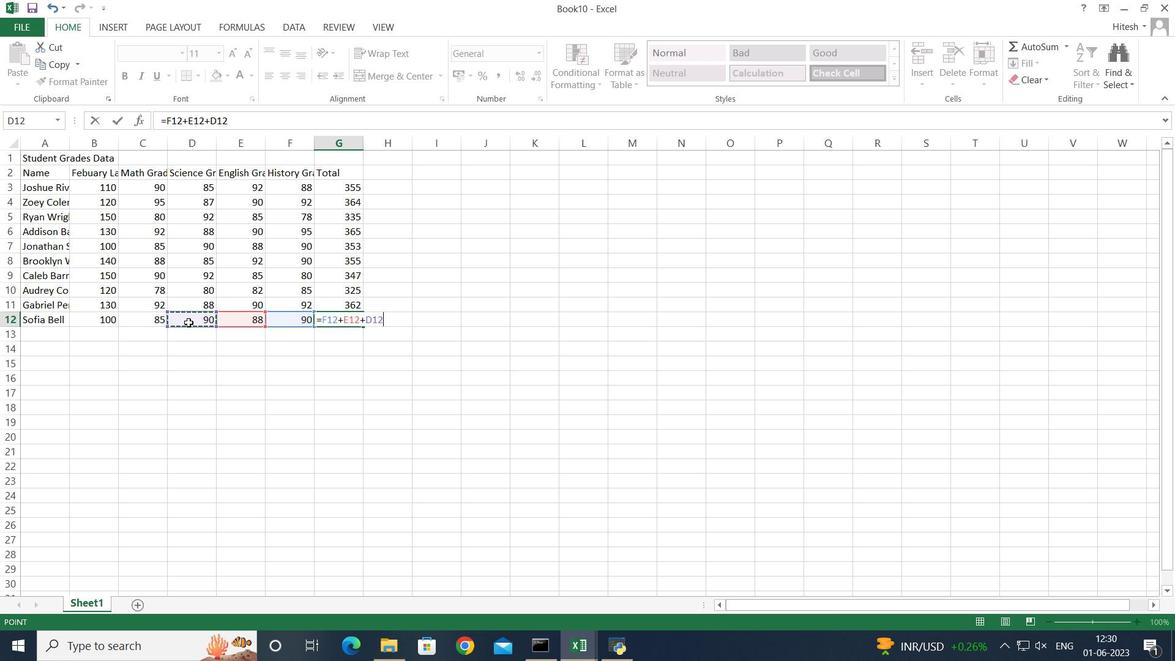 
Action: Mouse moved to (143, 318)
Screenshot: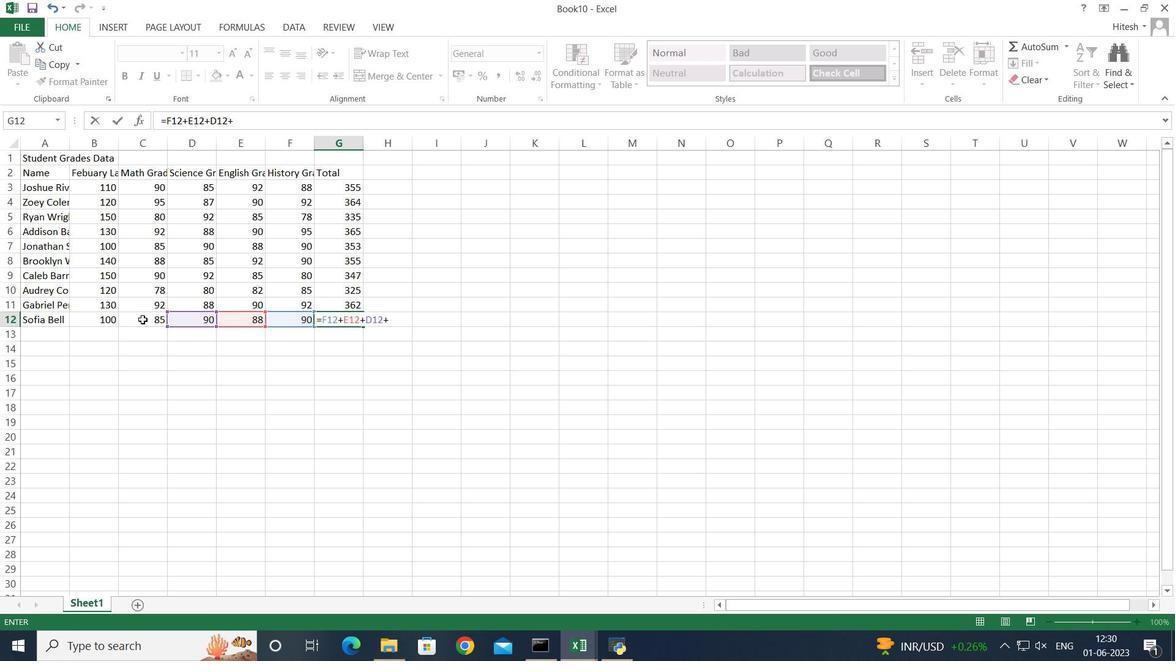 
Action: Mouse pressed left at (143, 318)
Screenshot: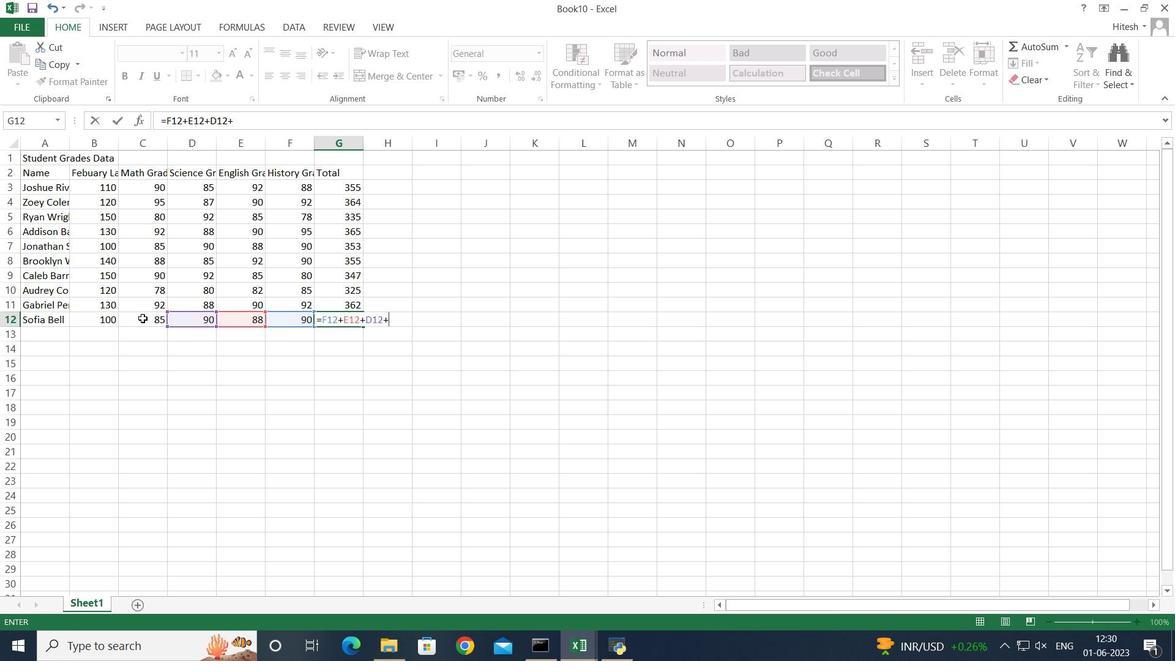 
Action: Key pressed <Key.enter>
Screenshot: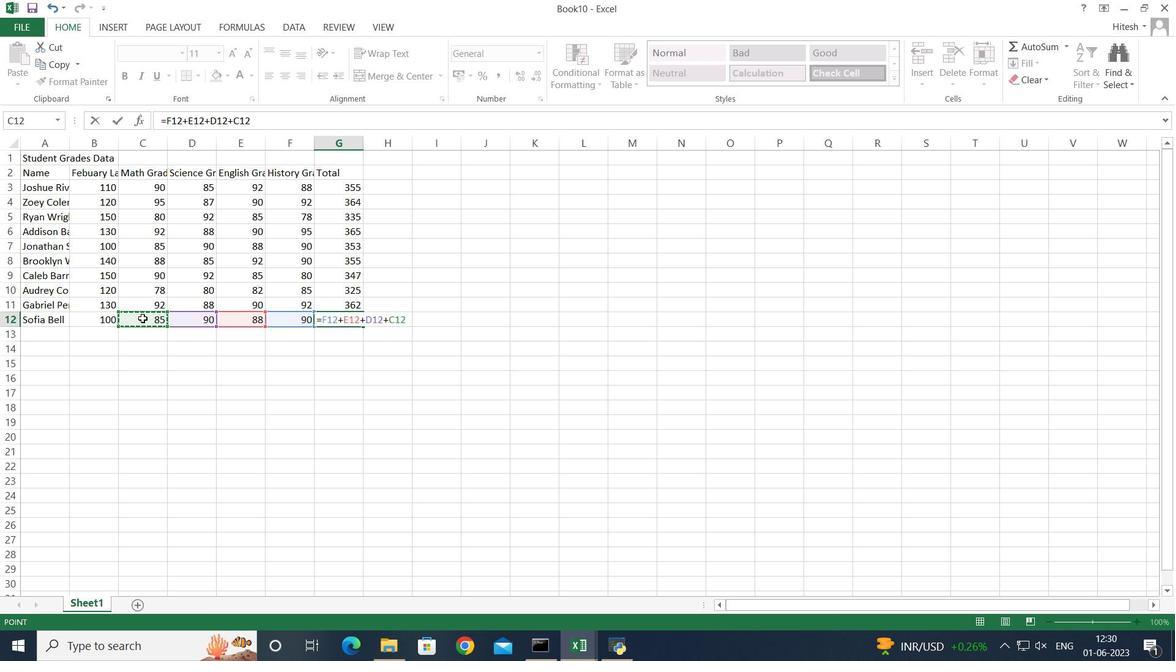 
Action: Mouse moved to (147, 334)
Screenshot: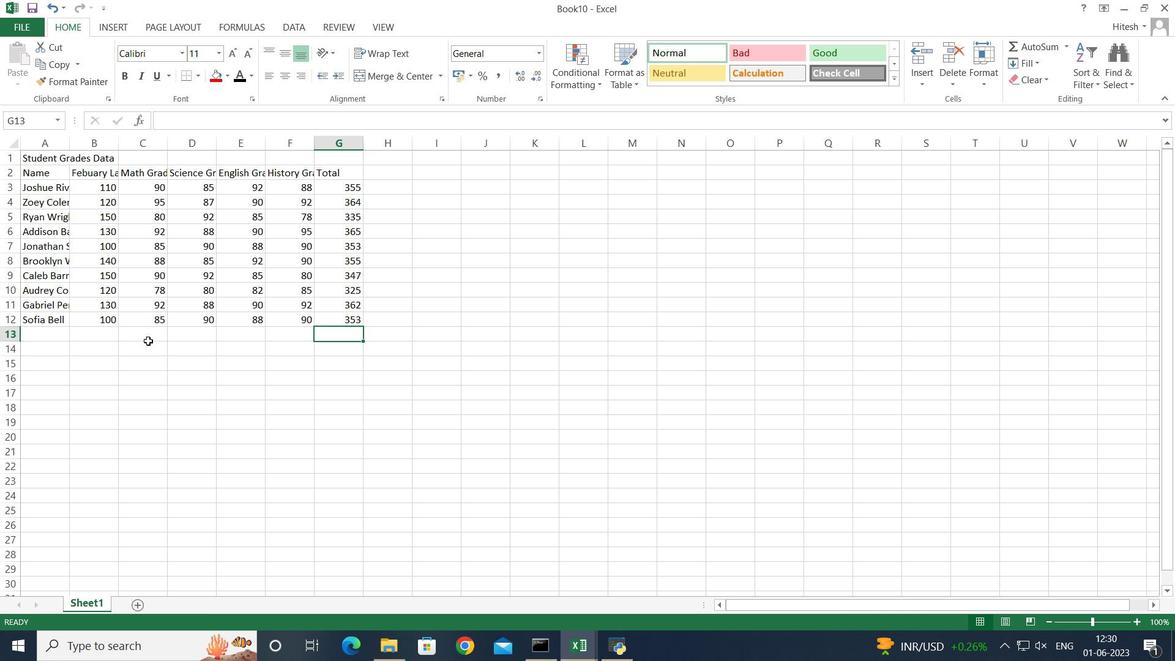 
Action: Mouse pressed left at (147, 334)
Screenshot: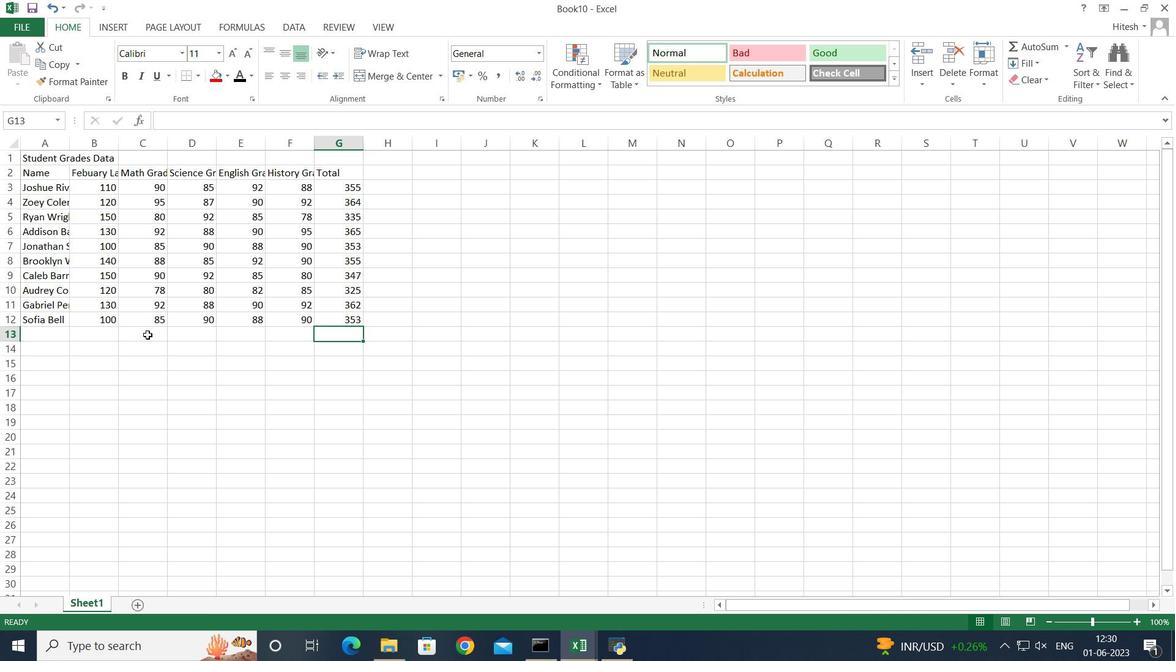 
Action: Key pressed =
Screenshot: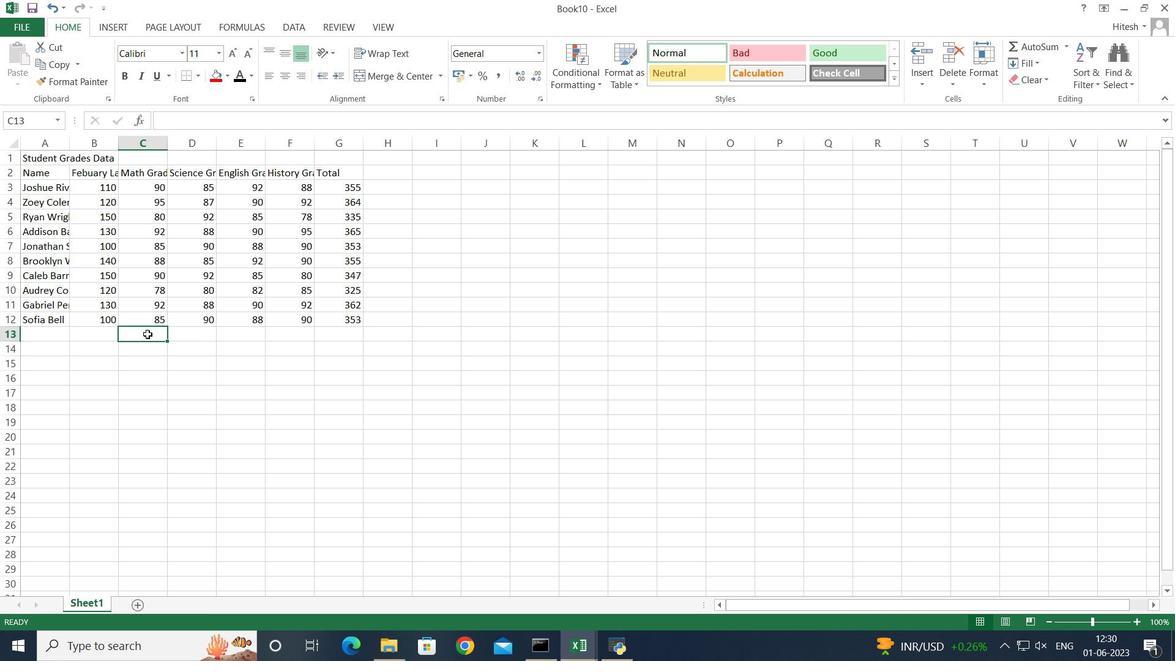 
Action: Mouse moved to (145, 333)
Screenshot: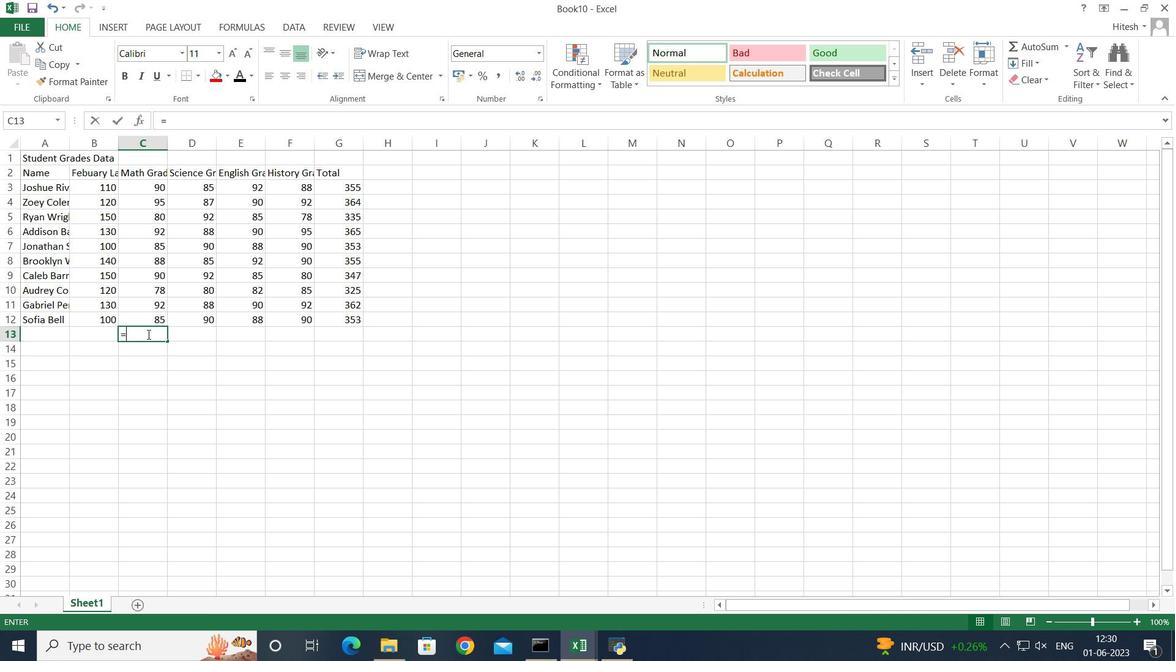 
Action: Key pressed sum
Screenshot: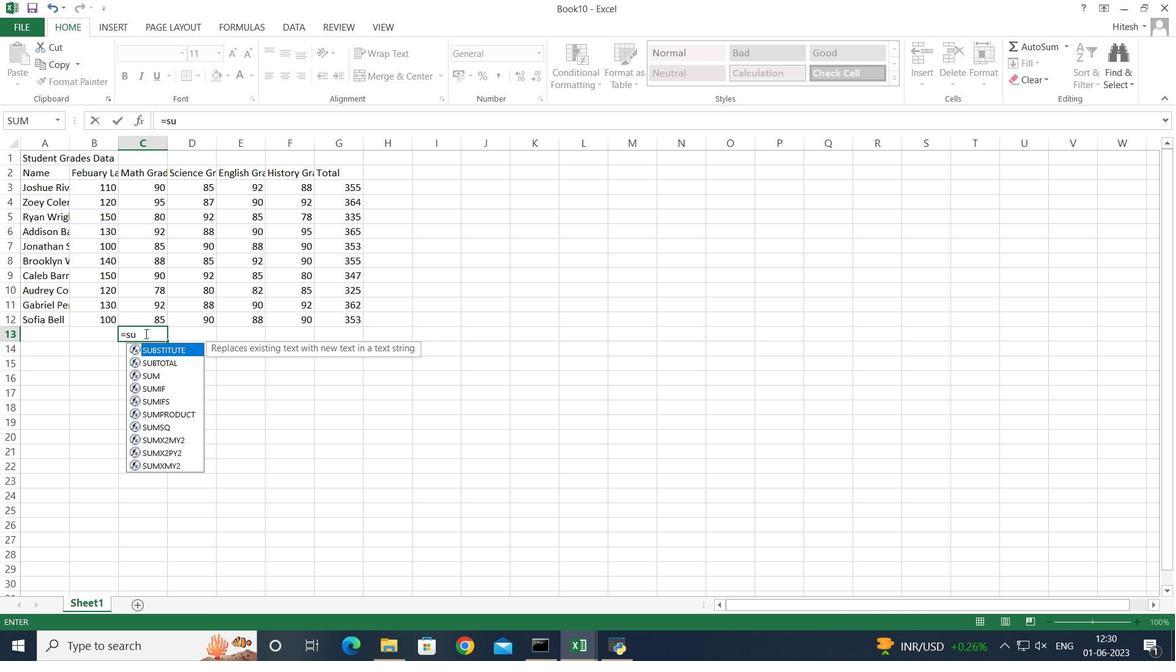 
Action: Mouse moved to (150, 358)
Screenshot: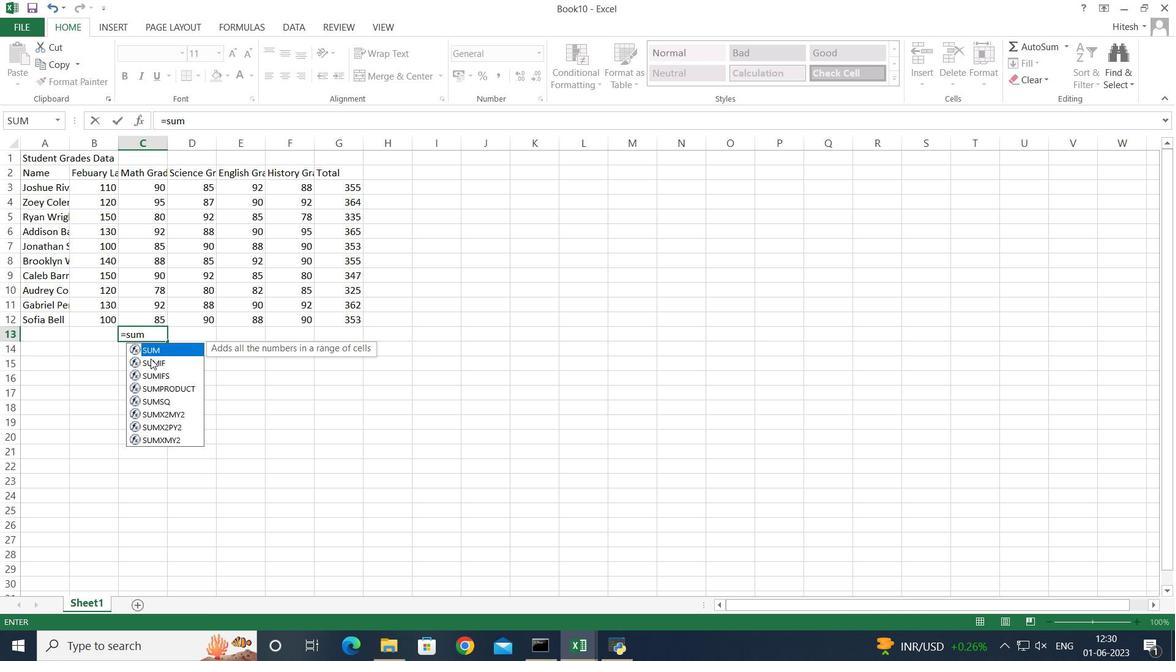 
Action: Key pressed <Key.shift_r>(
Screenshot: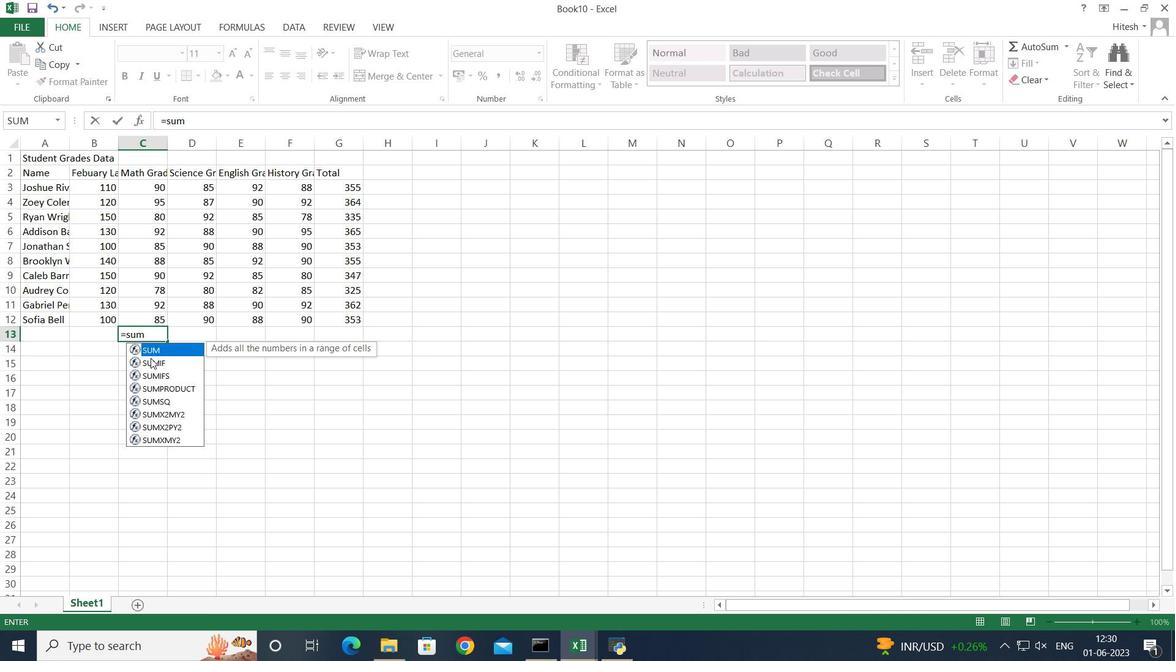 
Action: Mouse moved to (149, 318)
Screenshot: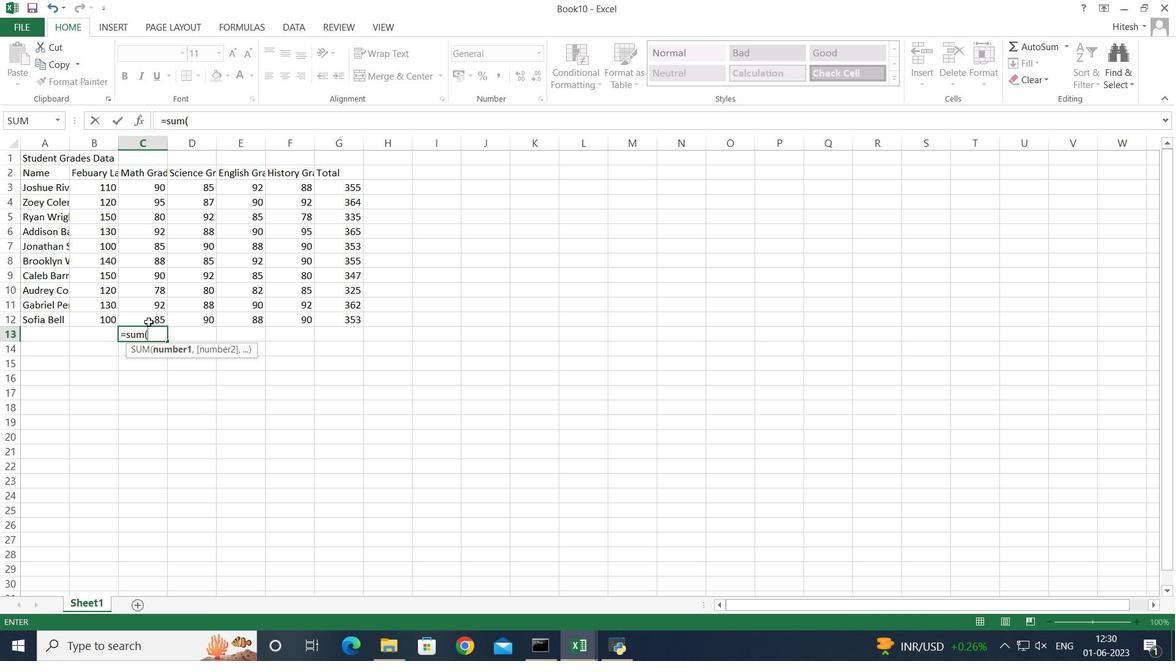 
Action: Mouse pressed left at (149, 318)
Screenshot: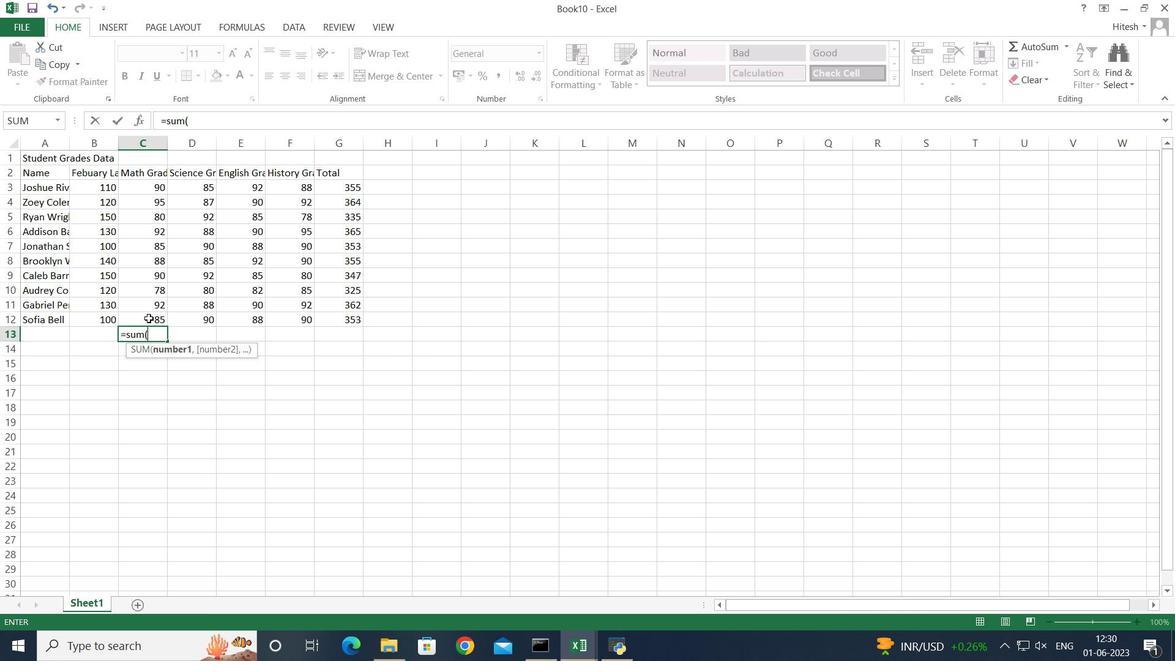 
Action: Key pressed <Key.shift><Key.up><Key.up><Key.up><Key.up><Key.up><Key.up><Key.up><Key.up><Key.up><Key.enter>
Screenshot: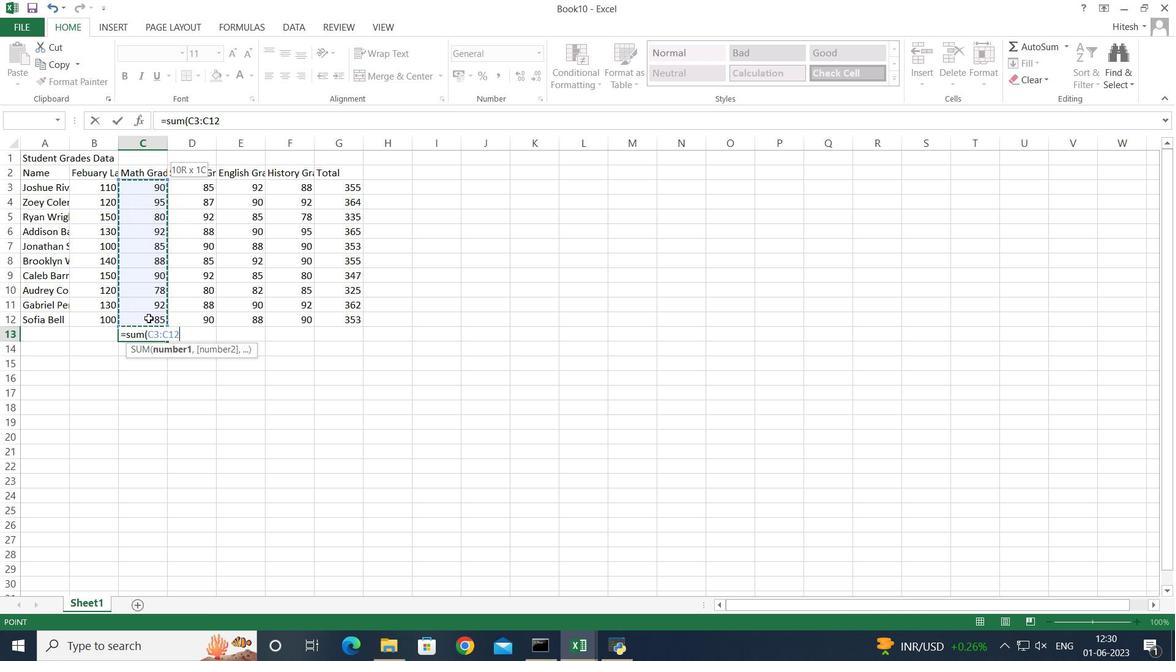 
Action: Mouse moved to (195, 334)
Screenshot: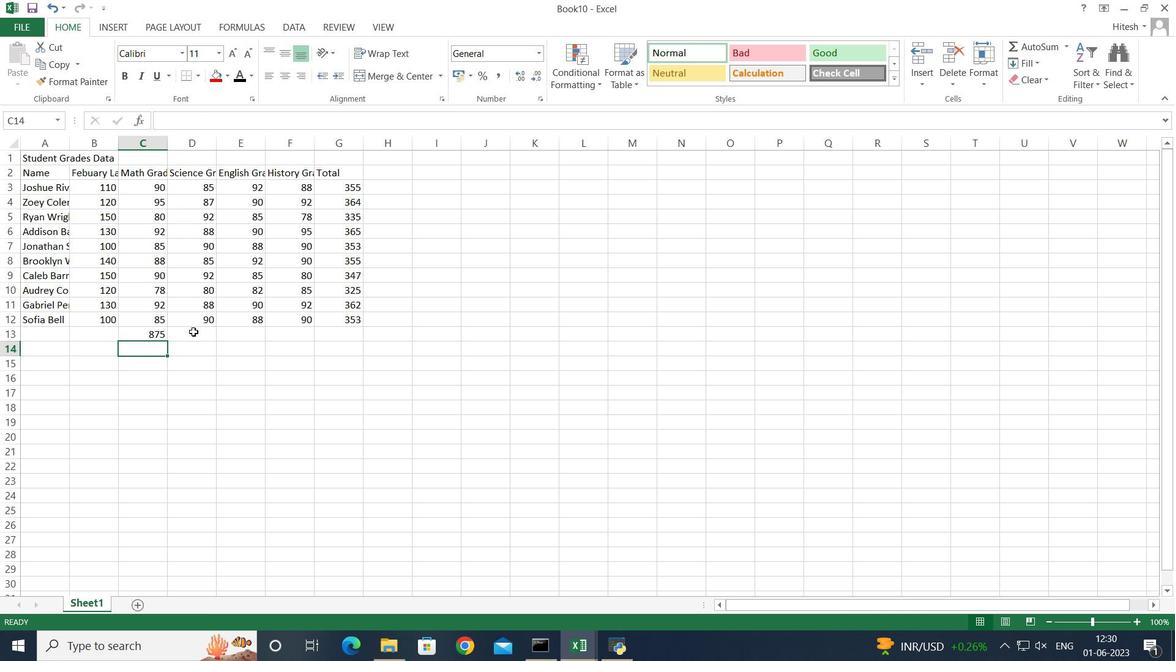 
Action: Mouse pressed left at (195, 334)
Screenshot: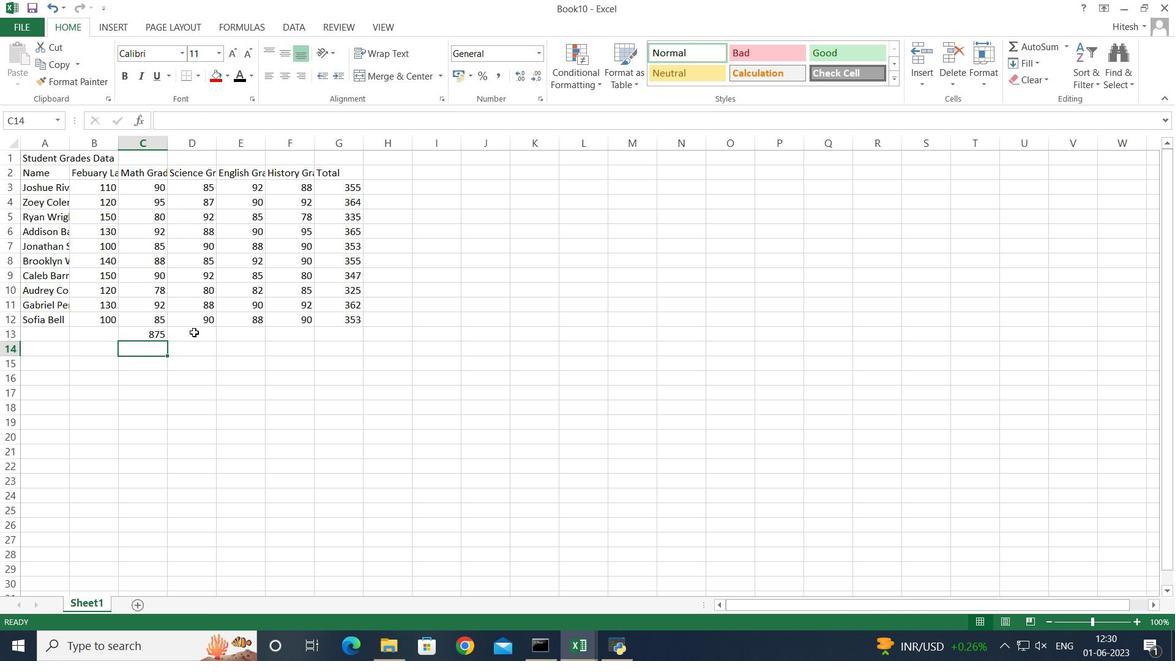 
Action: Key pressed =sum<Key.shift_r>(
Screenshot: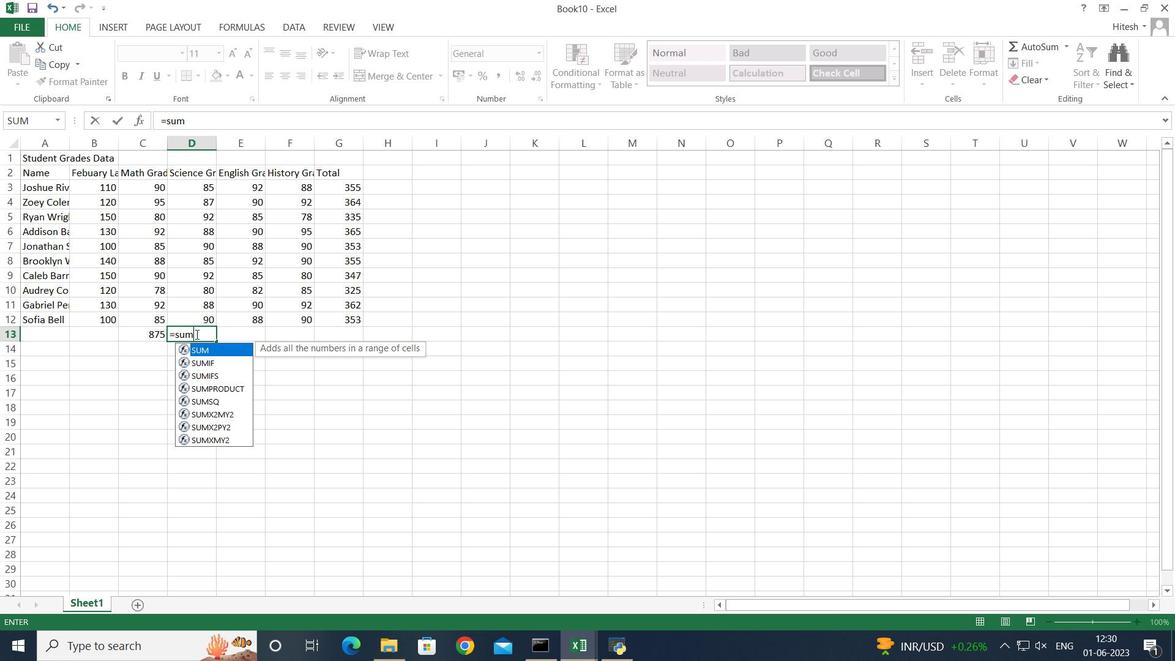 
Action: Mouse moved to (208, 322)
Screenshot: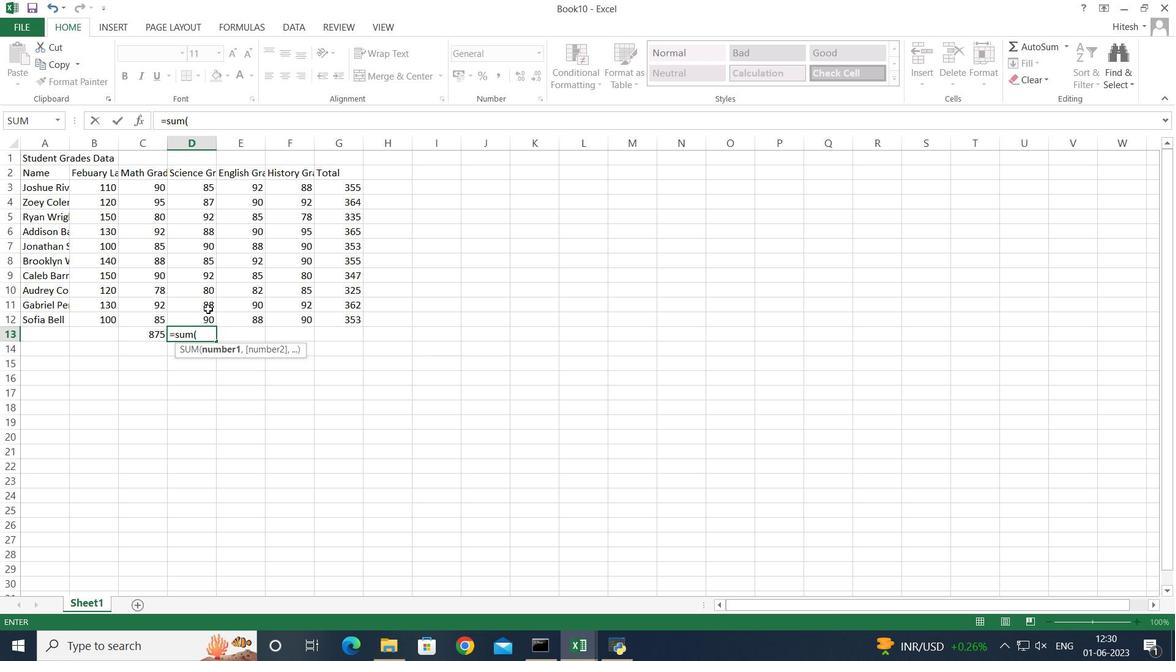 
Action: Mouse pressed left at (208, 322)
Screenshot: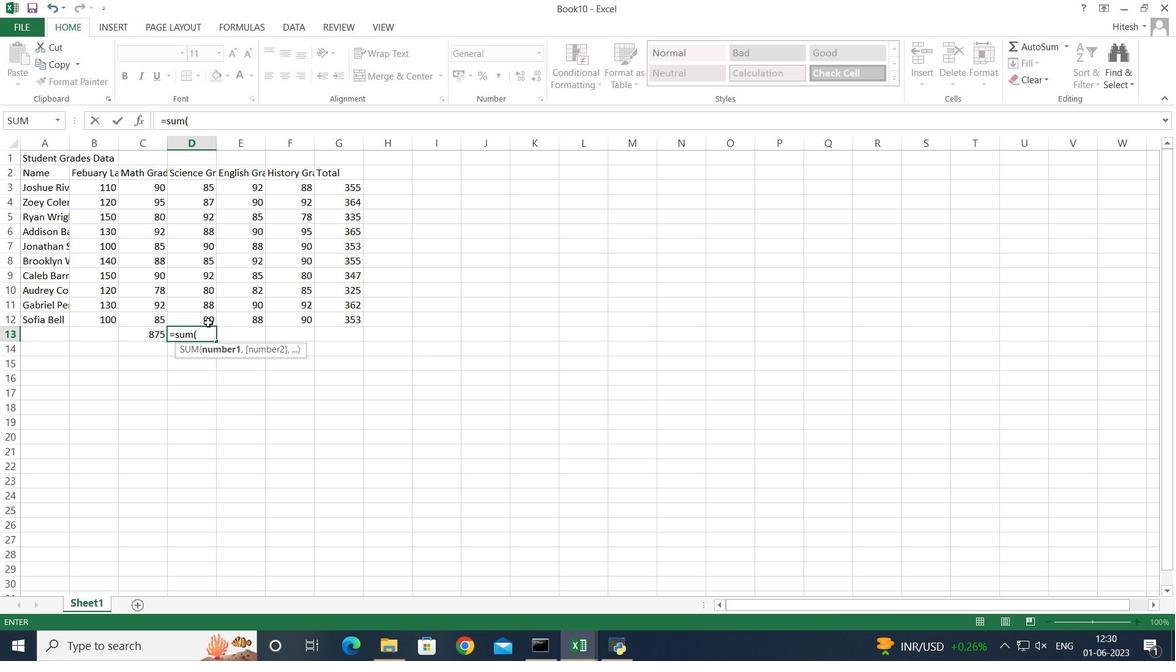 
Action: Key pressed <Key.shift><Key.shift><Key.shift><Key.shift><Key.shift><Key.up><Key.up><Key.up><Key.up><Key.up><Key.up><Key.up><Key.up><Key.up><Key.enter>
Screenshot: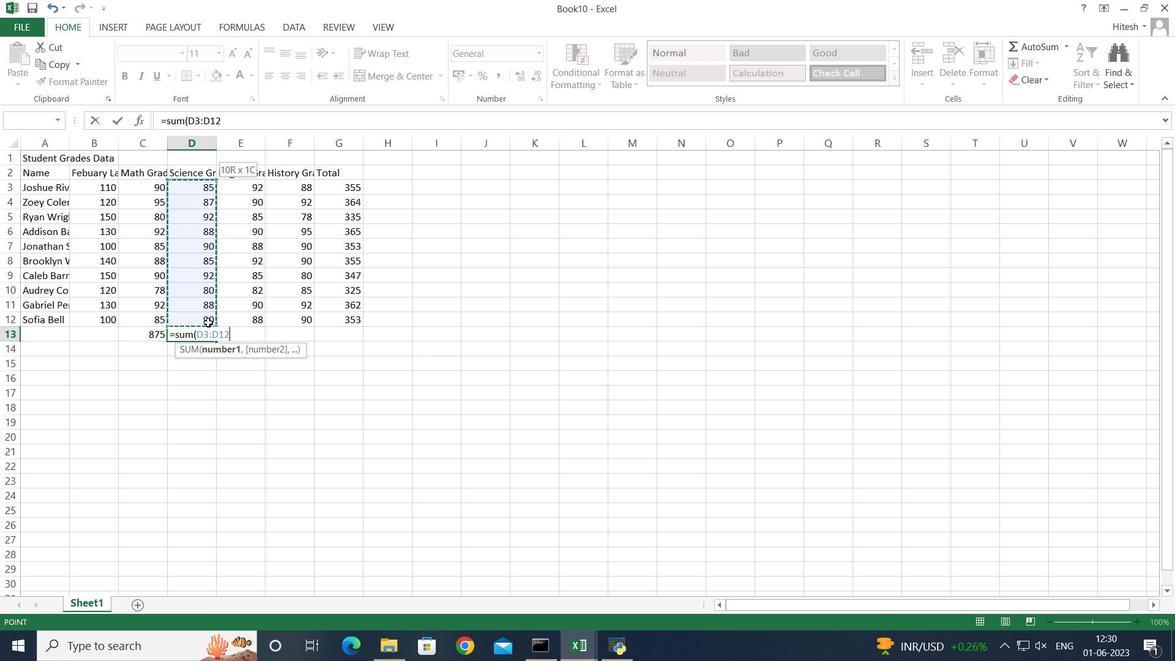 
Action: Mouse moved to (252, 334)
Screenshot: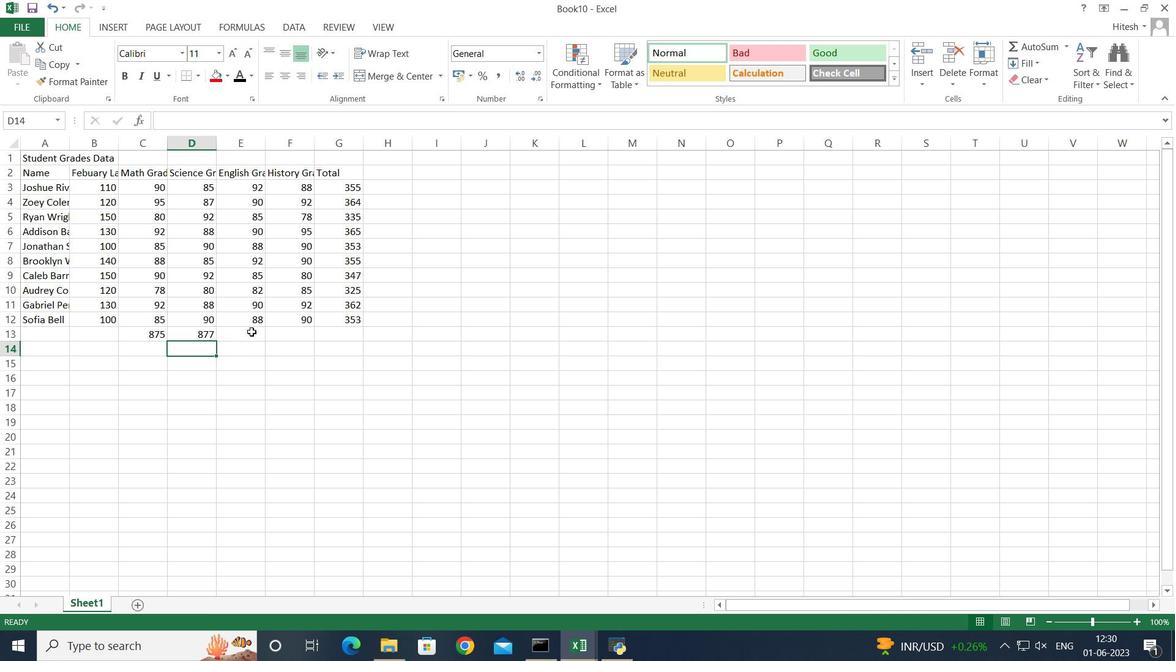 
Action: Mouse pressed left at (252, 334)
Screenshot: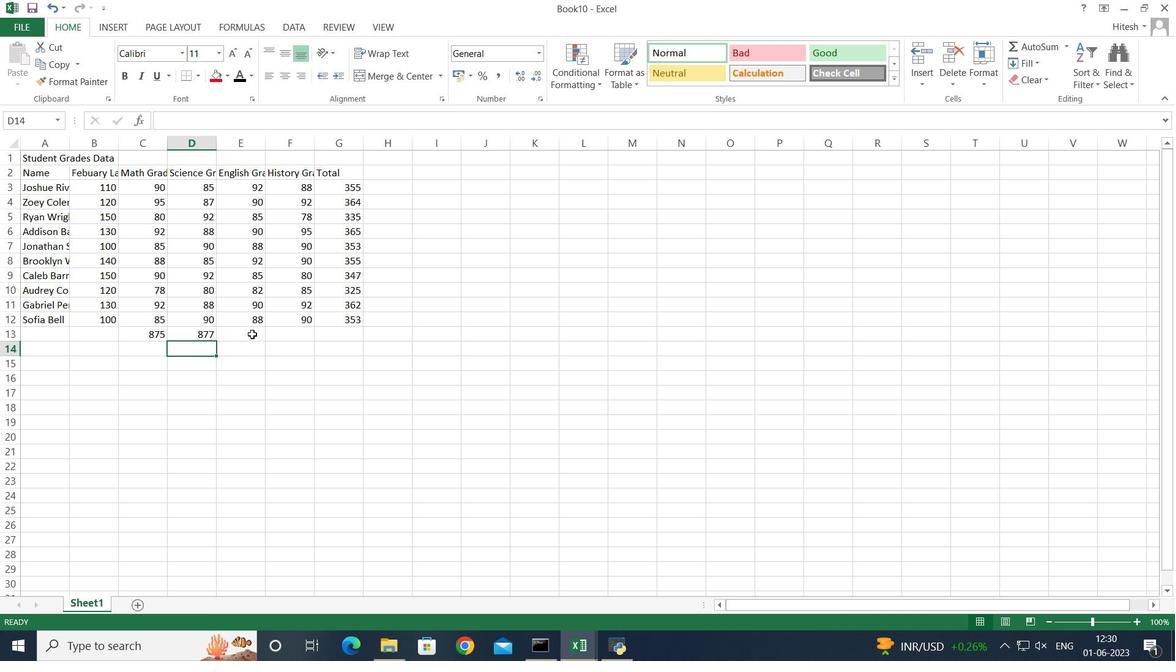 
Action: Key pressed =sum<Key.shift_r><Key.shift_r><Key.shift_r><Key.shift_r><Key.shift_r><Key.shift_r><Key.shift_r><Key.shift_r><Key.shift_r><Key.shift_r><Key.shift_r><Key.shift_r><Key.shift_r>(
Screenshot: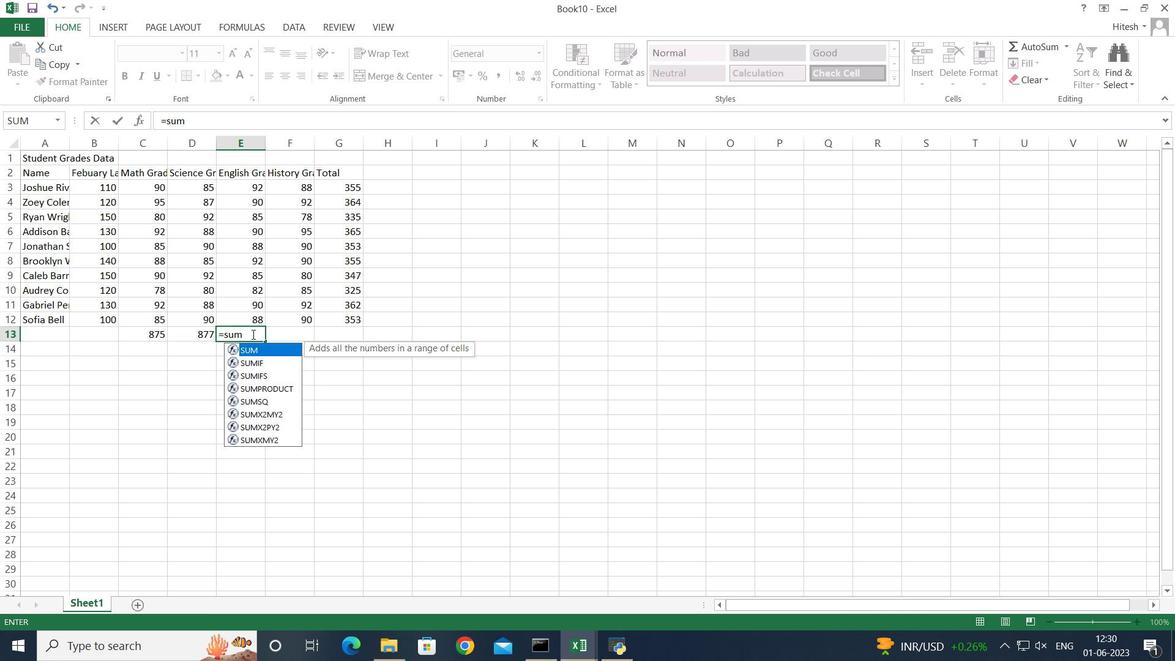 
Action: Mouse moved to (250, 318)
Screenshot: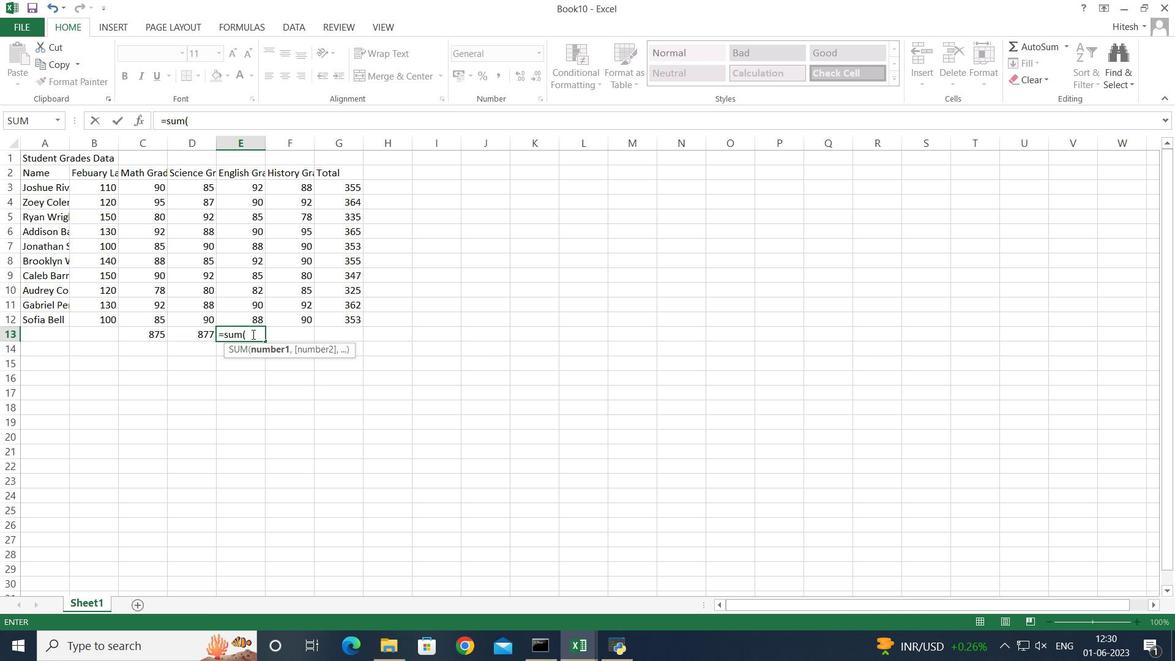 
Action: Mouse pressed left at (250, 318)
Screenshot: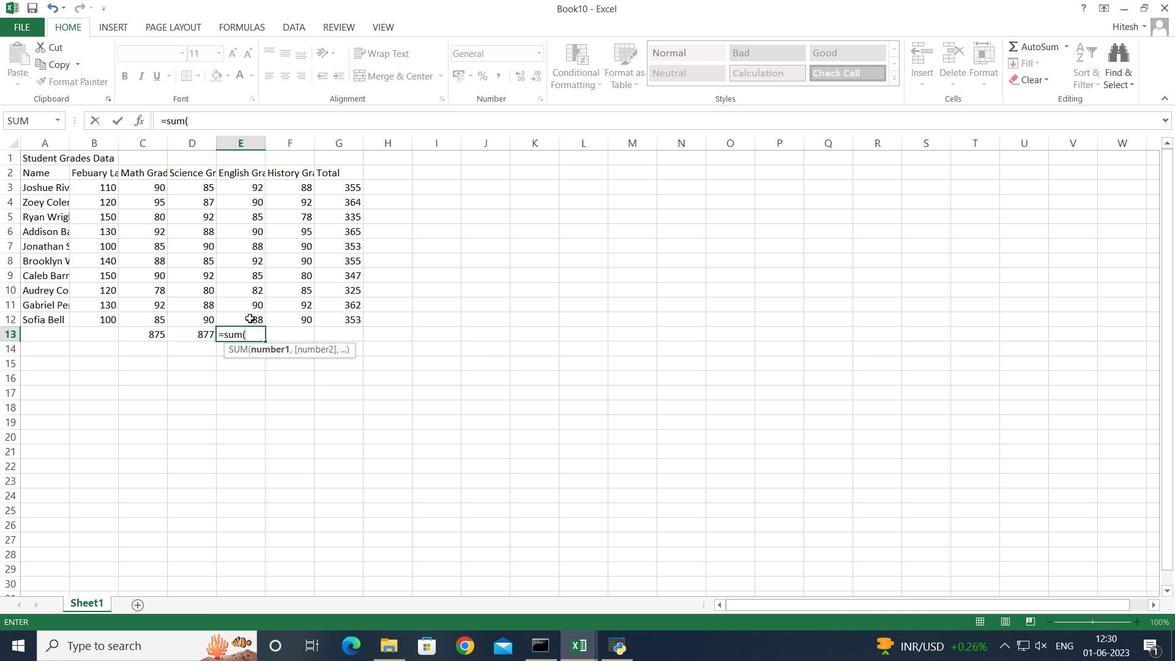 
Action: Key pressed <Key.shift><Key.up><Key.up><Key.up><Key.up><Key.up><Key.up><Key.up><Key.up><Key.up><Key.enter>
Screenshot: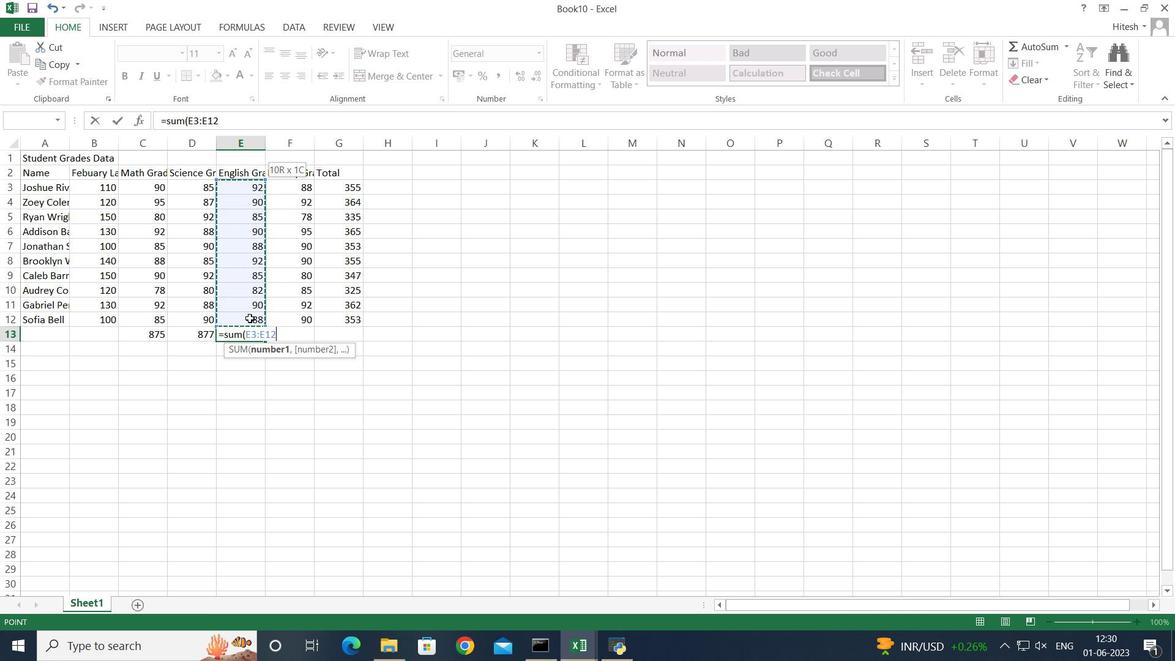 
Action: Mouse moved to (289, 334)
Screenshot: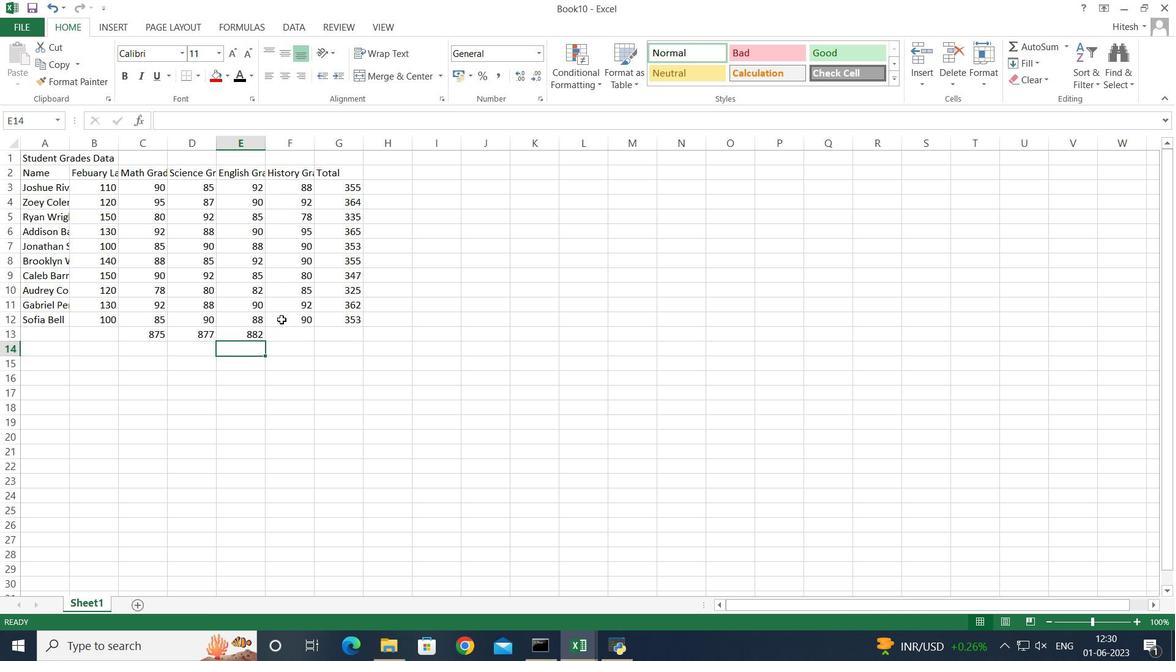 
Action: Mouse pressed left at (289, 334)
Screenshot: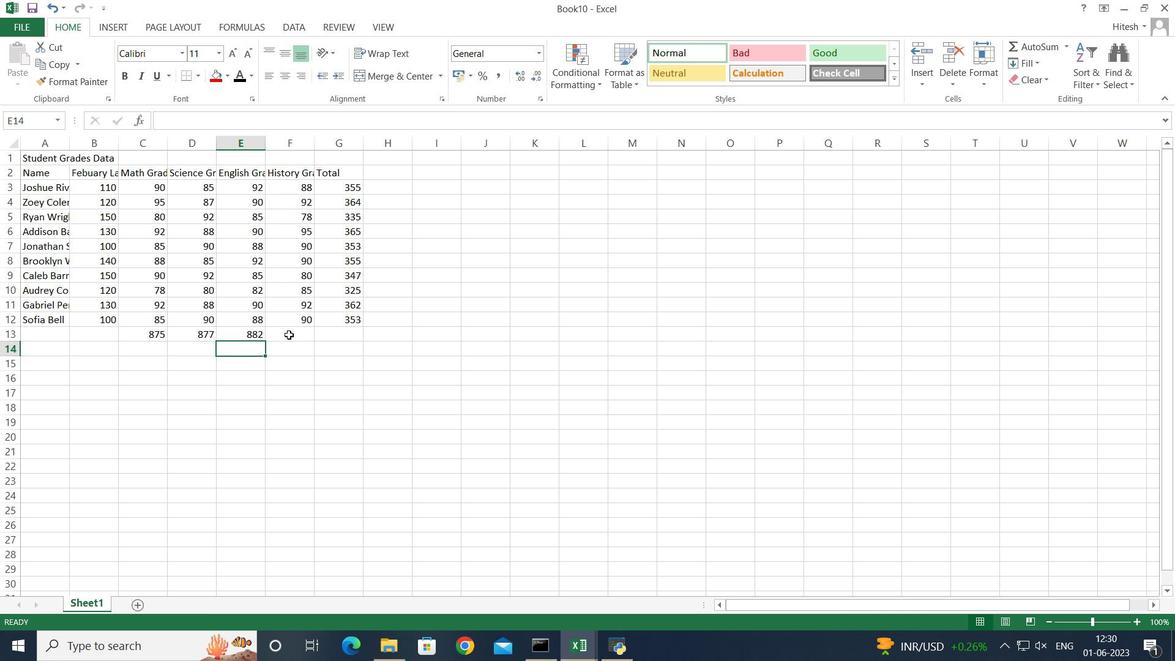 
Action: Key pressed =sum<Key.shift_r>(
Screenshot: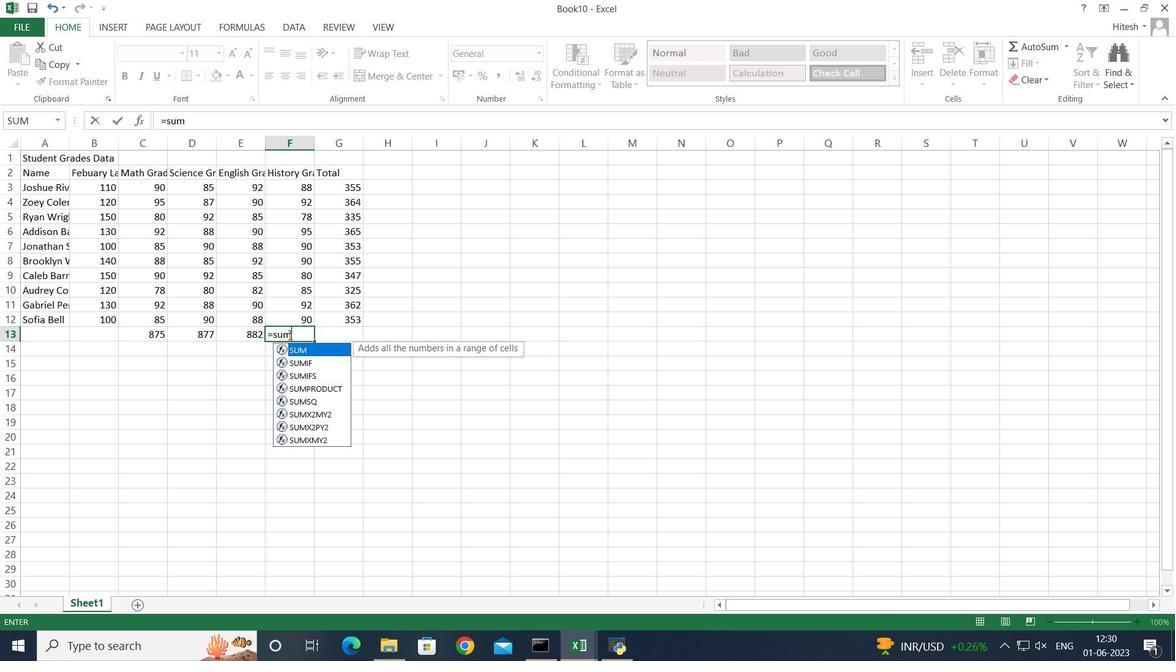 
Action: Mouse moved to (297, 321)
Screenshot: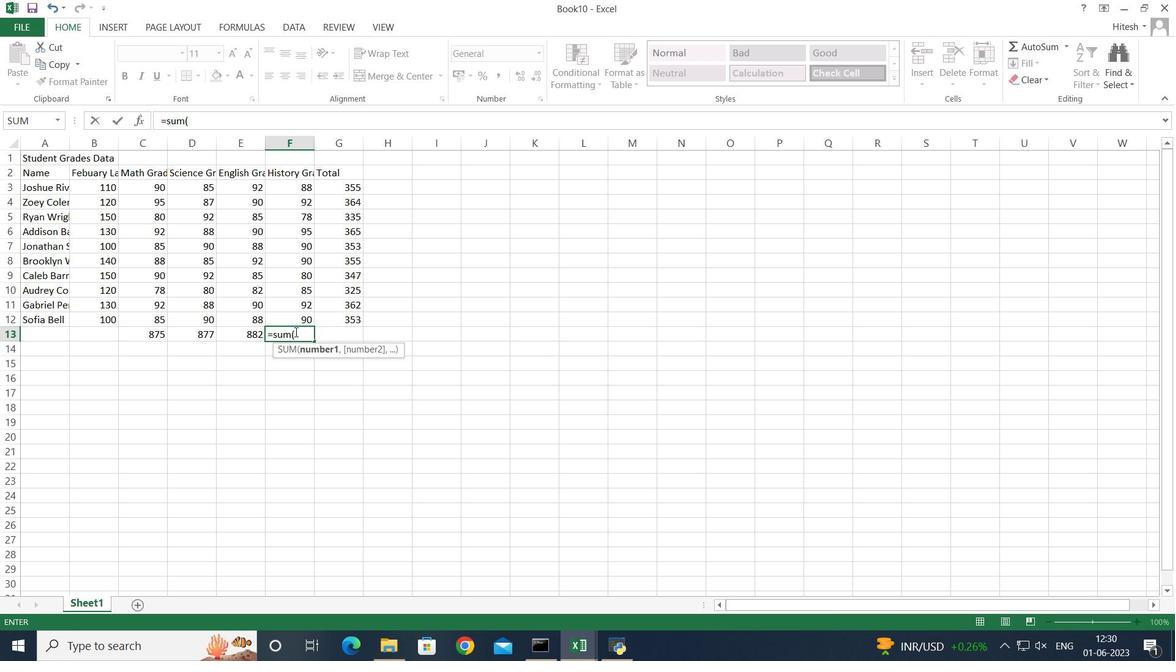
Action: Mouse pressed left at (297, 321)
Screenshot: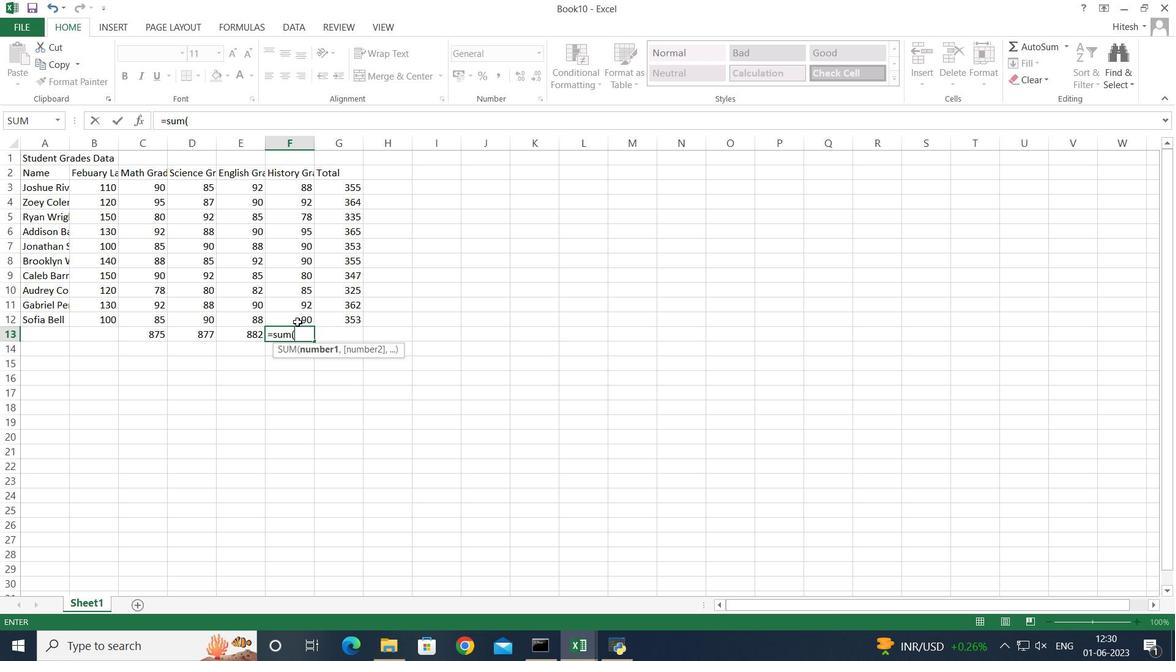 
Action: Key pressed <Key.shift><Key.shift><Key.up><Key.up><Key.up><Key.up><Key.up><Key.up><Key.up><Key.up><Key.up><Key.enter>
Screenshot: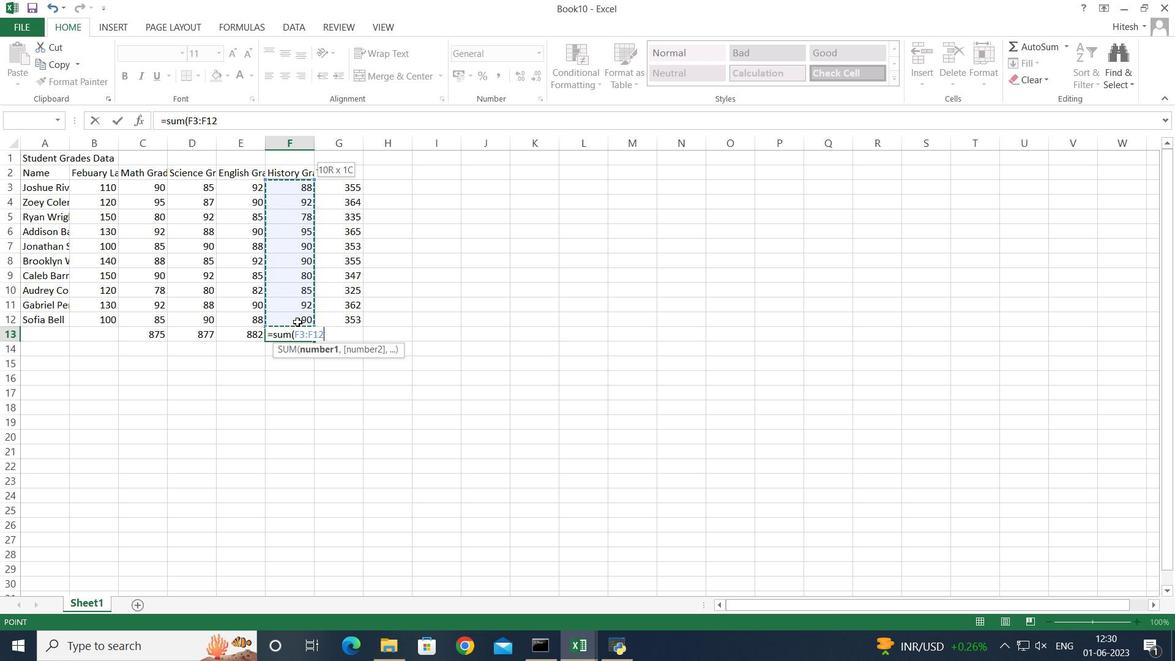 
Action: Mouse moved to (328, 335)
Screenshot: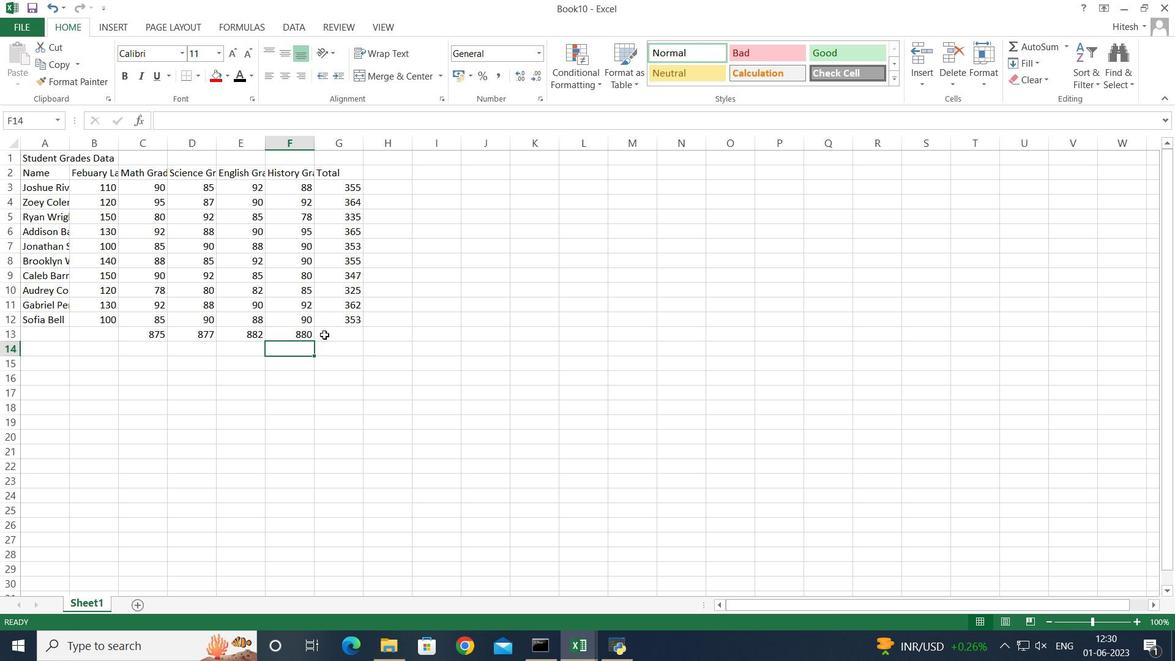 
Action: Mouse pressed left at (328, 335)
Screenshot: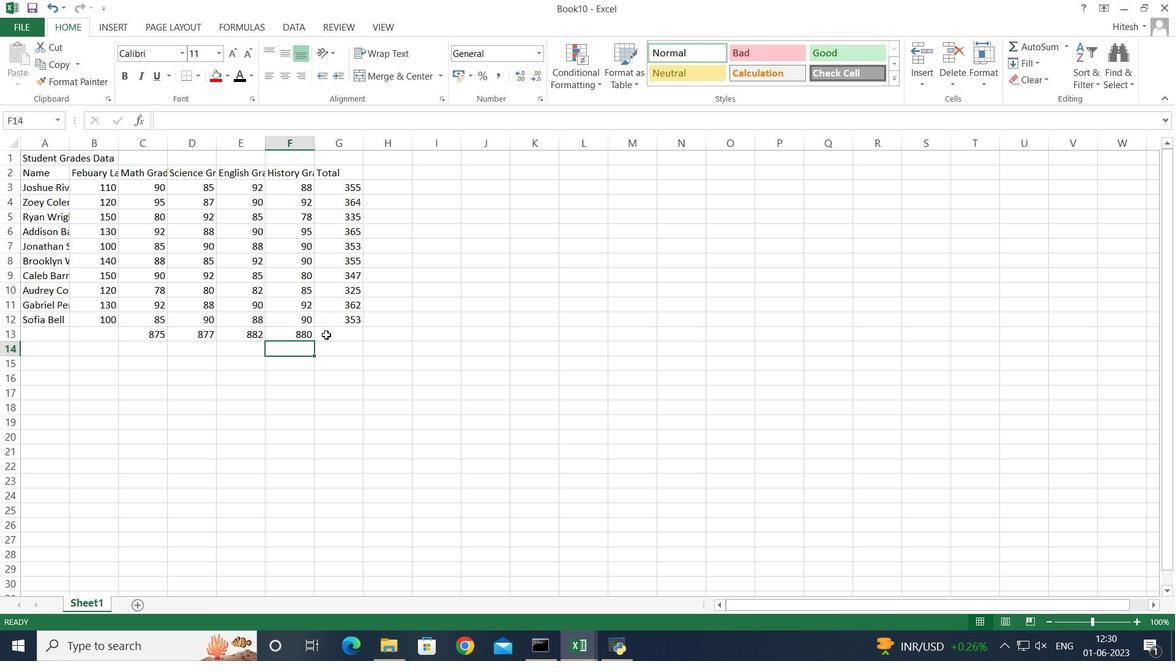 
Action: Key pressed =
Screenshot: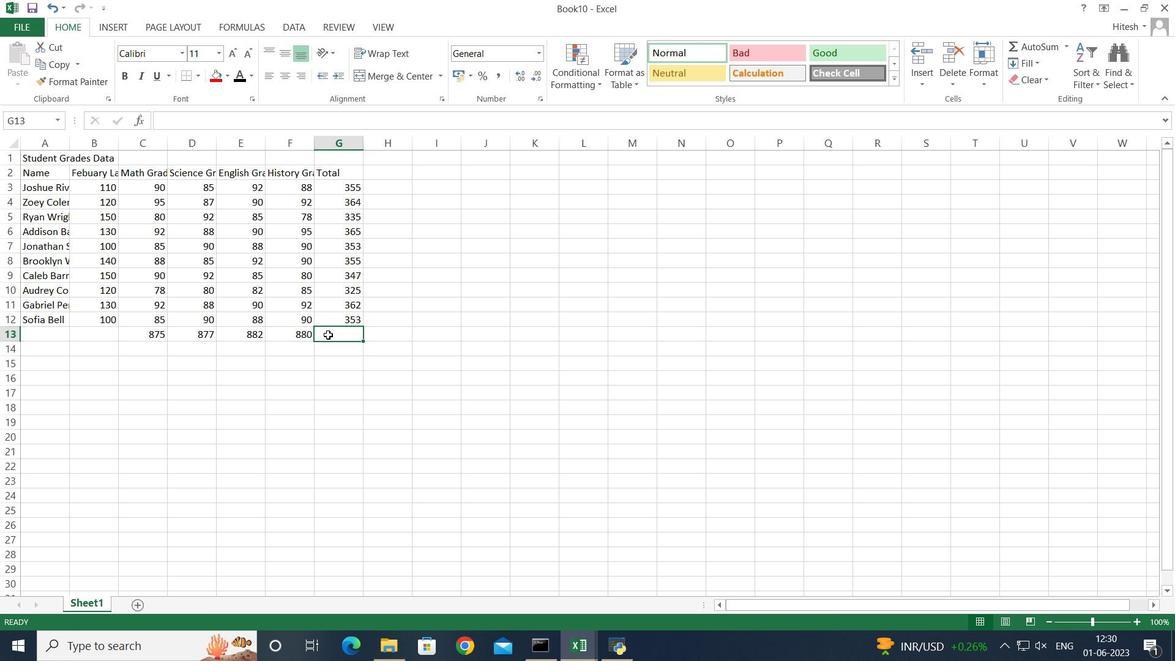 
Action: Mouse moved to (329, 335)
Screenshot: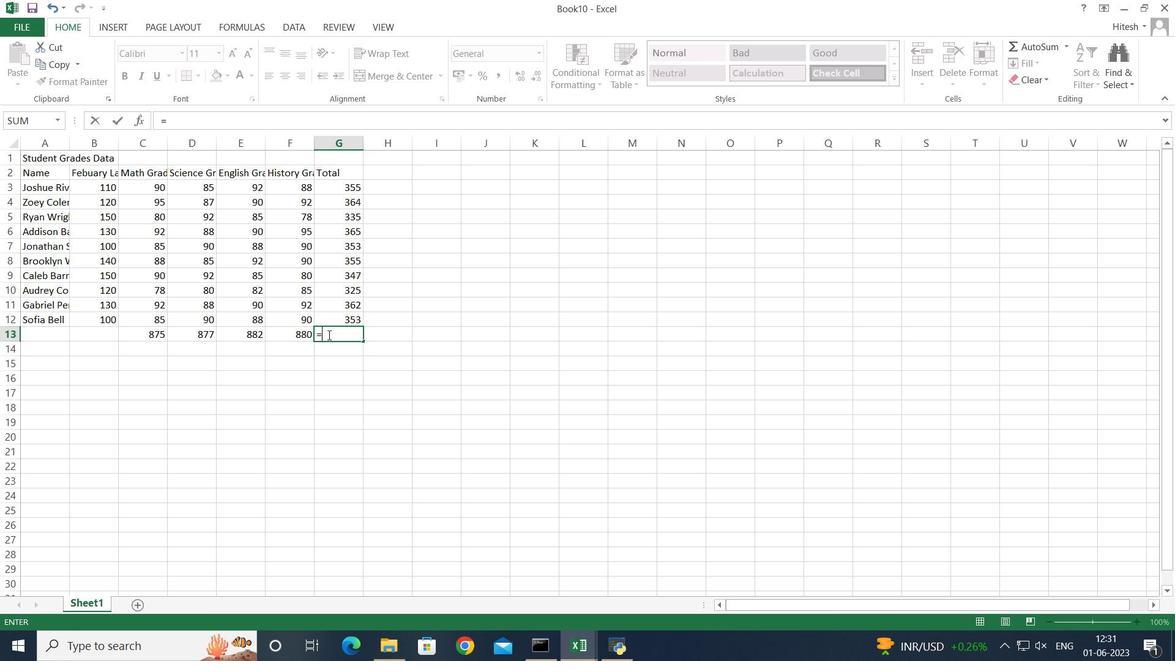 
Action: Key pressed sum<Key.shift_r>(
Screenshot: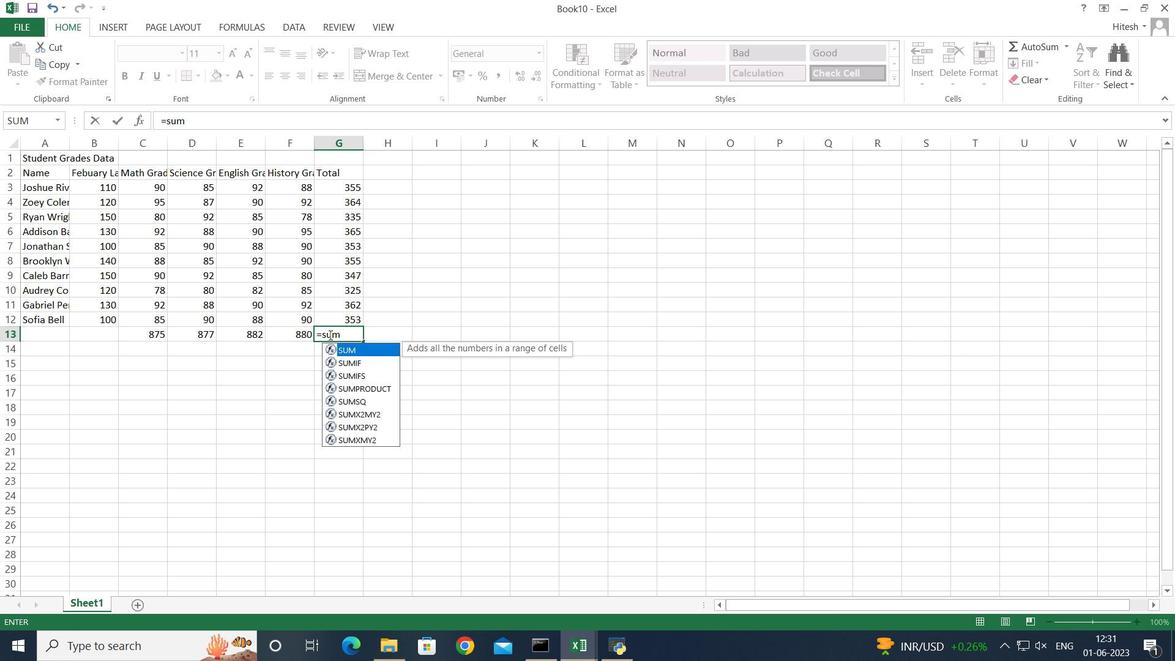 
Action: Mouse moved to (332, 318)
Screenshot: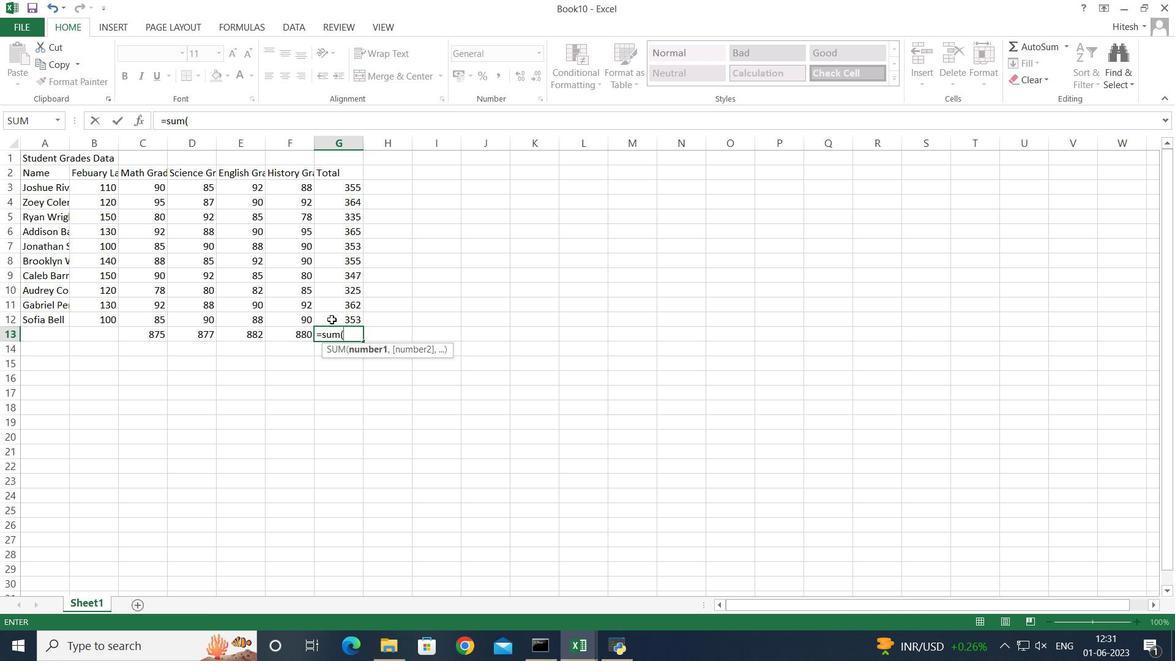 
Action: Mouse pressed left at (332, 318)
Screenshot: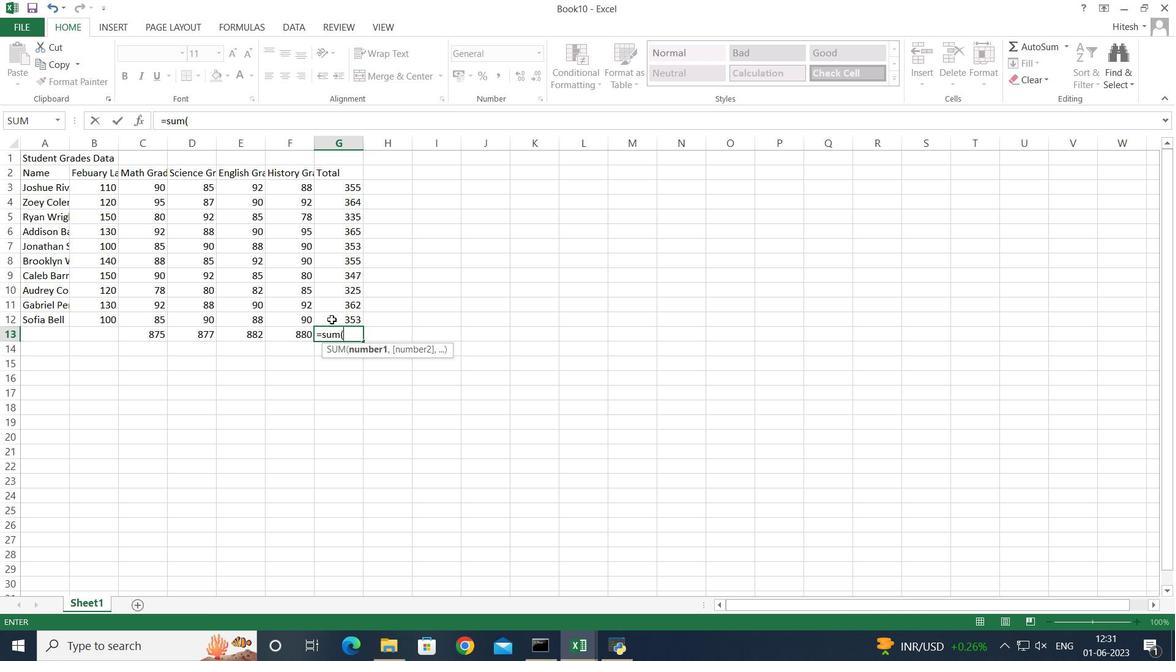 
Action: Key pressed <Key.shift><Key.shift><Key.up><Key.up><Key.up><Key.up><Key.up><Key.up><Key.up><Key.up><Key.up><Key.enter>
Screenshot: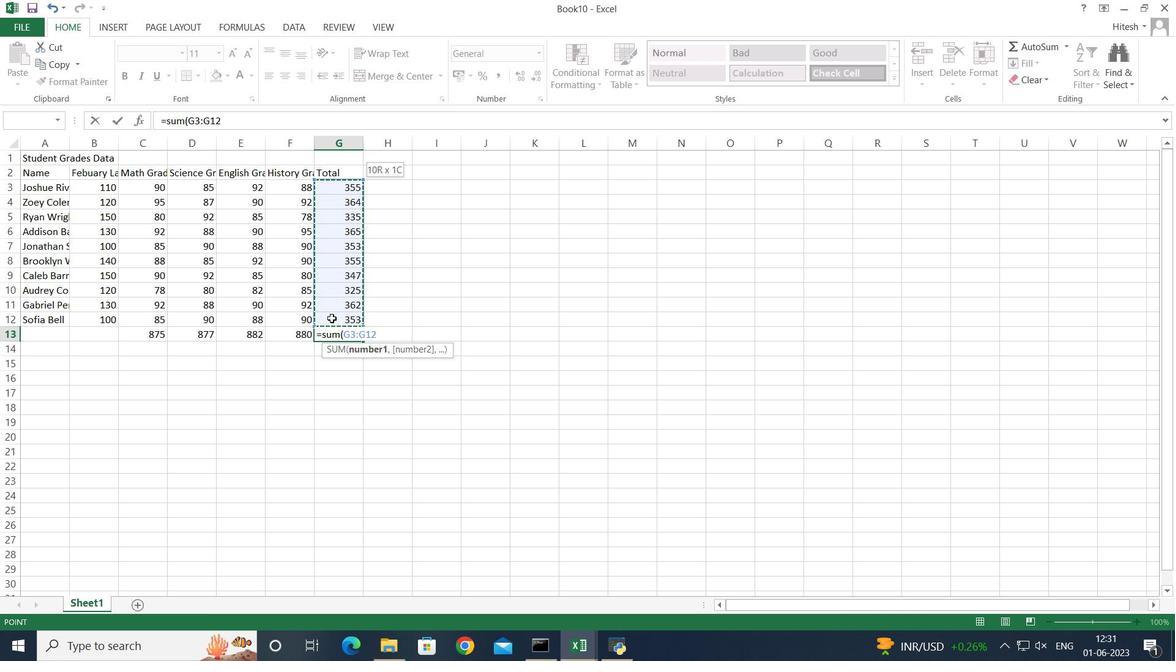 
Action: Mouse moved to (384, 331)
Screenshot: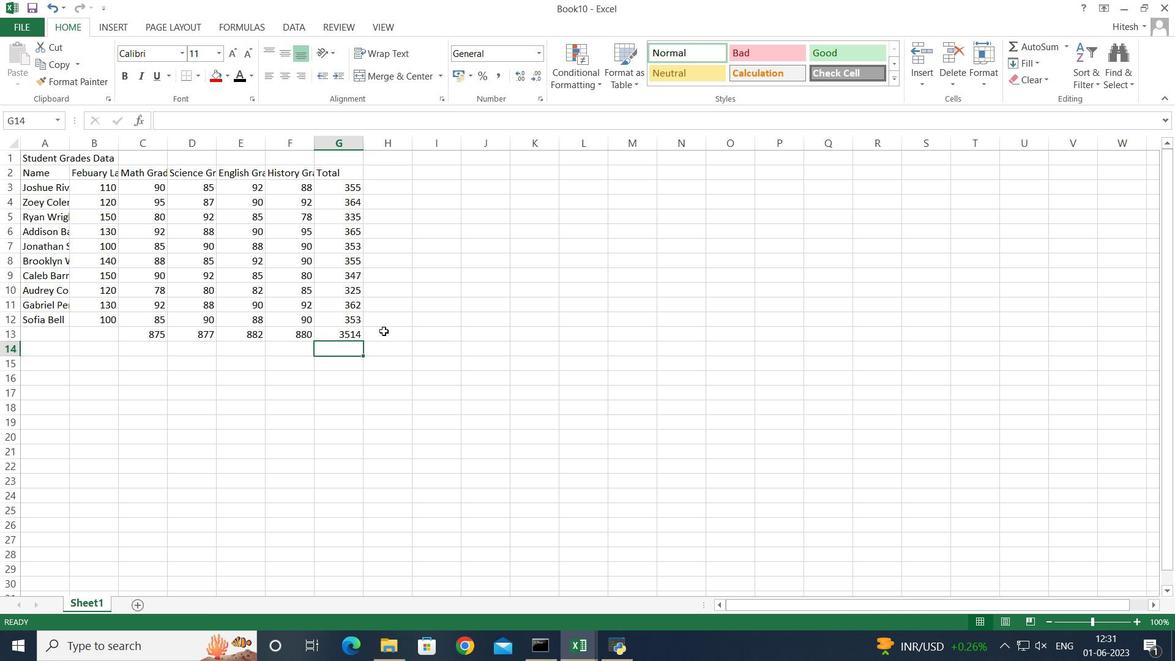 
Action: Mouse pressed left at (384, 331)
Screenshot: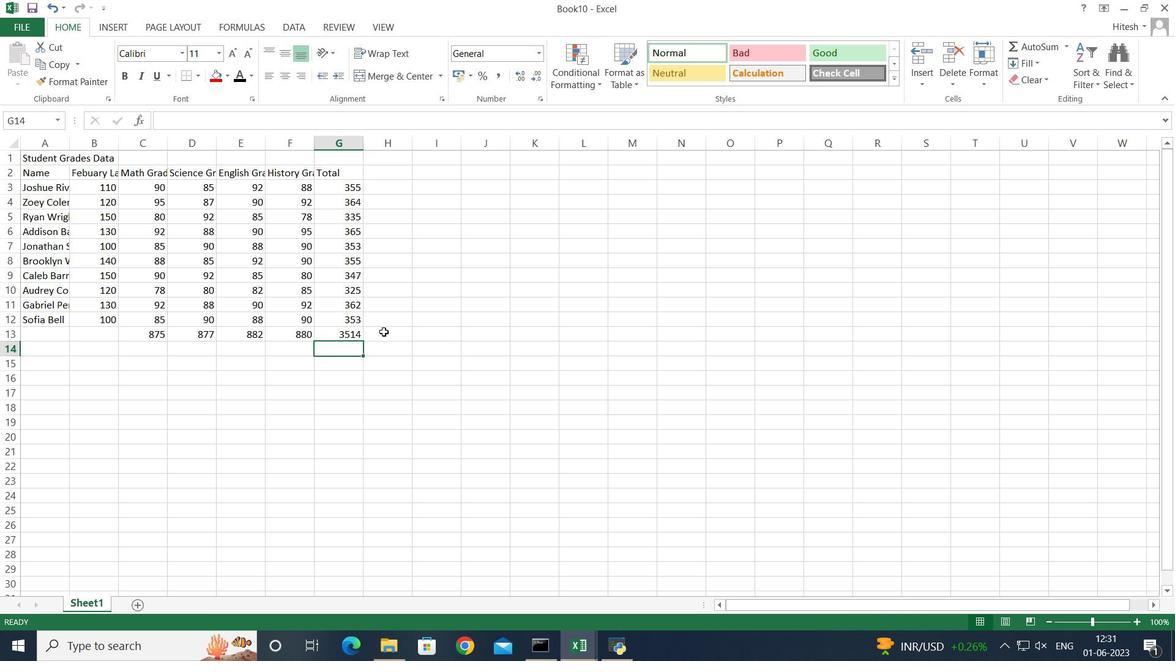 
Action: Key pressed =sum<Key.shift_r>(
Screenshot: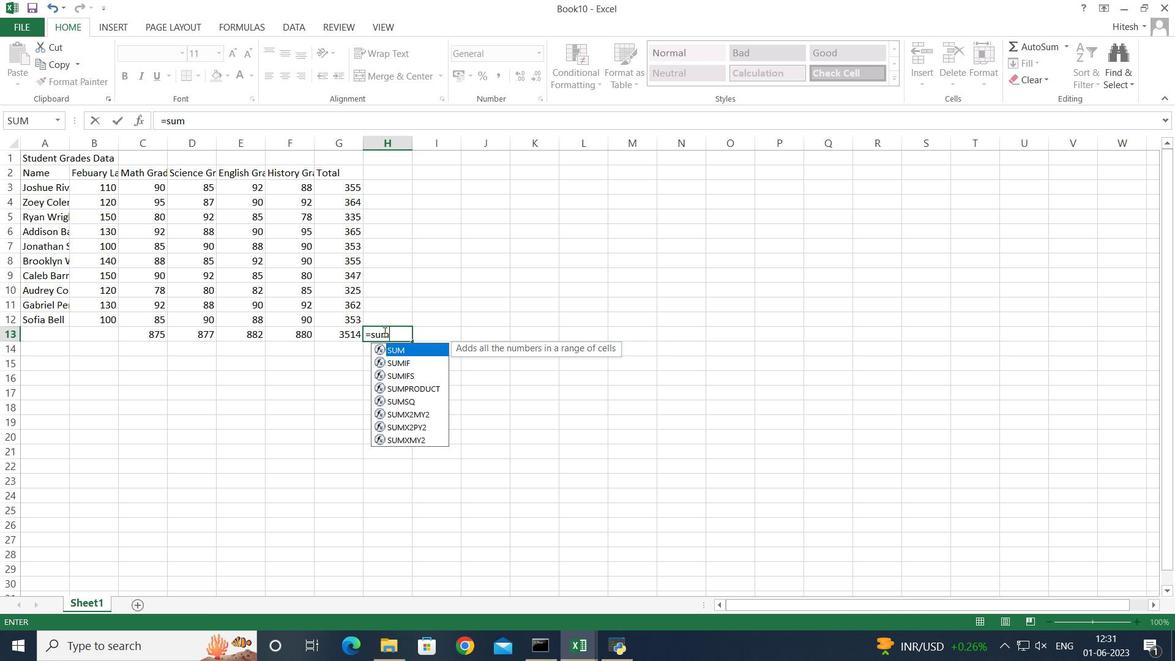 
Action: Mouse moved to (333, 334)
Screenshot: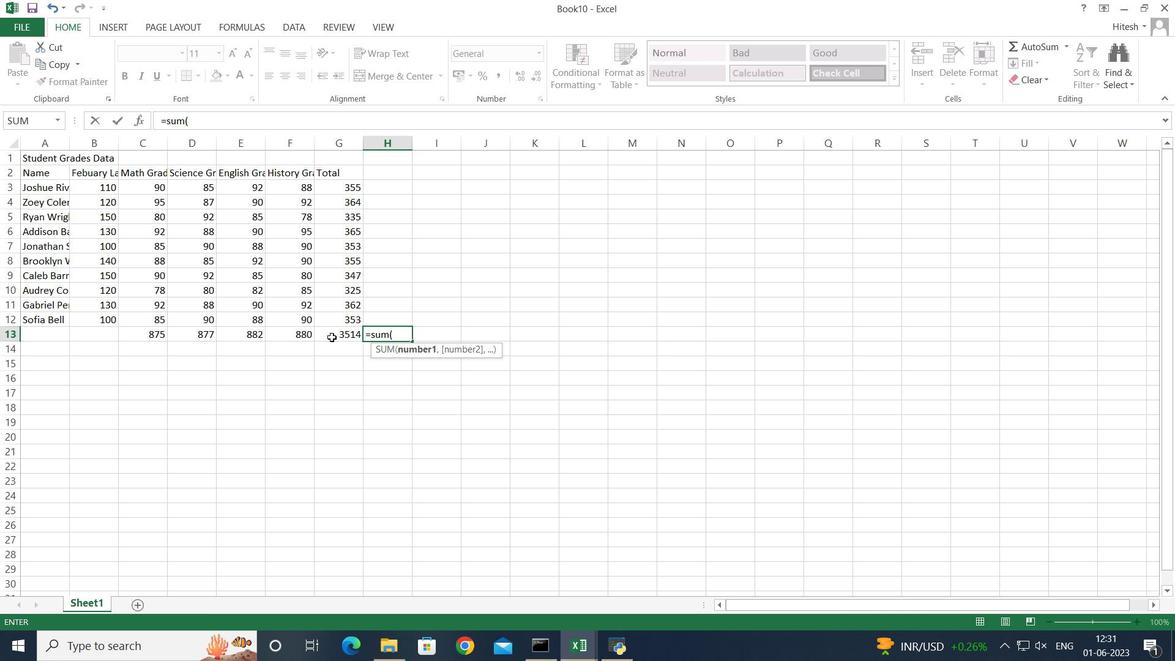 
Action: Mouse pressed left at (333, 334)
Screenshot: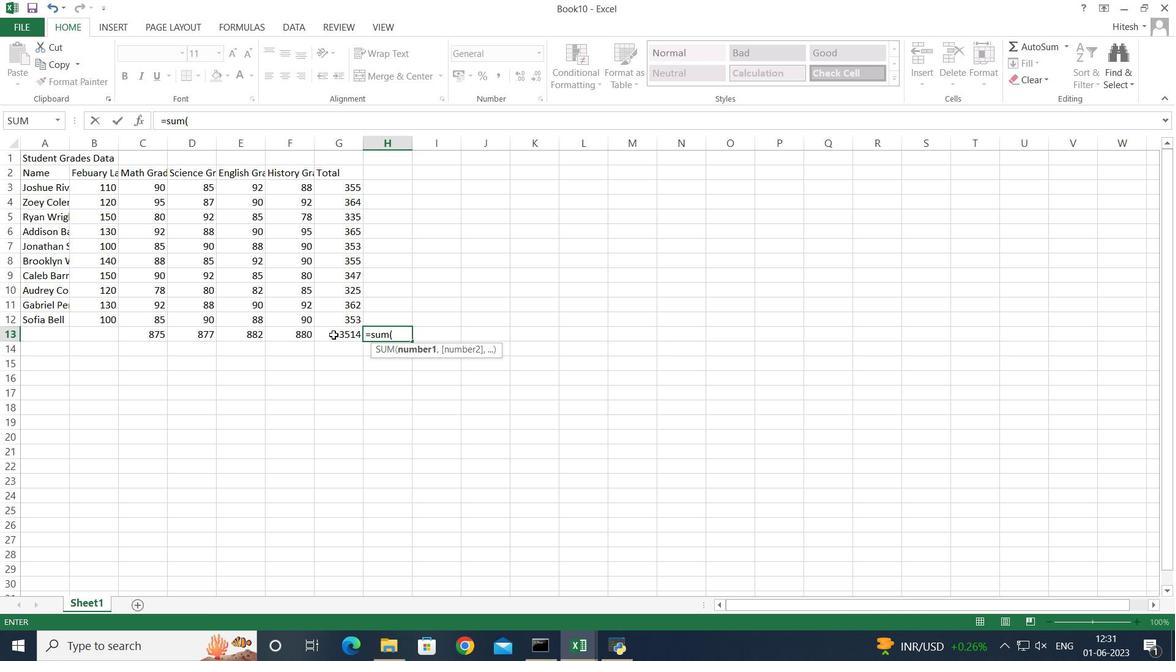 
Action: Key pressed +
Screenshot: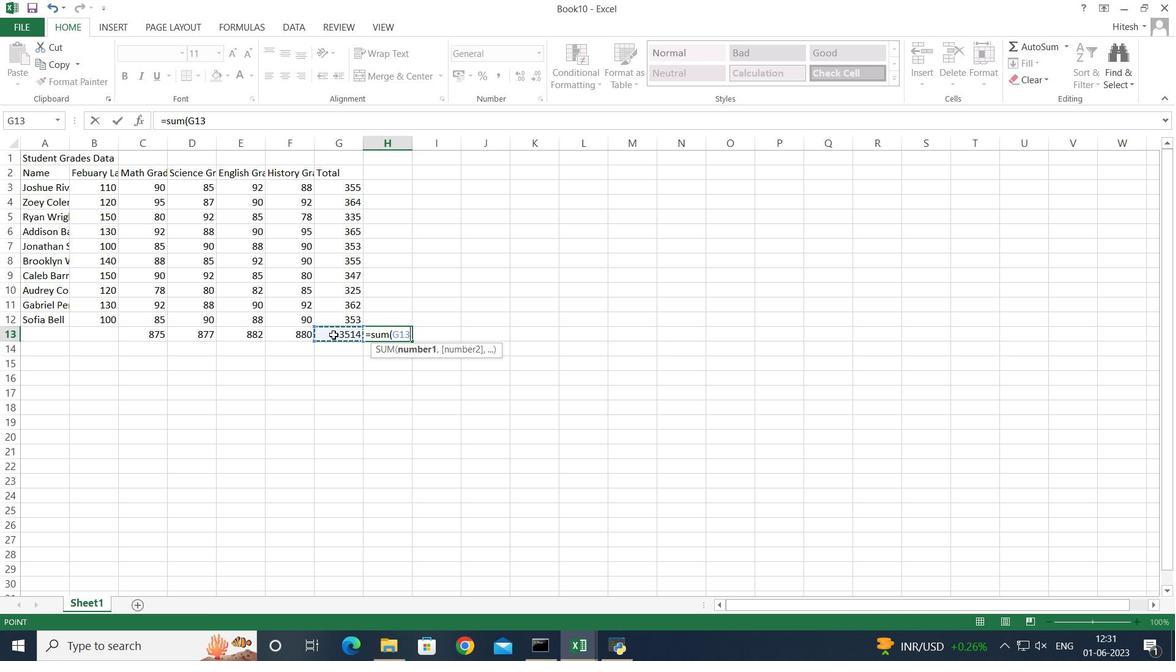 
Action: Mouse moved to (287, 337)
Screenshot: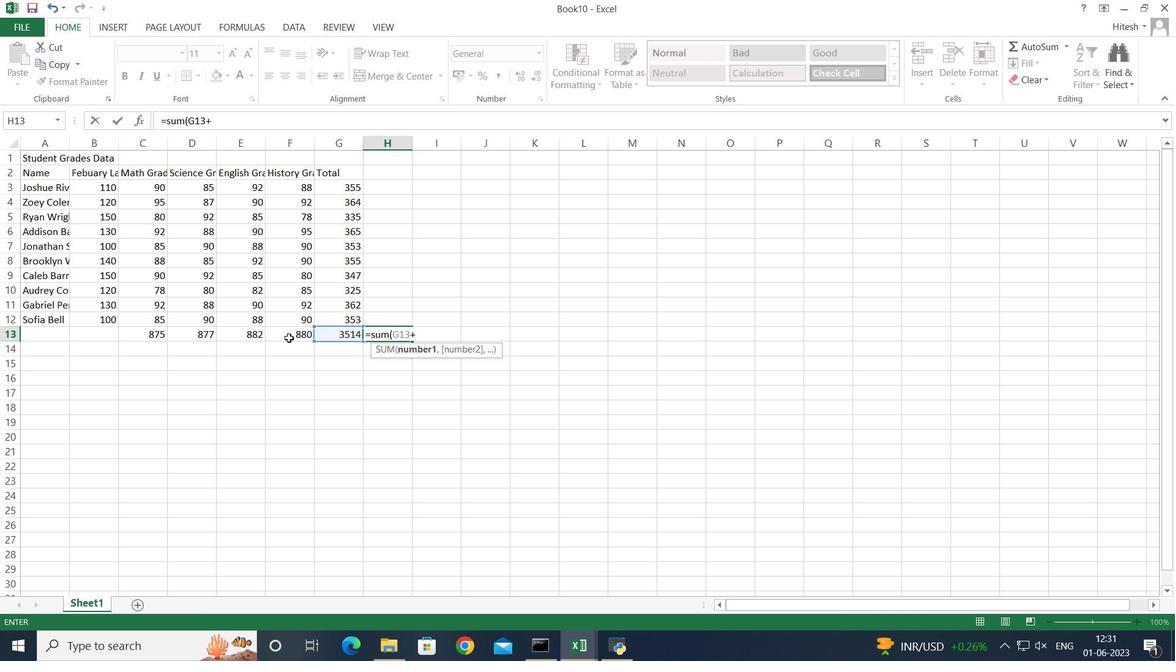 
Action: Mouse pressed left at (287, 337)
Screenshot: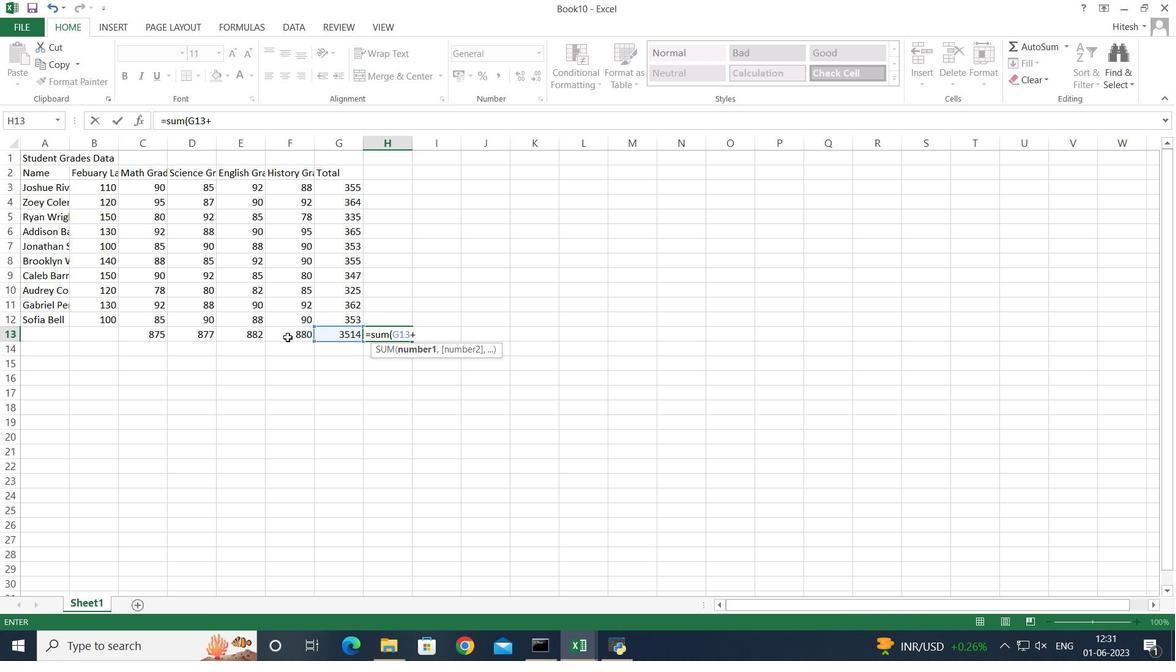 
Action: Key pressed +
Screenshot: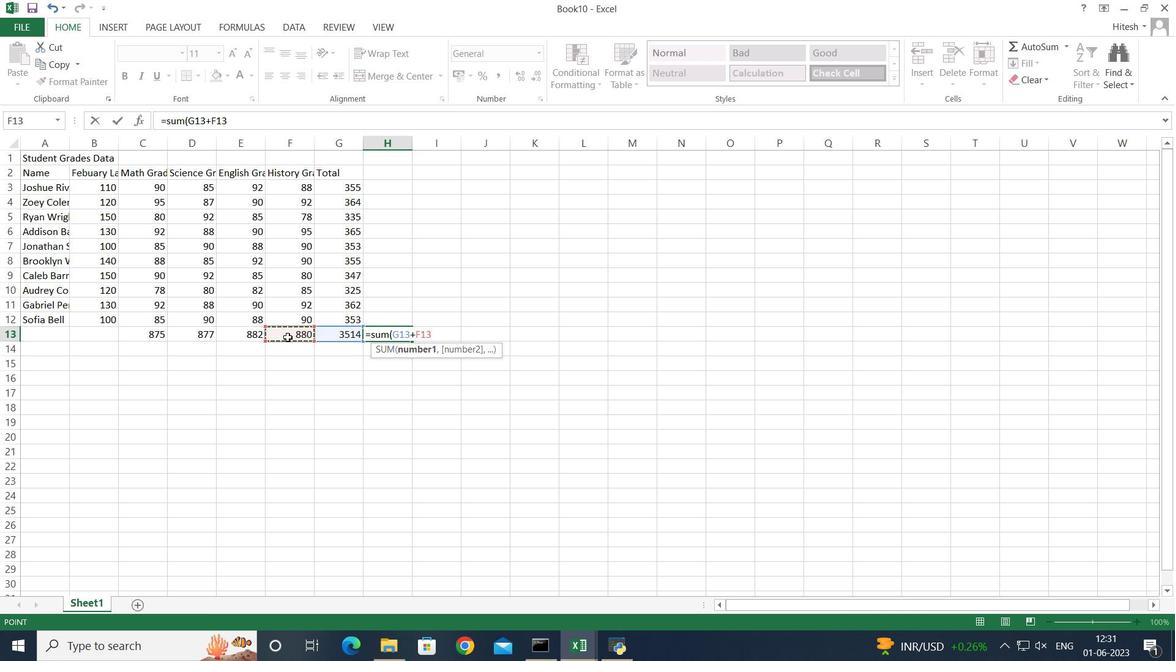 
Action: Mouse moved to (250, 334)
Screenshot: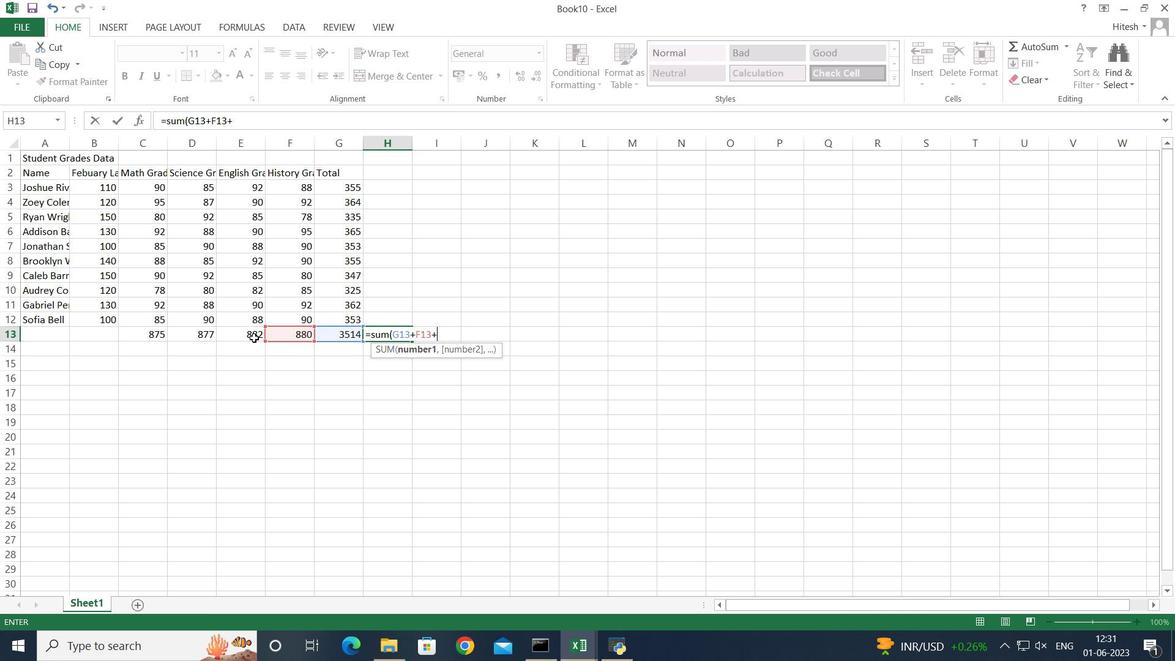 
Action: Mouse pressed left at (250, 334)
Screenshot: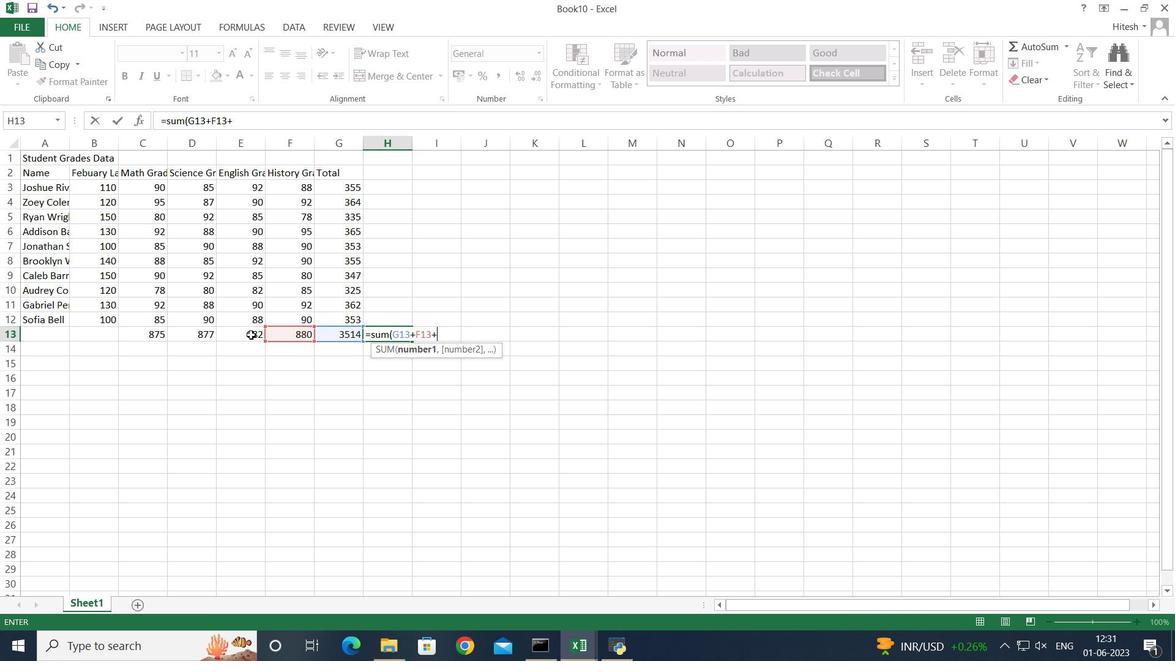 
Action: Key pressed +
Screenshot: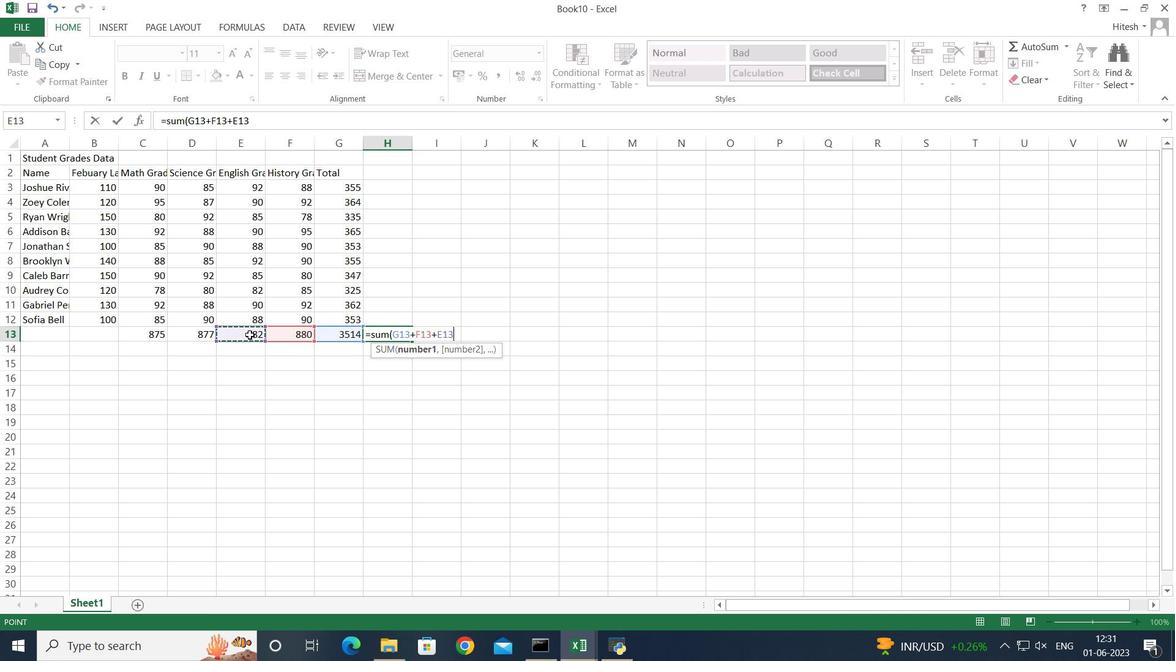 
Action: Mouse moved to (204, 334)
Screenshot: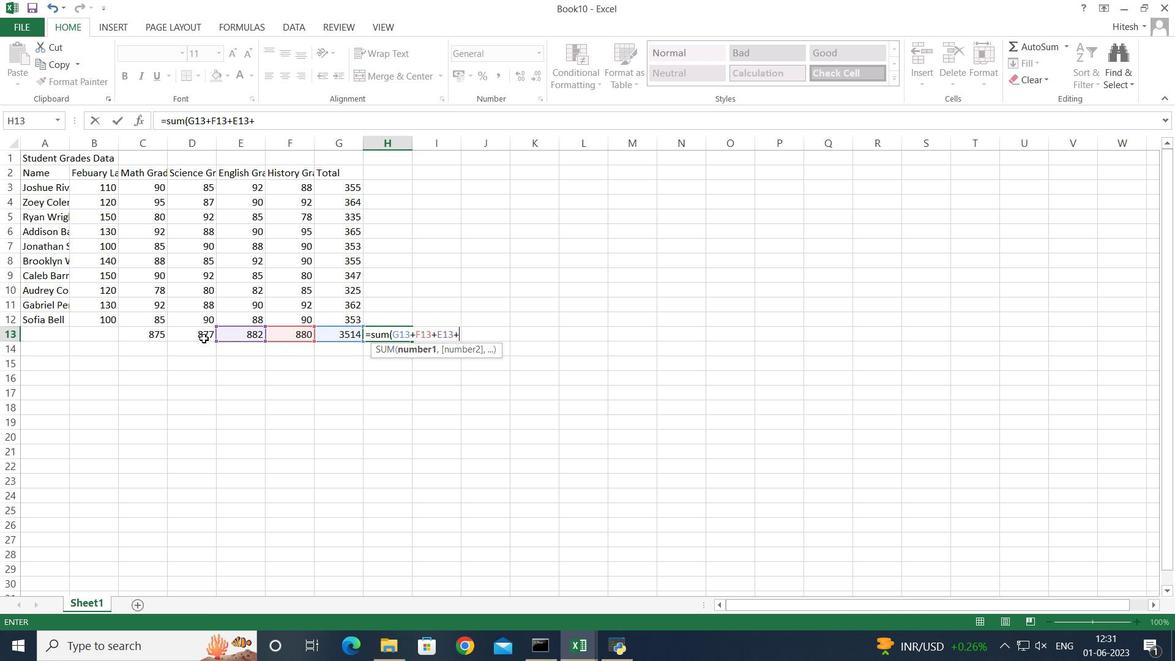 
Action: Mouse pressed left at (204, 334)
Screenshot: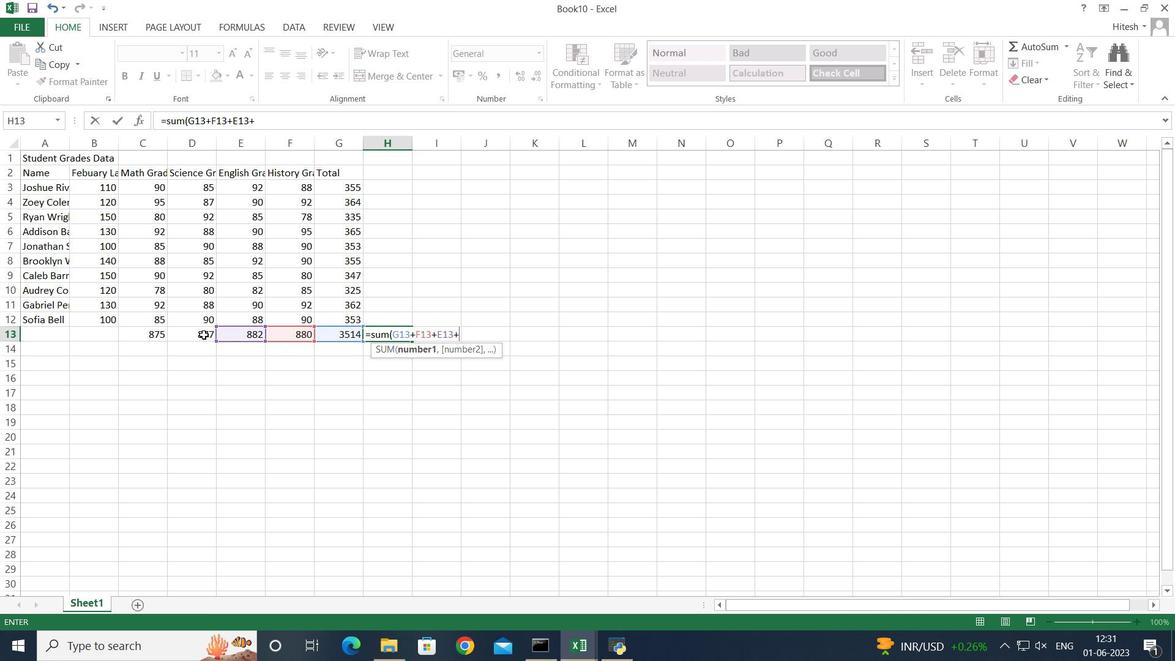 
Action: Mouse moved to (184, 335)
Screenshot: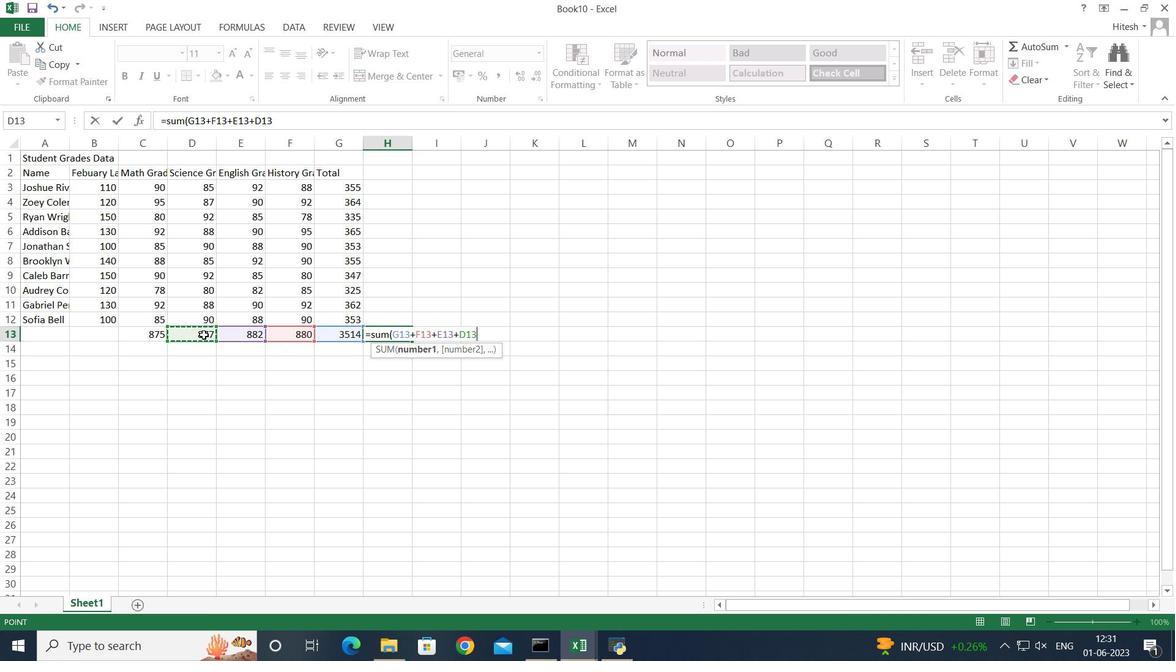 
Action: Key pressed +
Screenshot: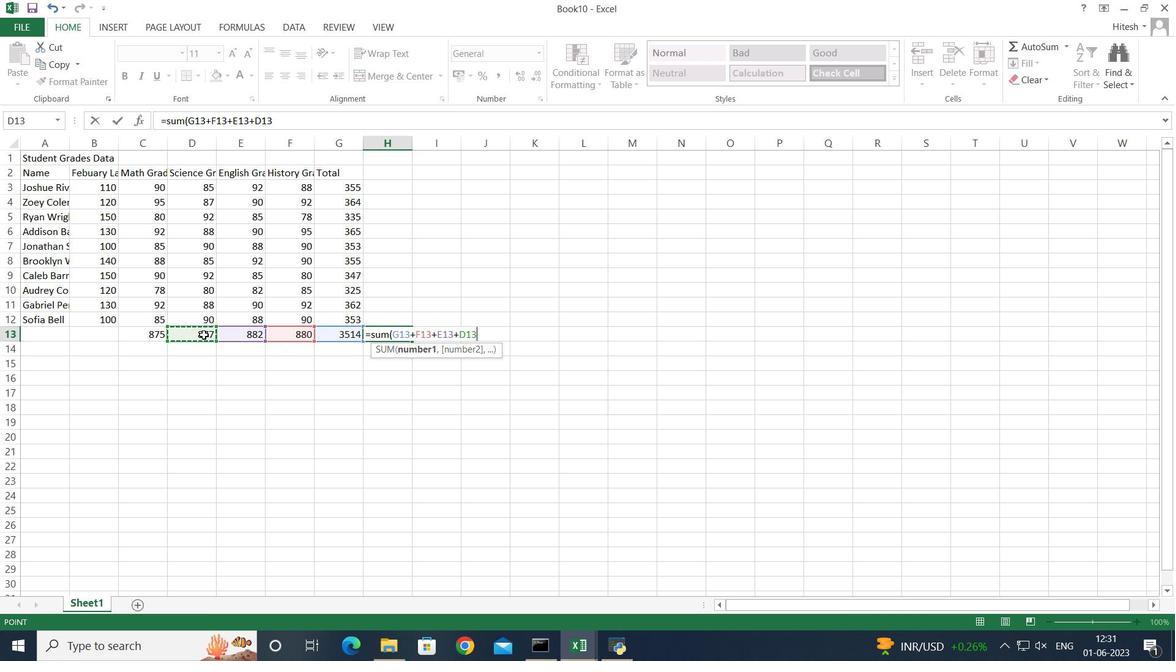 
Action: Mouse moved to (157, 337)
Screenshot: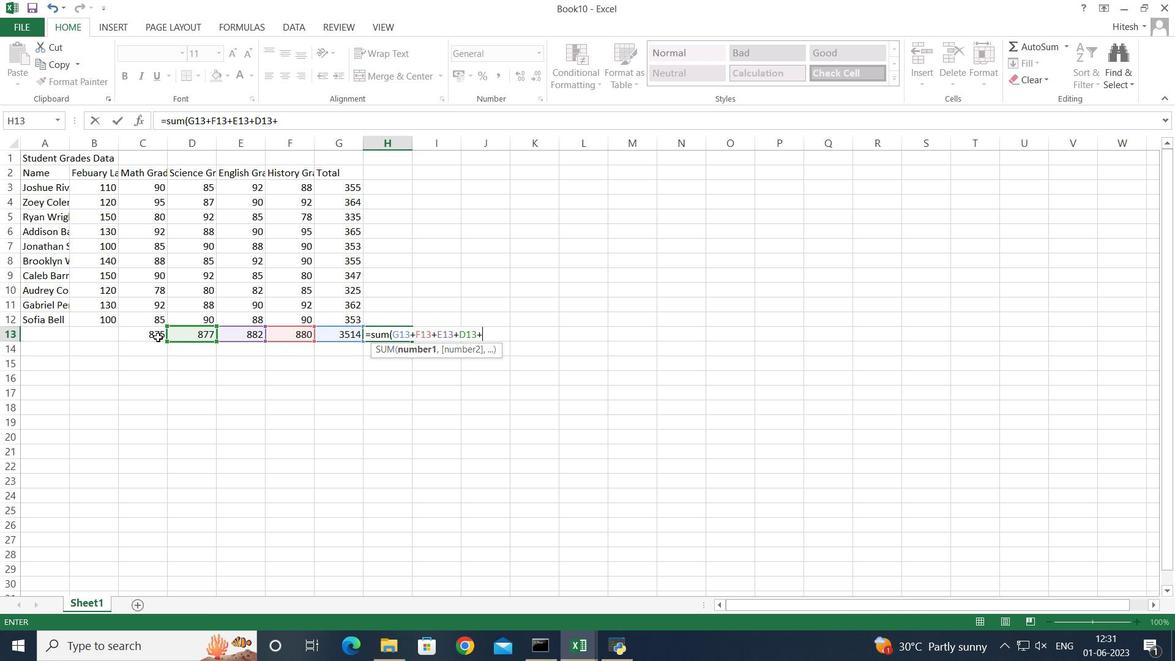 
Action: Mouse pressed left at (157, 337)
Screenshot: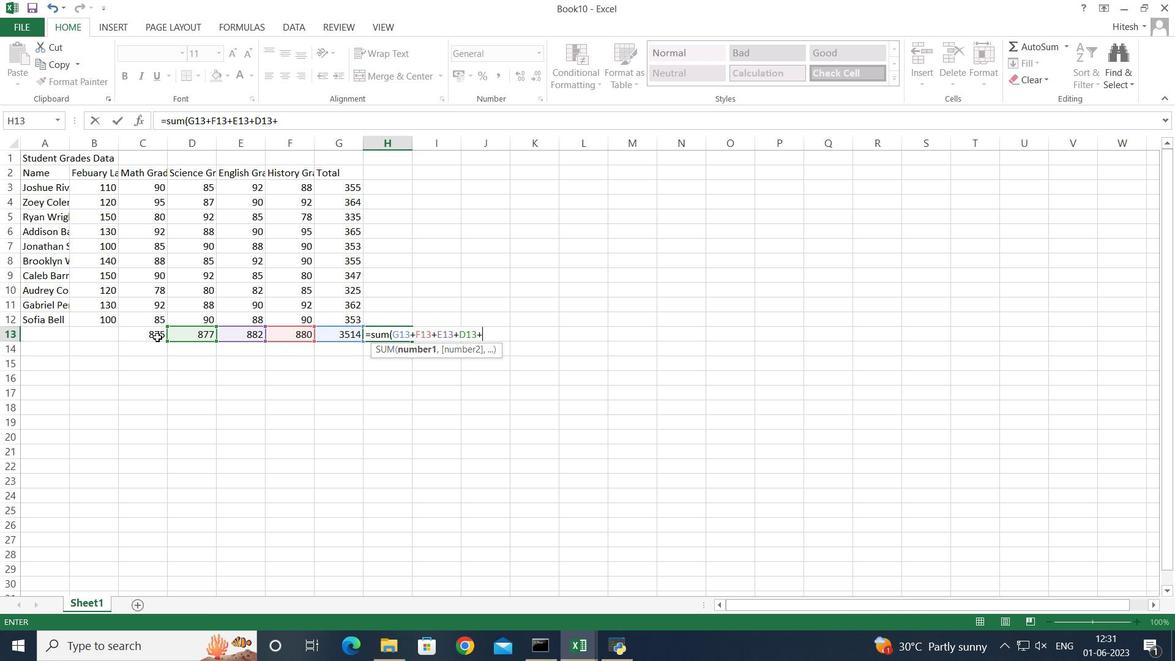 
Action: Key pressed <Key.shift_r>)<Key.enter>
Screenshot: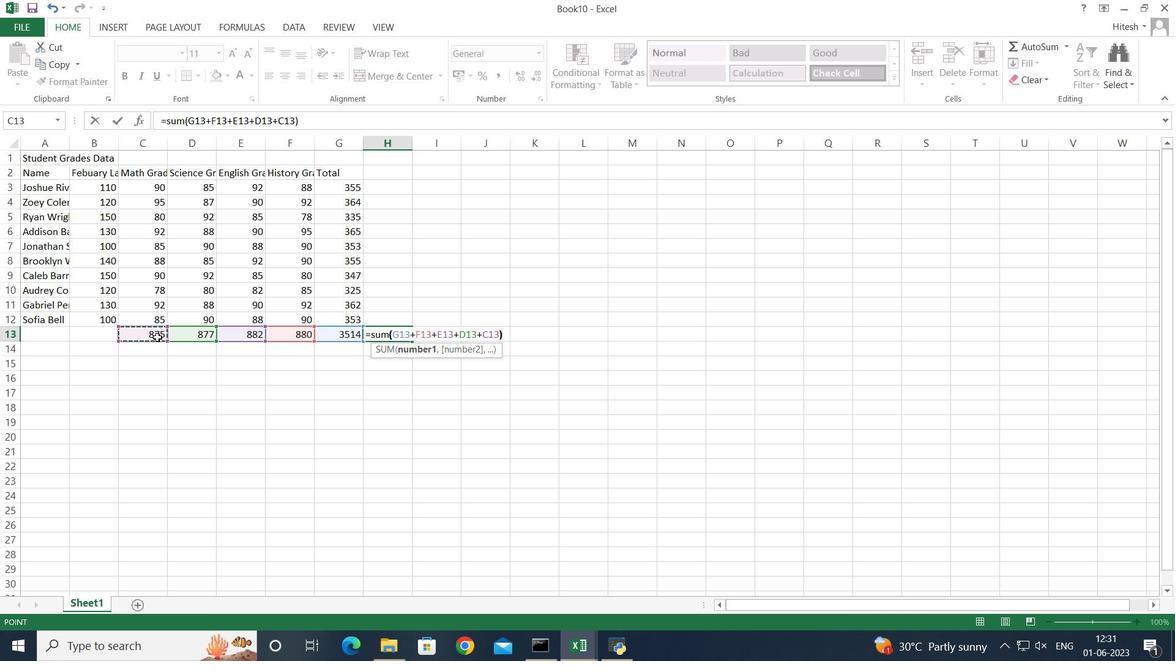 
Action: Mouse moved to (381, 337)
Screenshot: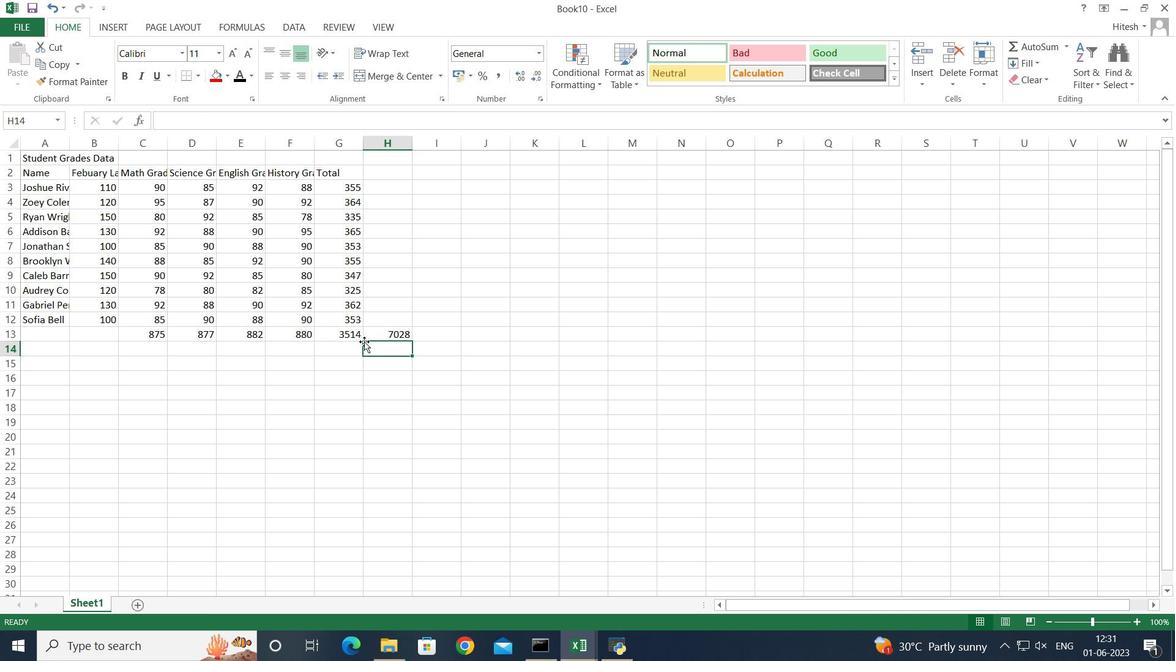 
Action: Mouse pressed left at (381, 337)
Screenshot: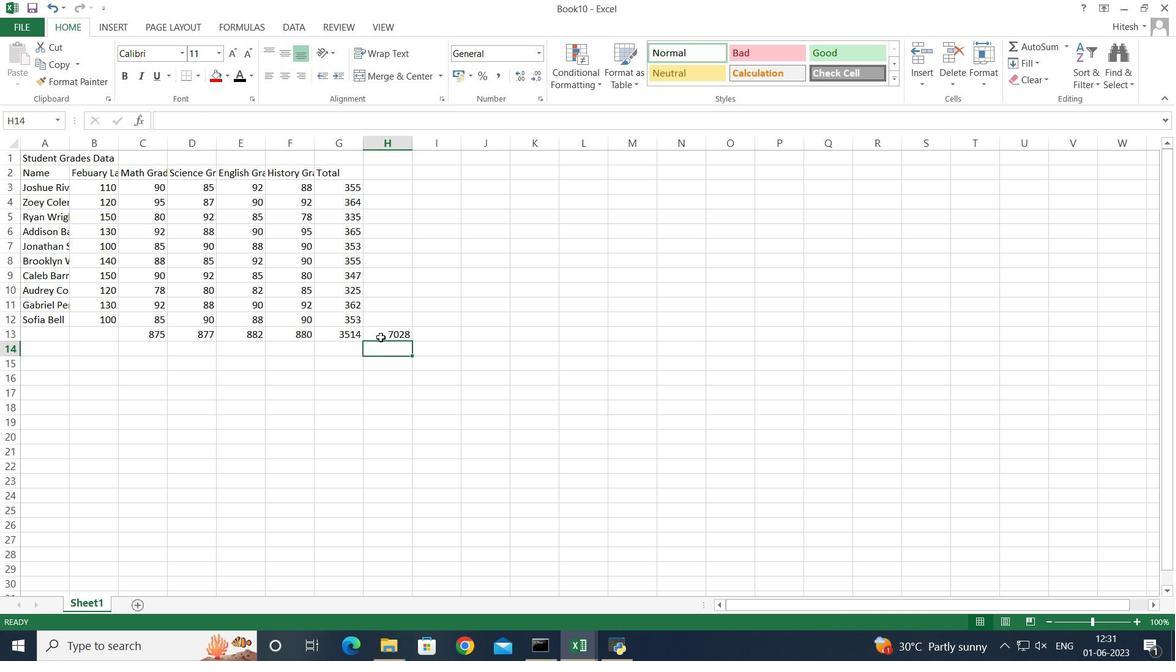 
Action: Key pressed <Key.backspace>
Screenshot: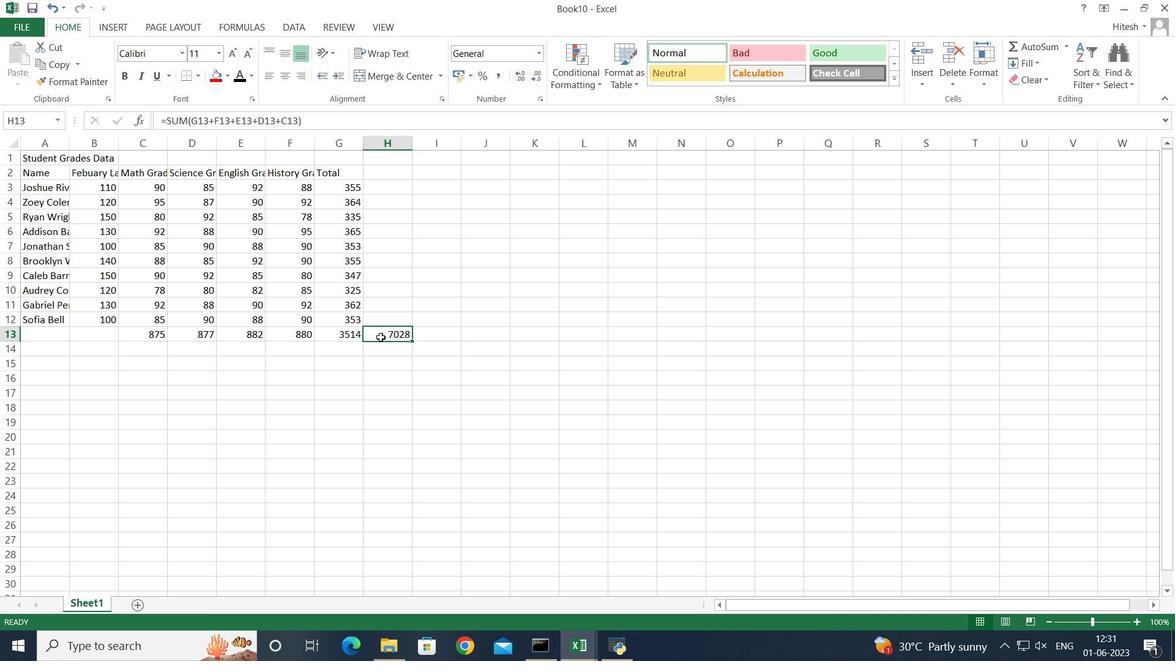 
Action: Mouse moved to (384, 353)
Screenshot: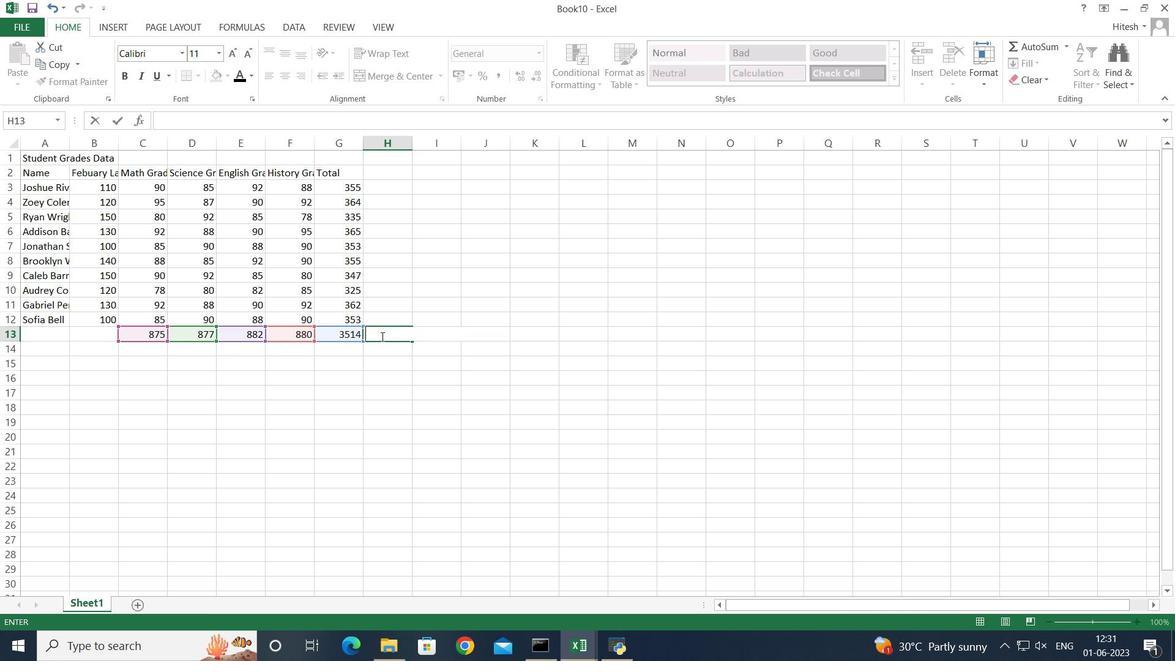 
Action: Mouse pressed left at (384, 353)
Screenshot: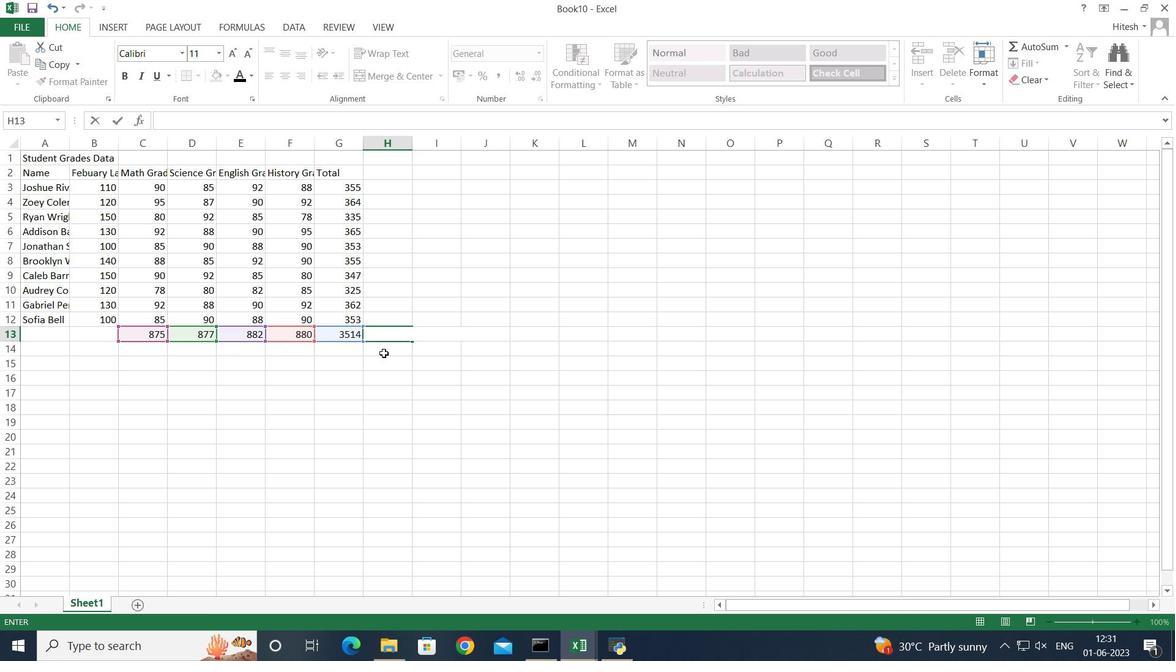 
Action: Mouse moved to (389, 336)
Screenshot: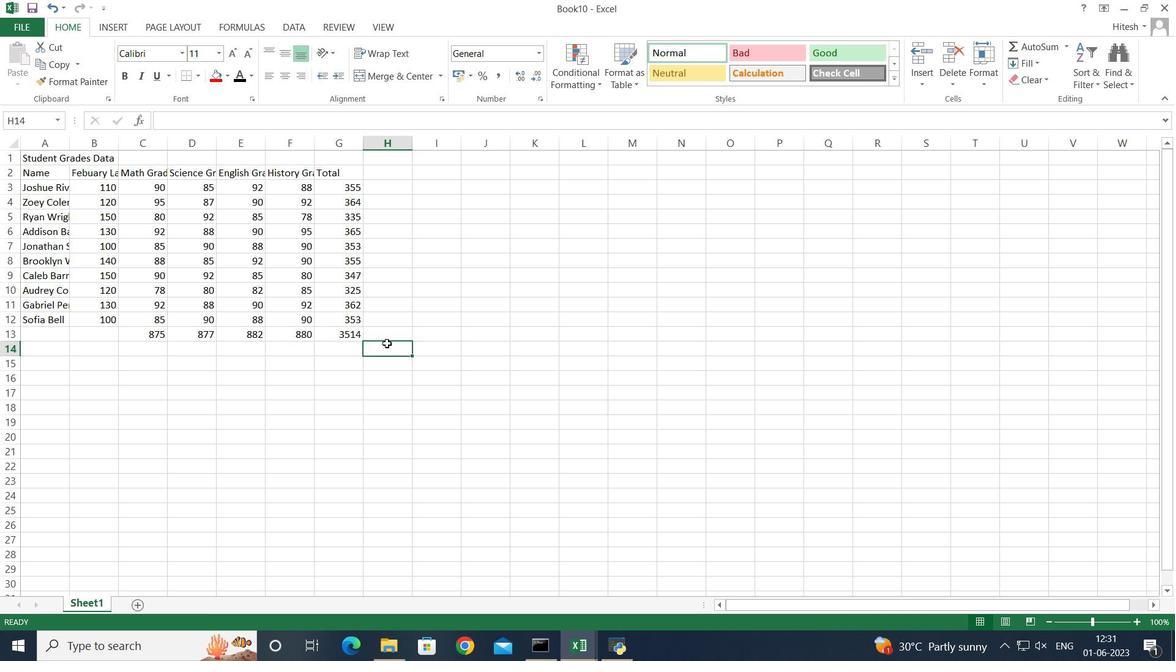 
Action: Mouse pressed left at (389, 336)
Screenshot: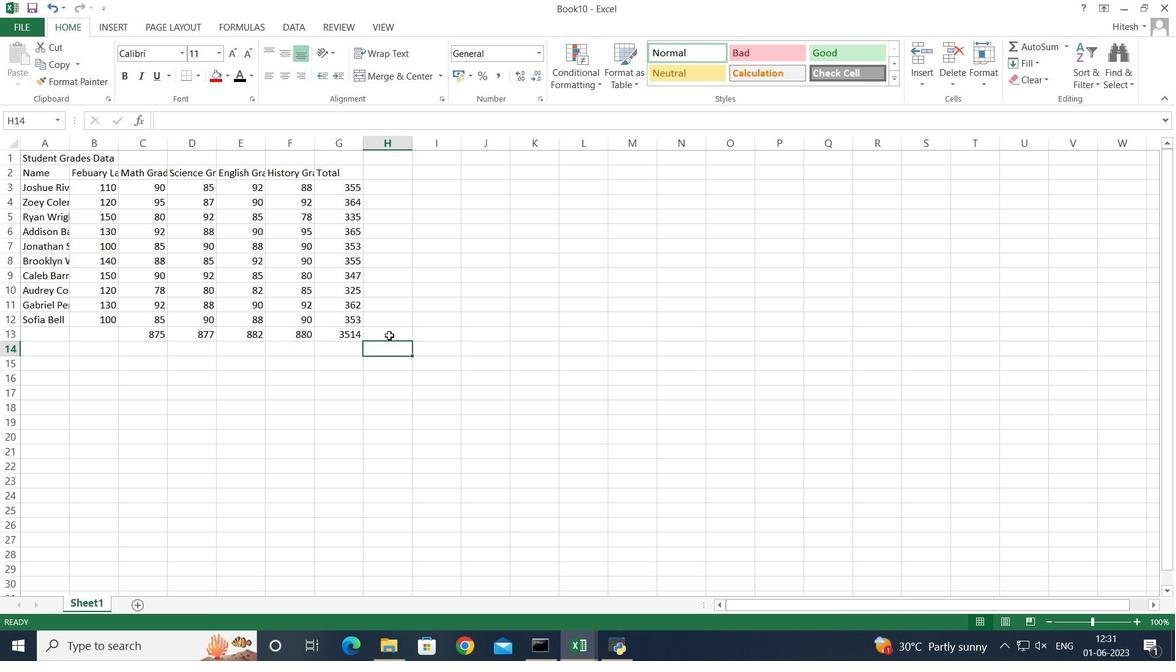 
Action: Key pressed =
Screenshot: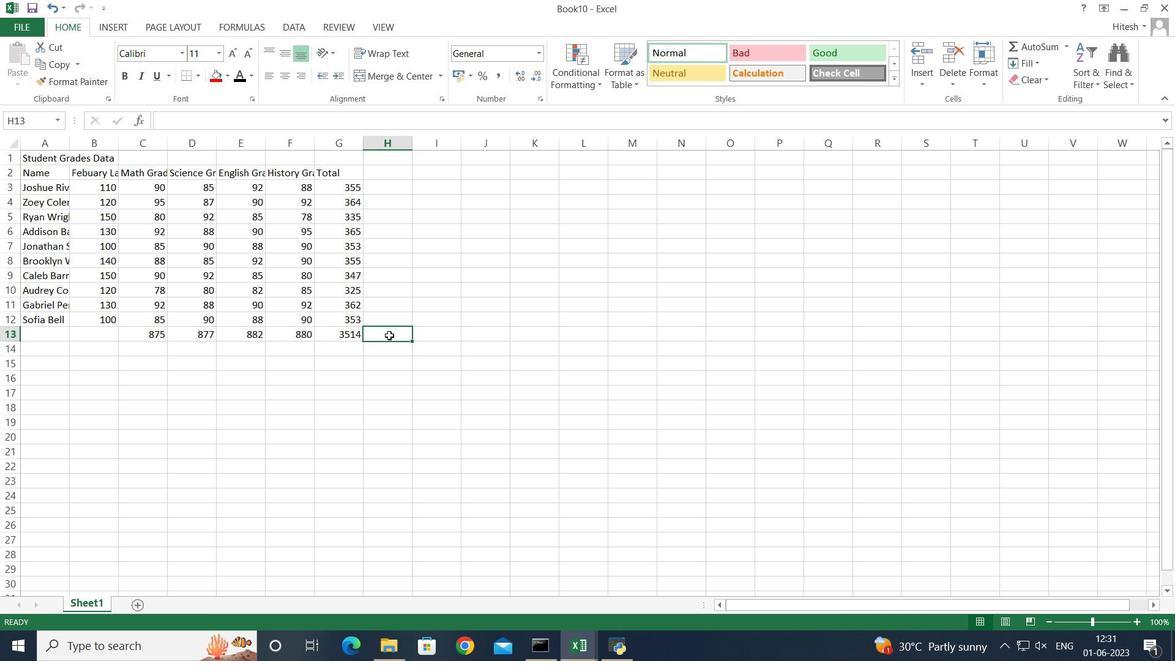 
Action: Mouse moved to (311, 332)
Screenshot: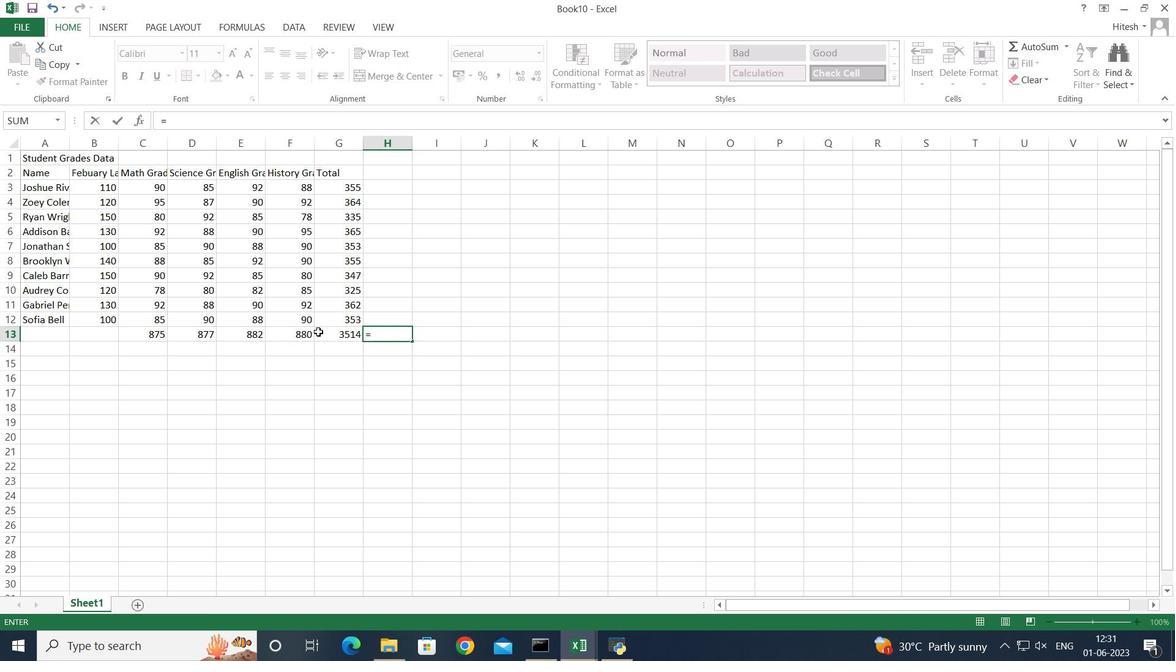 
Action: Mouse pressed left at (311, 332)
Screenshot: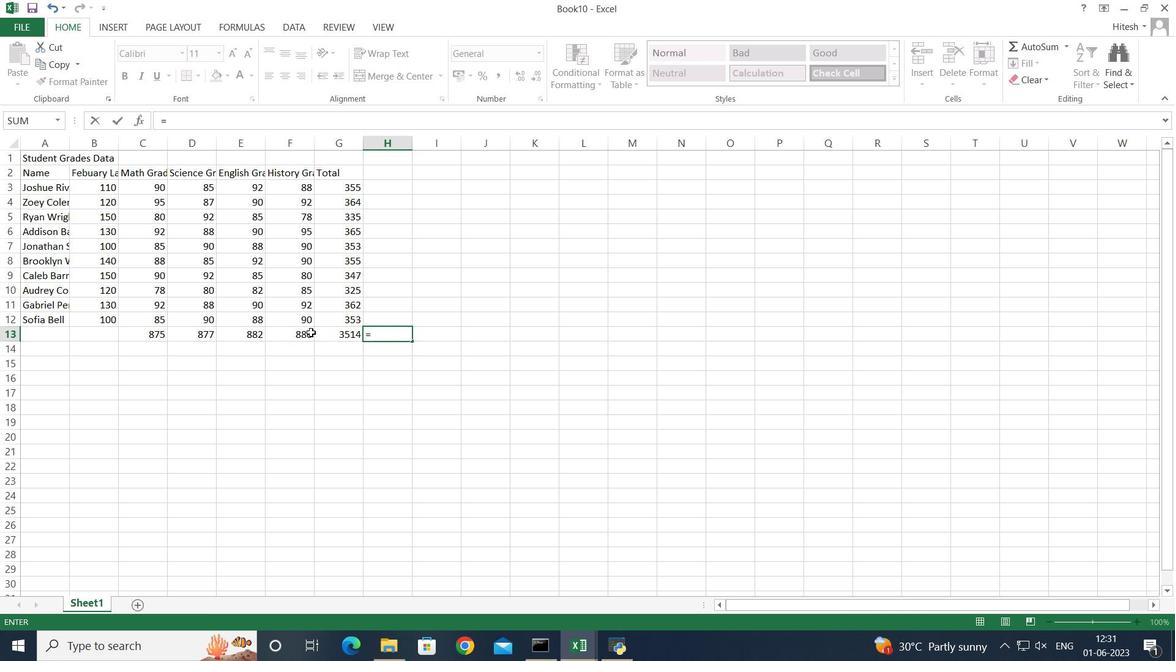 
Action: Key pressed +
Screenshot: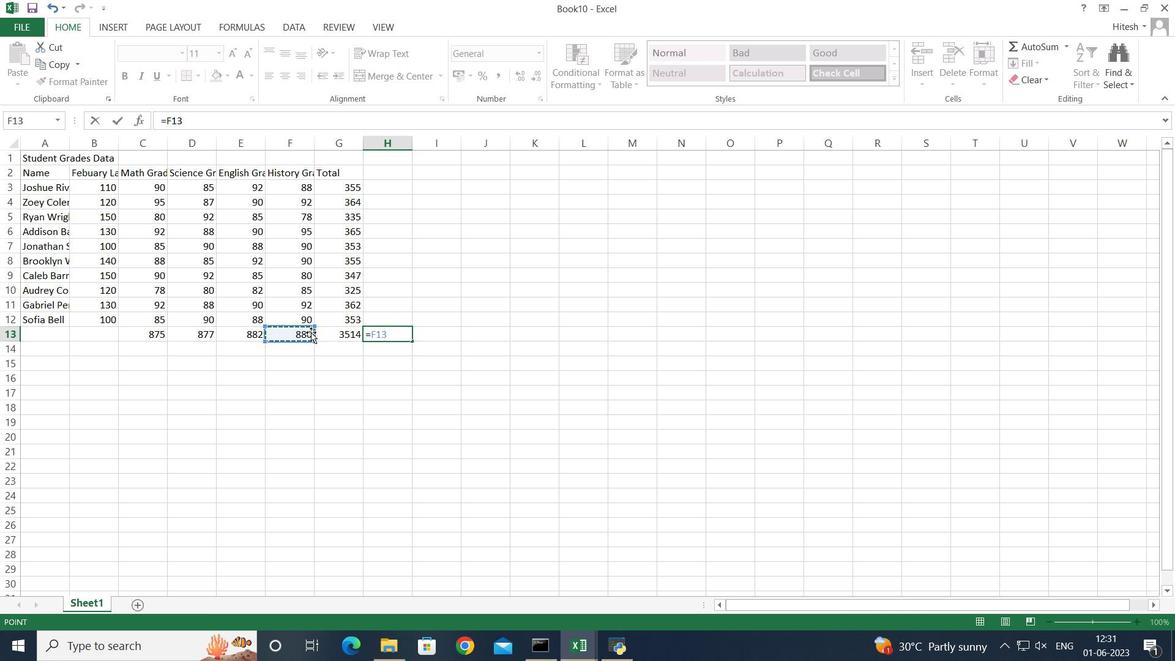 
Action: Mouse moved to (257, 332)
Screenshot: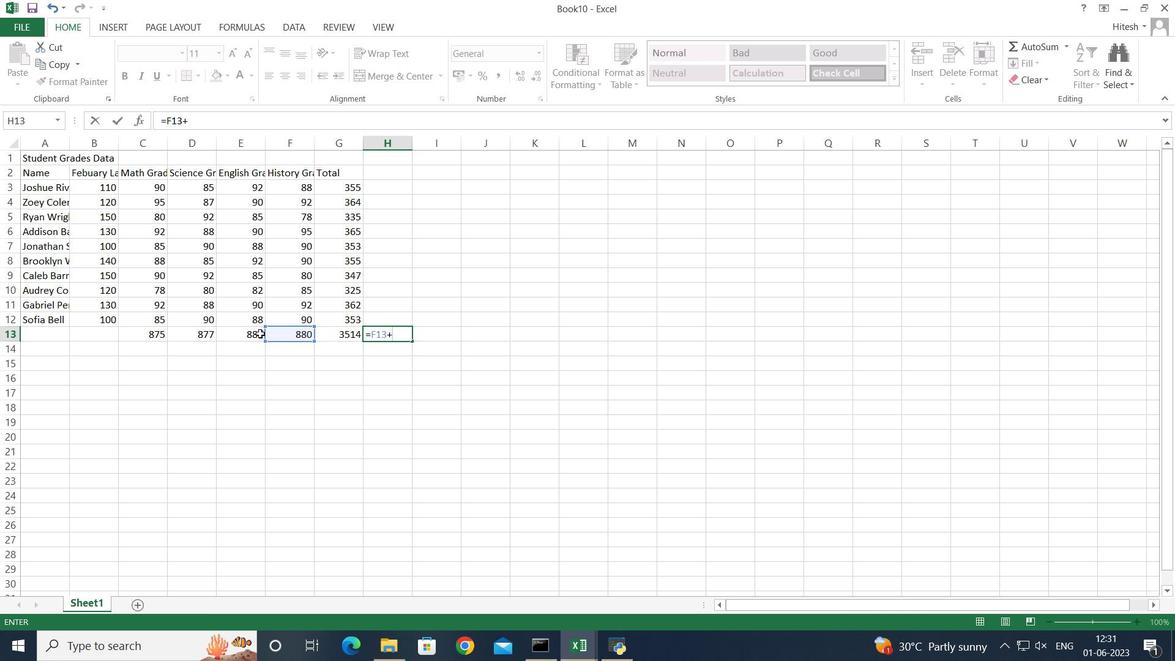 
Action: Mouse pressed left at (257, 332)
Screenshot: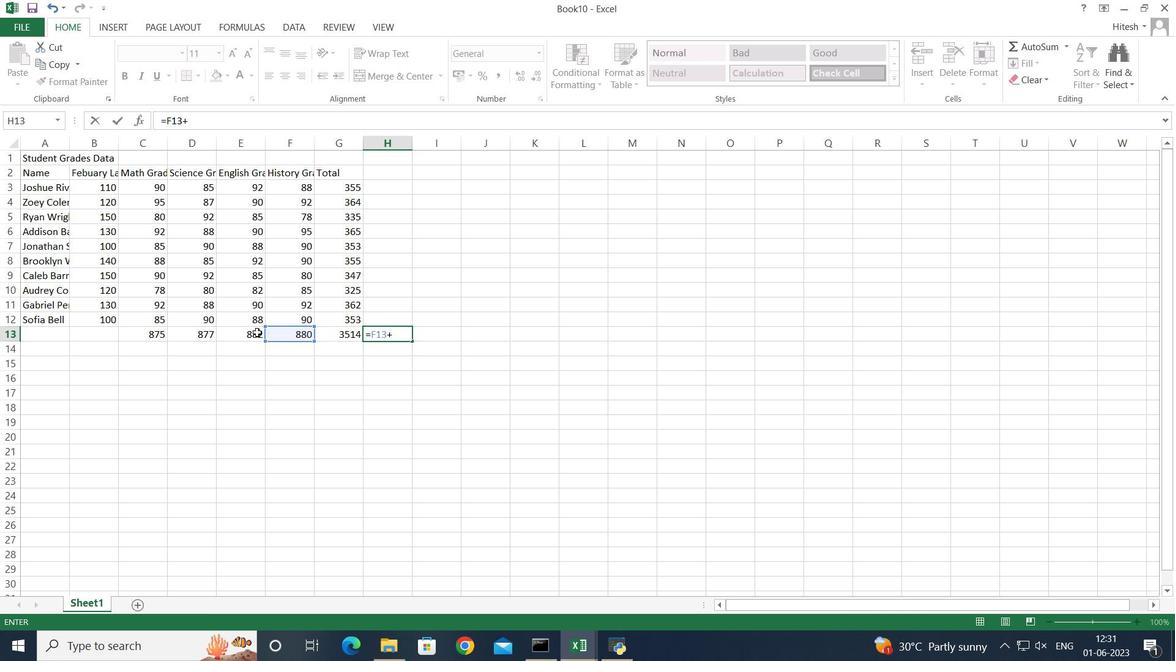 
Action: Key pressed +
Screenshot: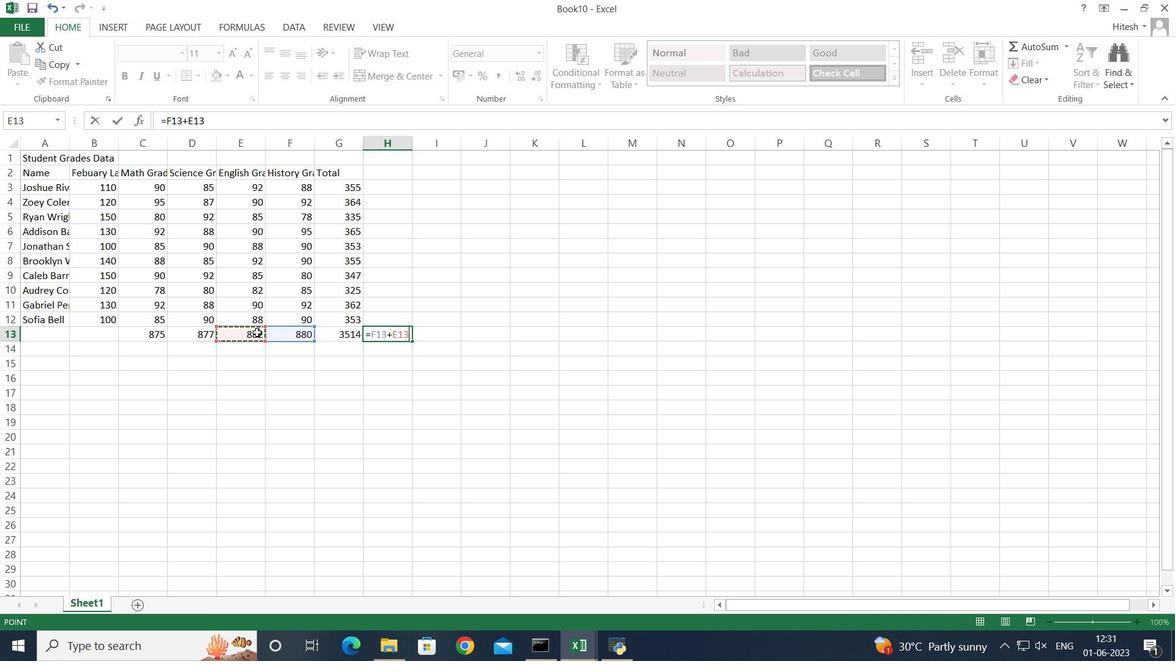 
Action: Mouse moved to (203, 334)
Screenshot: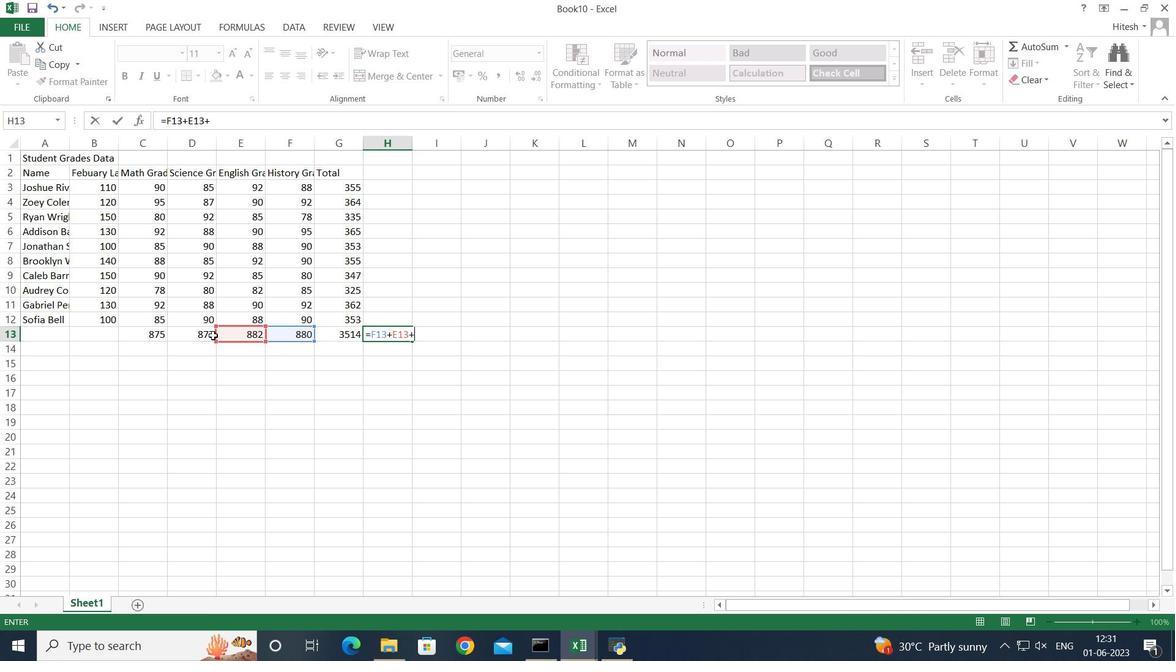
Action: Mouse pressed left at (203, 334)
Screenshot: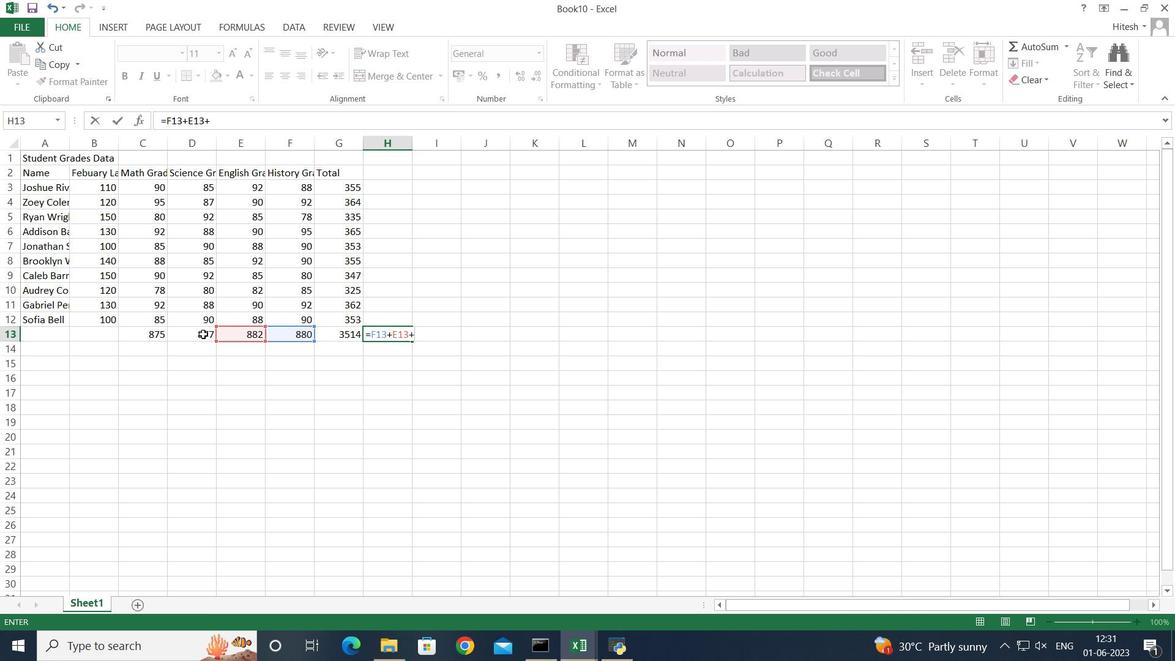 
Action: Key pressed +
Screenshot: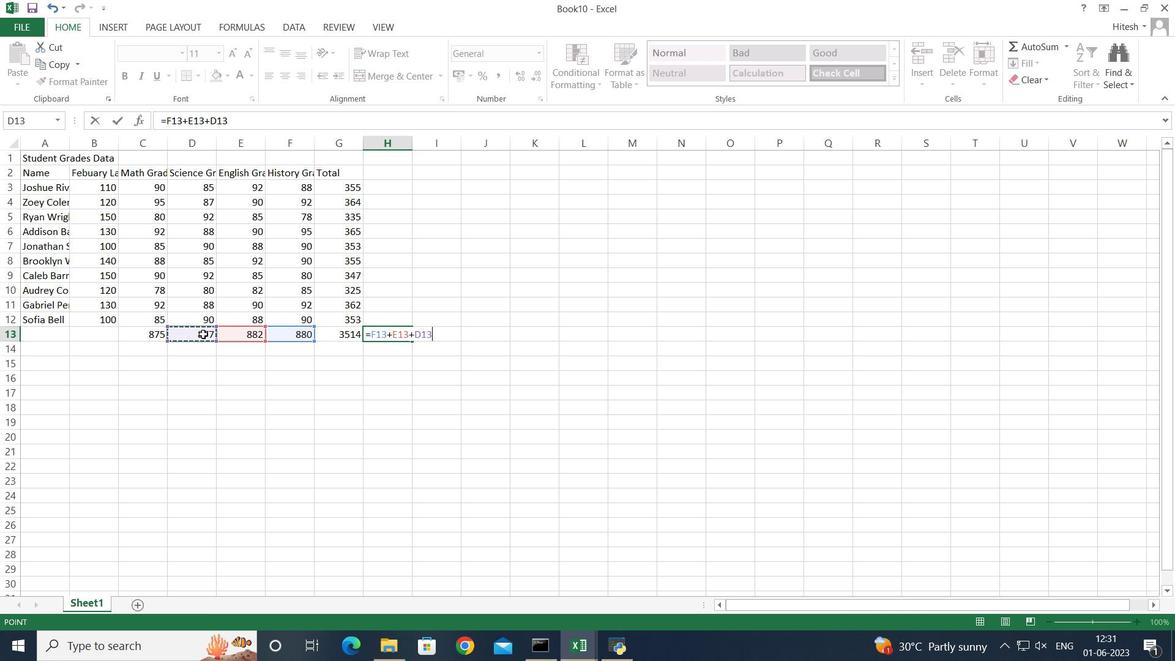 
Action: Mouse moved to (159, 333)
Screenshot: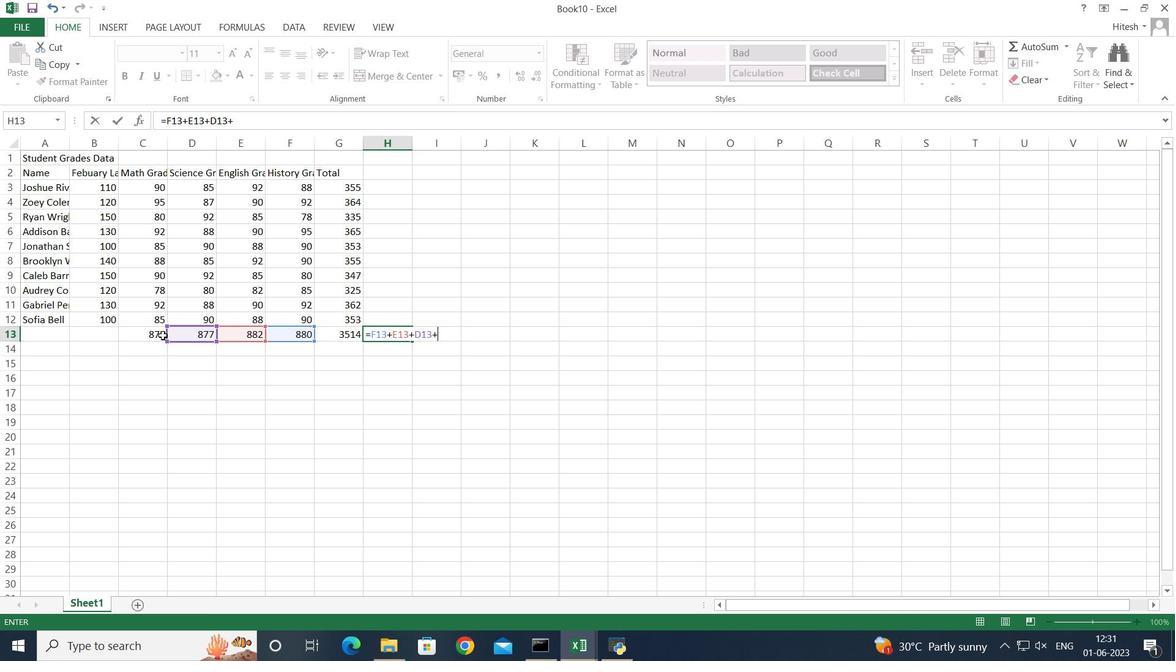 
Action: Mouse pressed left at (159, 333)
